 Task: Activity tracker modern simple.
Action: Mouse pressed left at (159, 193)
Screenshot: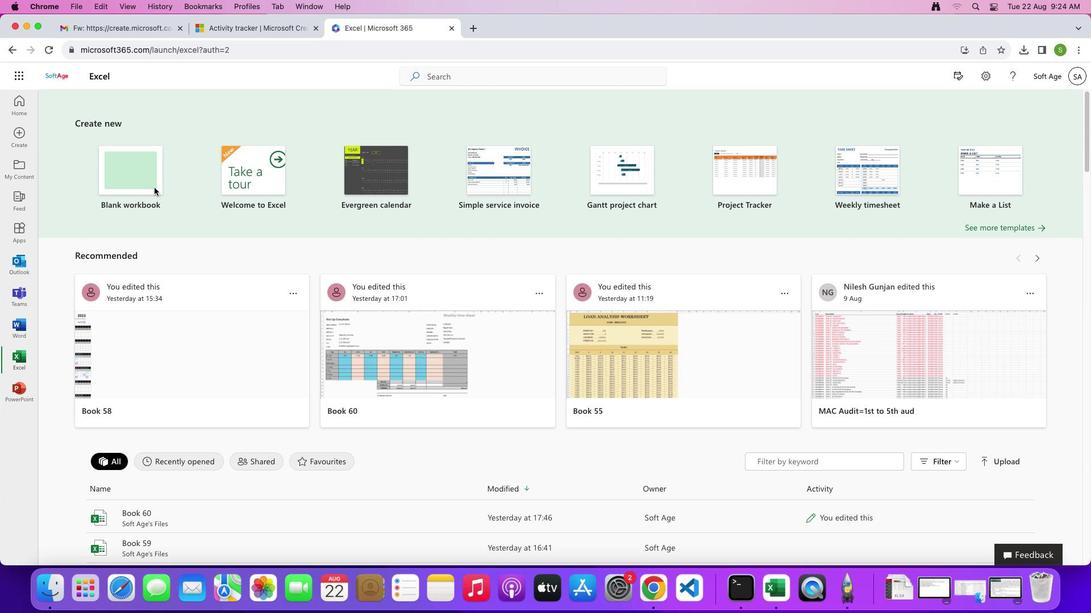 
Action: Mouse moved to (161, 184)
Screenshot: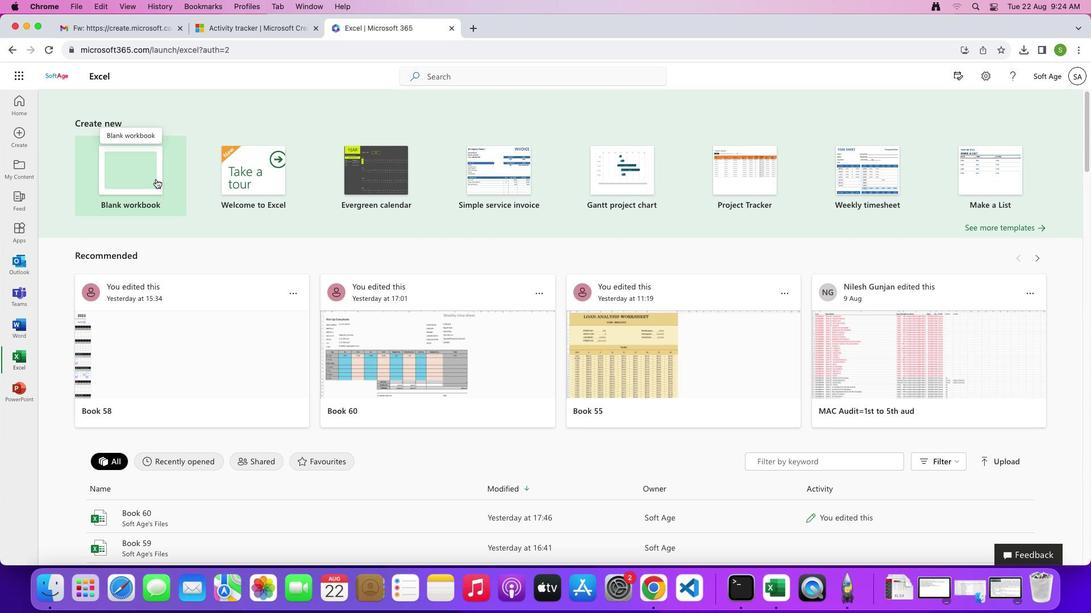 
Action: Mouse pressed left at (161, 184)
Screenshot: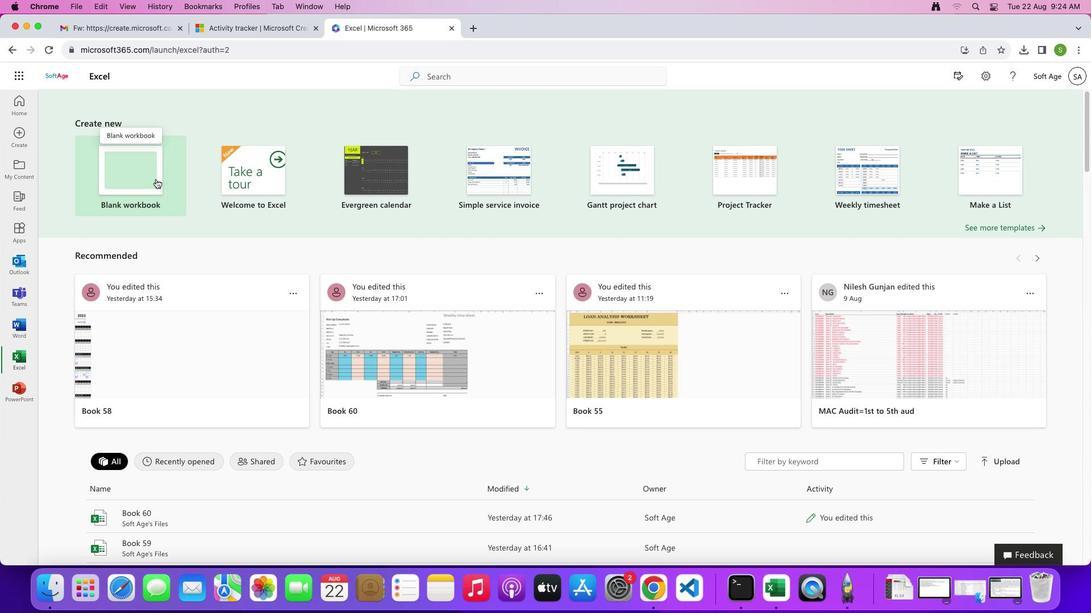
Action: Mouse moved to (21, 190)
Screenshot: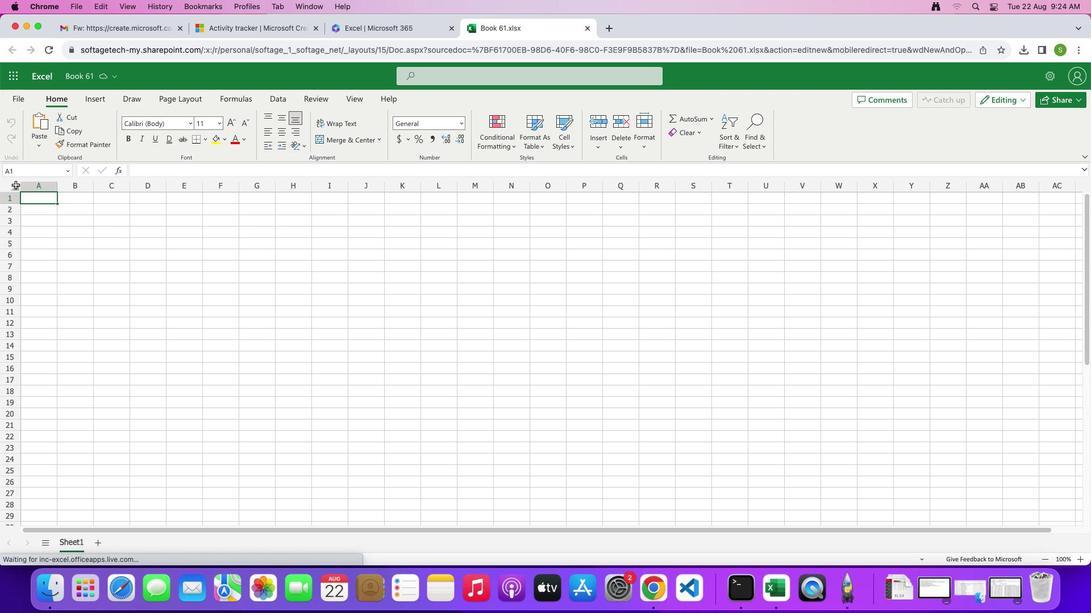 
Action: Mouse pressed left at (21, 190)
Screenshot: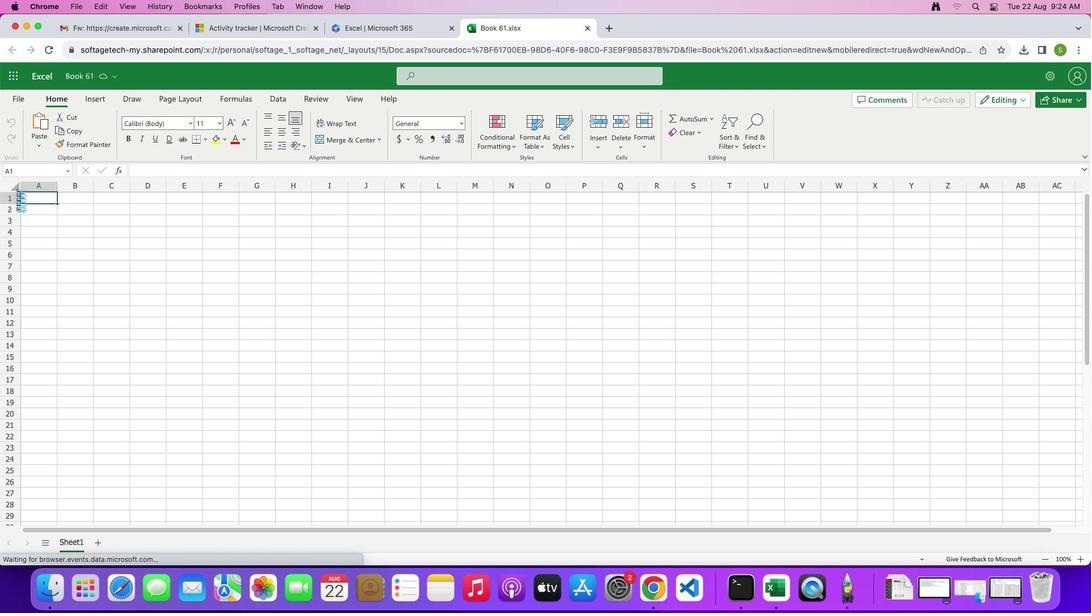 
Action: Mouse moved to (231, 145)
Screenshot: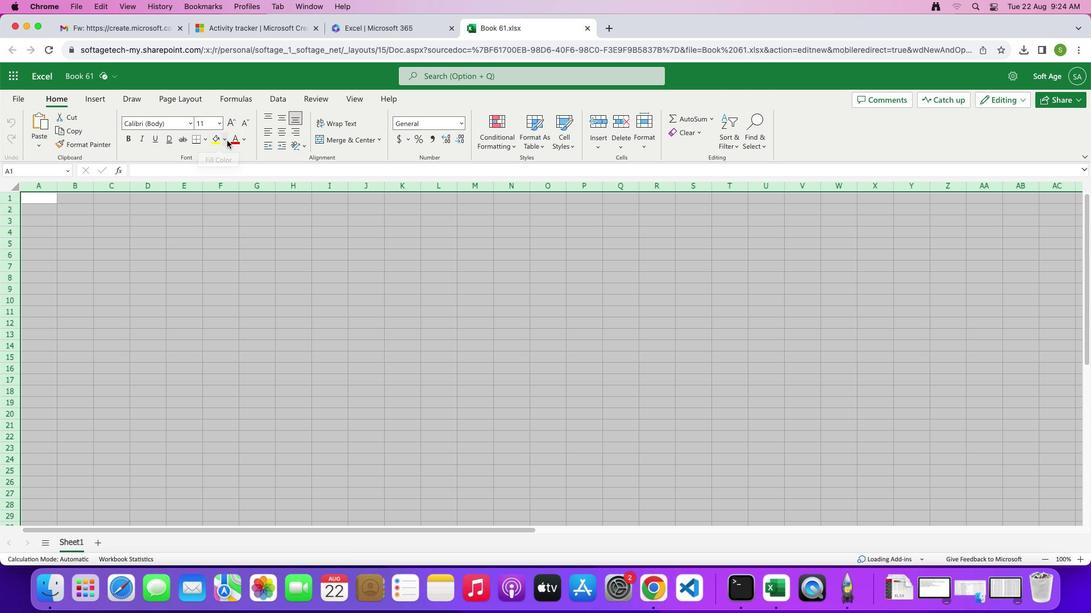 
Action: Mouse pressed left at (231, 145)
Screenshot: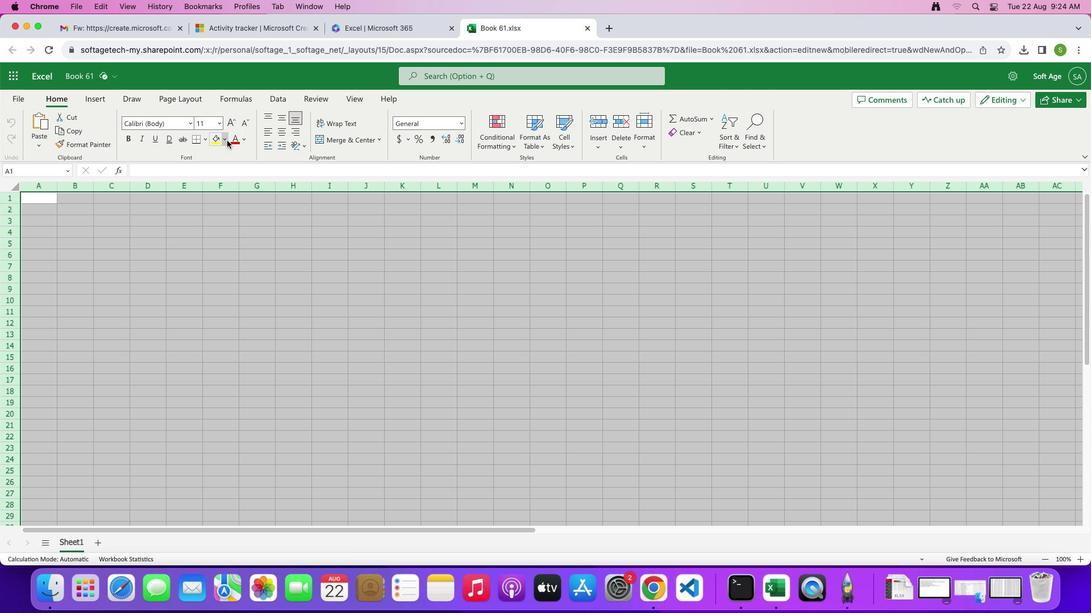 
Action: Mouse moved to (226, 181)
Screenshot: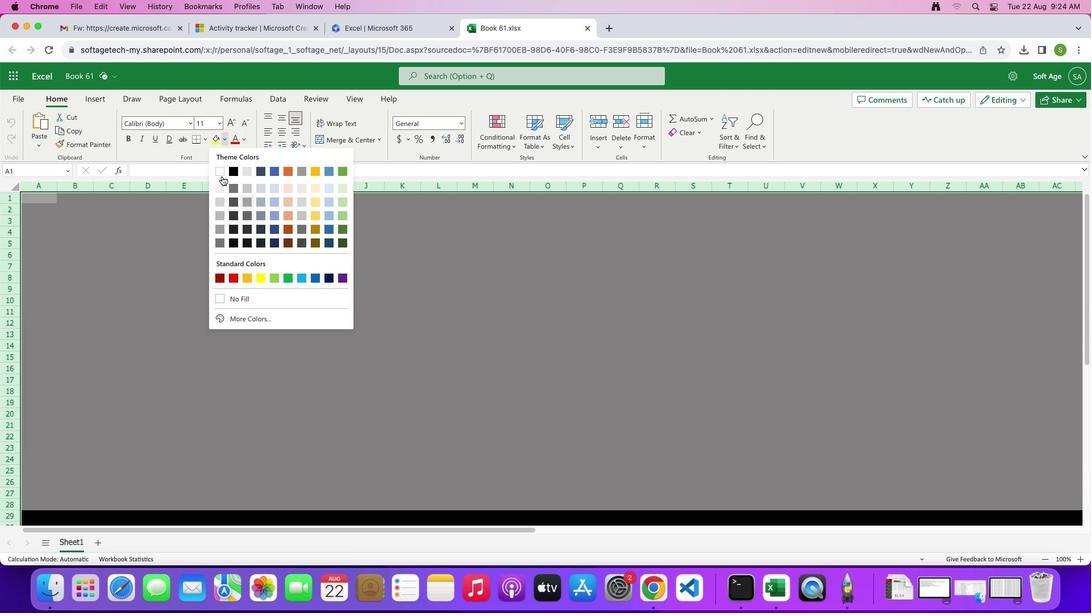 
Action: Mouse pressed left at (226, 181)
Screenshot: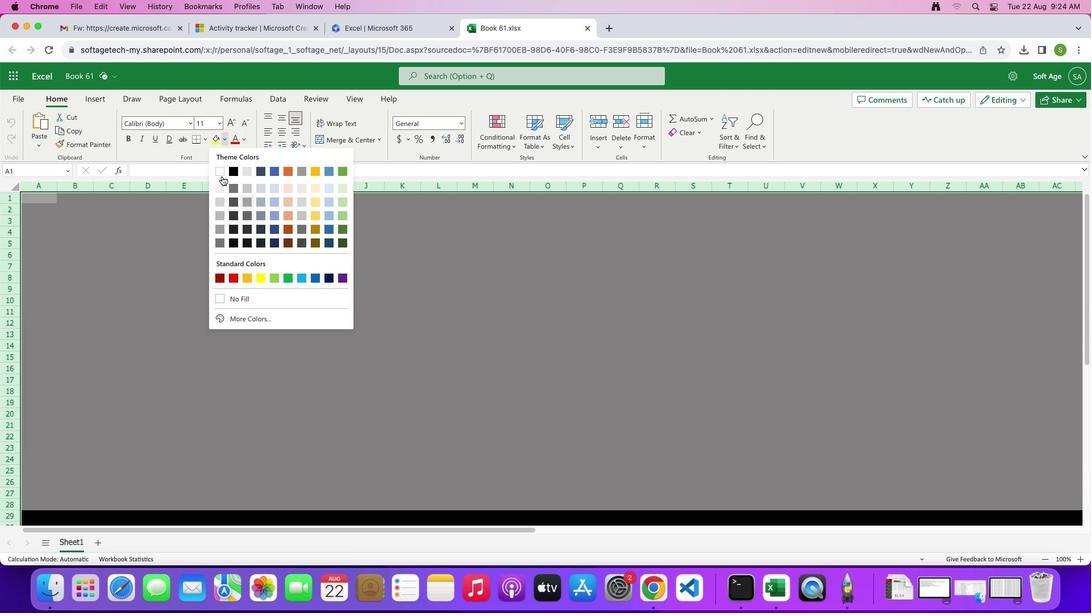 
Action: Mouse moved to (151, 273)
Screenshot: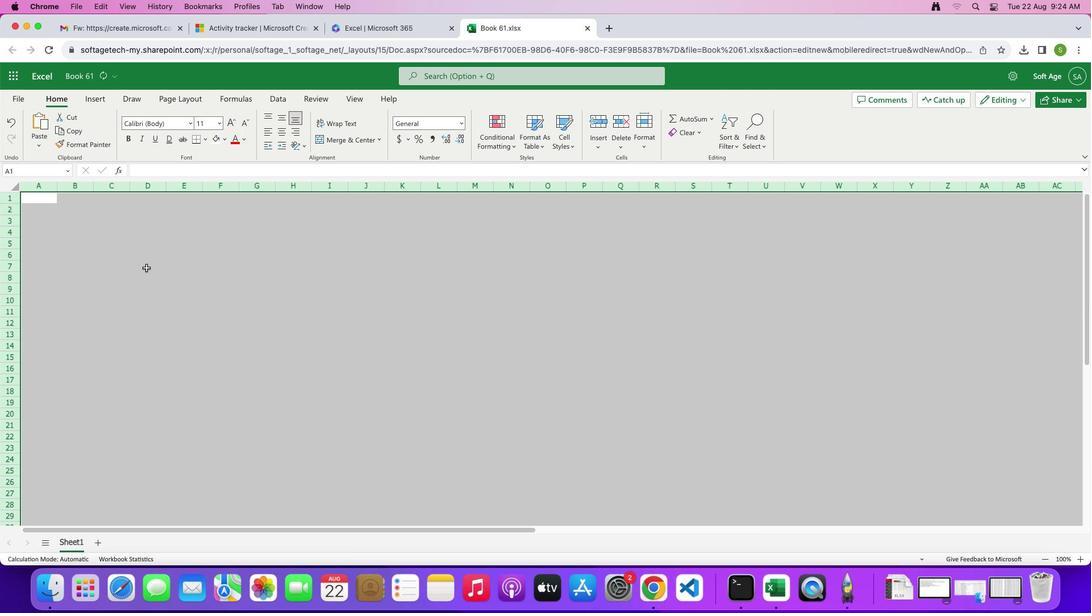 
Action: Mouse pressed left at (151, 273)
Screenshot: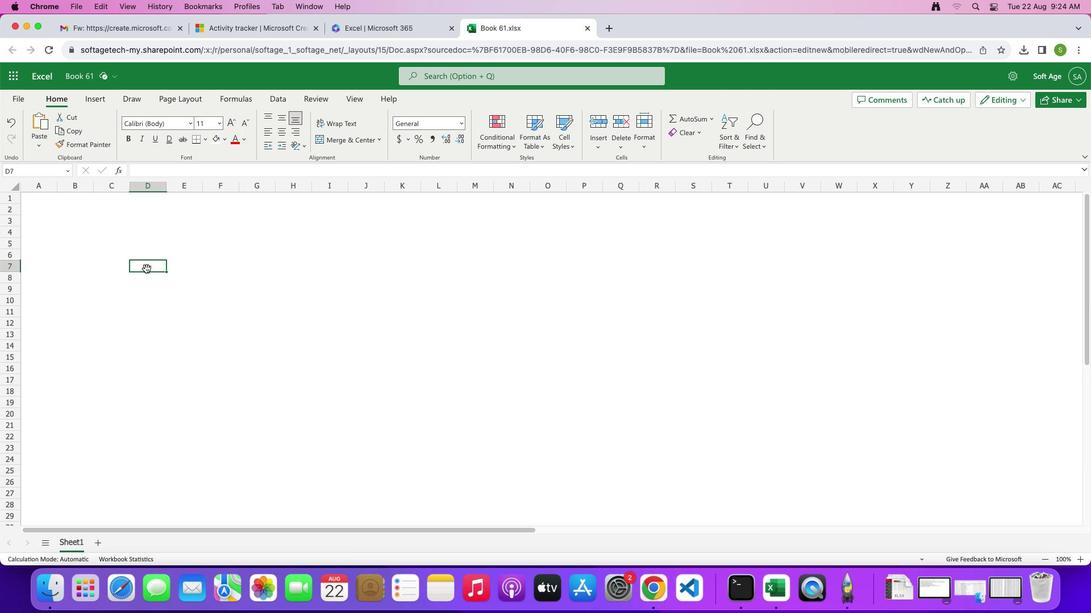 
Action: Mouse moved to (426, 191)
Screenshot: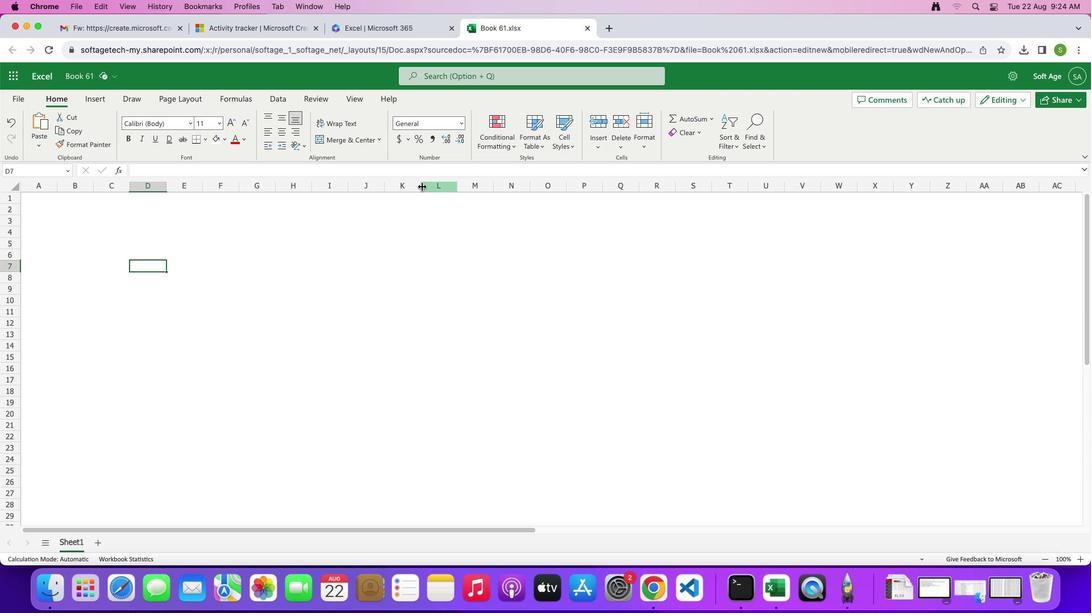 
Action: Mouse pressed left at (426, 191)
Screenshot: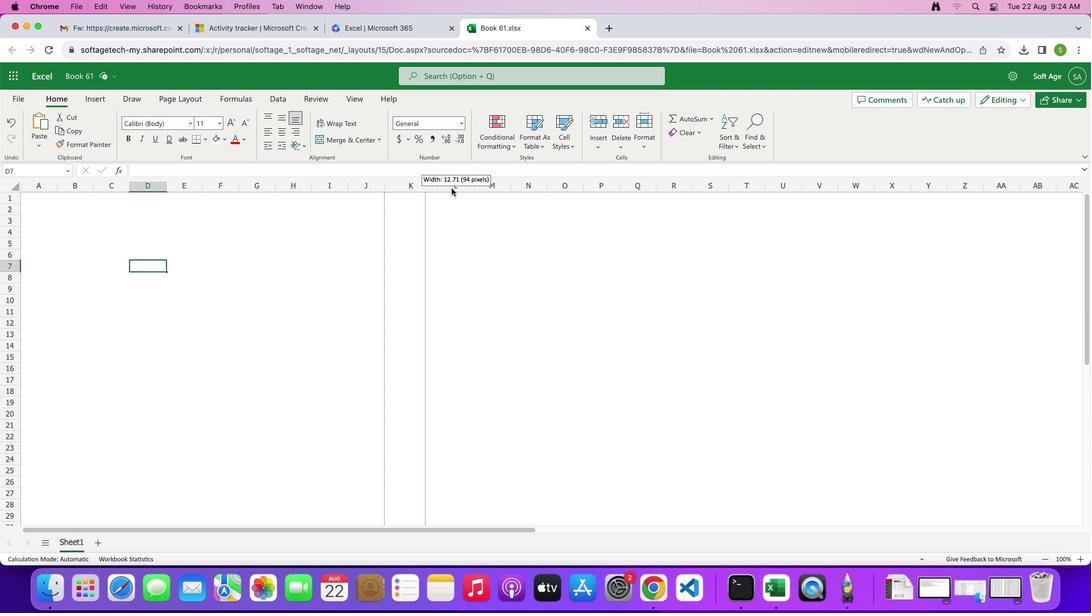 
Action: Mouse moved to (263, 269)
Screenshot: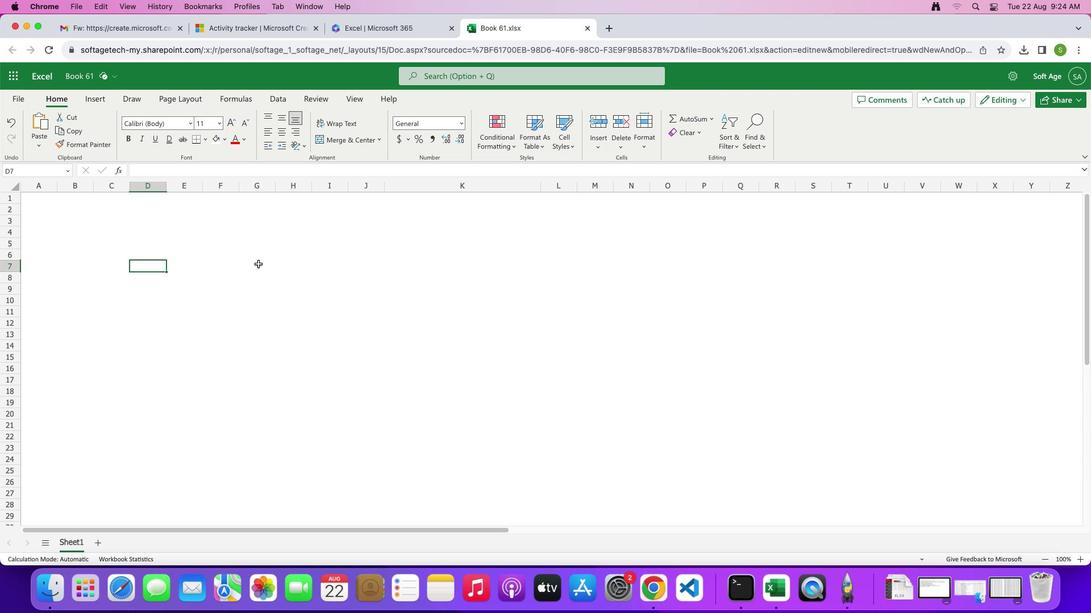 
Action: Mouse pressed left at (263, 269)
Screenshot: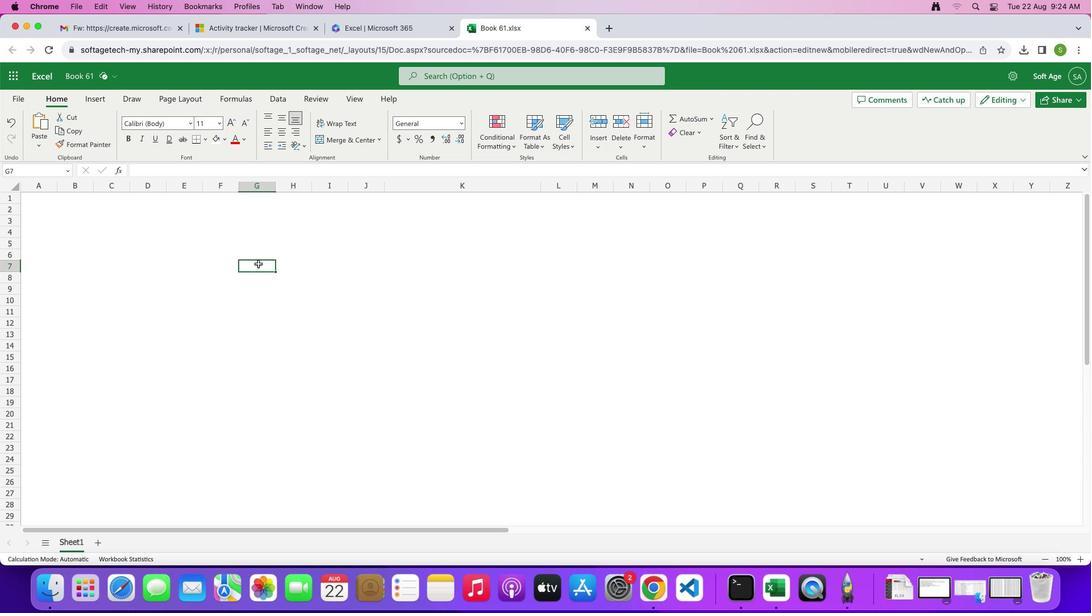 
Action: Mouse moved to (15, 219)
Screenshot: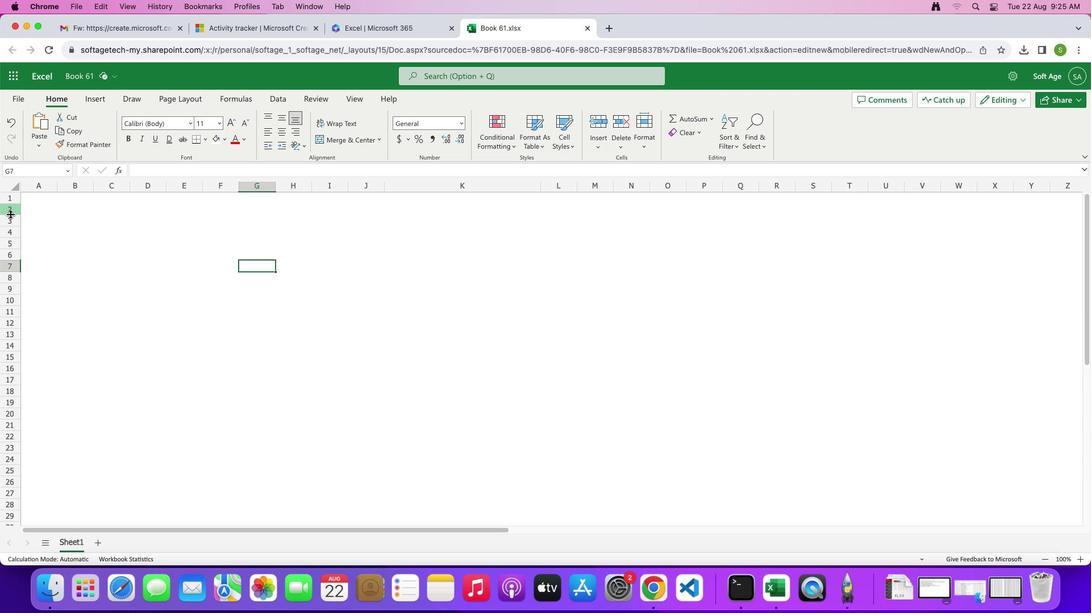
Action: Mouse pressed left at (15, 219)
Screenshot: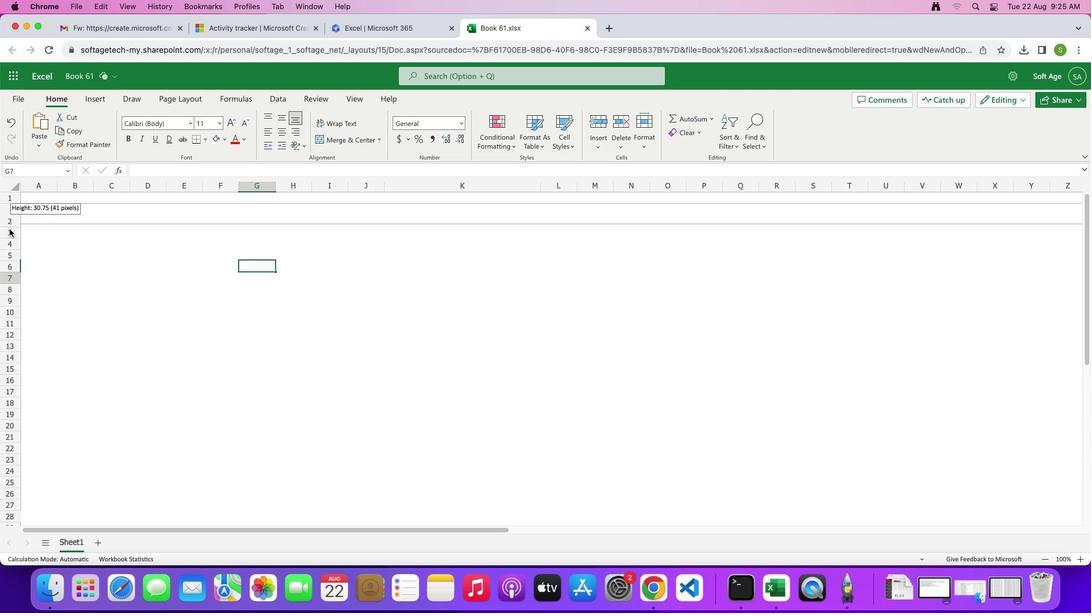 
Action: Mouse moved to (109, 263)
Screenshot: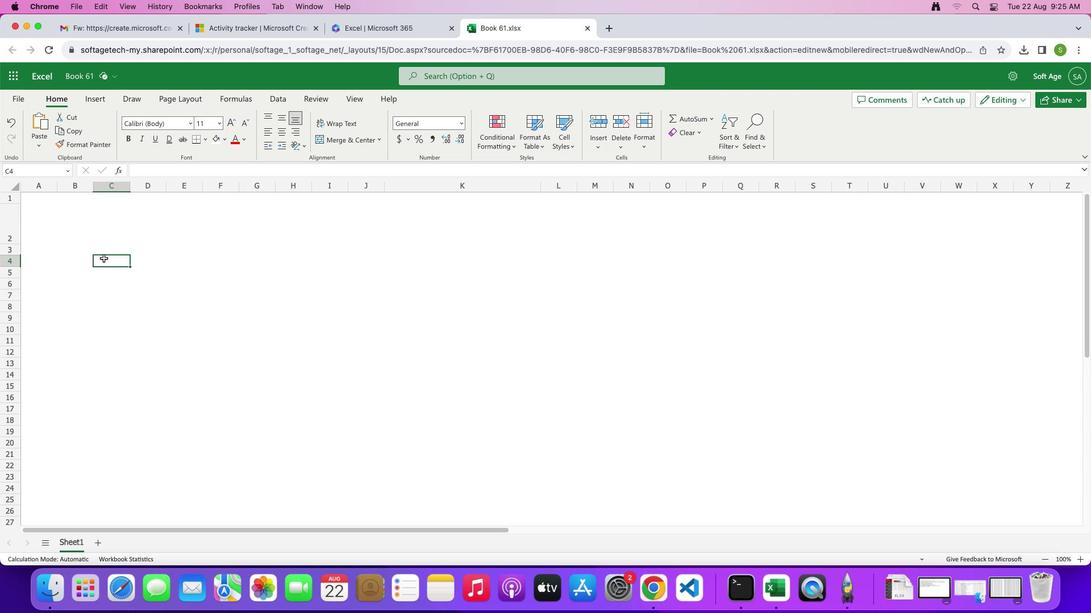 
Action: Mouse pressed left at (109, 263)
Screenshot: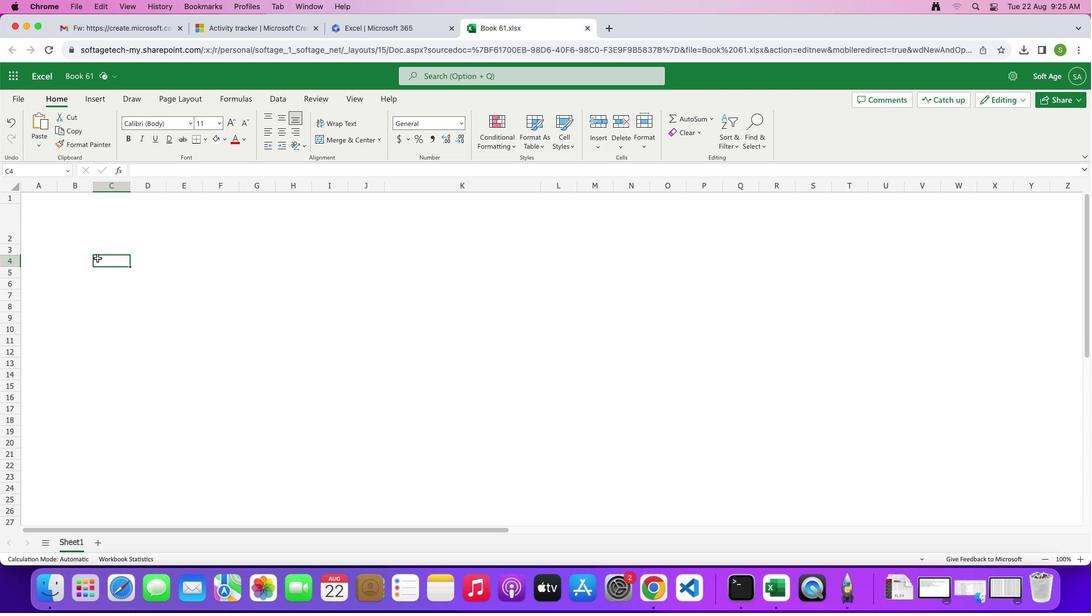 
Action: Mouse moved to (18, 256)
Screenshot: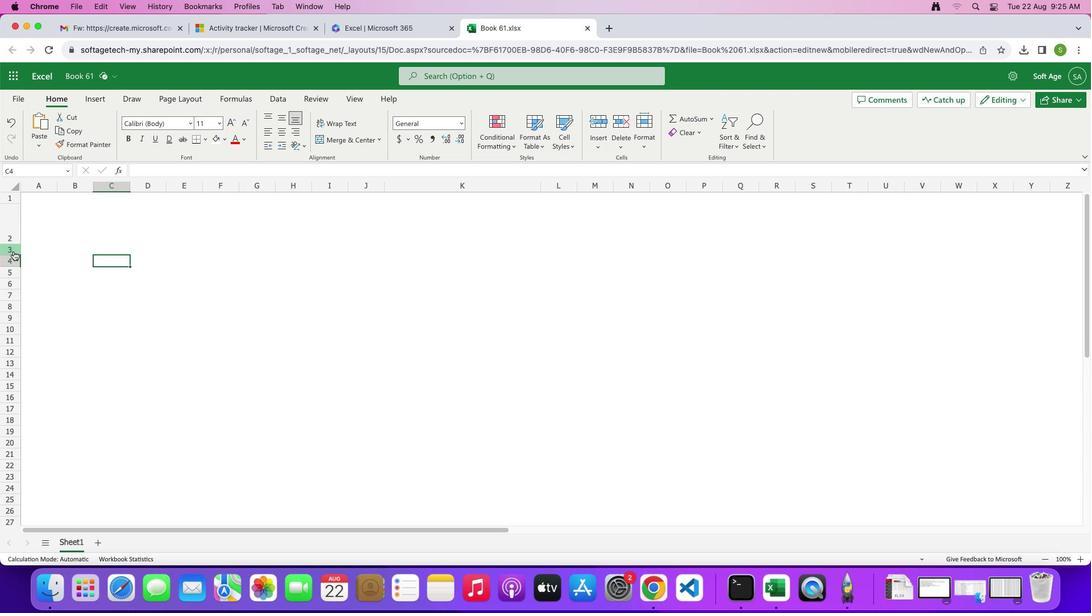
Action: Mouse pressed left at (18, 256)
Screenshot: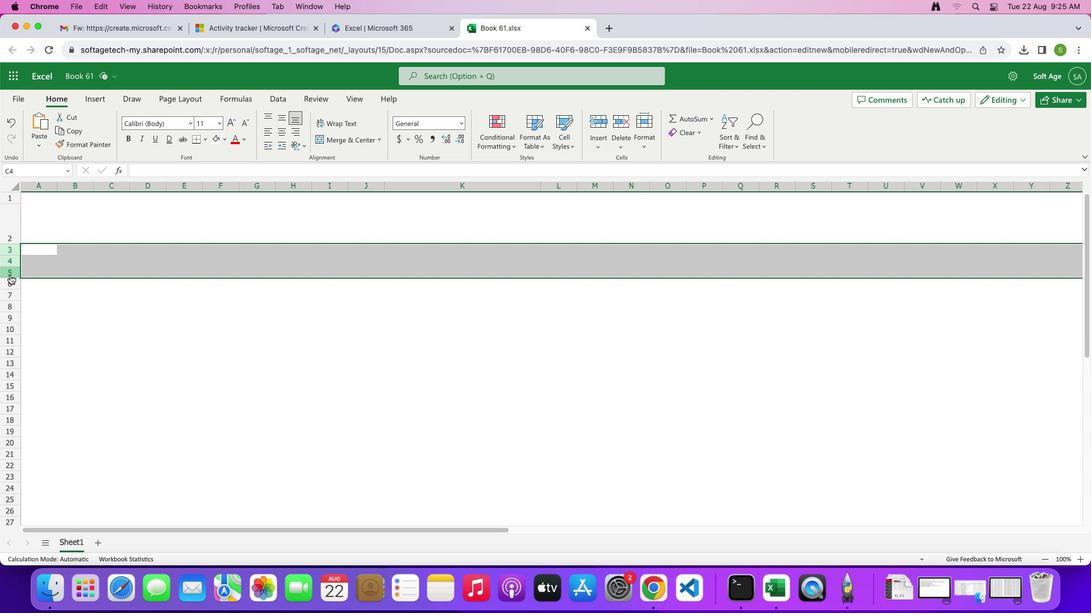 
Action: Mouse moved to (17, 259)
Screenshot: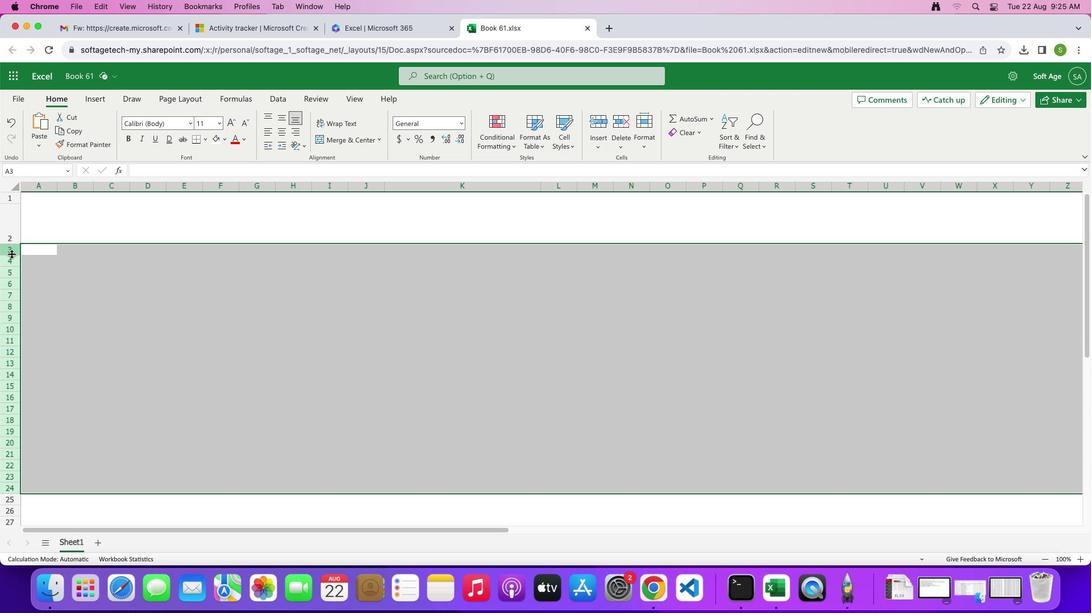 
Action: Mouse pressed left at (17, 259)
Screenshot: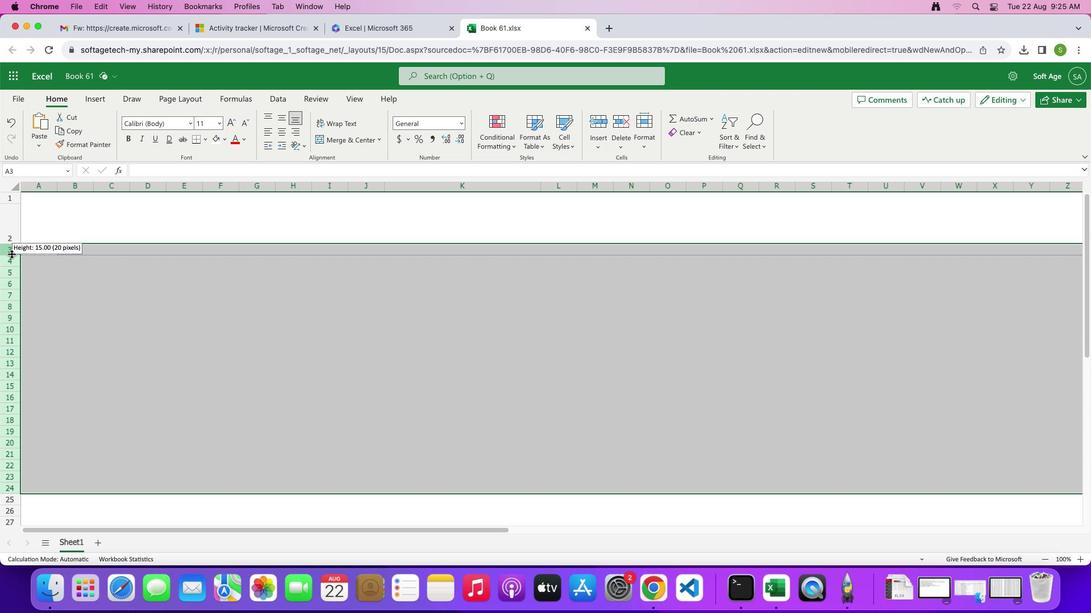 
Action: Mouse moved to (97, 315)
Screenshot: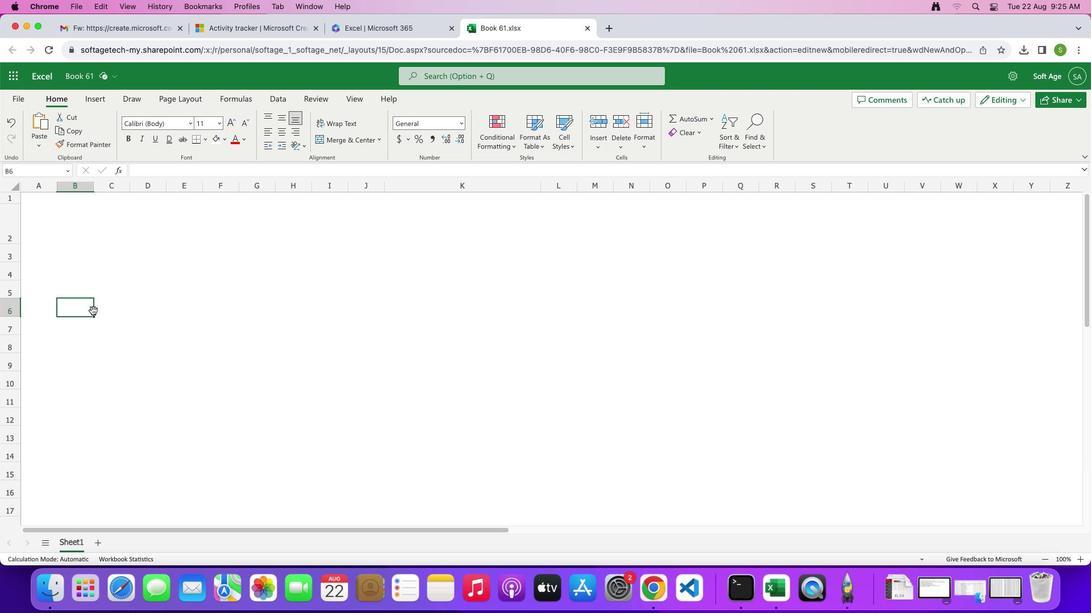
Action: Mouse pressed left at (97, 315)
Screenshot: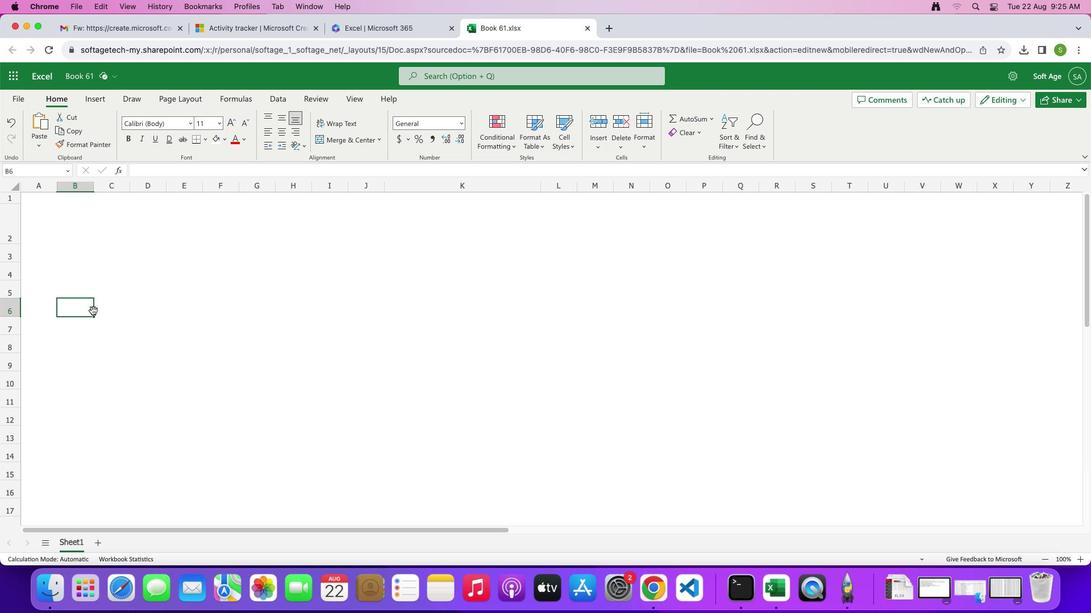 
Action: Mouse moved to (39, 205)
Screenshot: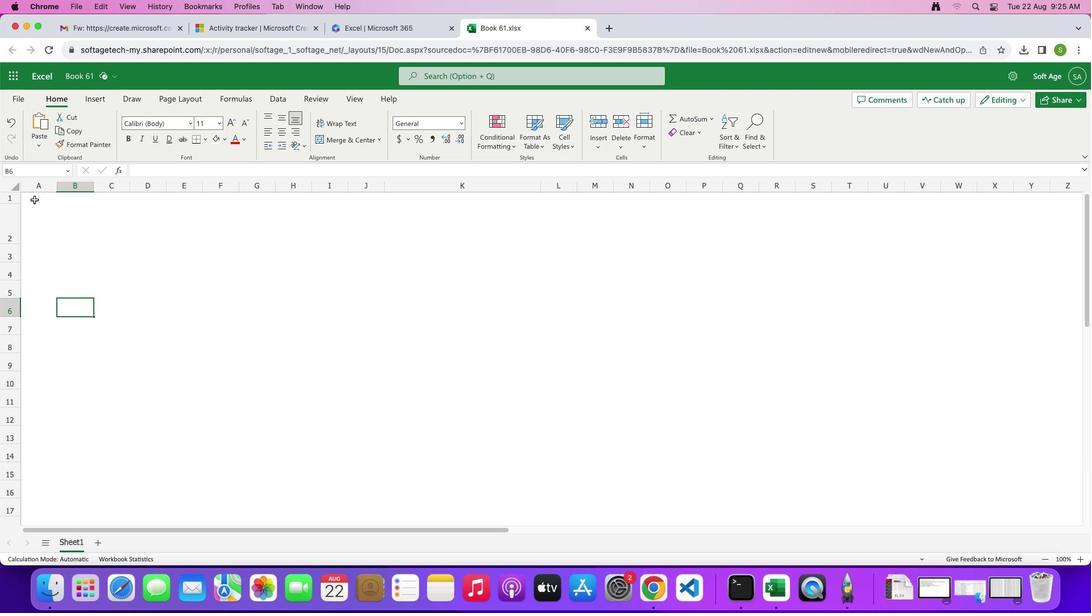 
Action: Mouse pressed left at (39, 205)
Screenshot: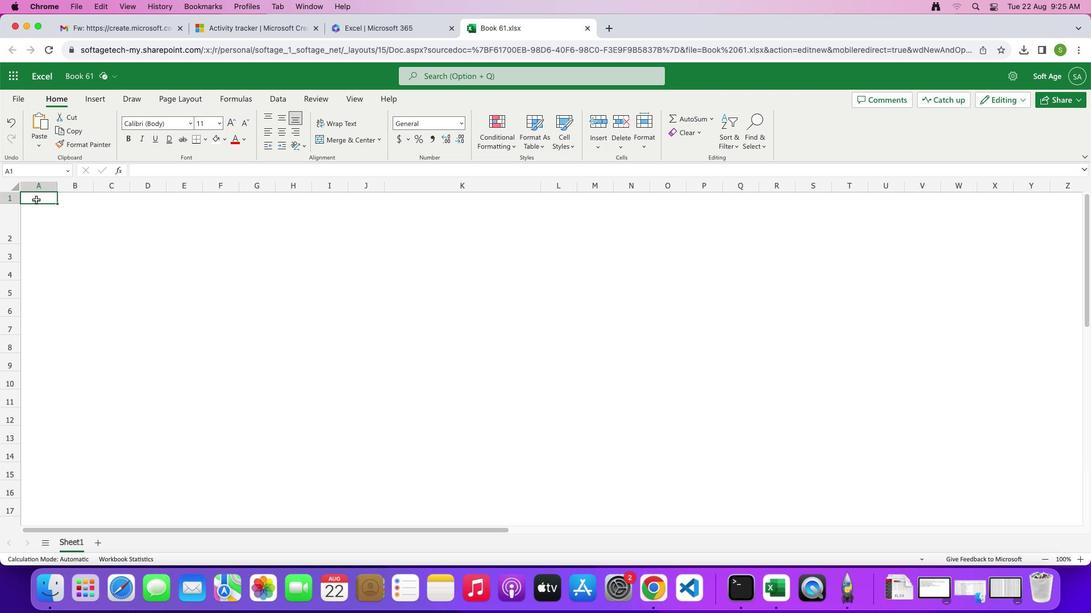 
Action: Mouse moved to (228, 142)
Screenshot: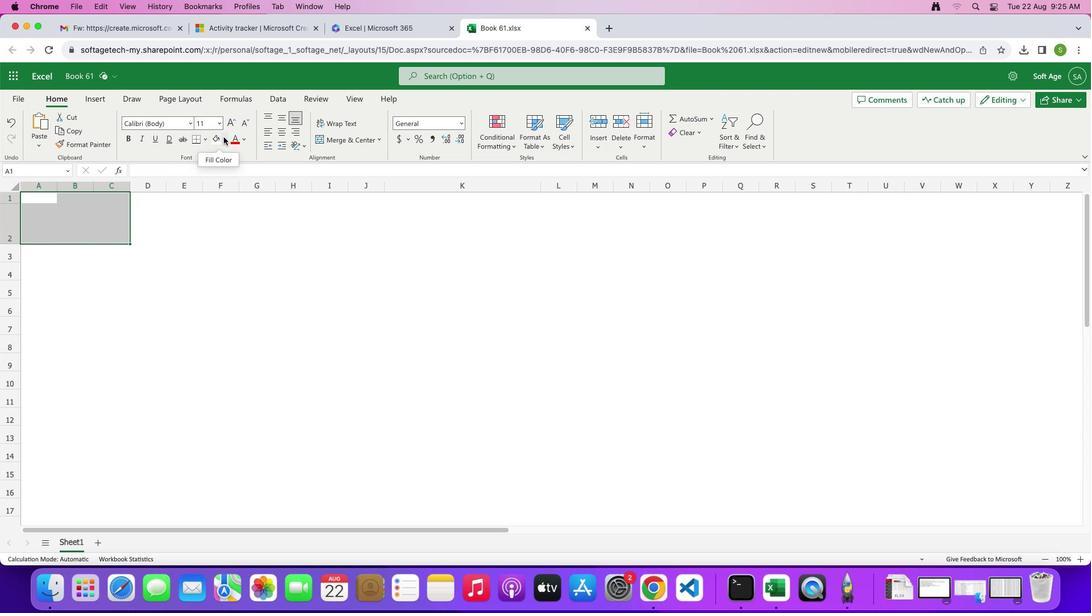 
Action: Mouse pressed left at (228, 142)
Screenshot: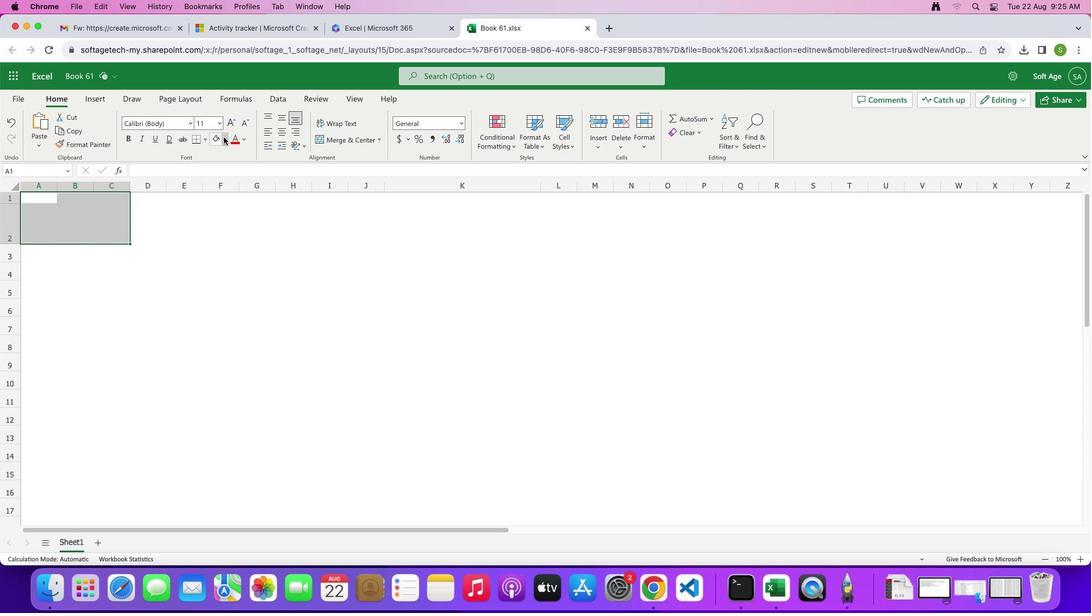 
Action: Mouse moved to (240, 284)
Screenshot: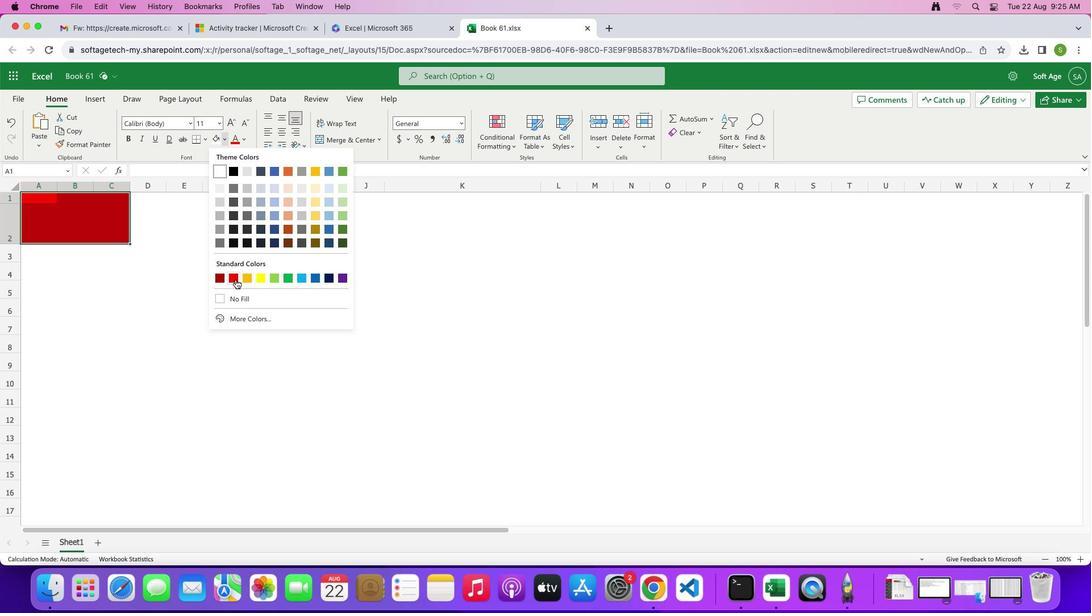 
Action: Mouse pressed left at (240, 284)
Screenshot: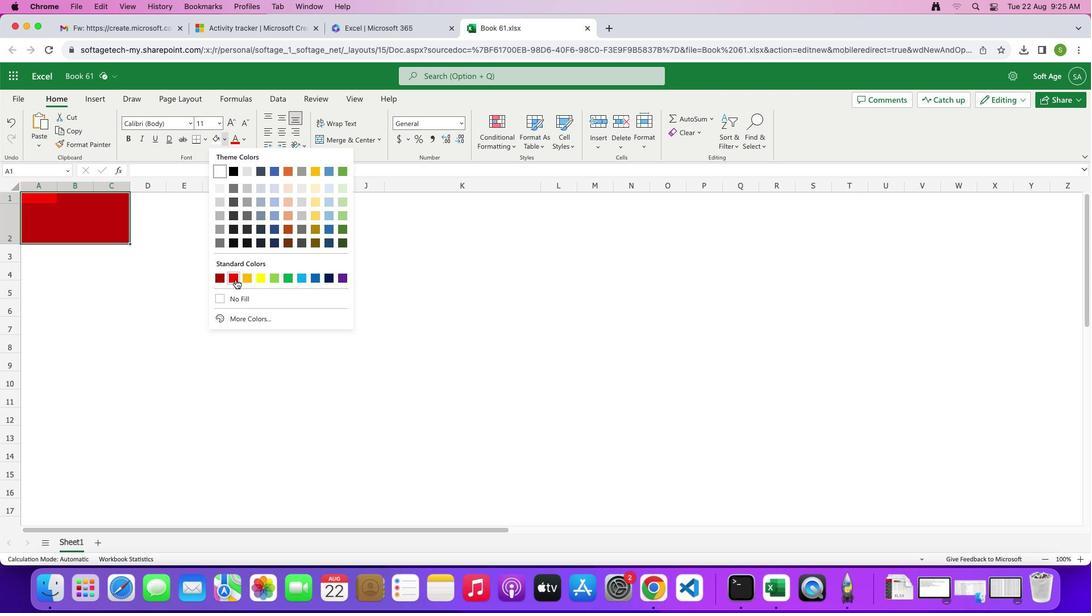 
Action: Mouse moved to (67, 269)
Screenshot: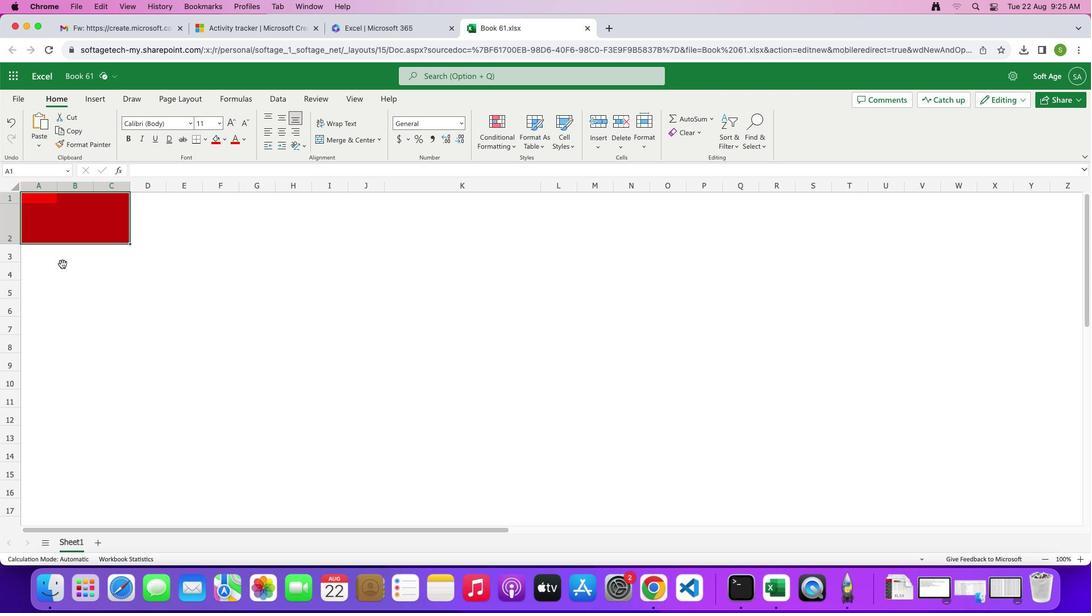 
Action: Mouse pressed left at (67, 269)
Screenshot: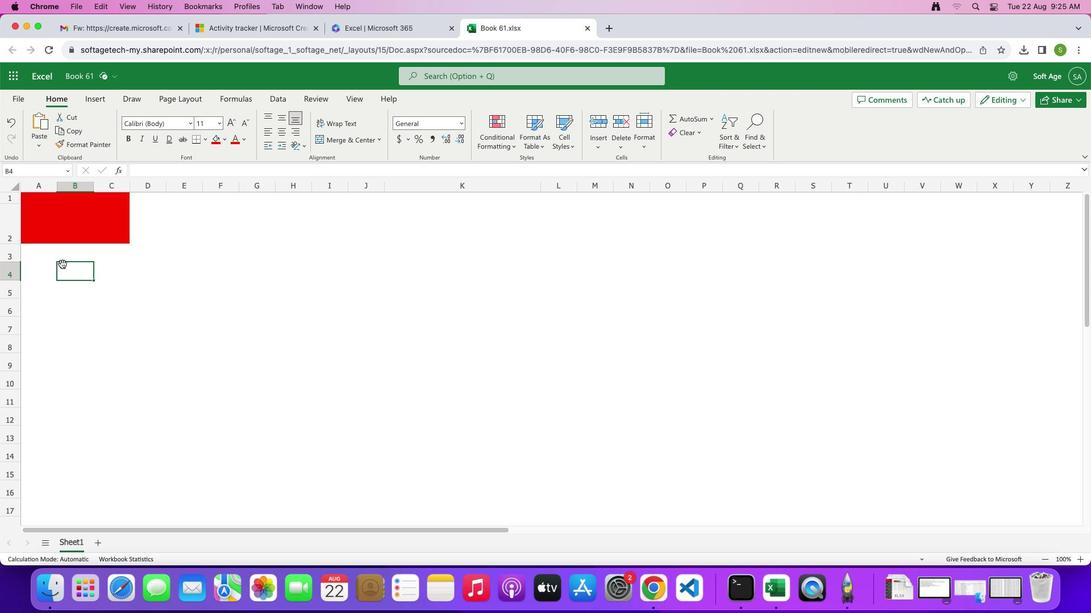 
Action: Mouse moved to (15, 250)
Screenshot: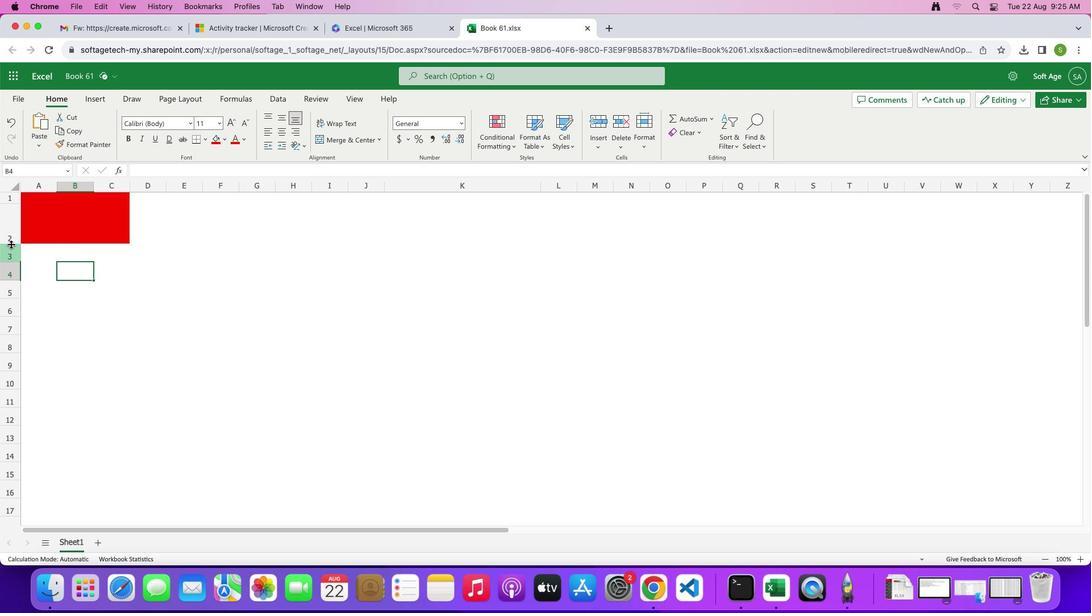 
Action: Mouse pressed left at (15, 250)
Screenshot: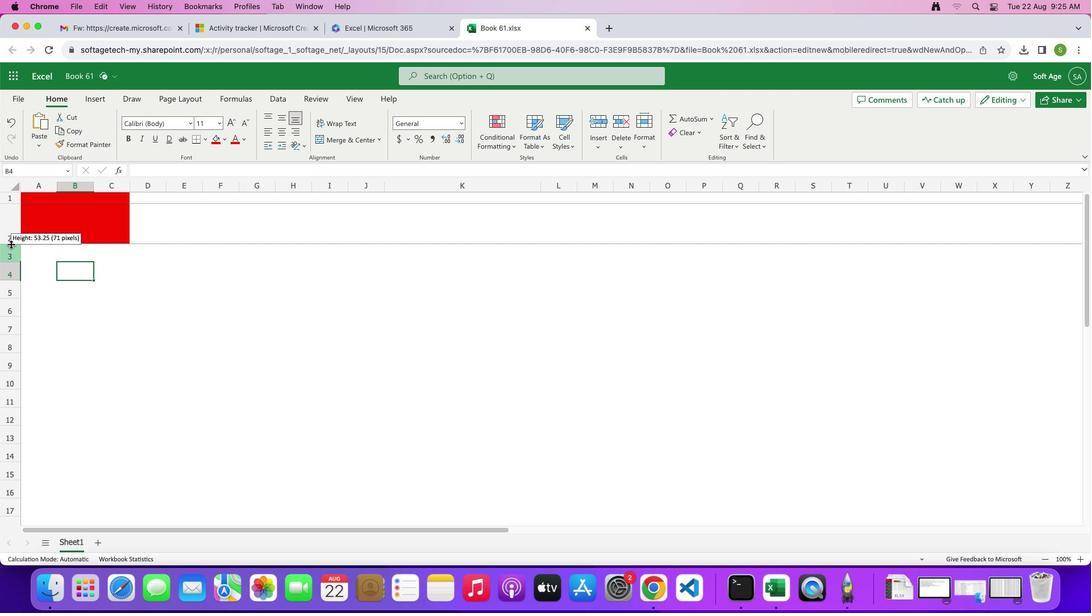 
Action: Mouse moved to (98, 192)
Screenshot: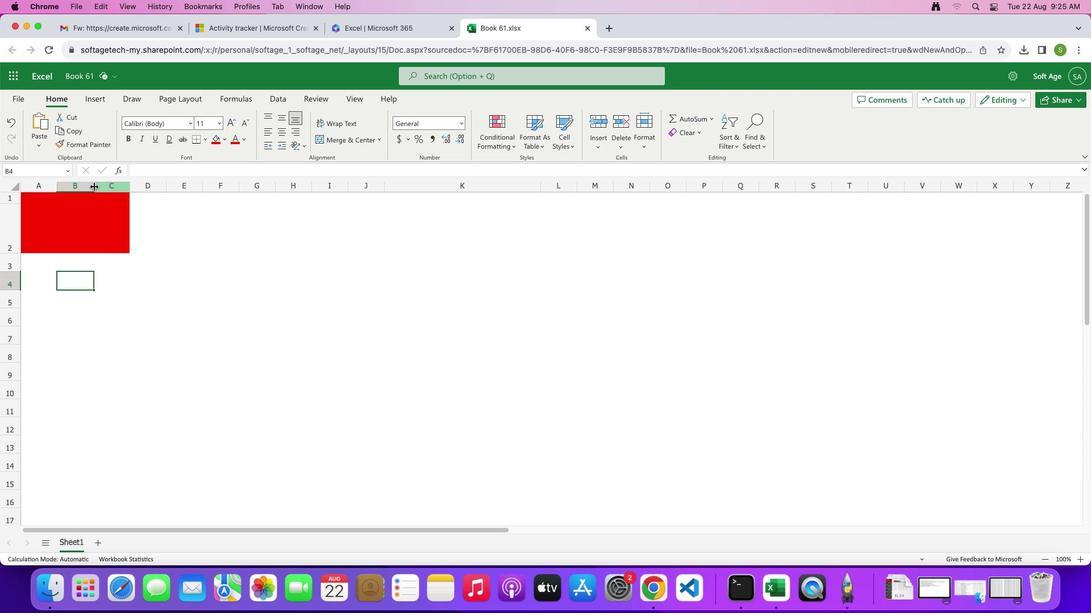 
Action: Mouse pressed left at (98, 192)
Screenshot: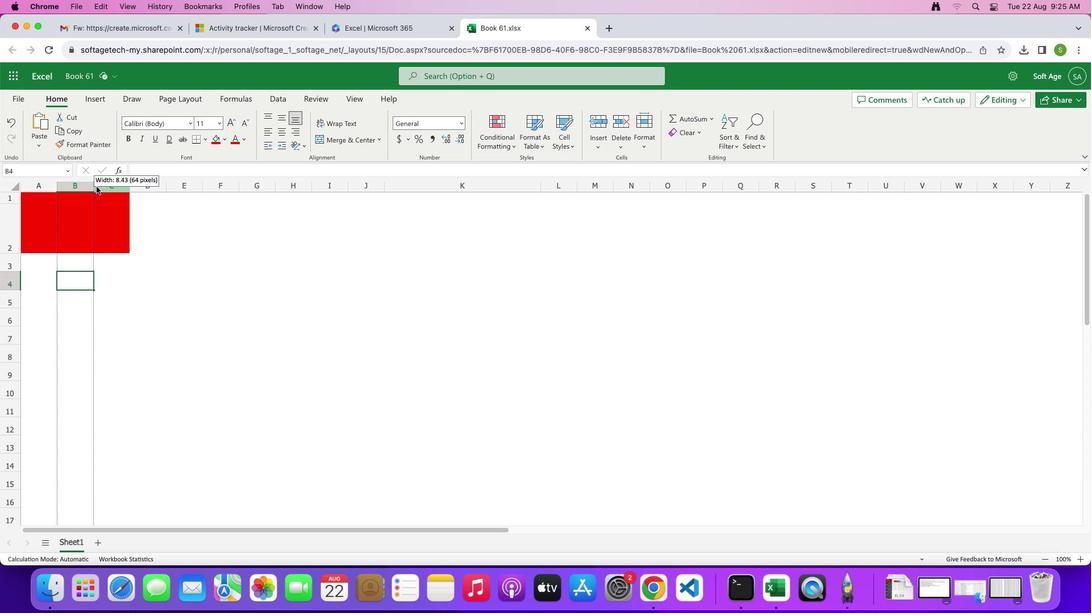 
Action: Mouse moved to (127, 242)
Screenshot: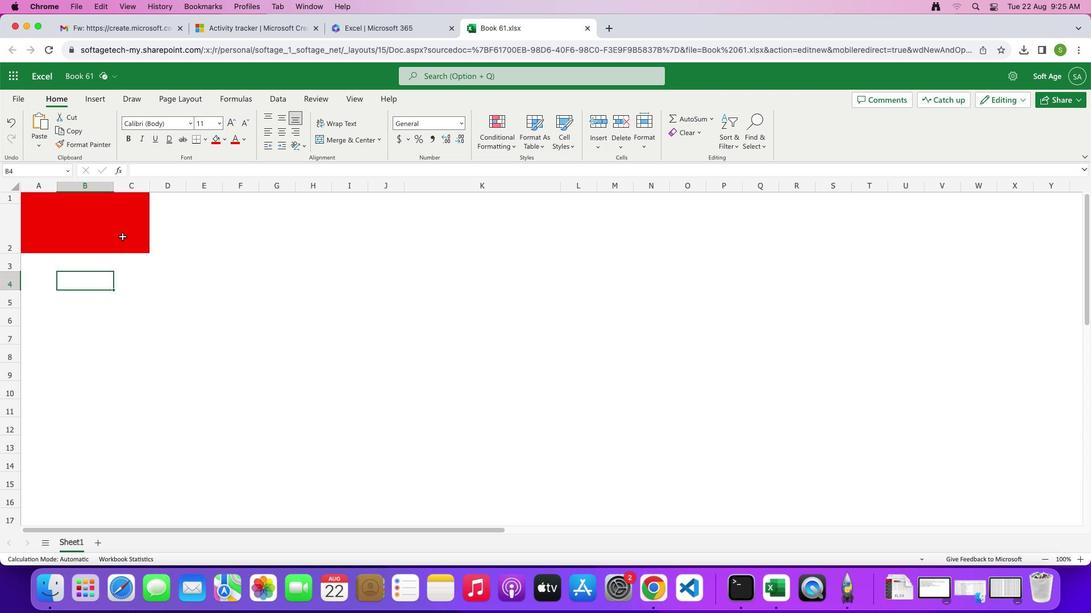 
Action: Mouse pressed left at (127, 242)
Screenshot: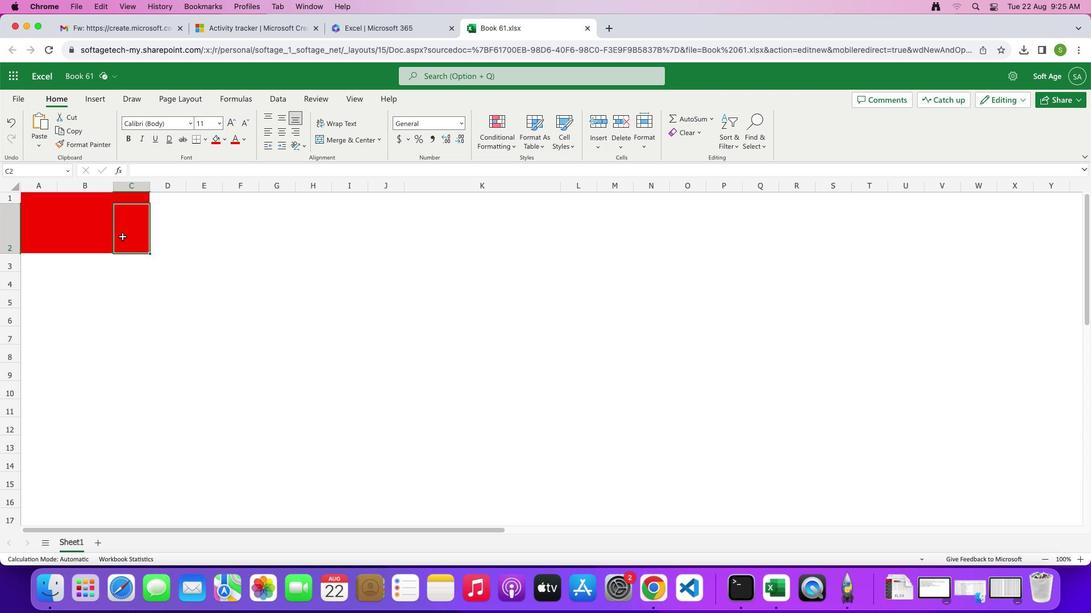
Action: Mouse moved to (19, 209)
Screenshot: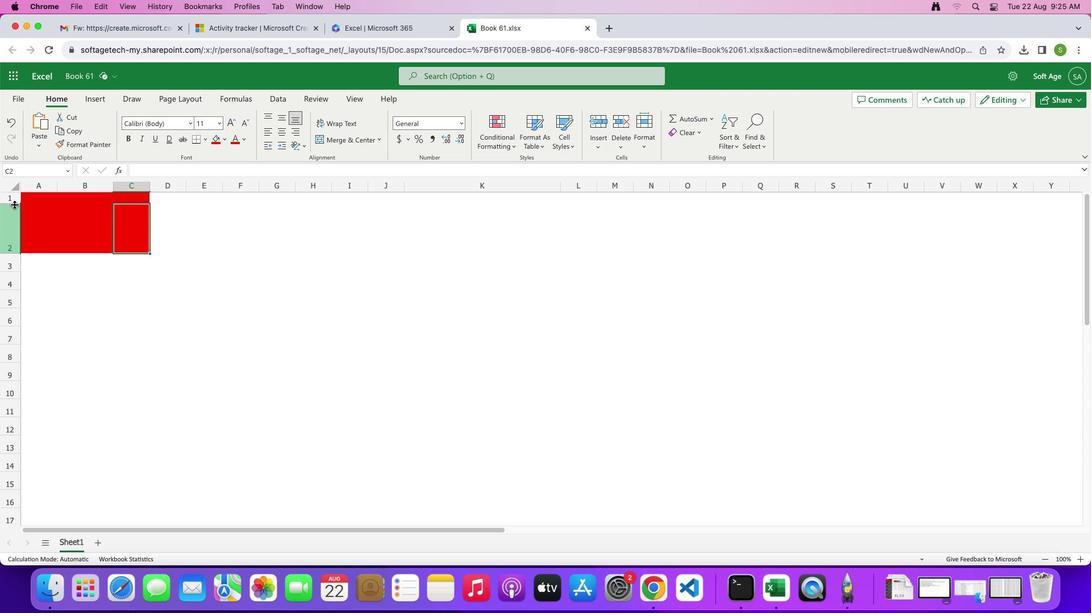 
Action: Mouse pressed left at (19, 209)
Screenshot: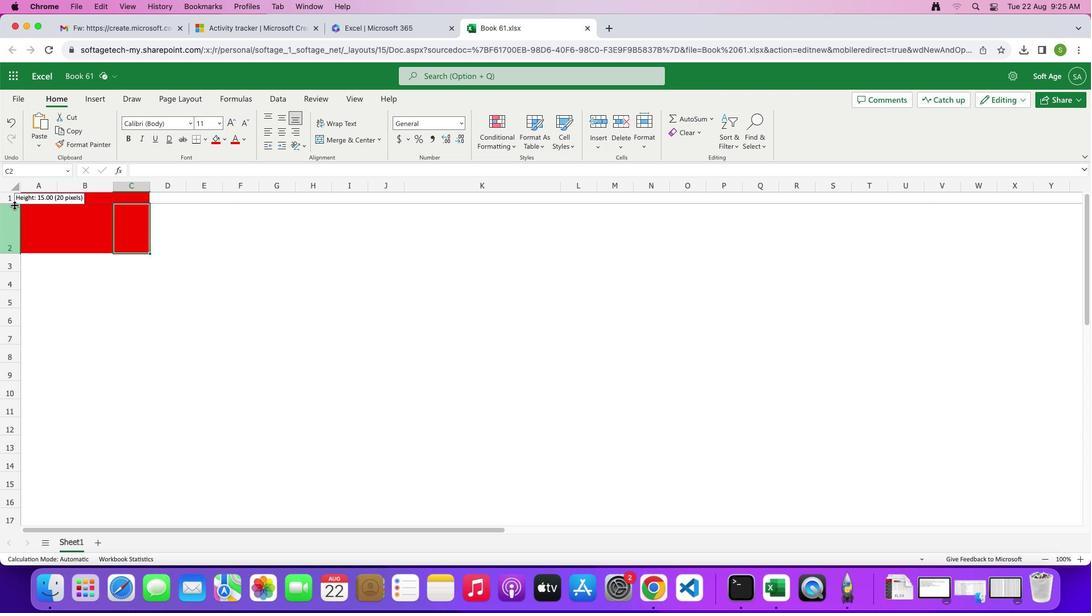 
Action: Mouse moved to (38, 208)
Screenshot: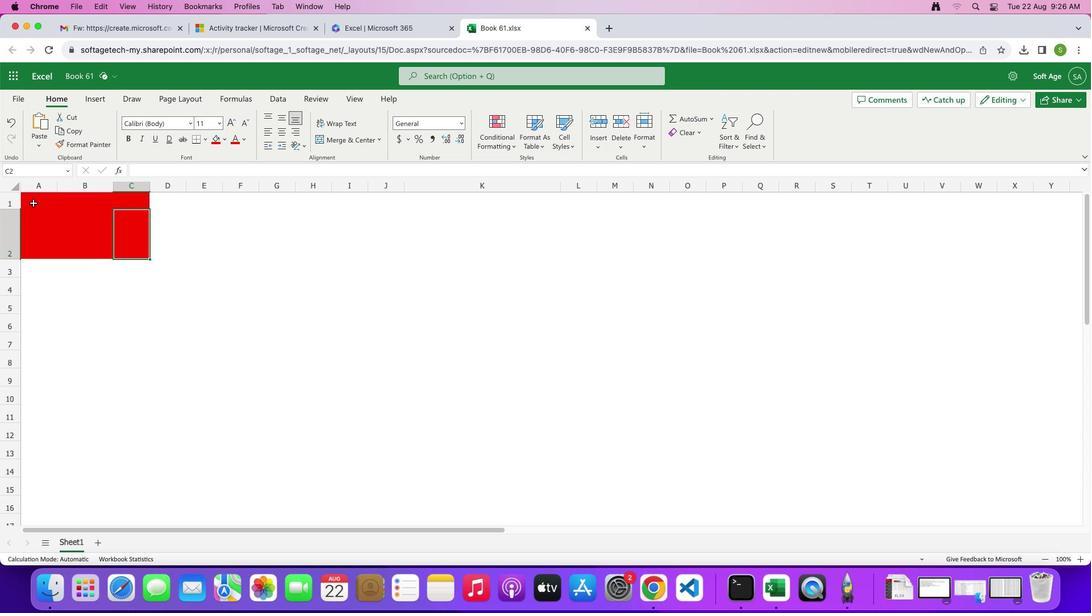 
Action: Mouse pressed left at (38, 208)
Screenshot: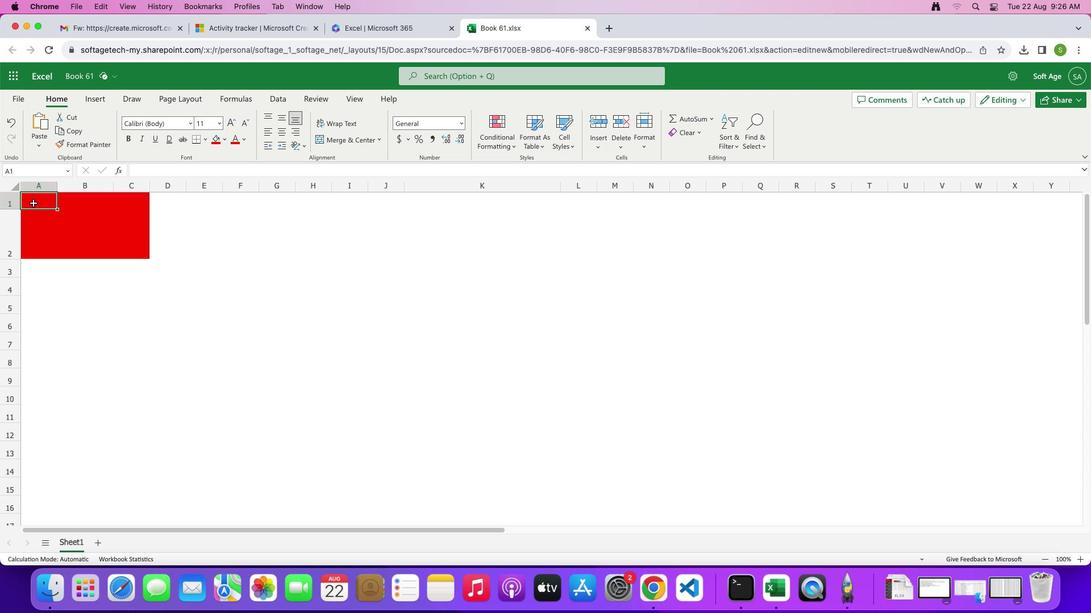 
Action: Mouse moved to (249, 143)
Screenshot: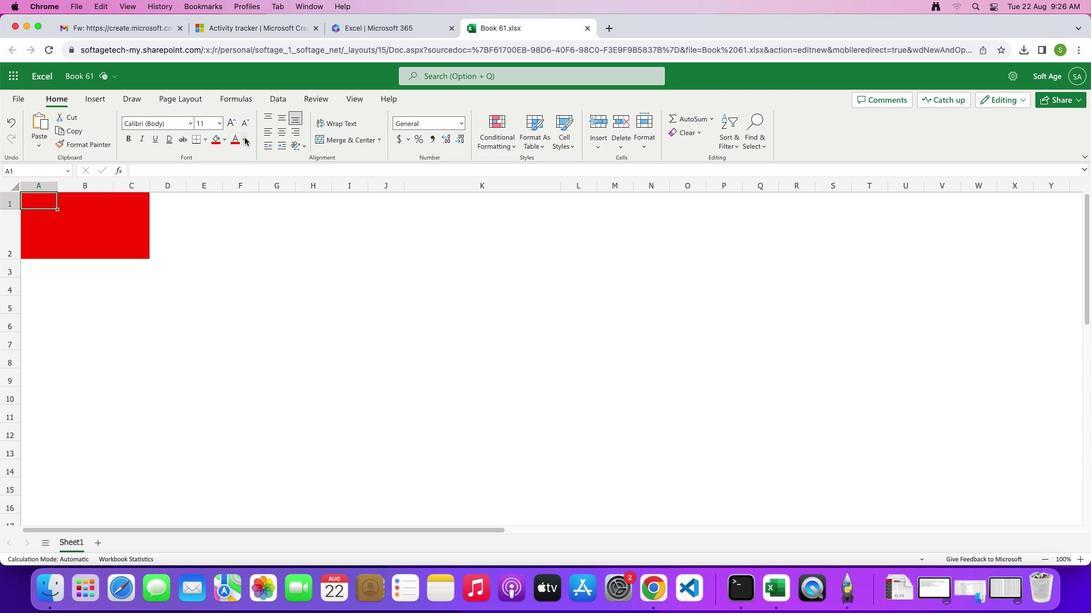 
Action: Mouse pressed left at (249, 143)
Screenshot: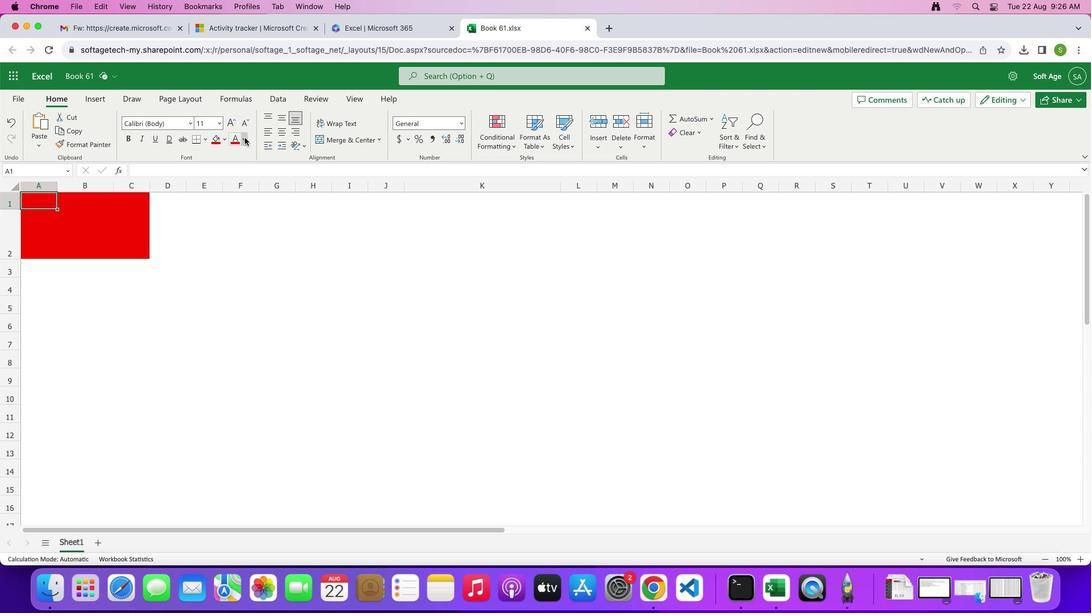 
Action: Mouse moved to (243, 194)
Screenshot: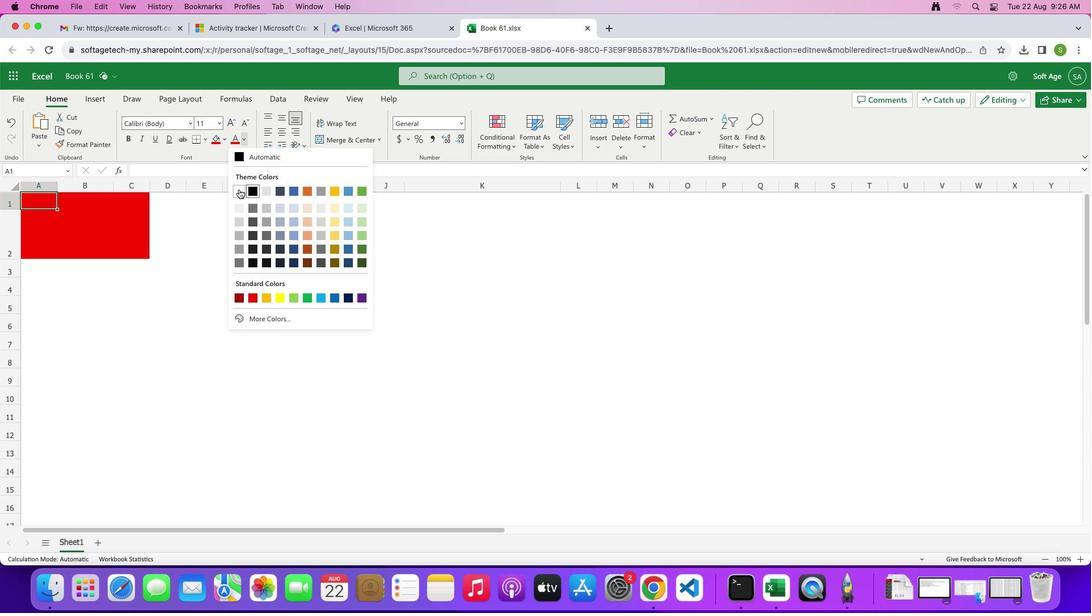 
Action: Mouse pressed left at (243, 194)
Screenshot: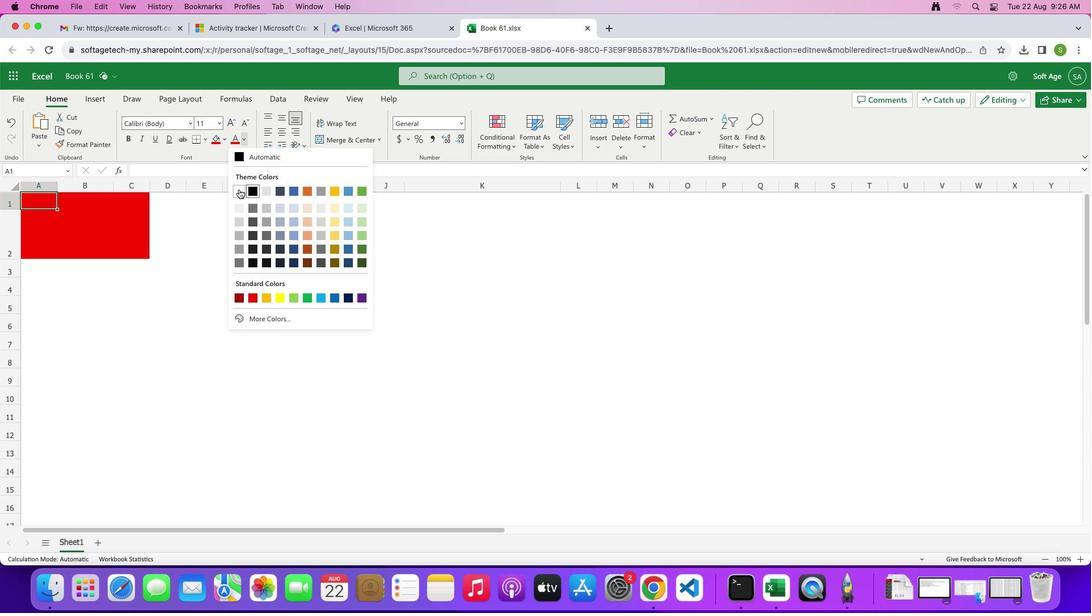 
Action: Mouse moved to (55, 201)
Screenshot: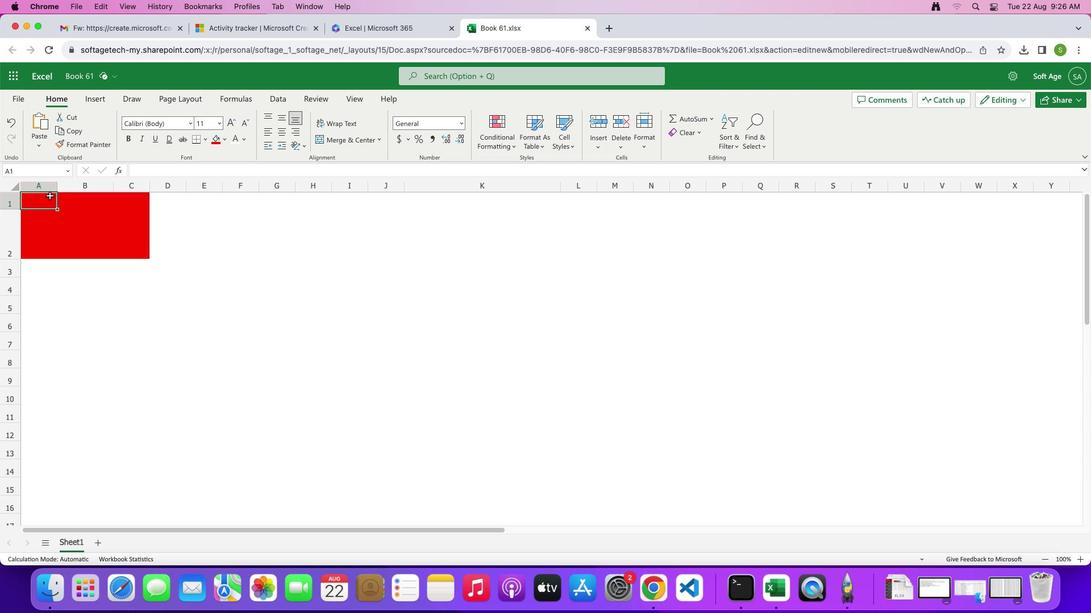 
Action: Mouse pressed left at (55, 201)
Screenshot: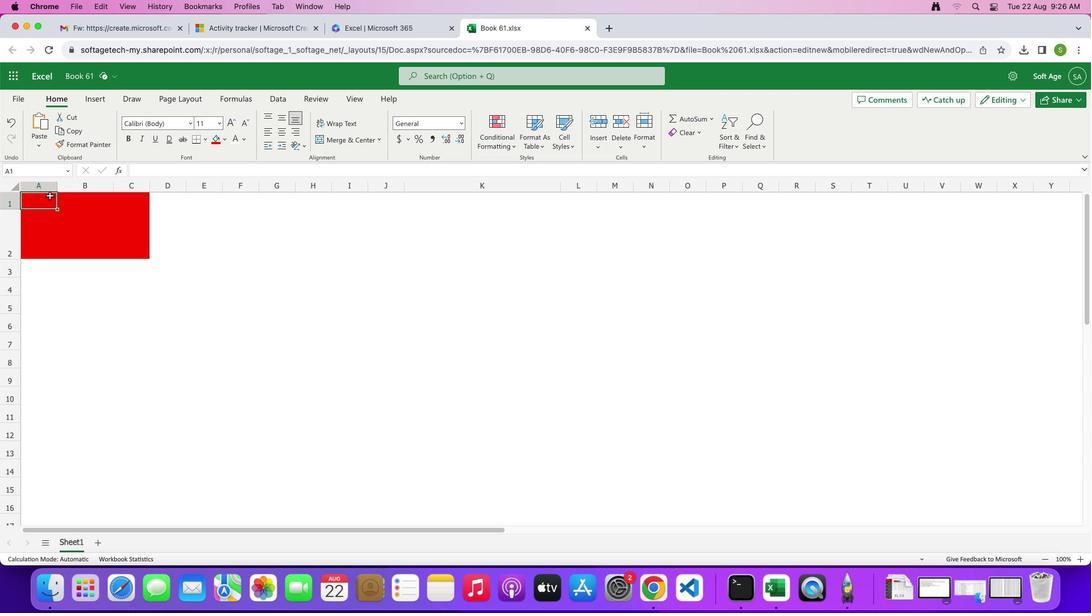 
Action: Mouse pressed left at (55, 201)
Screenshot: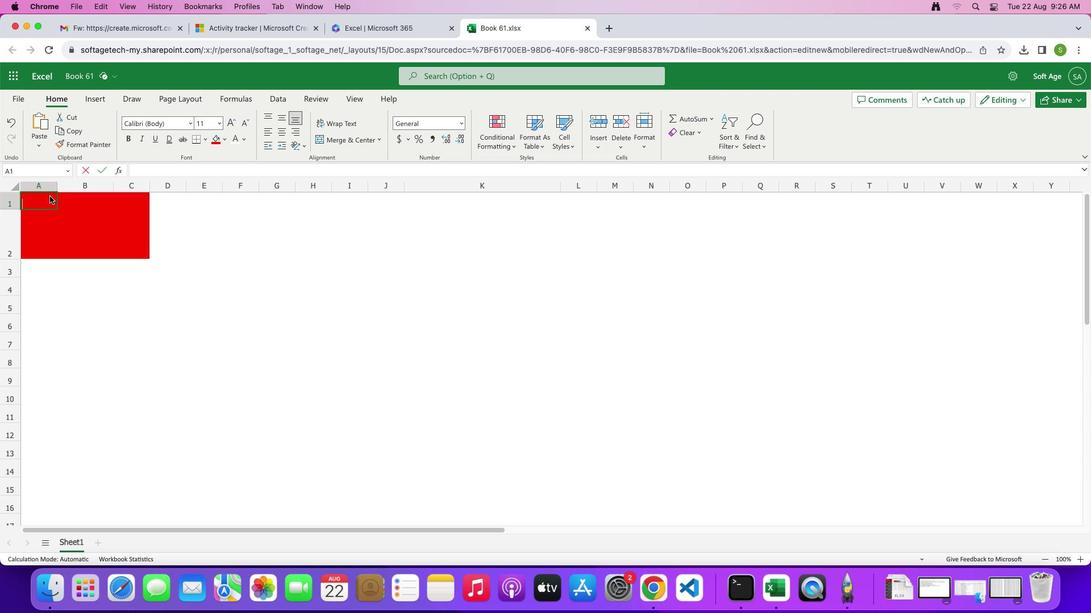 
Action: Mouse moved to (262, 254)
Screenshot: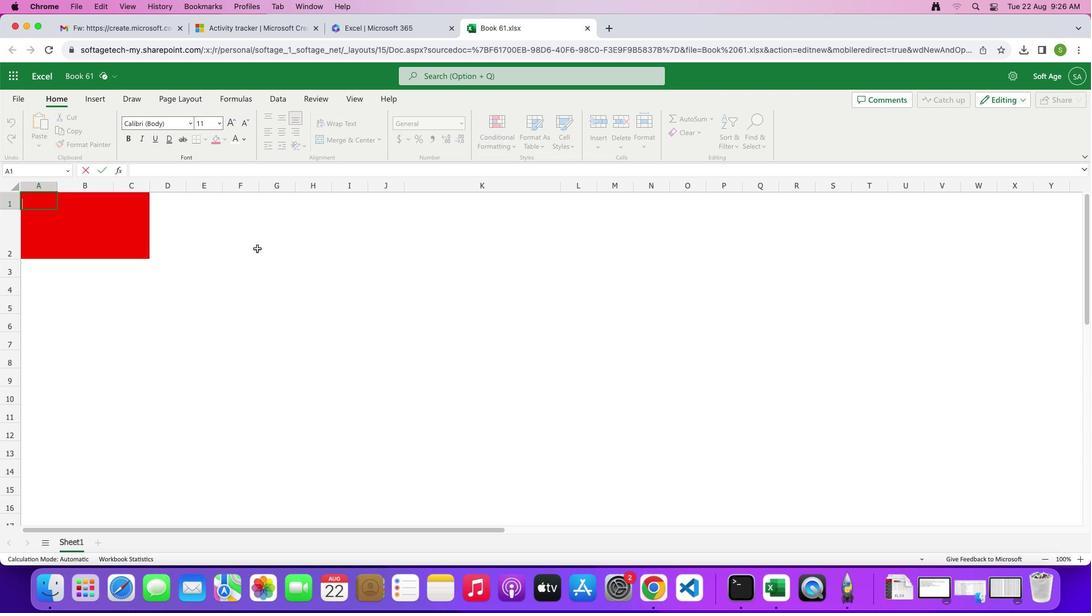 
Action: Key pressed 'A'Key.caps_lock'c''t''i''v''i''t''y'Key.space't''r''a''c''k''e''r'
Screenshot: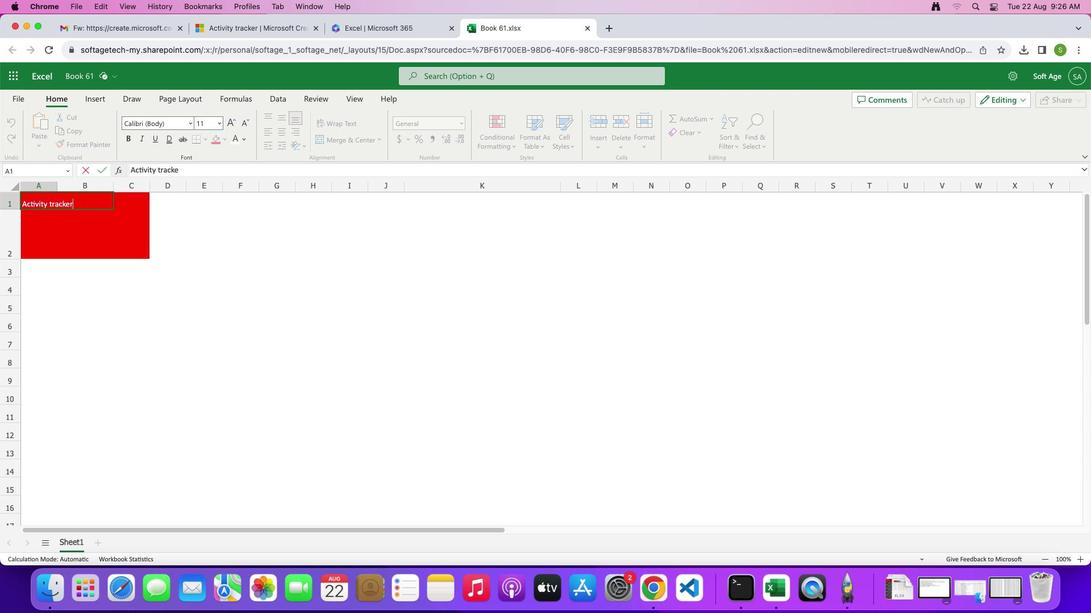 
Action: Mouse moved to (80, 226)
Screenshot: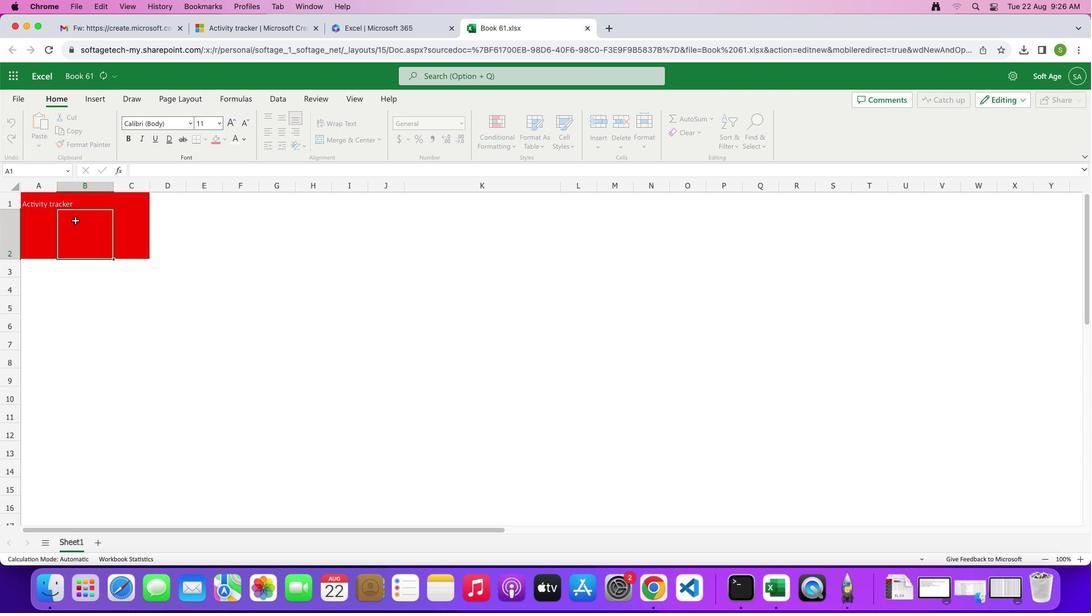 
Action: Mouse pressed left at (80, 226)
Screenshot: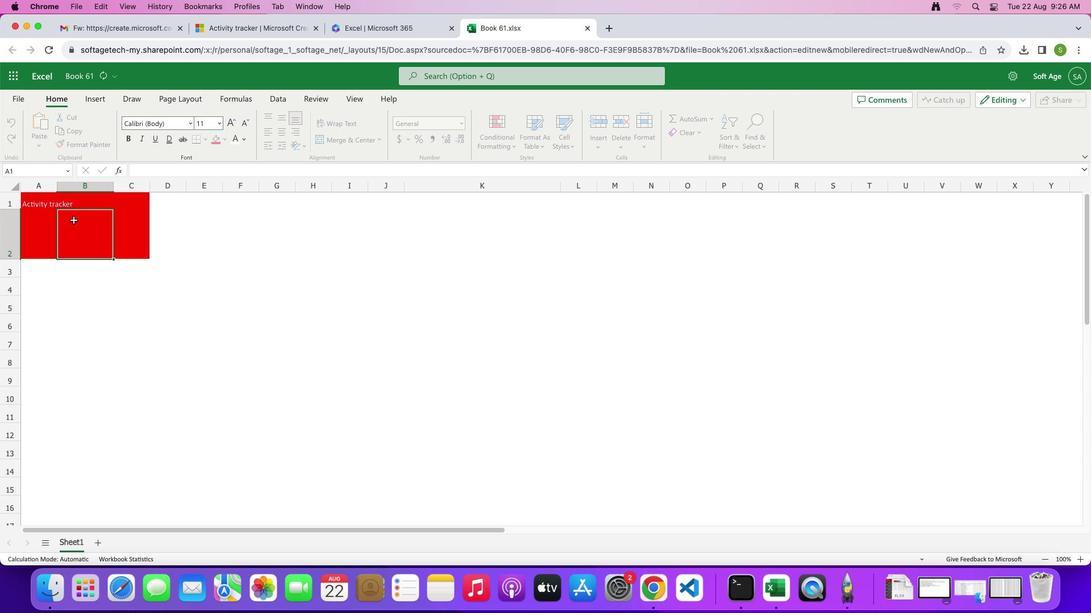 
Action: Mouse moved to (50, 207)
Screenshot: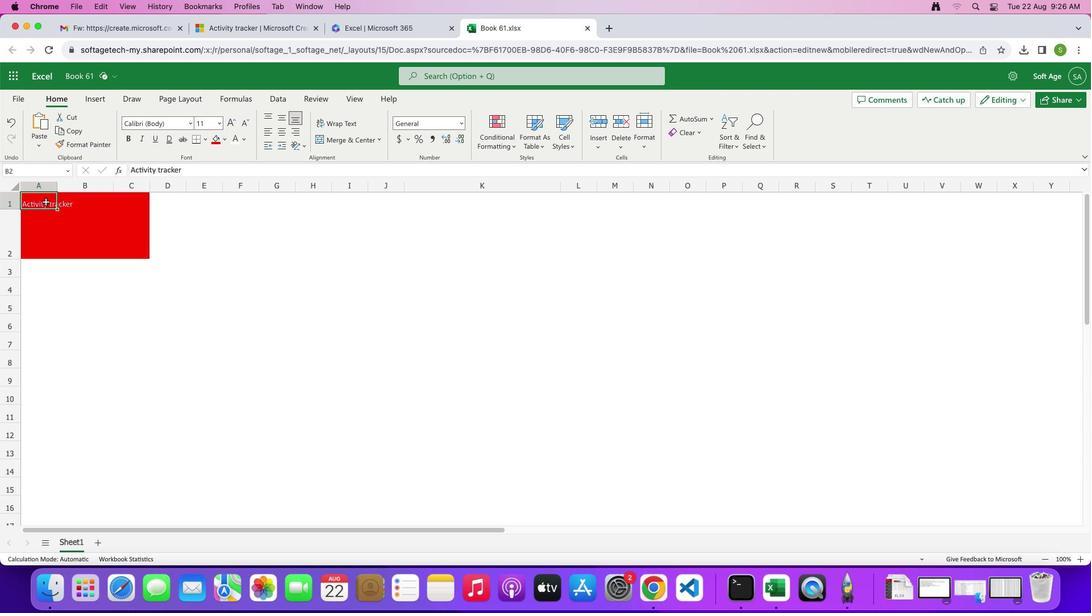 
Action: Mouse pressed left at (50, 207)
Screenshot: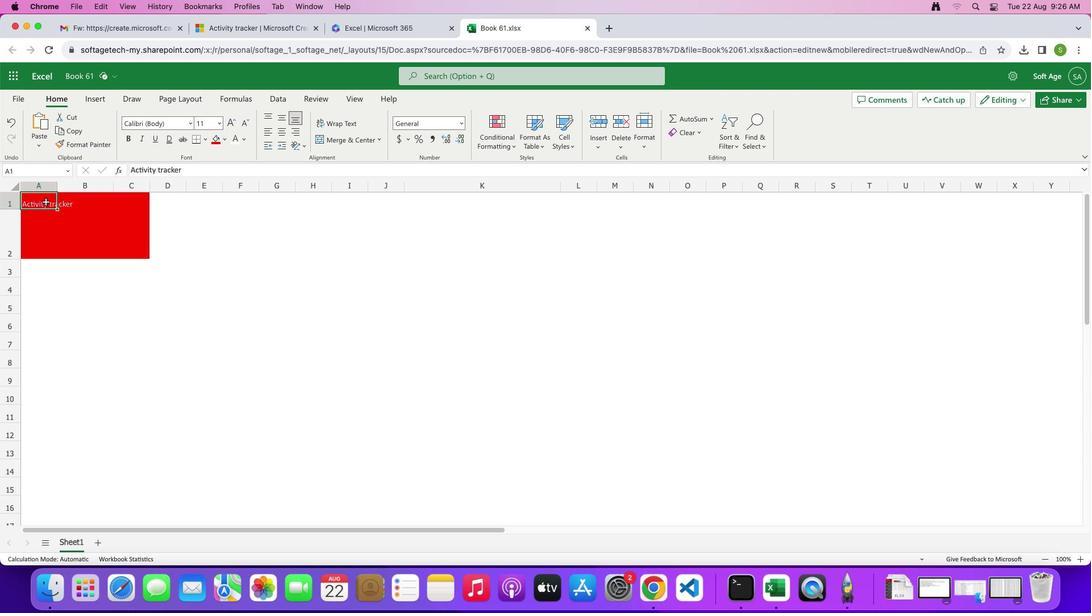 
Action: Mouse moved to (284, 121)
Screenshot: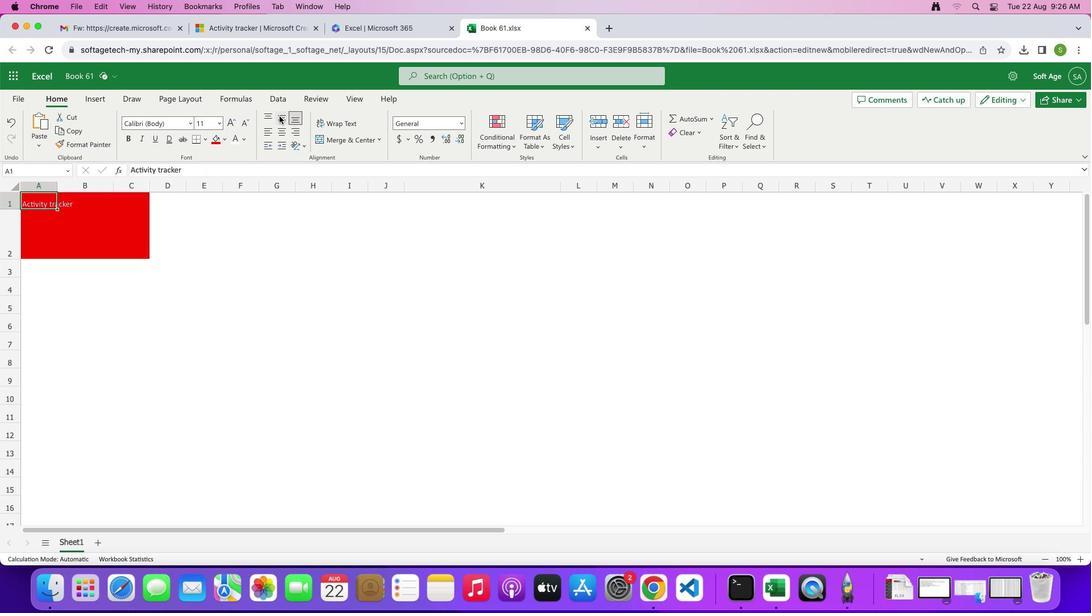 
Action: Mouse pressed left at (284, 121)
Screenshot: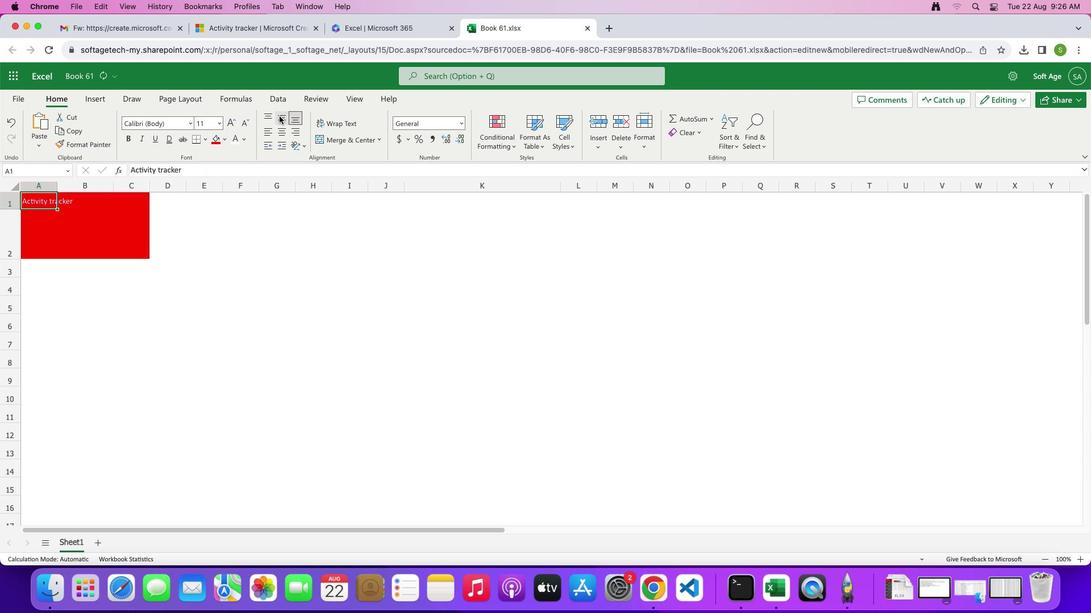 
Action: Mouse moved to (134, 143)
Screenshot: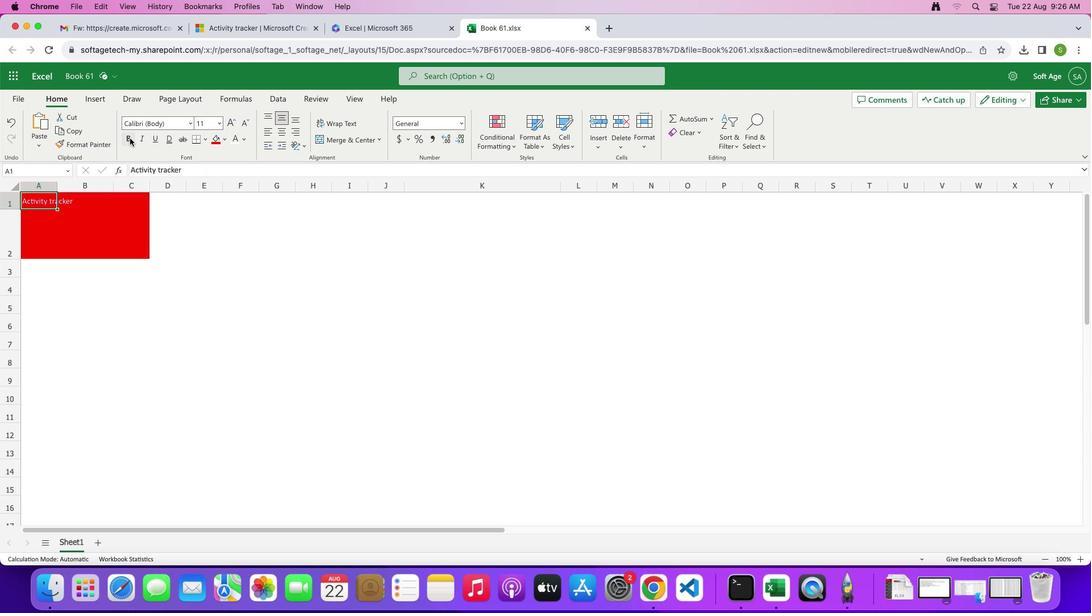 
Action: Mouse pressed left at (134, 143)
Screenshot: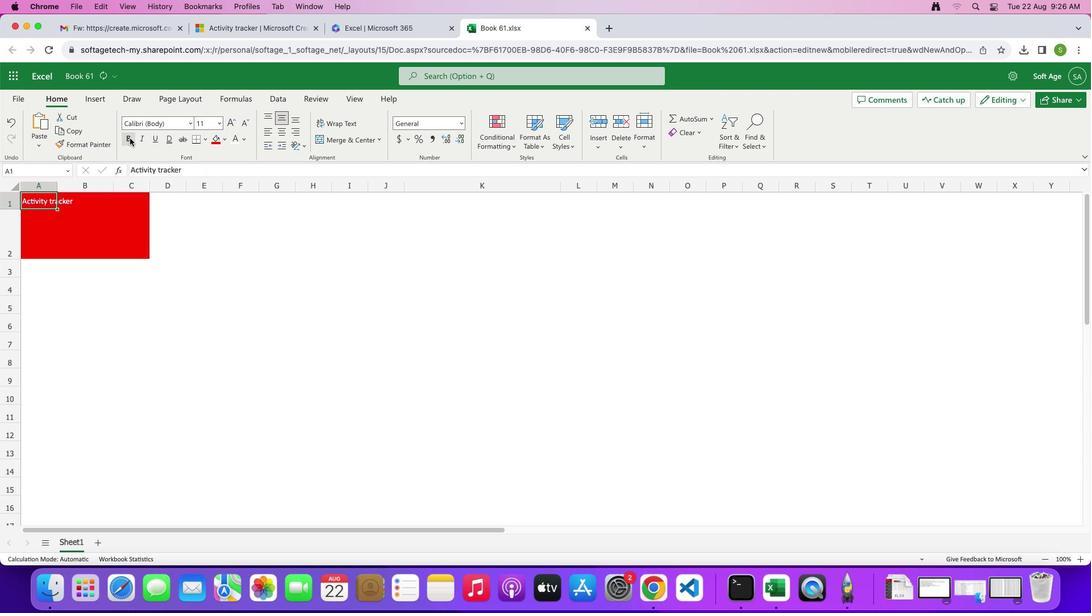 
Action: Mouse moved to (236, 127)
Screenshot: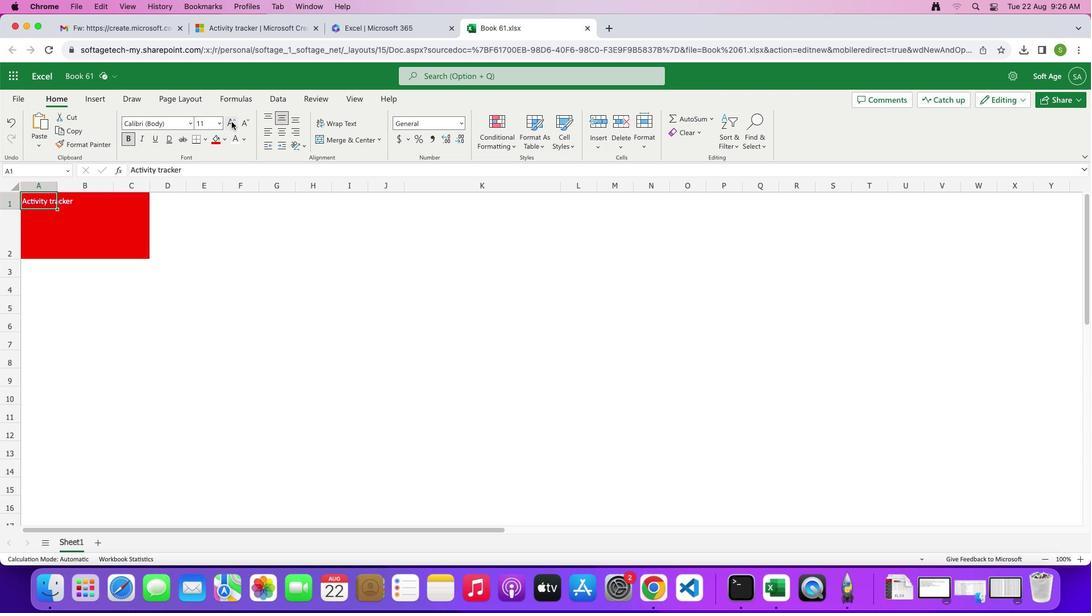 
Action: Mouse pressed left at (236, 127)
Screenshot: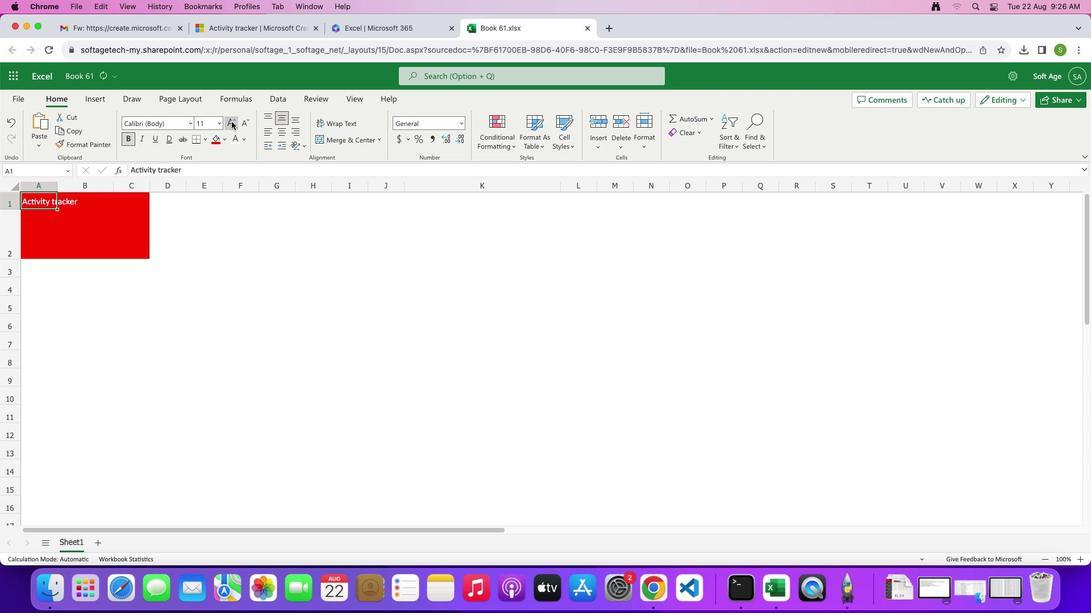 
Action: Mouse pressed left at (236, 127)
Screenshot: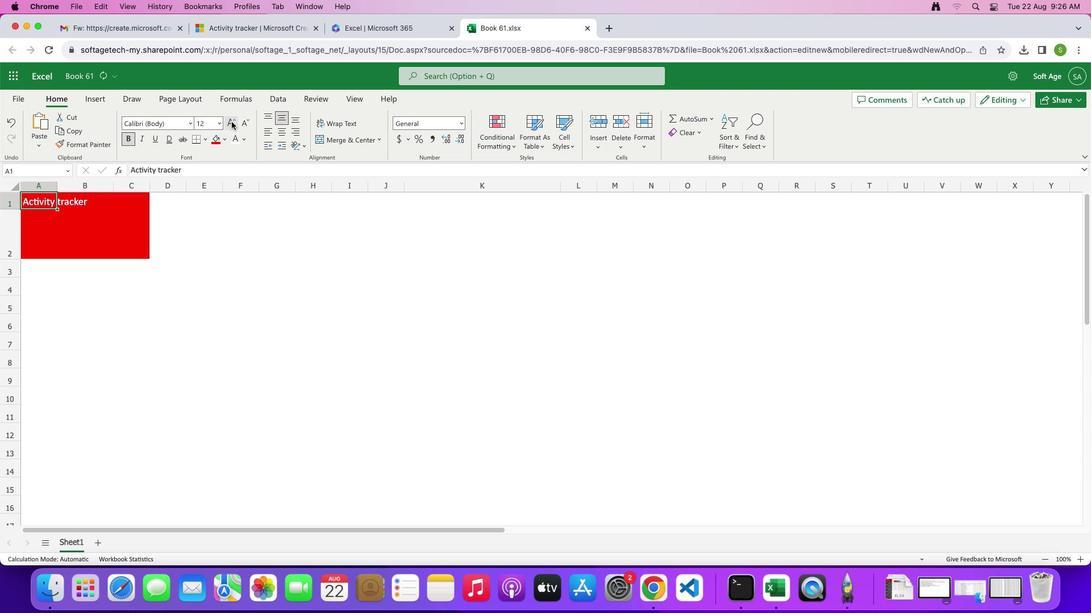 
Action: Mouse pressed left at (236, 127)
Screenshot: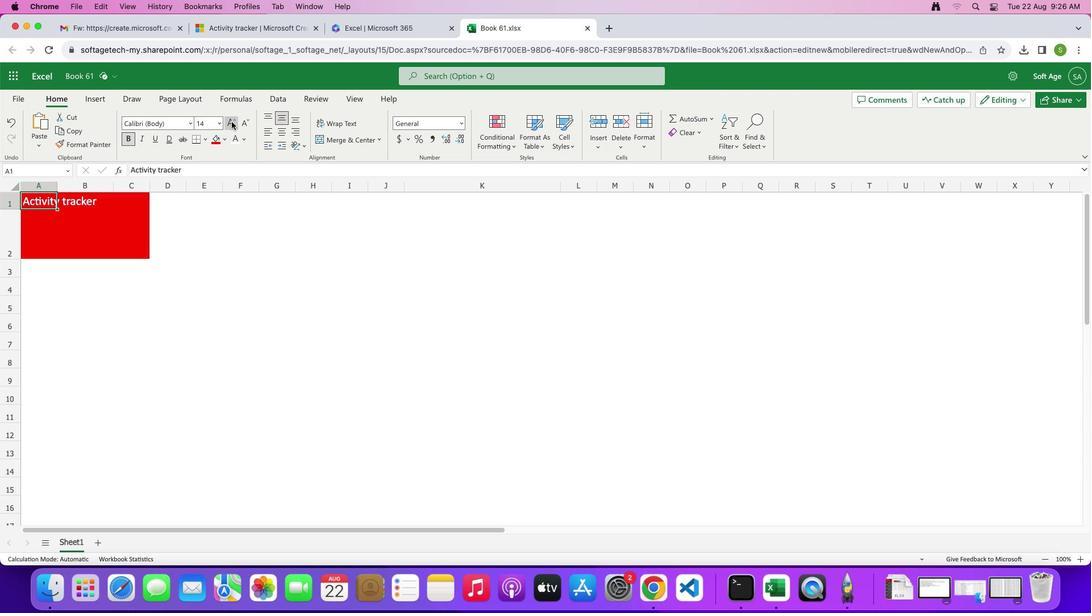 
Action: Mouse pressed left at (236, 127)
Screenshot: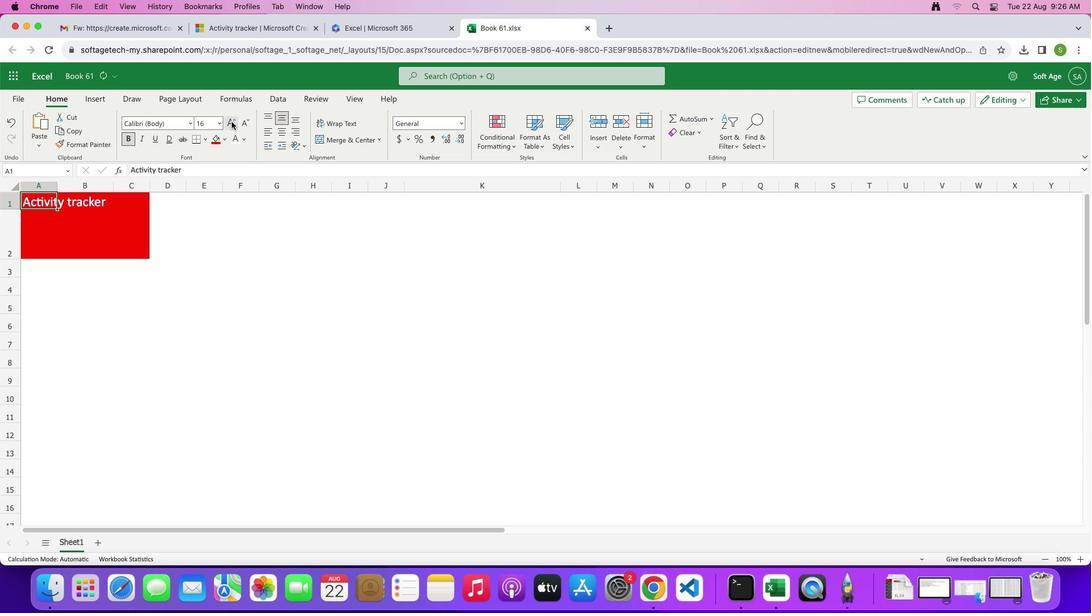 
Action: Mouse moved to (196, 128)
Screenshot: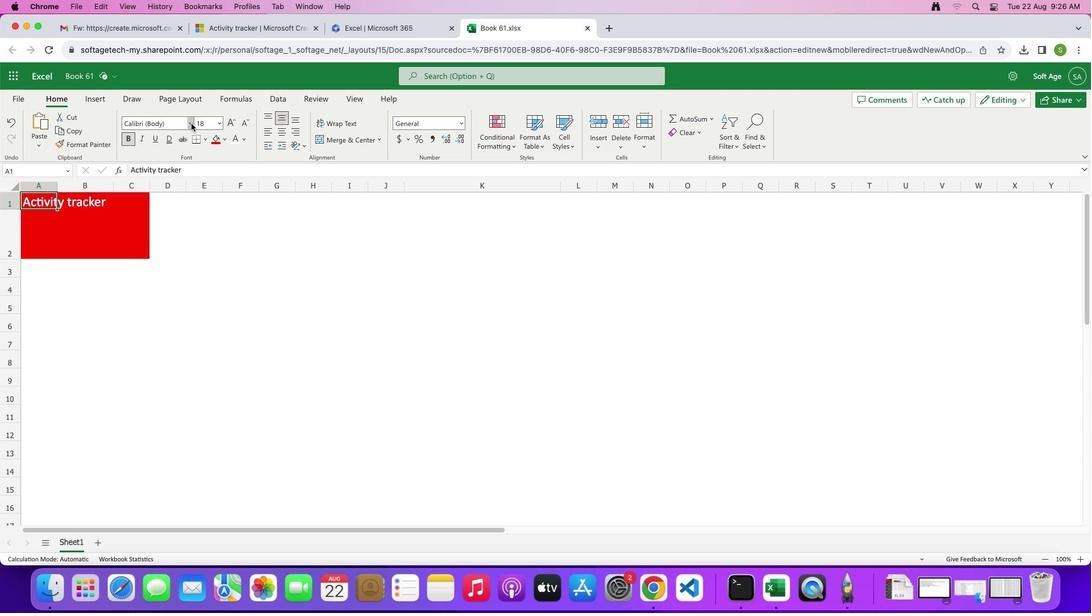 
Action: Mouse pressed left at (196, 128)
Screenshot: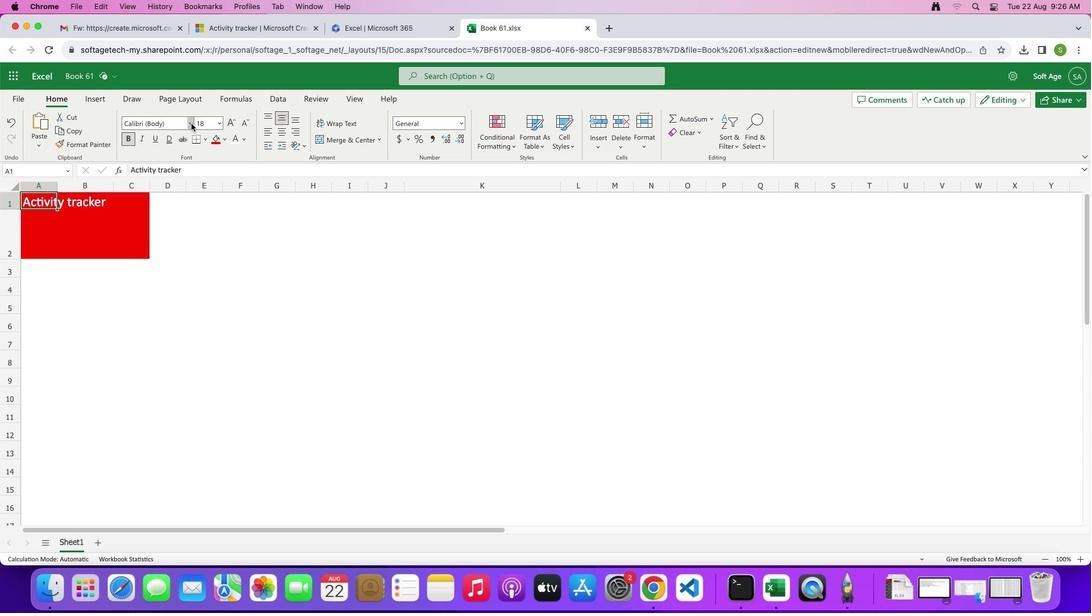 
Action: Mouse moved to (179, 231)
Screenshot: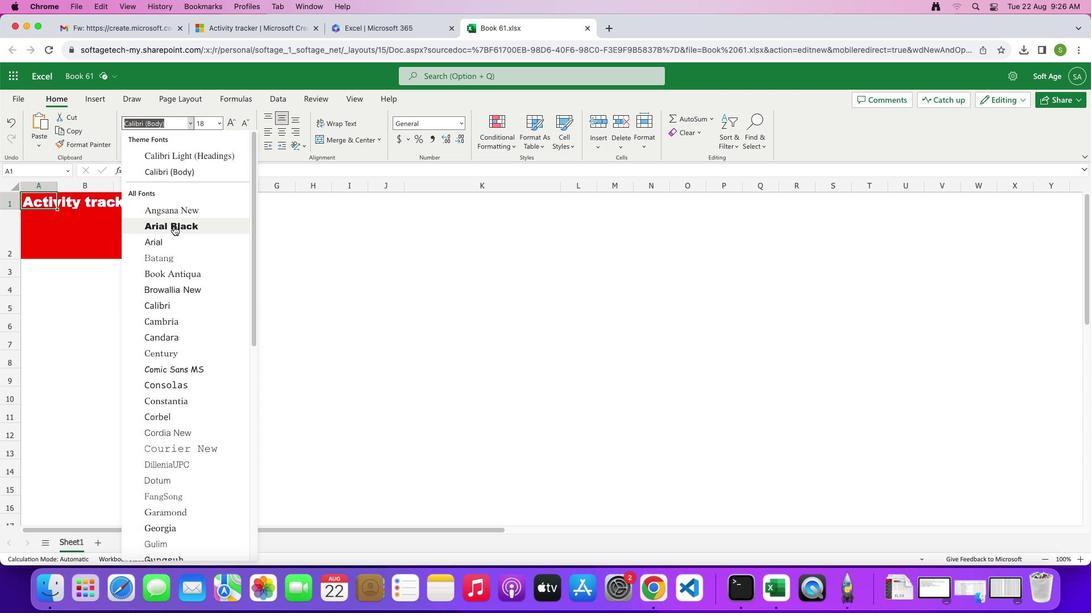 
Action: Mouse pressed left at (179, 231)
Screenshot: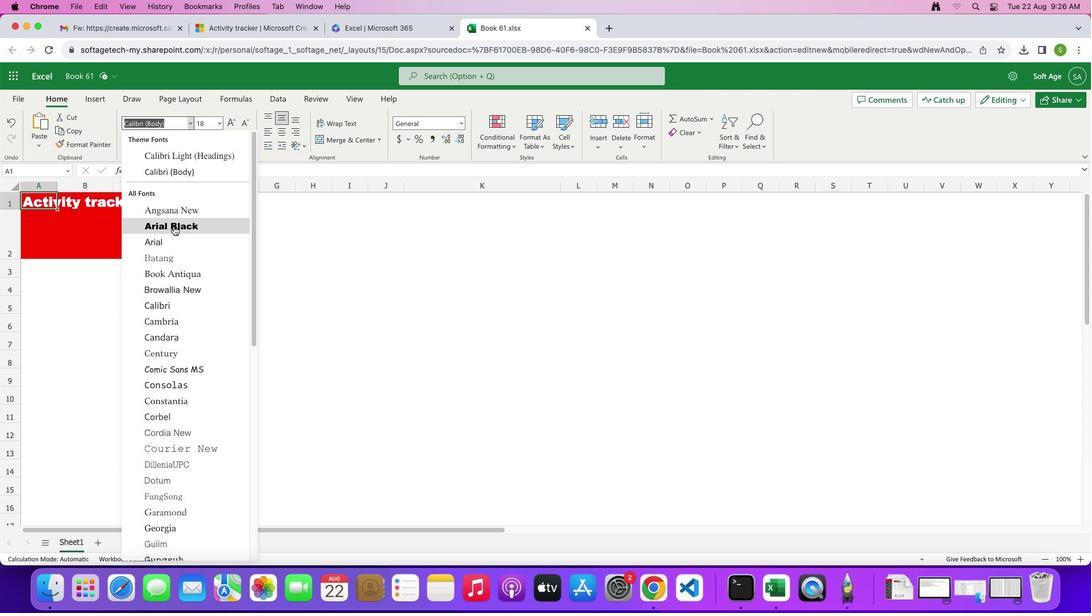 
Action: Mouse moved to (250, 126)
Screenshot: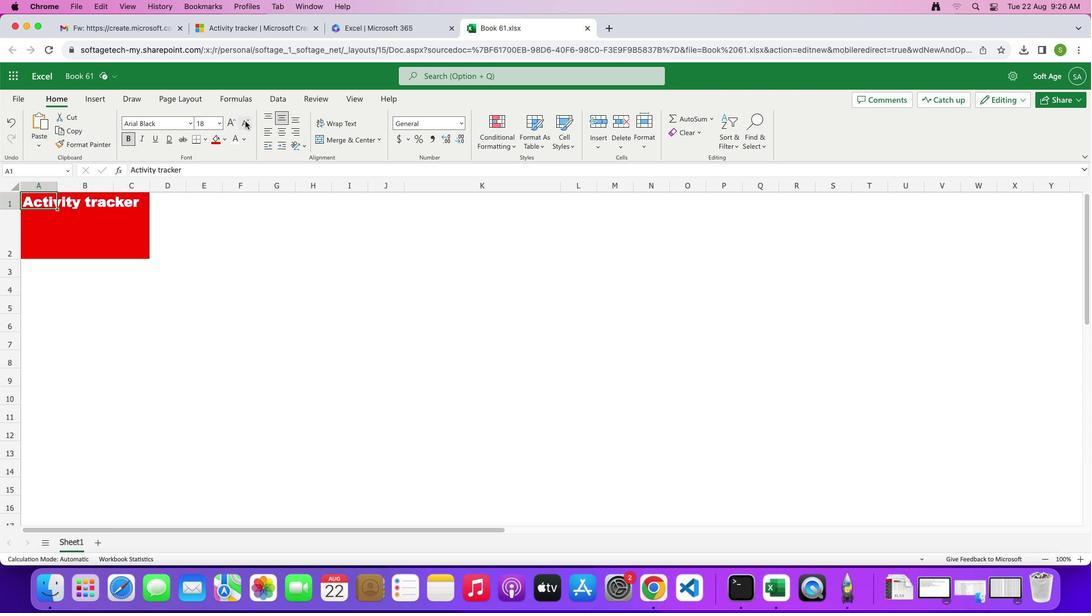 
Action: Mouse pressed left at (250, 126)
Screenshot: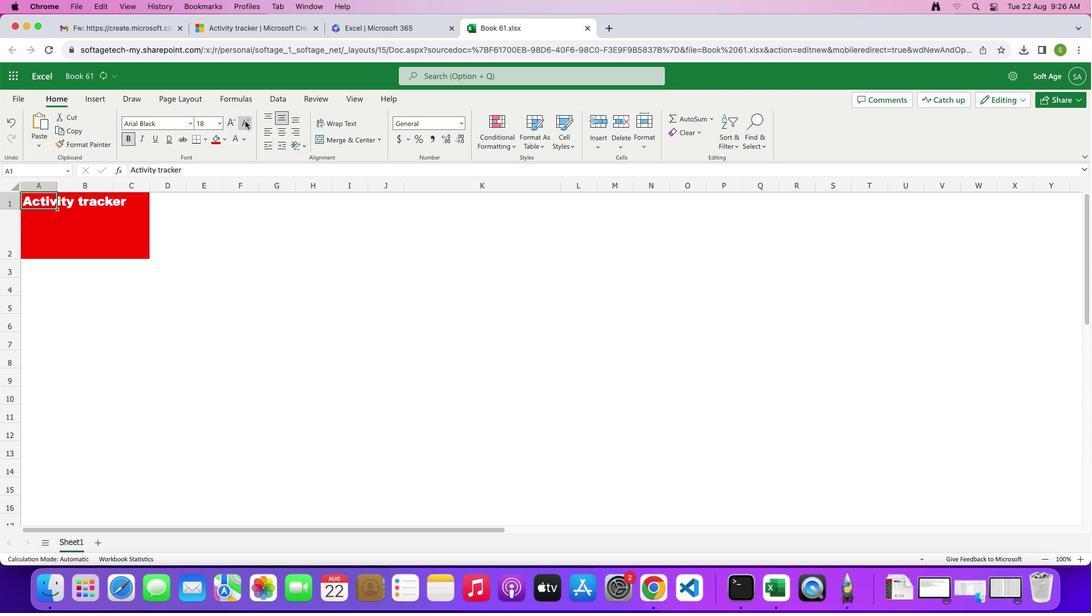 
Action: Mouse pressed left at (250, 126)
Screenshot: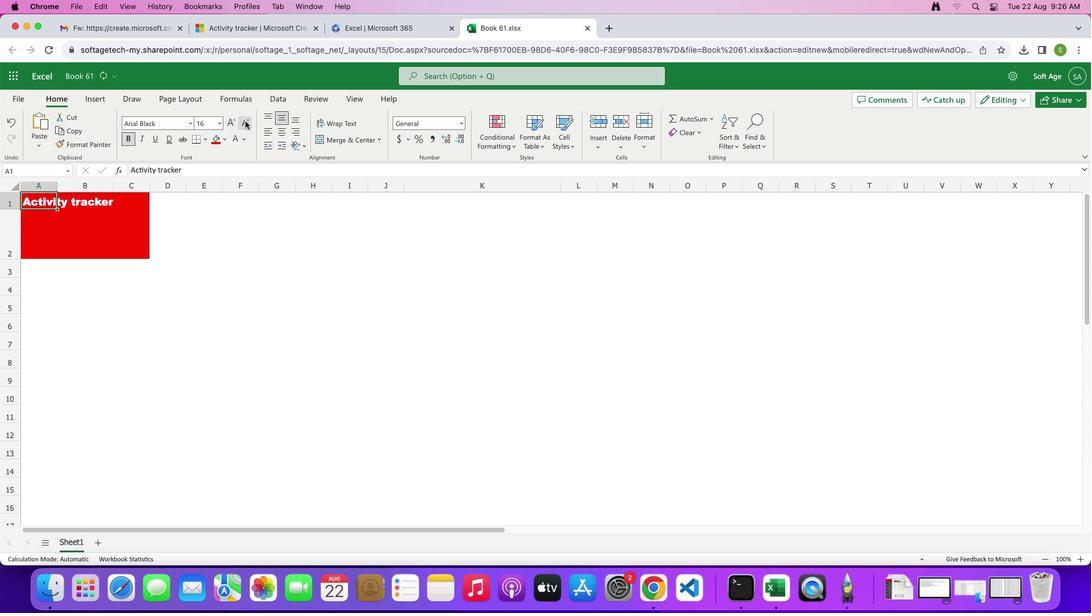 
Action: Mouse moved to (236, 128)
Screenshot: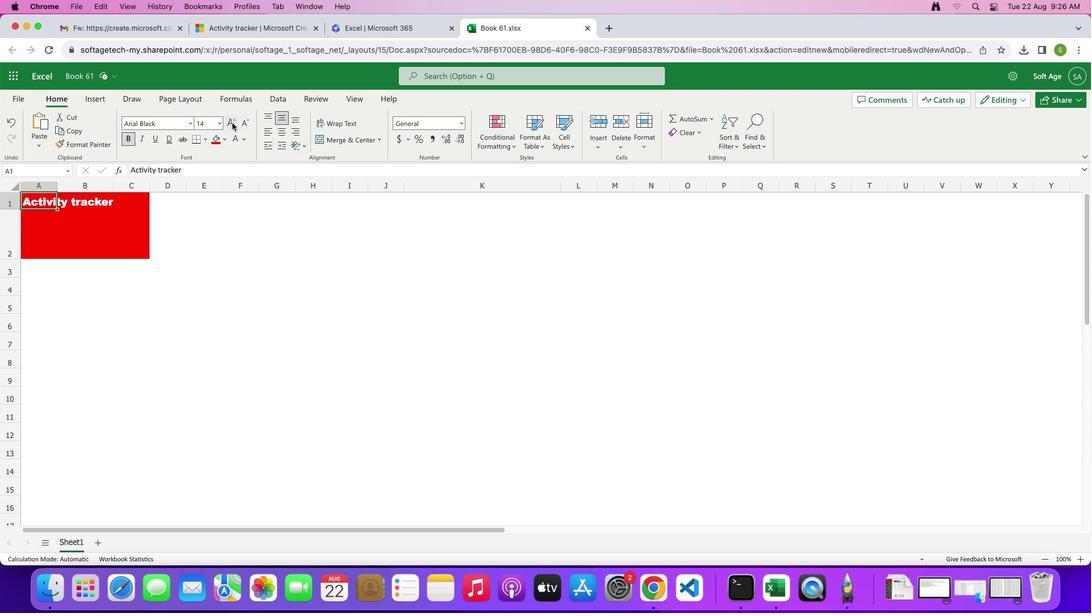 
Action: Mouse pressed left at (236, 128)
Screenshot: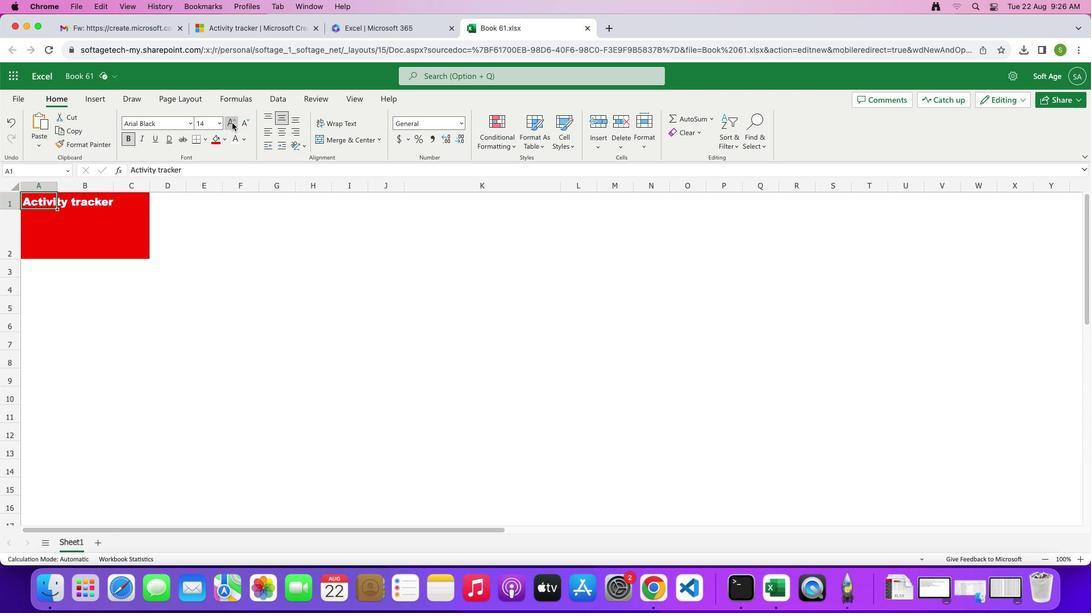 
Action: Mouse moved to (143, 236)
Screenshot: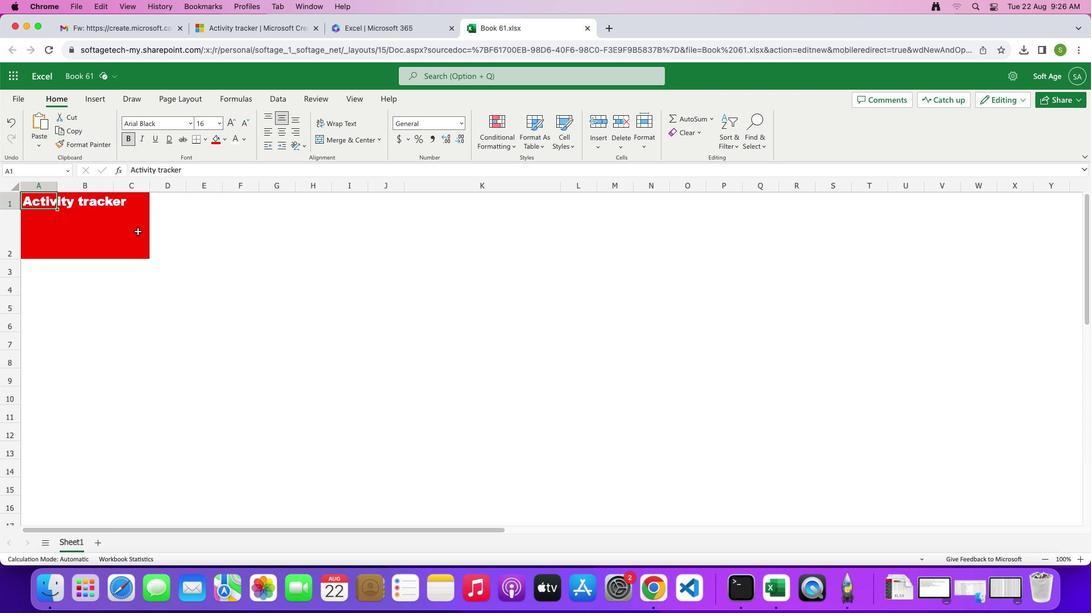 
Action: Mouse pressed left at (143, 236)
Screenshot: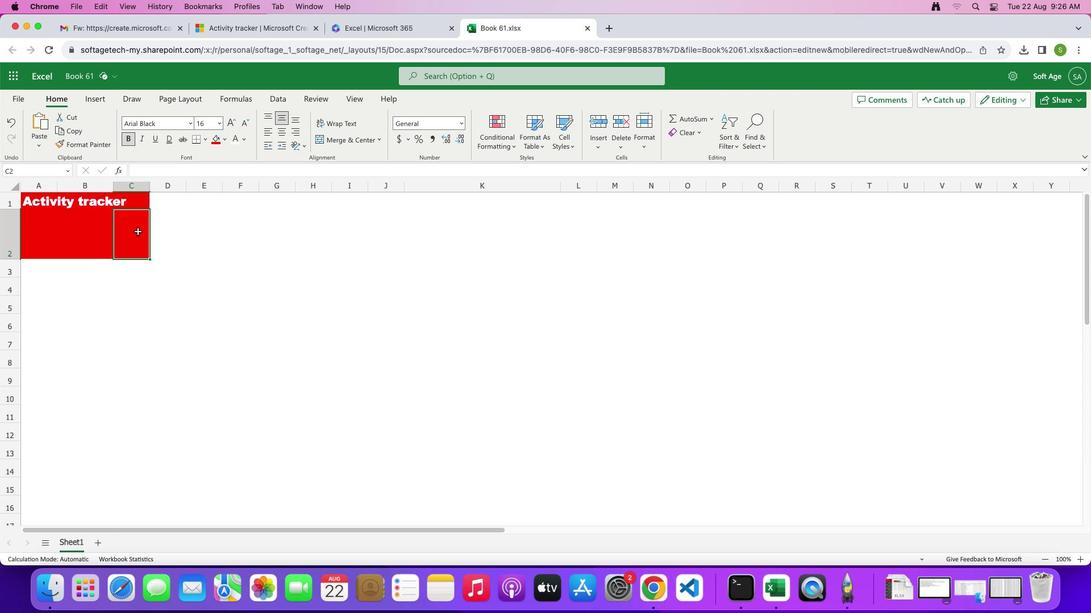 
Action: Mouse moved to (30, 219)
Screenshot: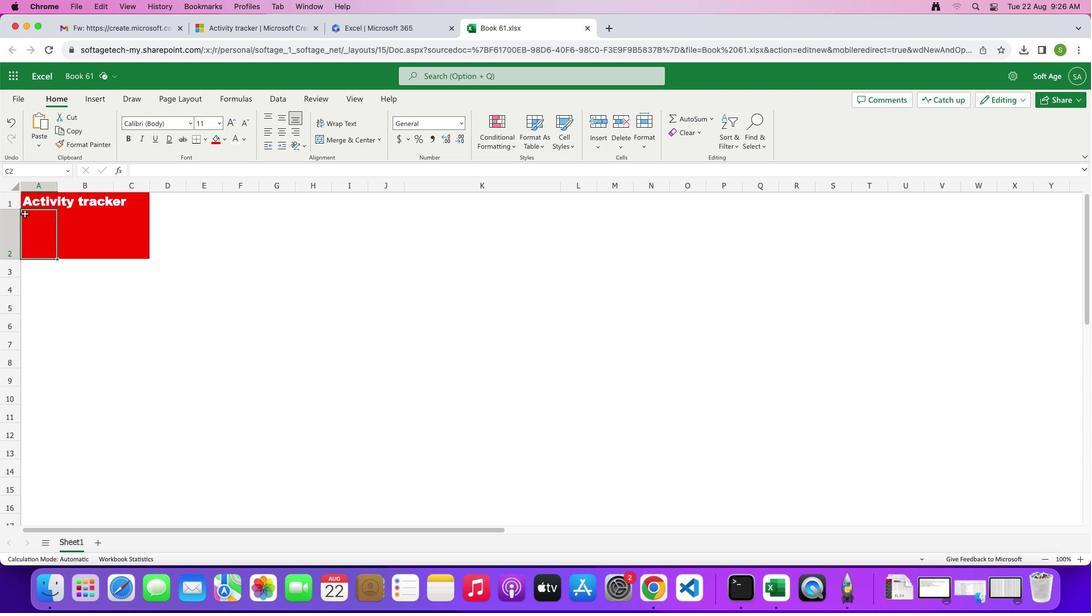 
Action: Mouse pressed left at (30, 219)
Screenshot: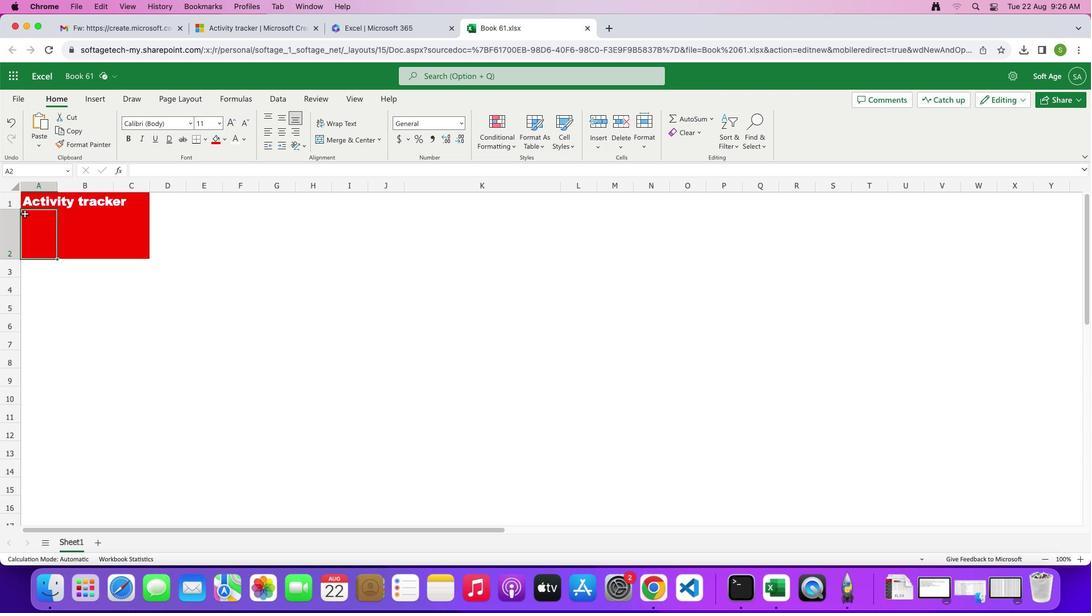 
Action: Mouse moved to (276, 122)
Screenshot: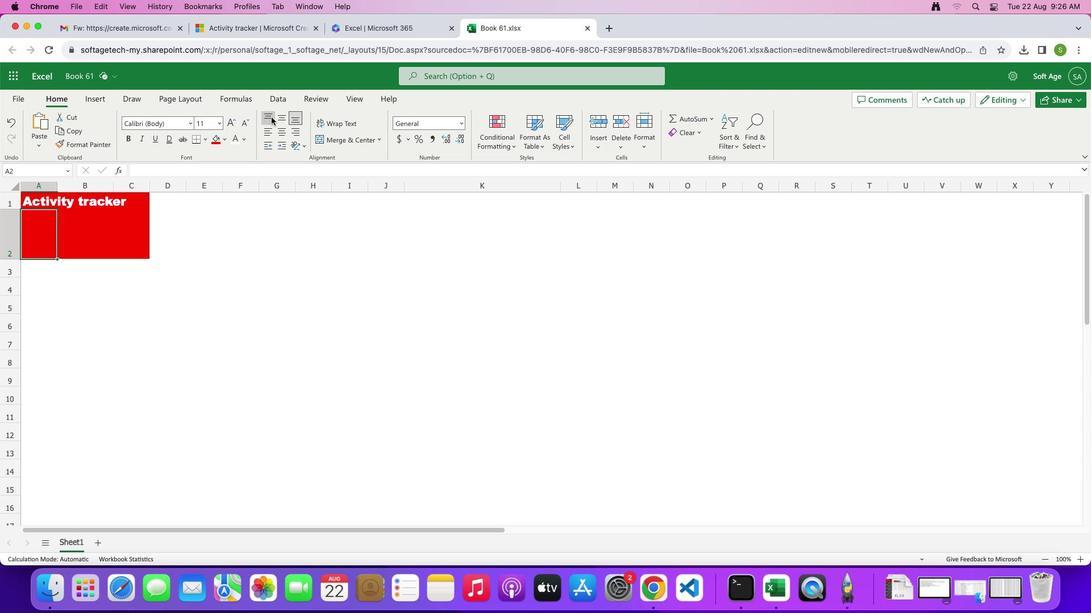 
Action: Mouse pressed left at (276, 122)
Screenshot: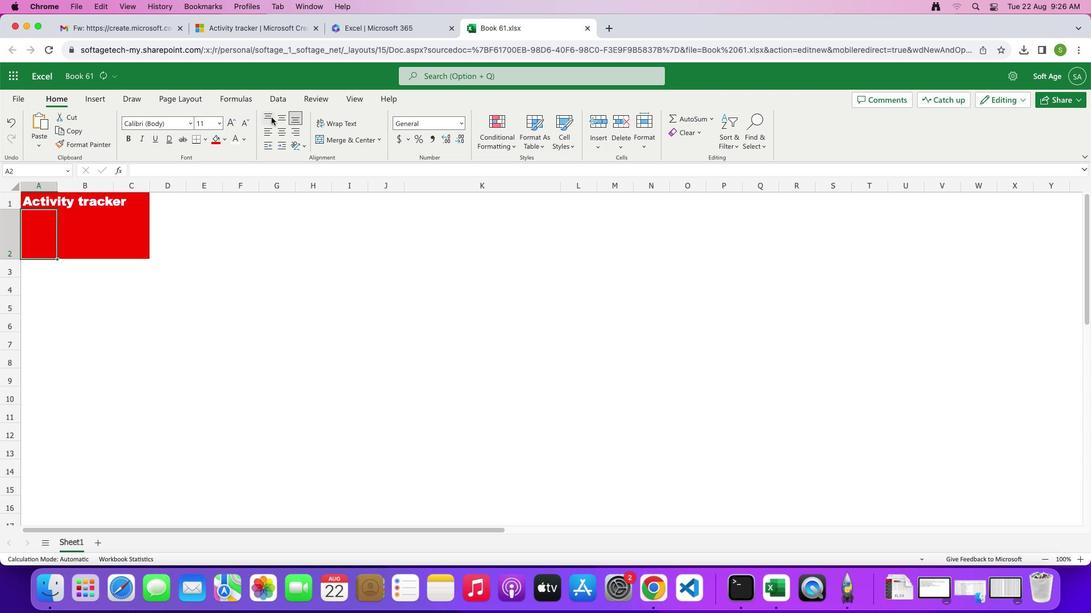 
Action: Mouse moved to (243, 146)
Screenshot: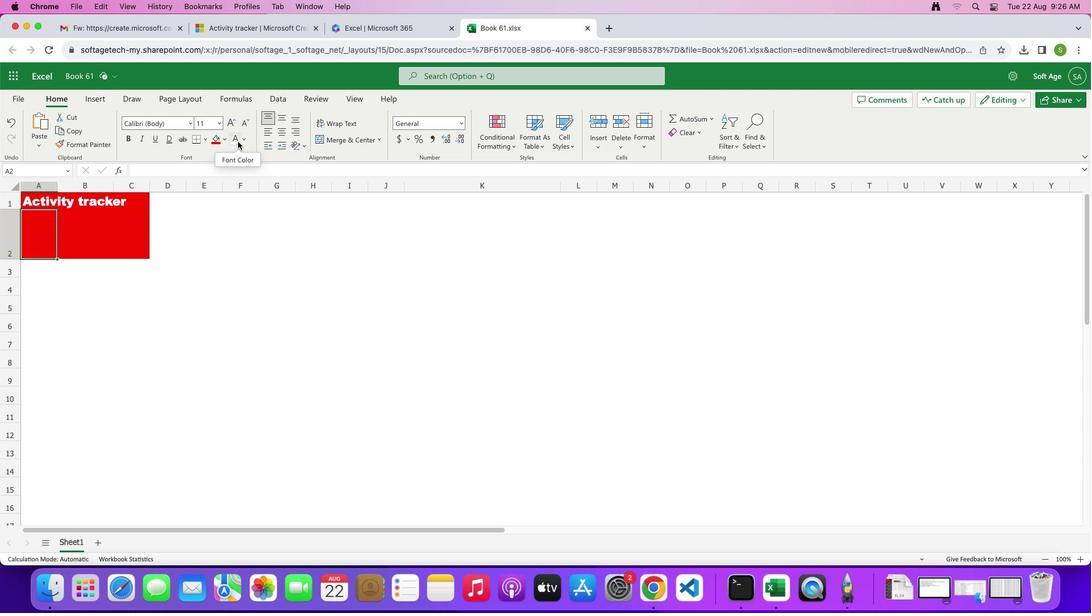 
Action: Mouse pressed left at (243, 146)
Screenshot: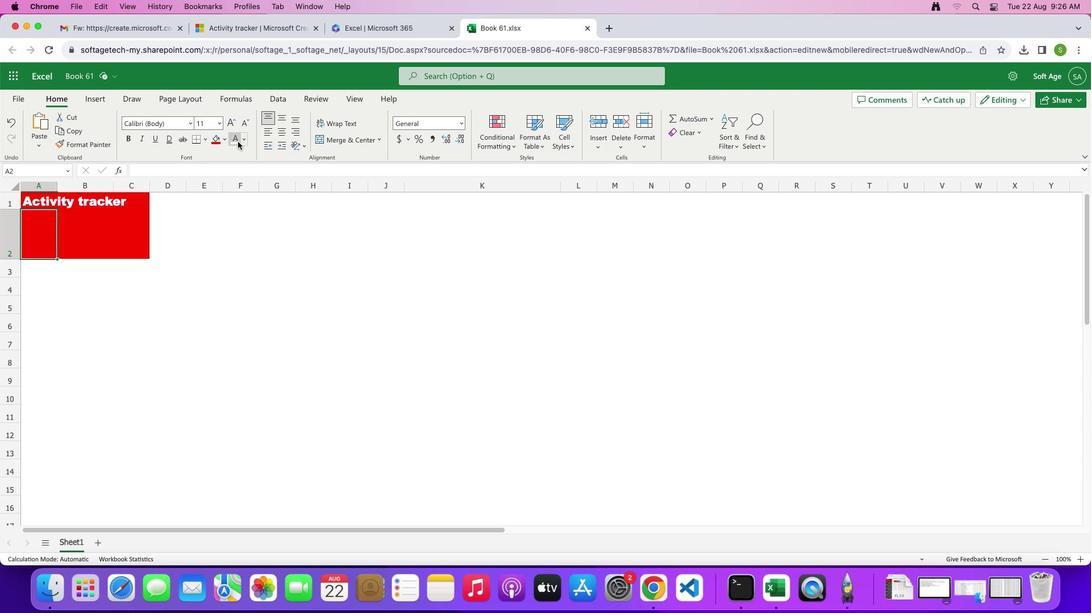 
Action: Mouse moved to (427, 226)
Screenshot: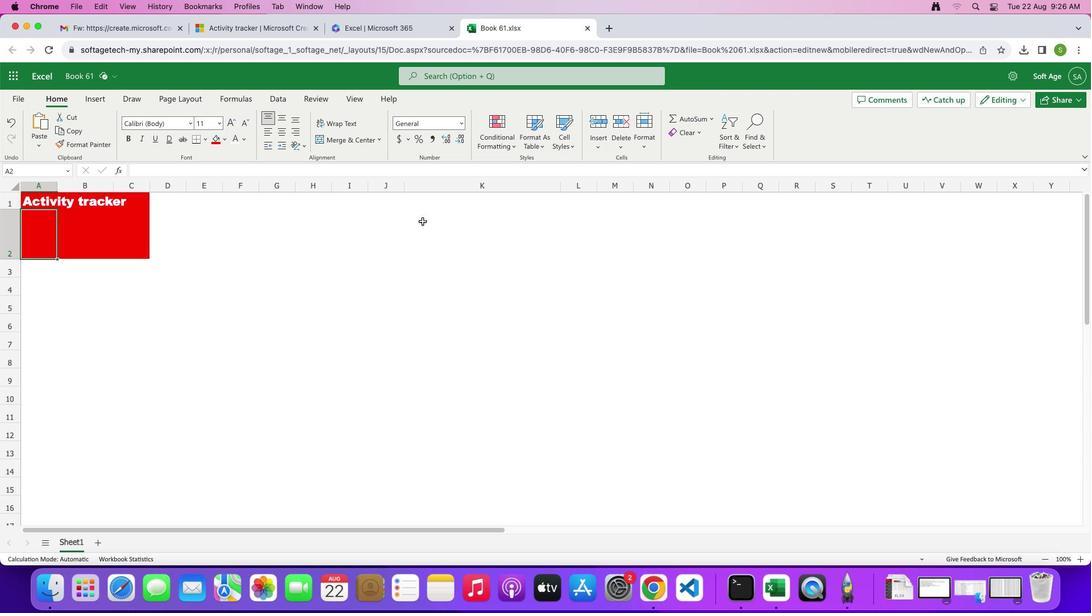 
Action: Key pressed Key.shift'T''r''a''c''k'Key.space'y''o''u''r'Key.space't''o''p'Key.space'5'Key.space'a''c''t''i''v''i''t''i''e''s'Key.shift'!'Key.spaceKey.shift'S''w''a''p'Key.space't''h''e'Key.space'a''c''t''i''v''i''t''y'Key.space'i''n''f''o'Key.space'b''e''l''o''w'Key.space'w''i''t''h'
Screenshot: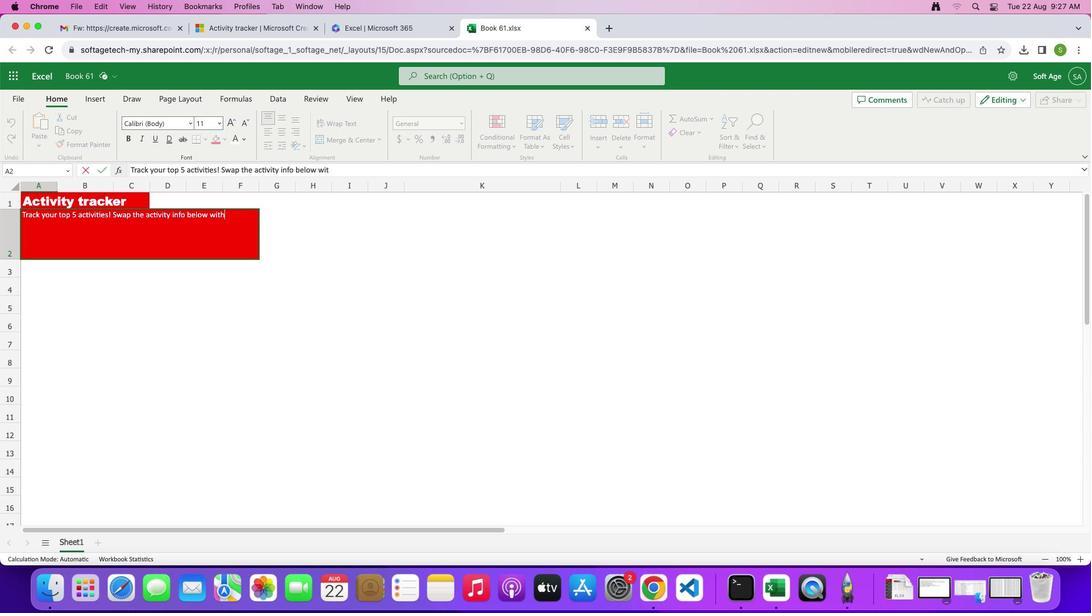 
Action: Mouse moved to (209, 220)
Screenshot: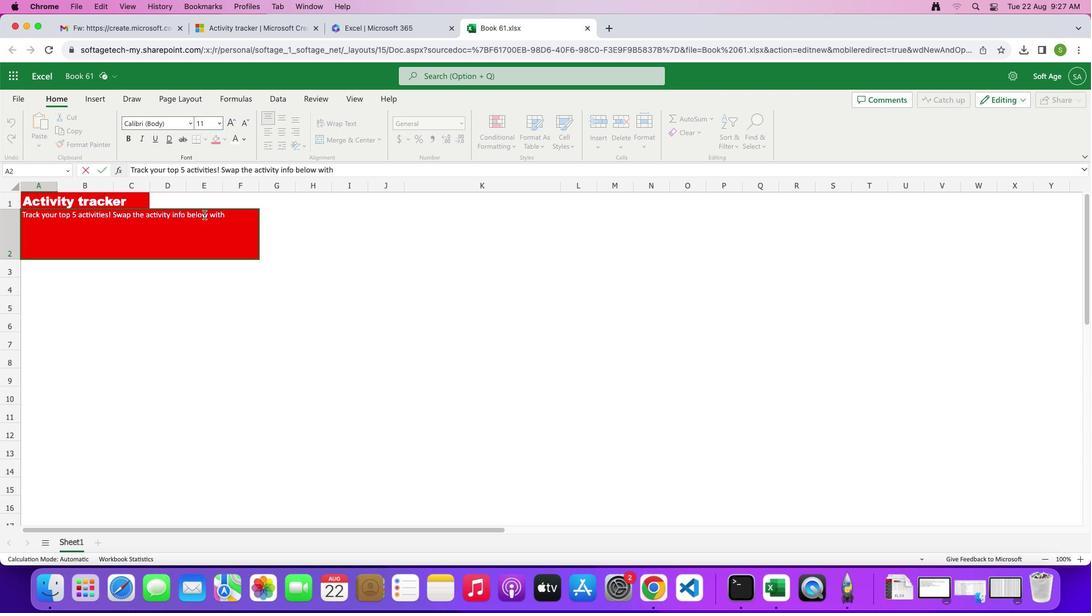 
Action: Key pressed Key.enter
Screenshot: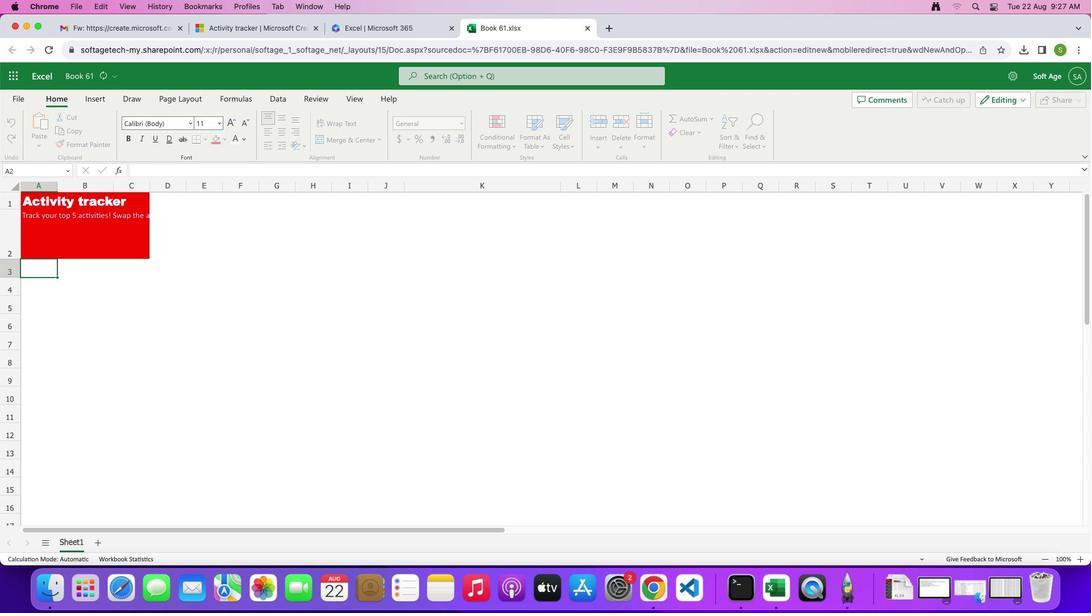 
Action: Mouse moved to (120, 233)
Screenshot: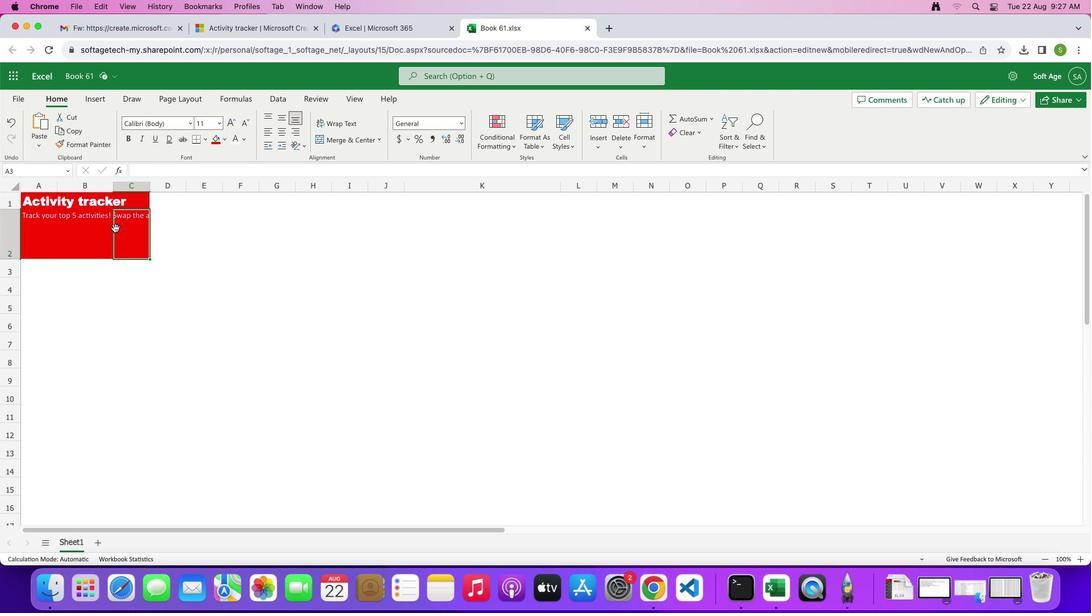 
Action: Mouse pressed left at (120, 233)
Screenshot: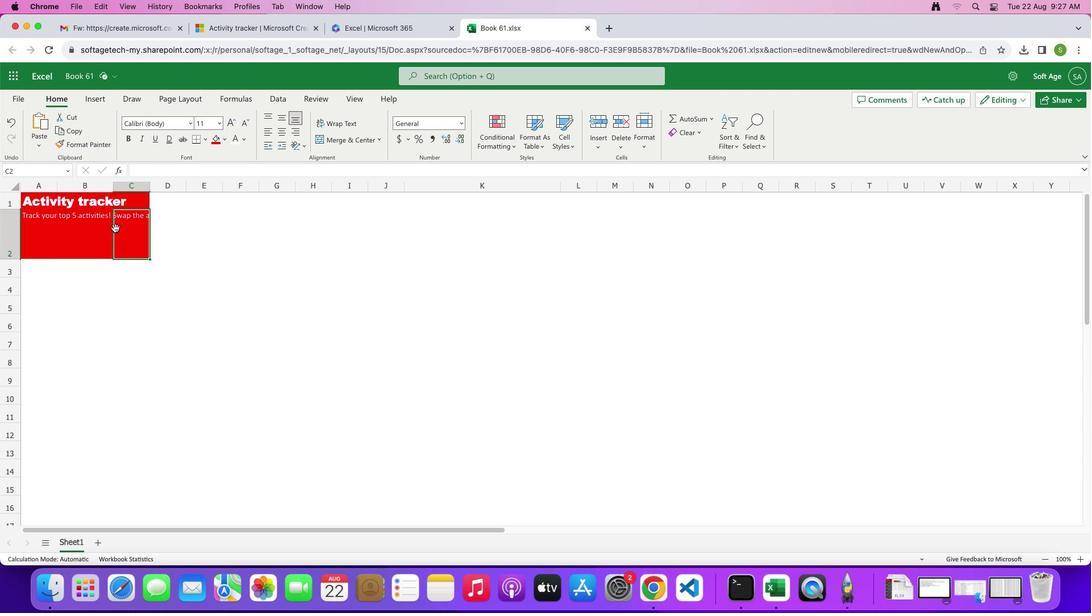 
Action: Mouse moved to (48, 226)
Screenshot: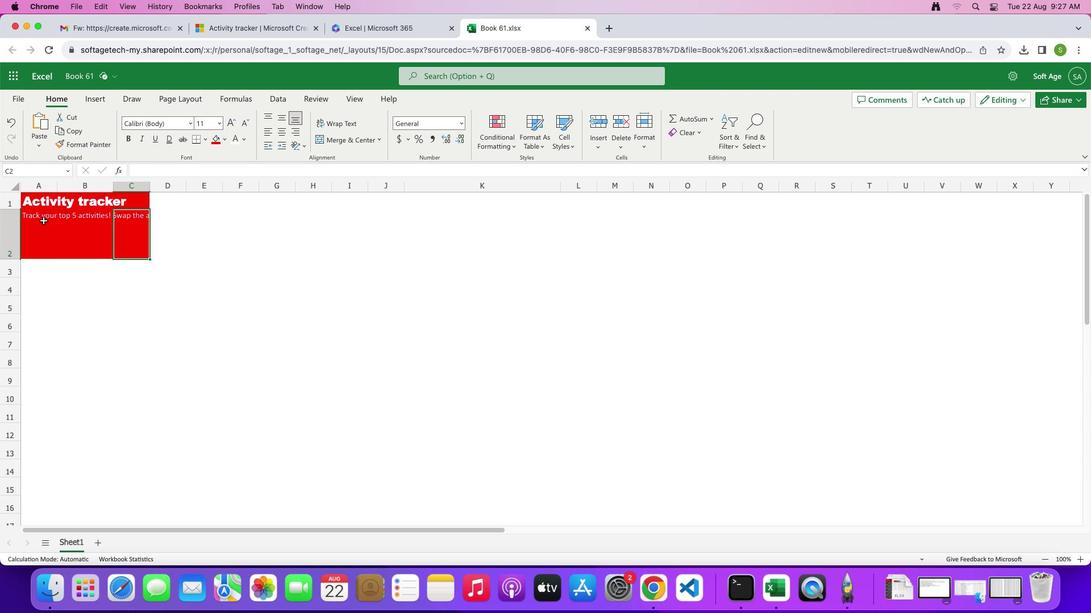 
Action: Mouse pressed left at (48, 226)
Screenshot: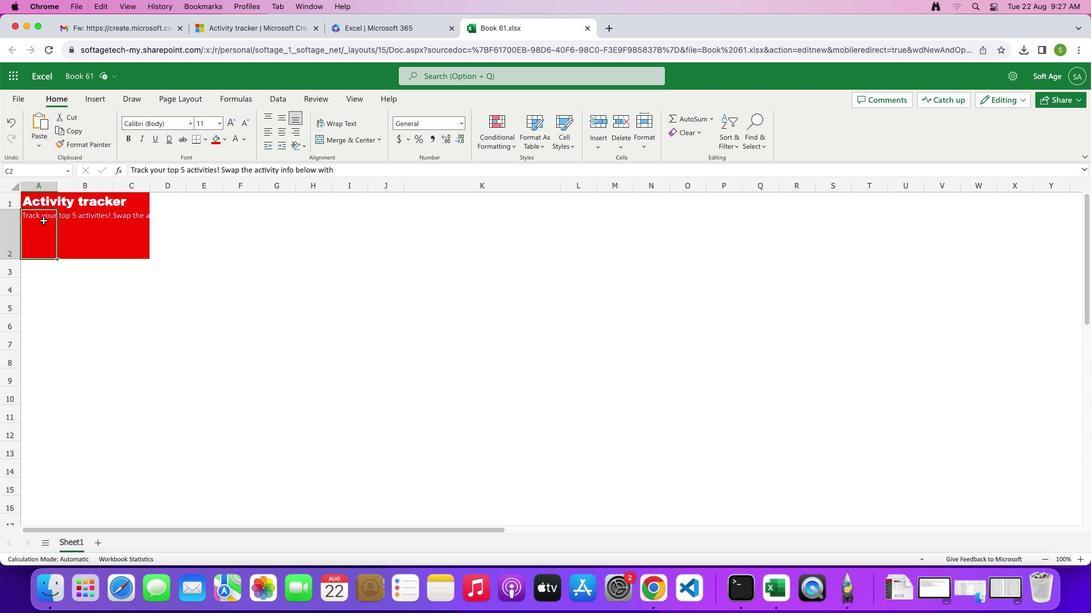 
Action: Mouse pressed left at (48, 226)
Screenshot: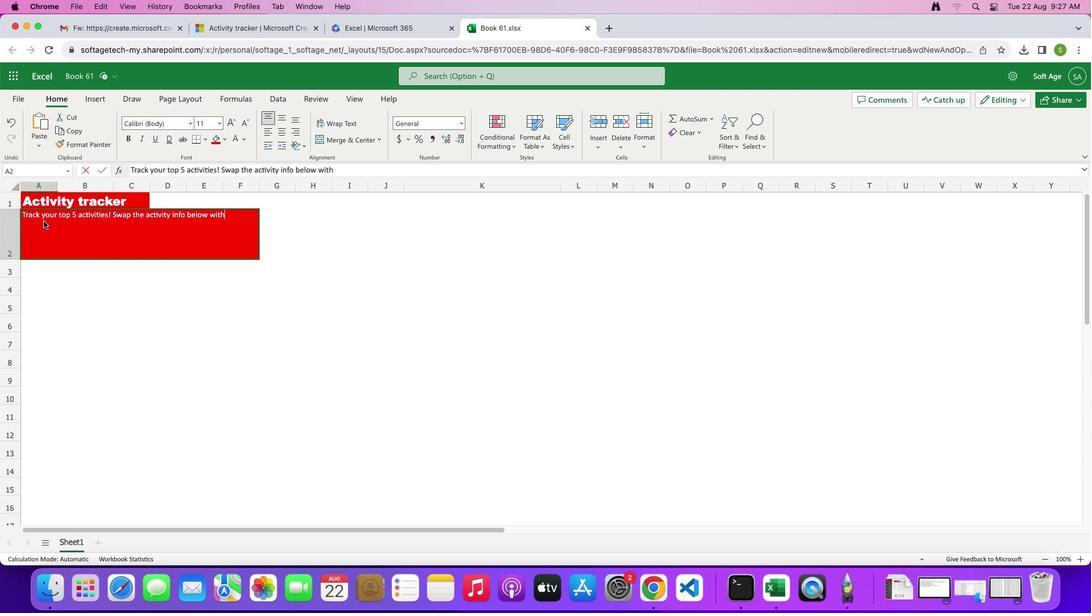 
Action: Mouse moved to (235, 220)
Screenshot: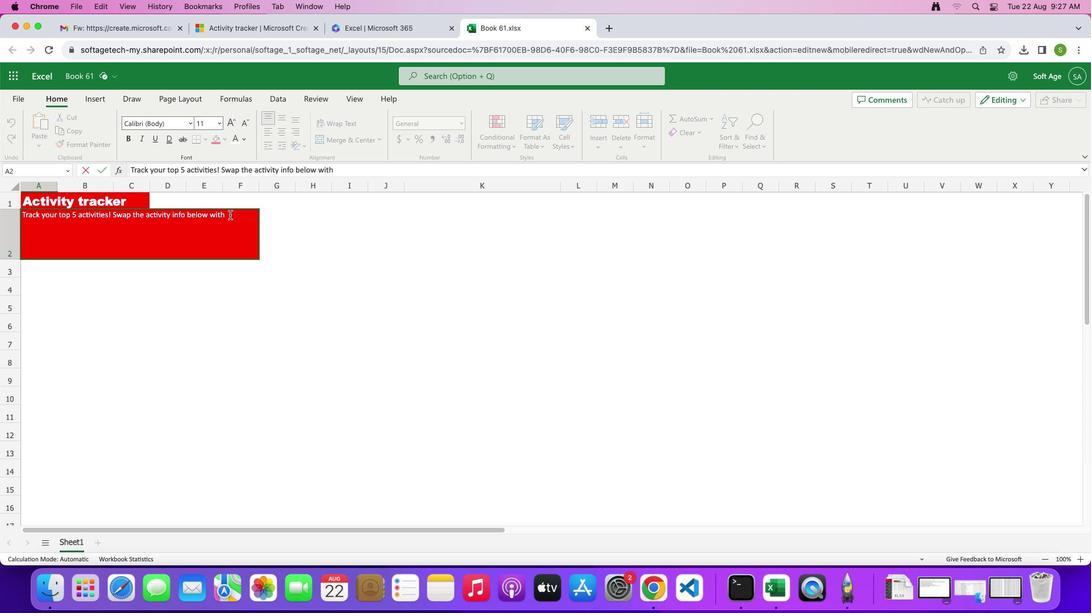 
Action: Mouse pressed left at (235, 220)
Screenshot: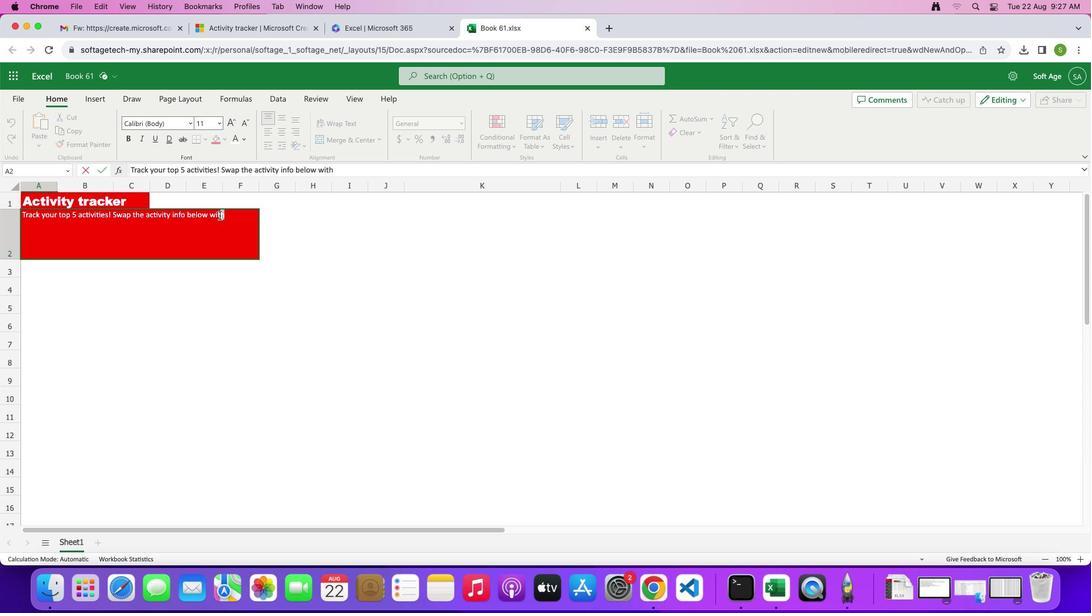
Action: Mouse moved to (149, 202)
Screenshot: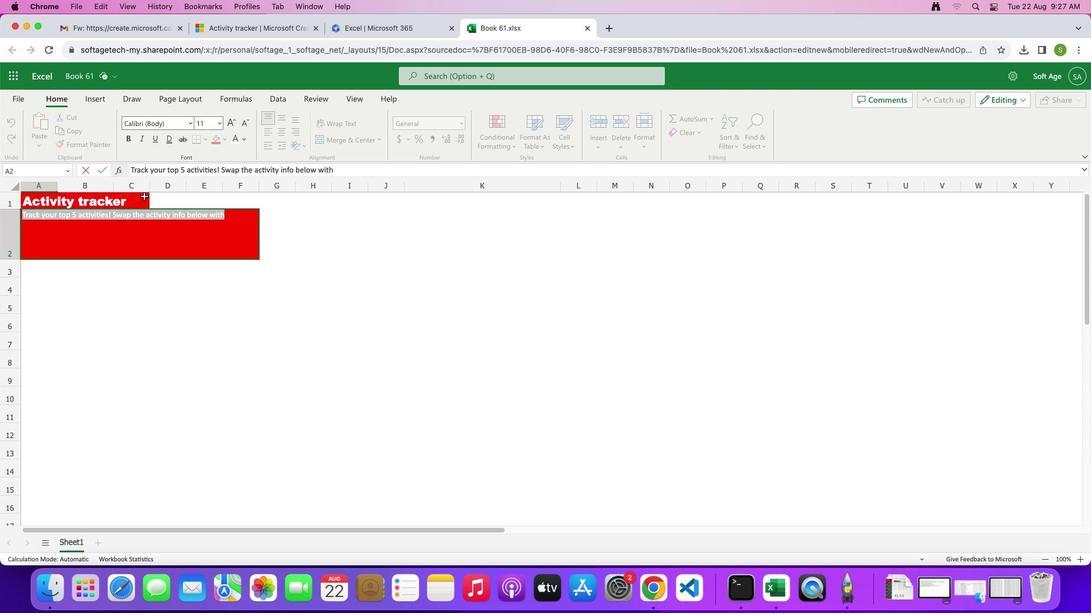 
Action: Key pressed Key.delete
Screenshot: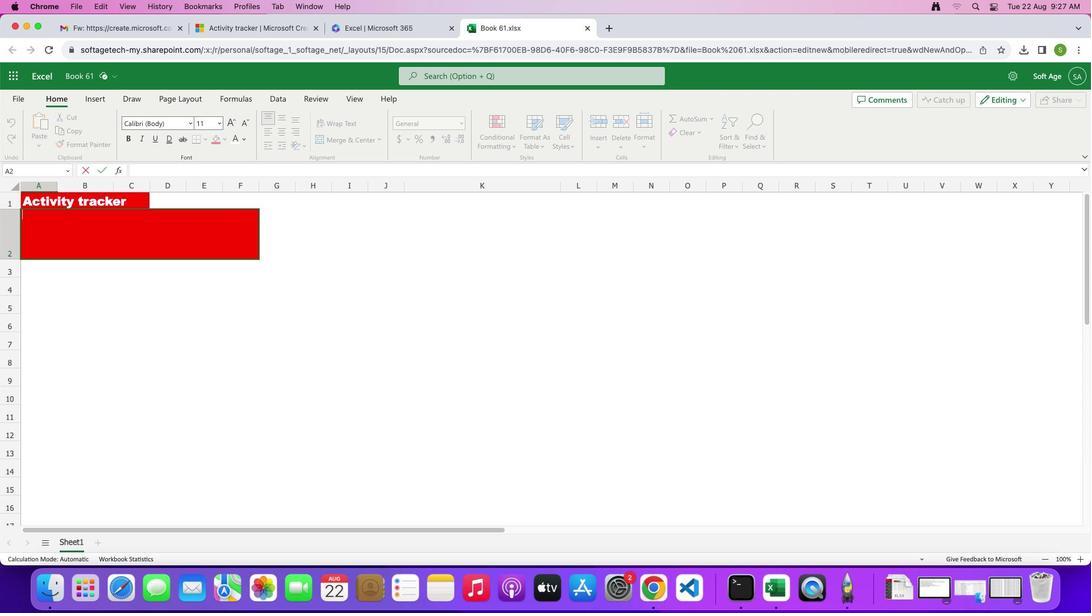 
Action: Mouse moved to (107, 269)
Screenshot: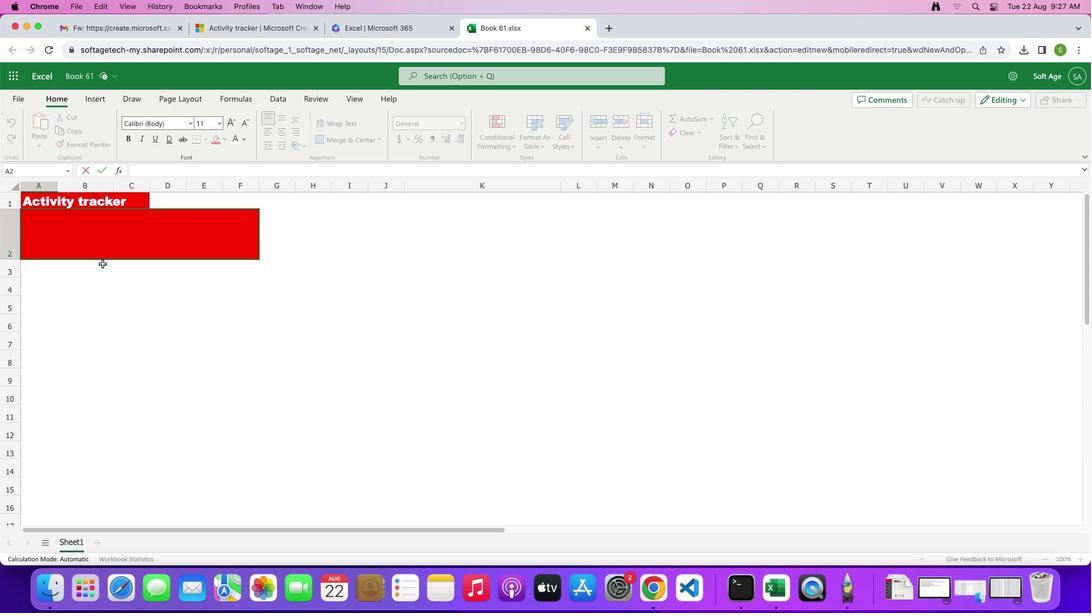 
Action: Mouse pressed left at (107, 269)
Screenshot: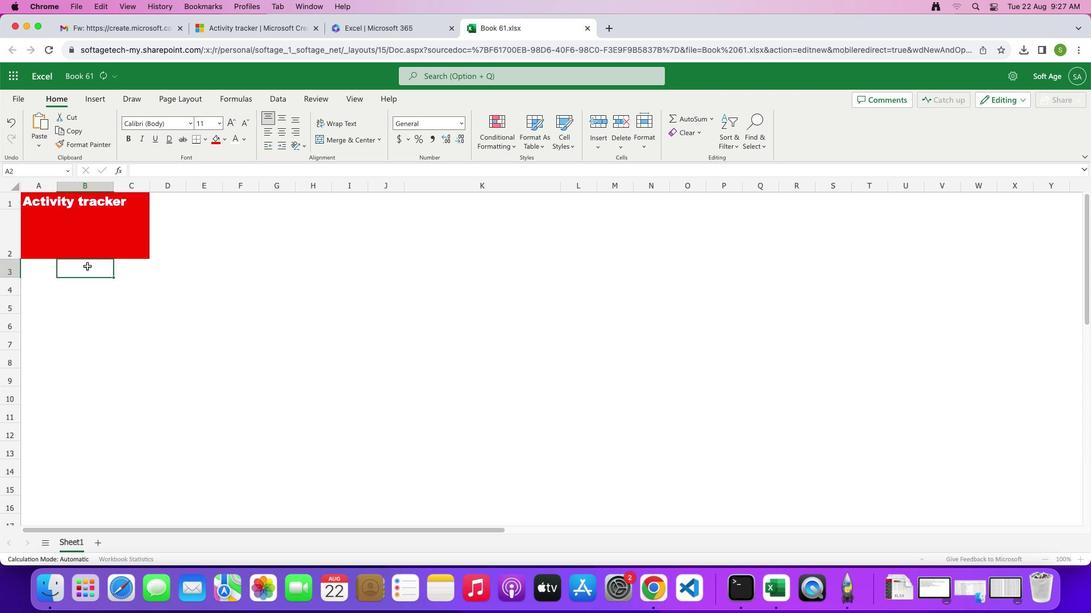 
Action: Mouse moved to (102, 109)
Screenshot: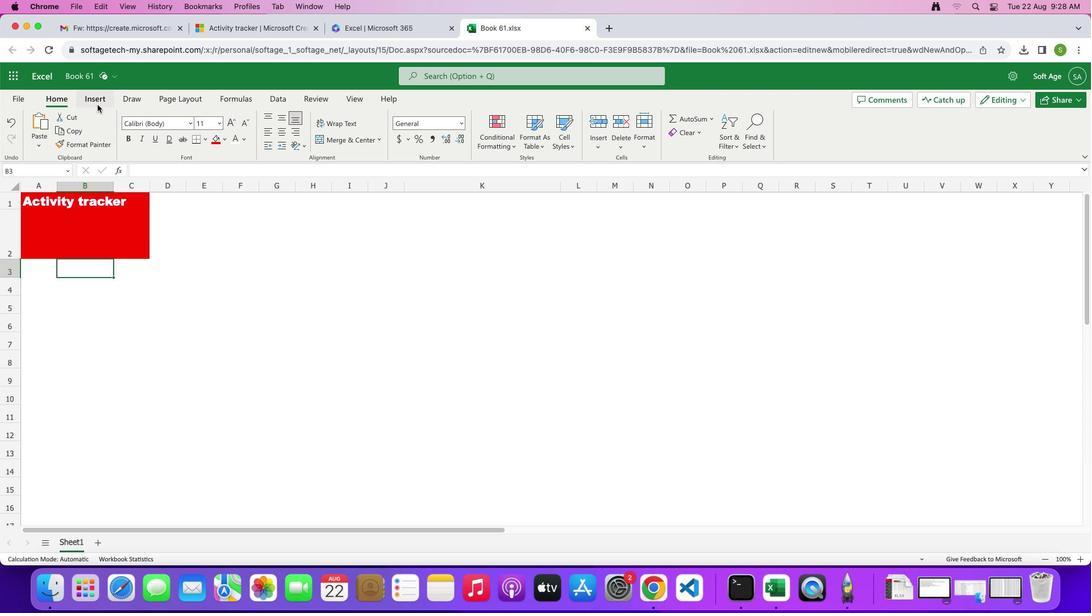 
Action: Mouse pressed left at (102, 109)
Screenshot: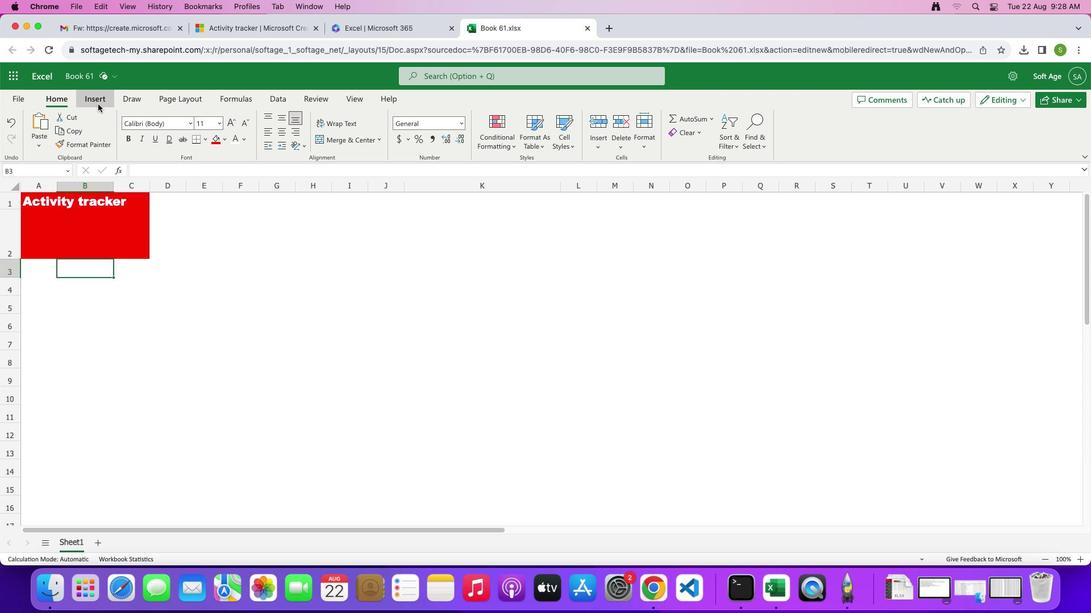 
Action: Mouse moved to (132, 126)
Screenshot: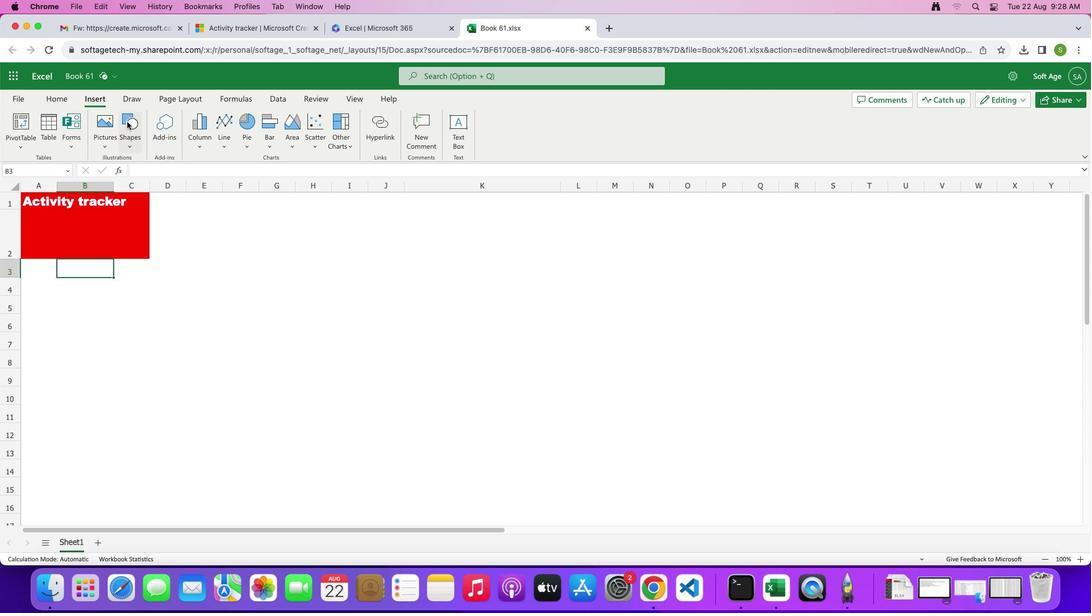 
Action: Mouse pressed left at (132, 126)
Screenshot: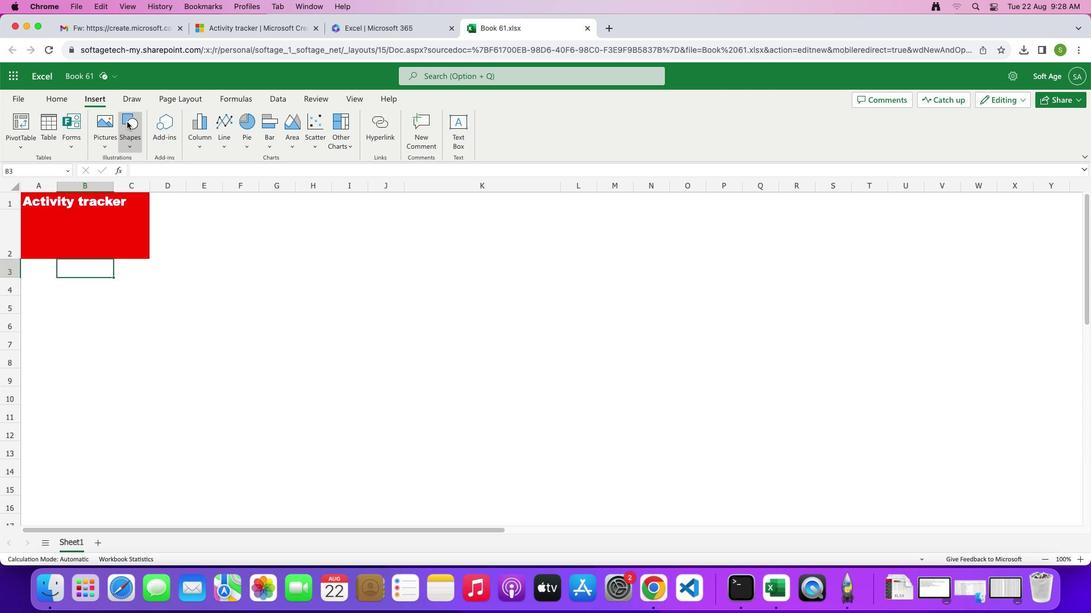 
Action: Mouse moved to (135, 185)
Screenshot: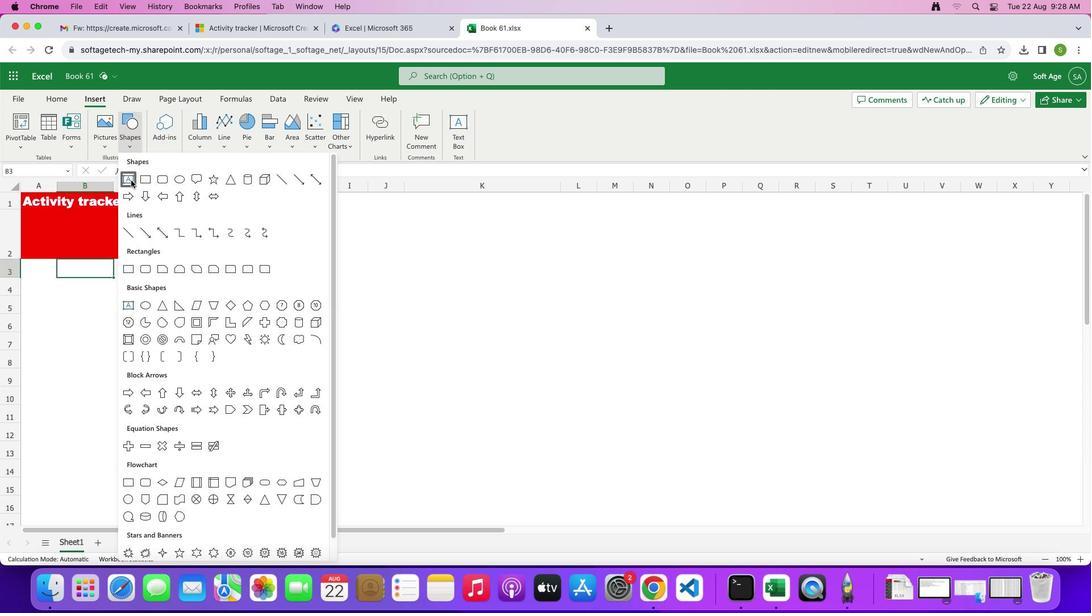 
Action: Mouse pressed left at (135, 185)
Screenshot: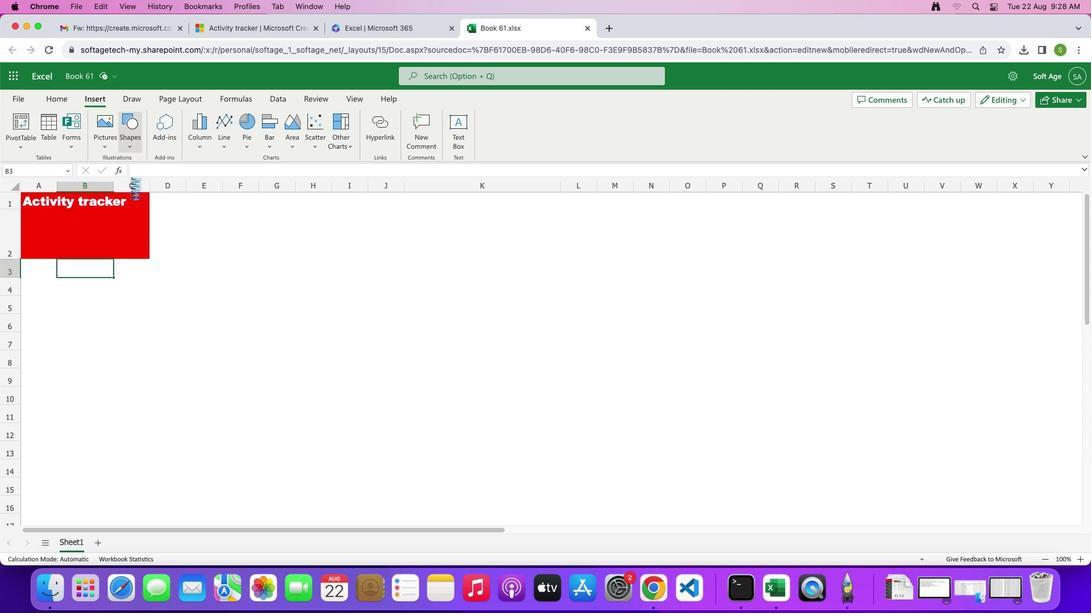 
Action: Mouse moved to (86, 272)
Screenshot: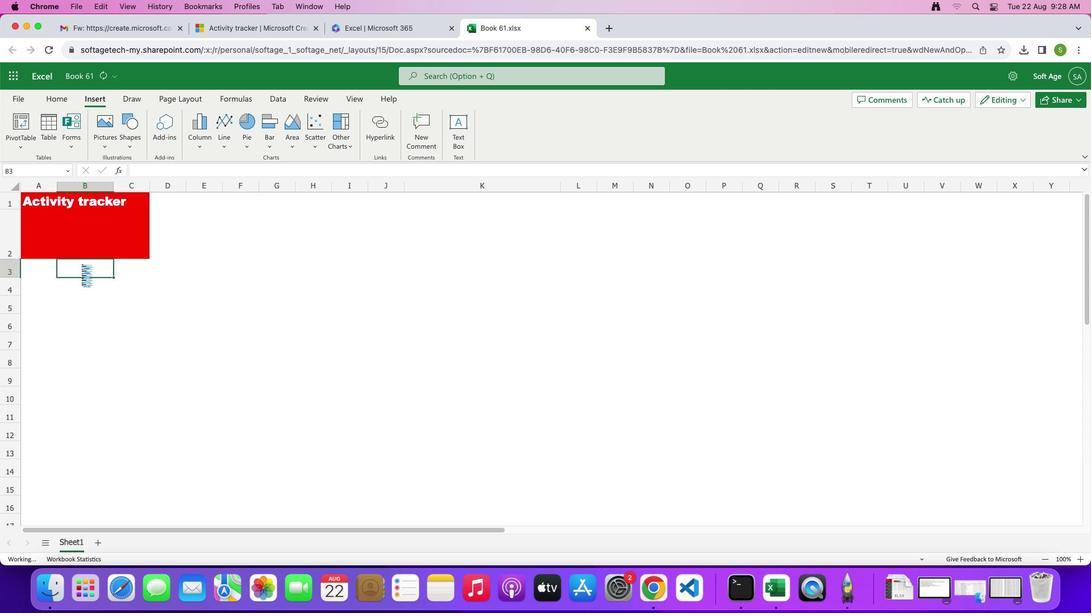 
Action: Mouse pressed left at (86, 272)
Screenshot: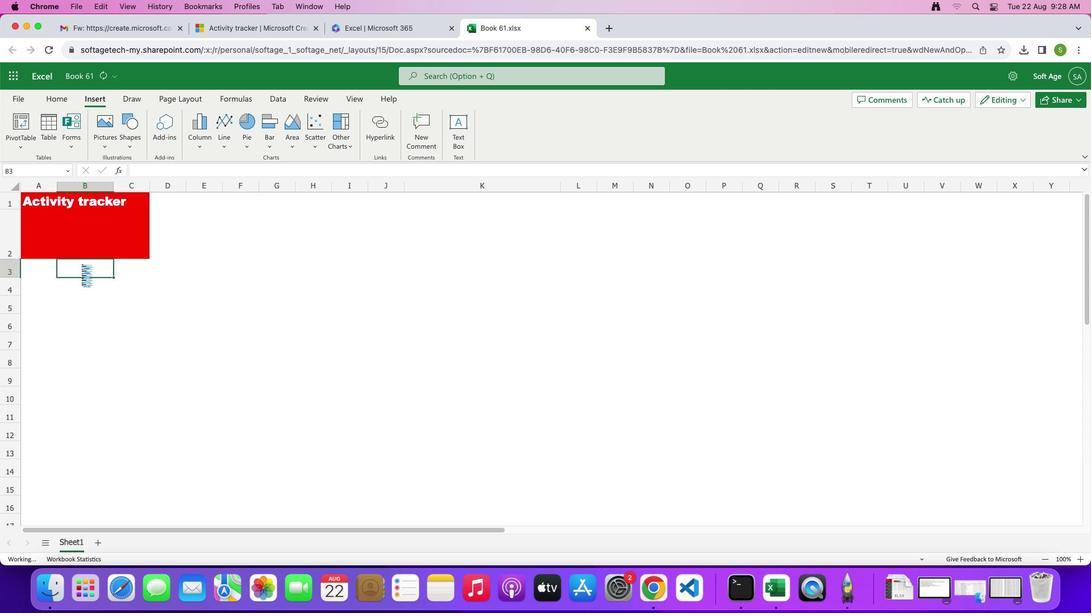 
Action: Mouse moved to (597, 395)
Screenshot: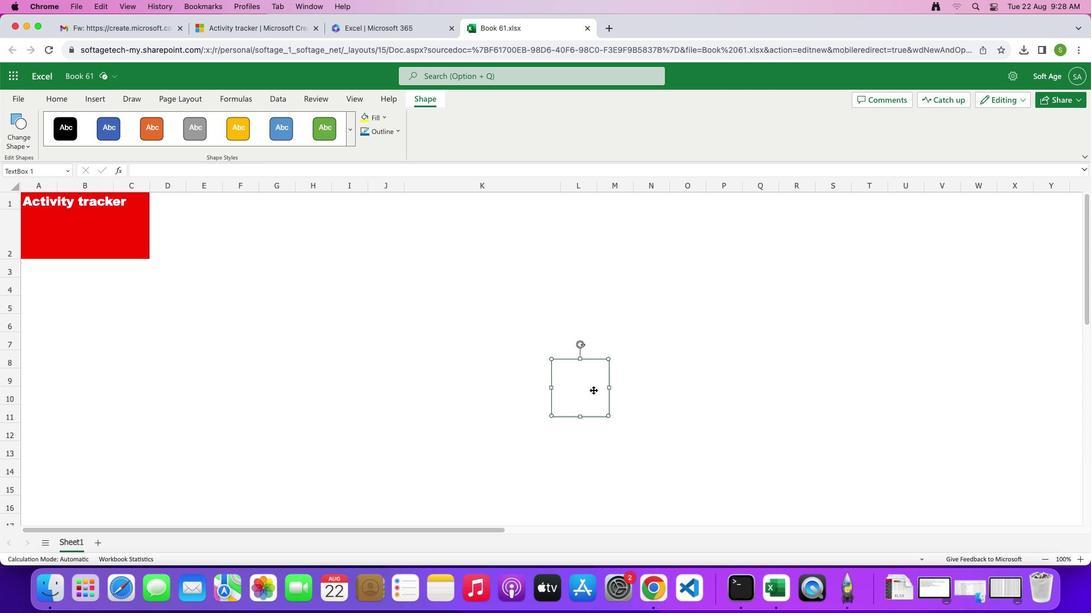 
Action: Mouse pressed left at (597, 395)
Screenshot: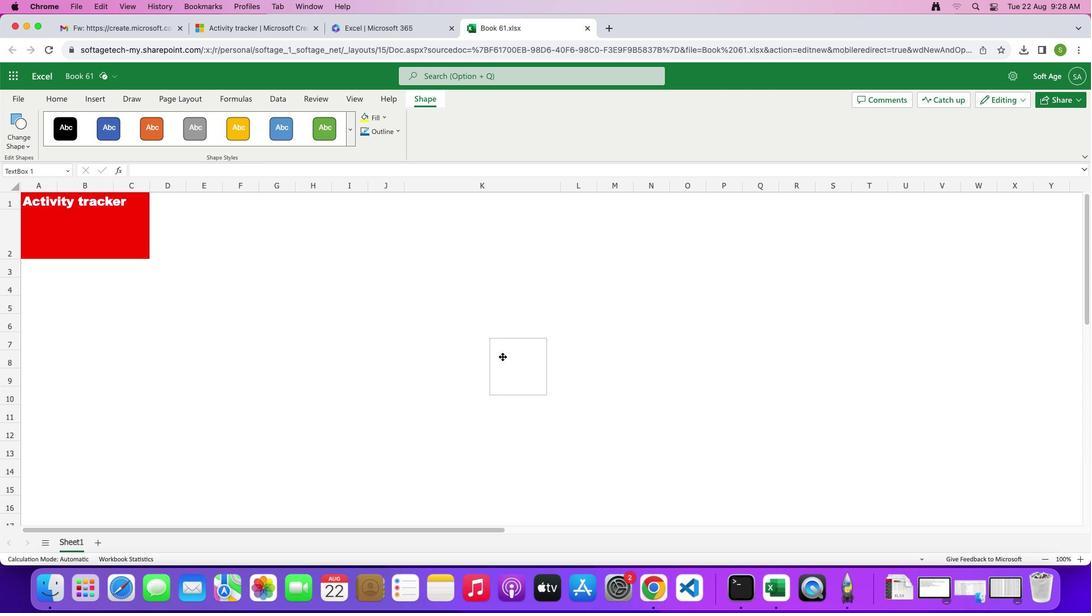 
Action: Mouse moved to (116, 242)
Screenshot: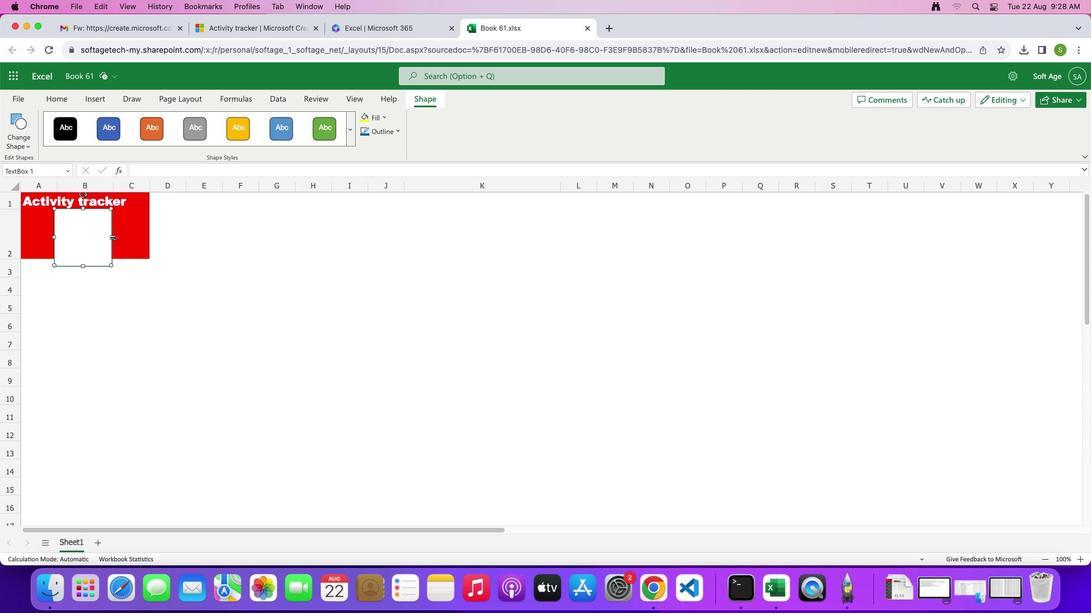 
Action: Mouse pressed left at (116, 242)
Screenshot: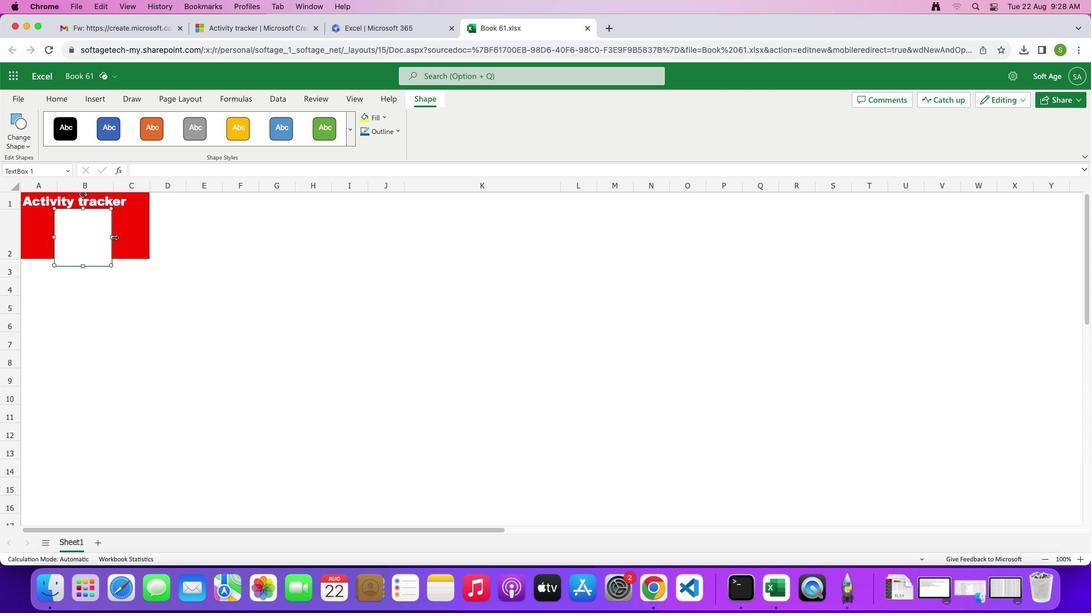 
Action: Mouse moved to (60, 243)
Screenshot: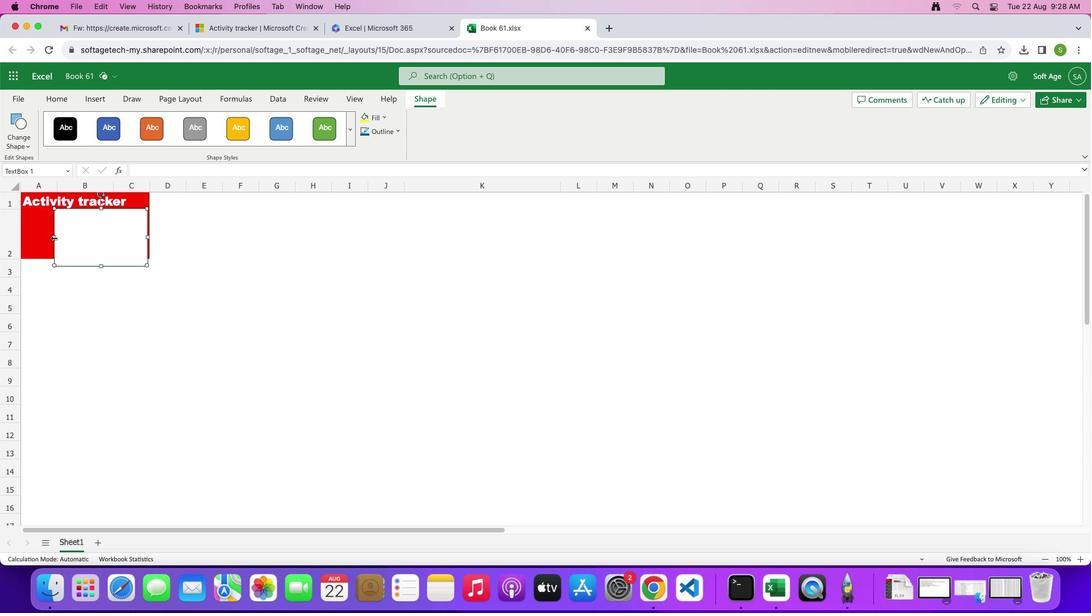 
Action: Mouse pressed left at (60, 243)
Screenshot: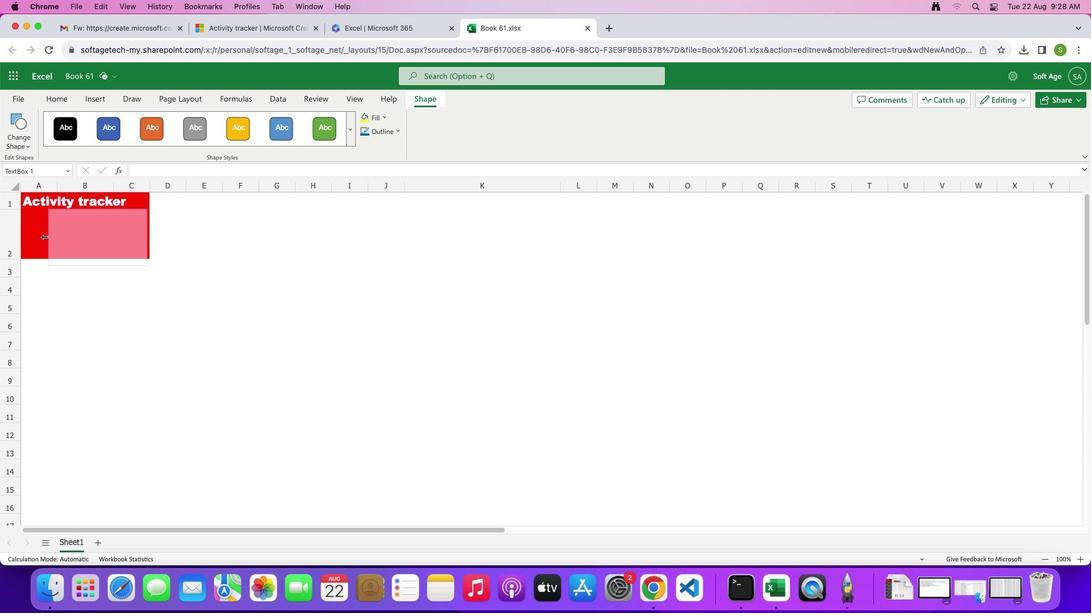 
Action: Mouse moved to (90, 269)
Screenshot: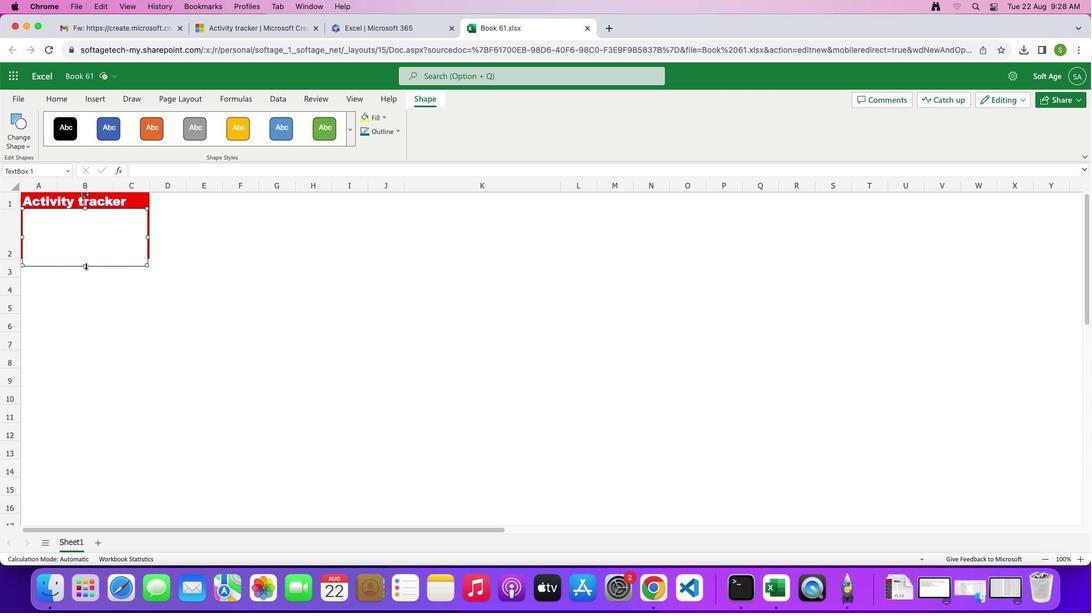 
Action: Mouse pressed left at (90, 269)
Screenshot: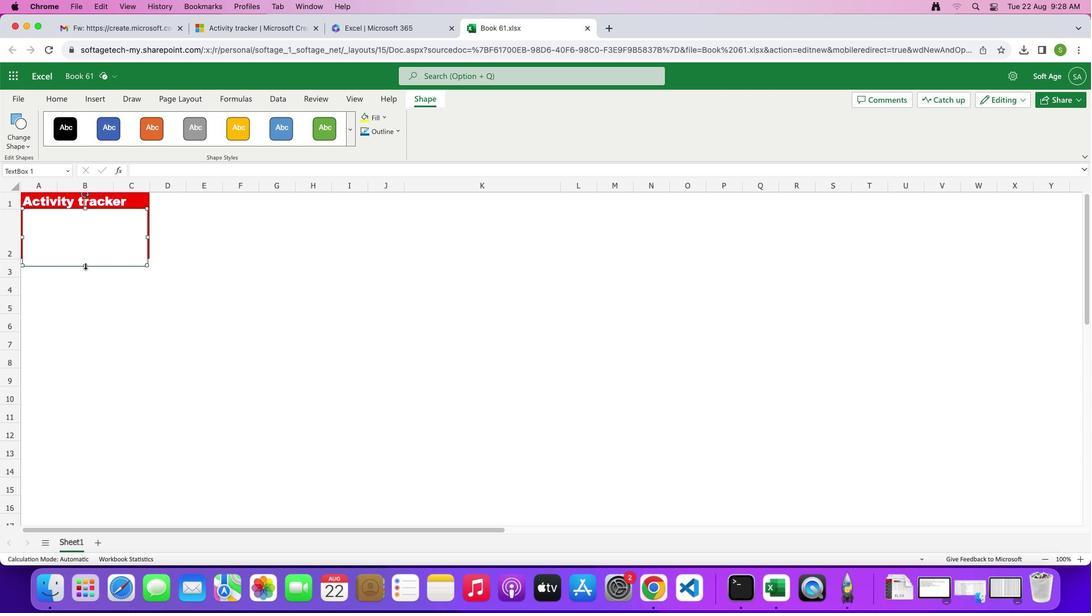 
Action: Mouse moved to (54, 229)
Screenshot: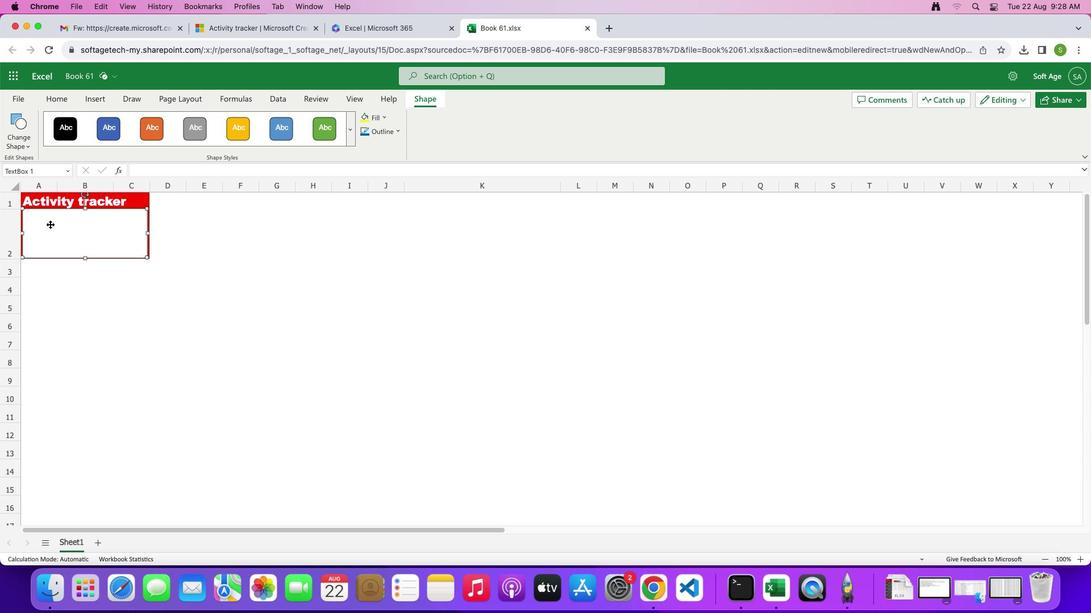
Action: Mouse pressed left at (54, 229)
Screenshot: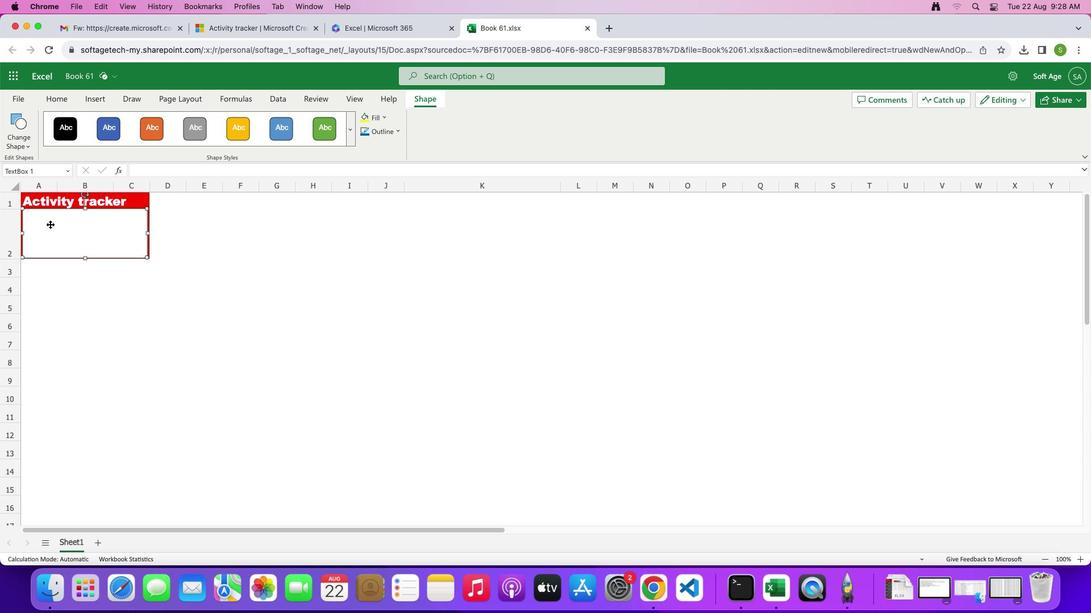 
Action: Mouse pressed left at (54, 229)
Screenshot: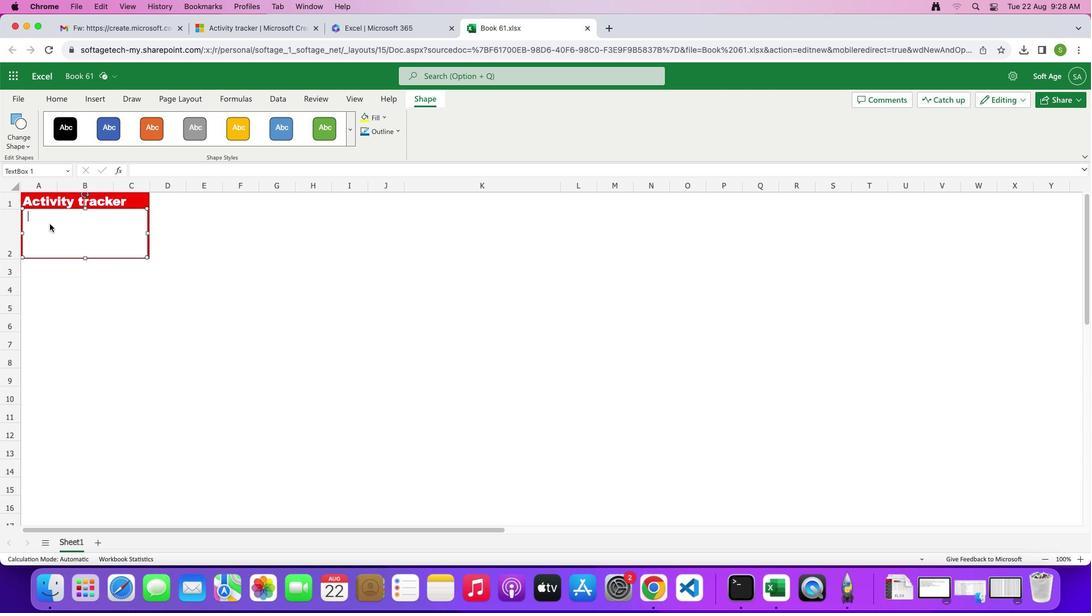 
Action: Mouse moved to (351, 241)
Screenshot: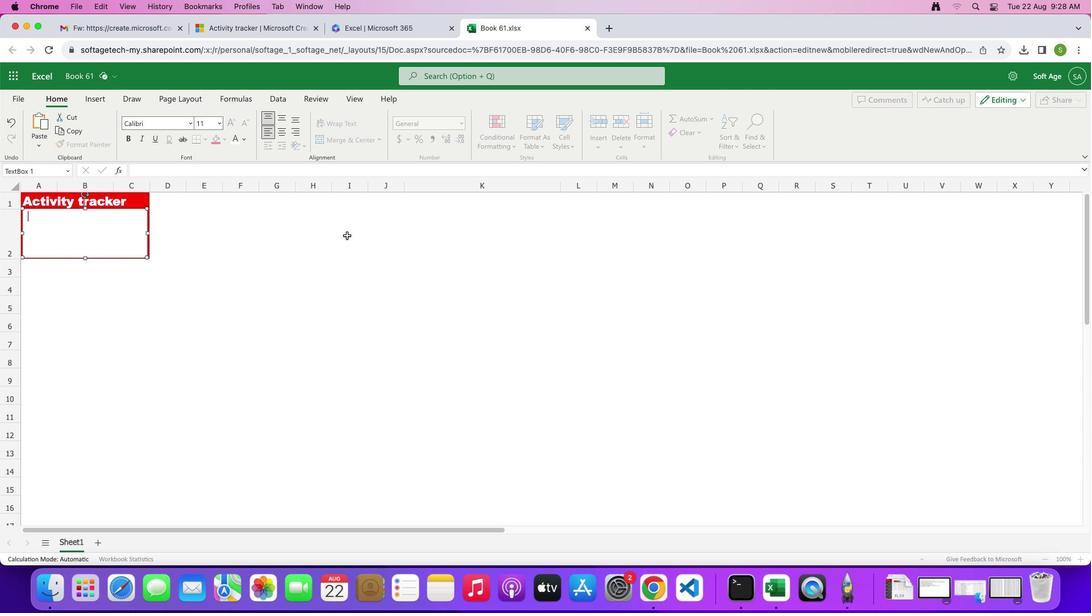
Action: Key pressed Key.shift'T''r''a''c''k'Key.space'y''o''u''r'Key.space't''o''p'Key.space'5'Key.space'a''c''t''i''v''i''t''i''e''s'Key.spaceKey.shift'S''w''a''p'Key.space't''h''e'Key.space'a''c''t''i''v''i''t''y'Key.space'i''n''f''o'Key.space'b''e''l''o''w'Key.space'w''i''t''h'Key.space't''h''e'Key.space'c'Key.backspace'a''c''t''i''v''i''t''i''e''s'Key.space'y''o''u'Key.space'd''o'Key.space't''h''e'Key.space'm''o''s''t''.'Key.spaceKey.shift'T''h''e''n'','Key.space'a''d''d'Key.space'e''n''t''r''i''e''s'Key.space'f''o''r'Key.space't''h''e''m'Key.space't''o'Key.space't''h''e'Key.space'a''c''t''i''v''i''t''y'Key.space'l''o''g'Key.space't''o'Key.space't''r''a''c''k'Key.space'y''o''u''r'Key.space'p''r''o''g''r''e''s''s''.'
Screenshot: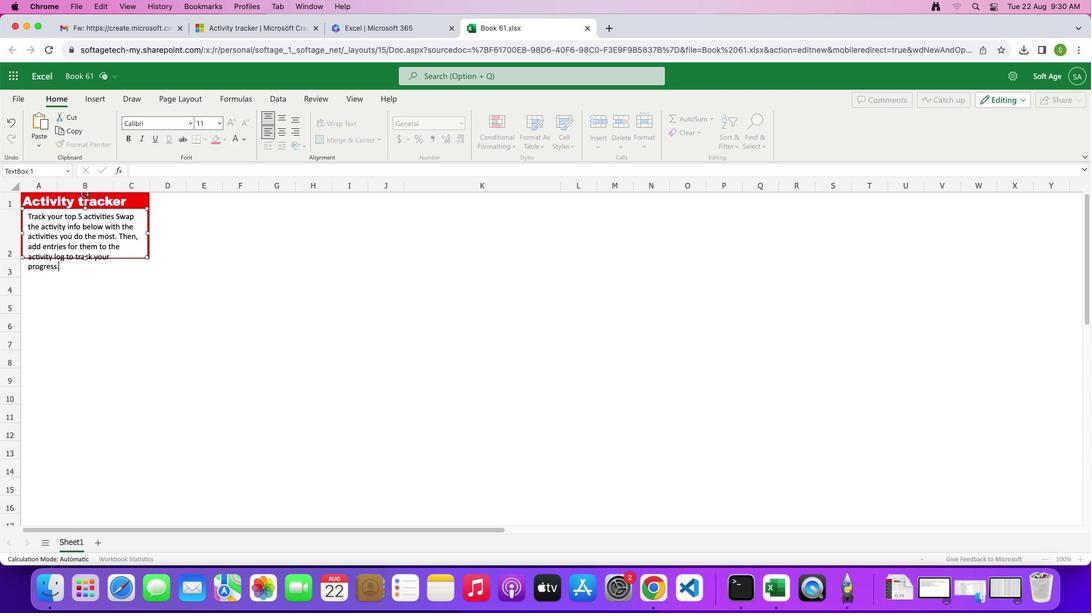
Action: Mouse moved to (33, 218)
Screenshot: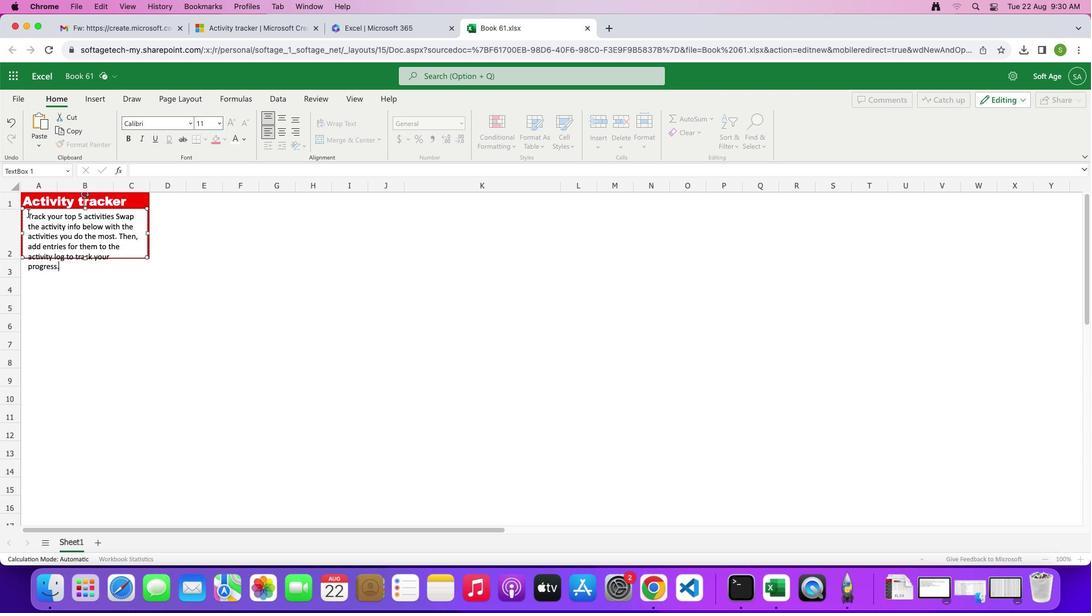 
Action: Mouse pressed left at (33, 218)
Screenshot: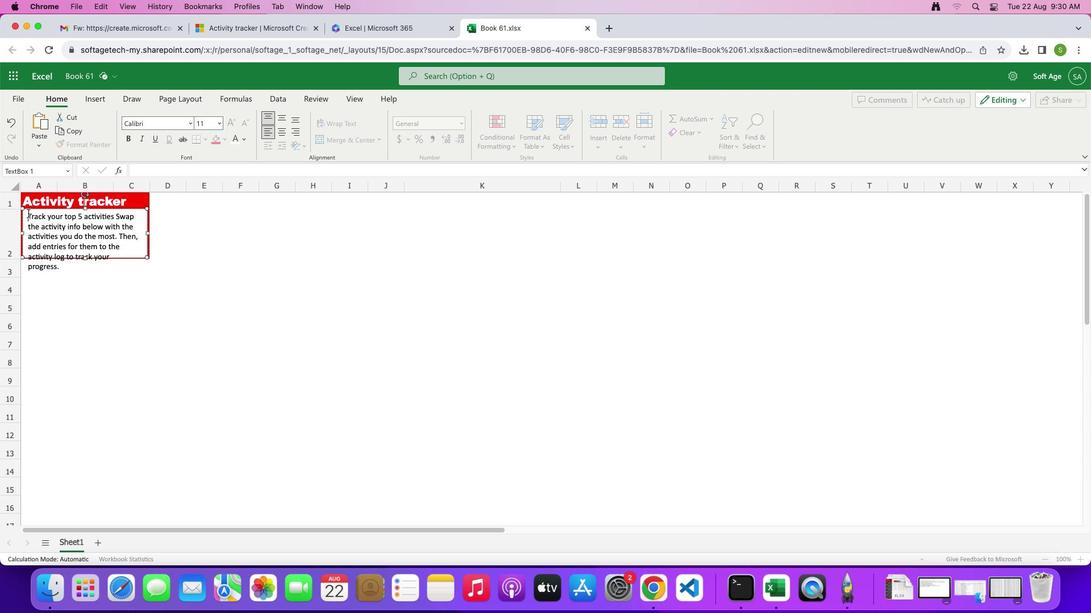 
Action: Mouse moved to (223, 132)
Screenshot: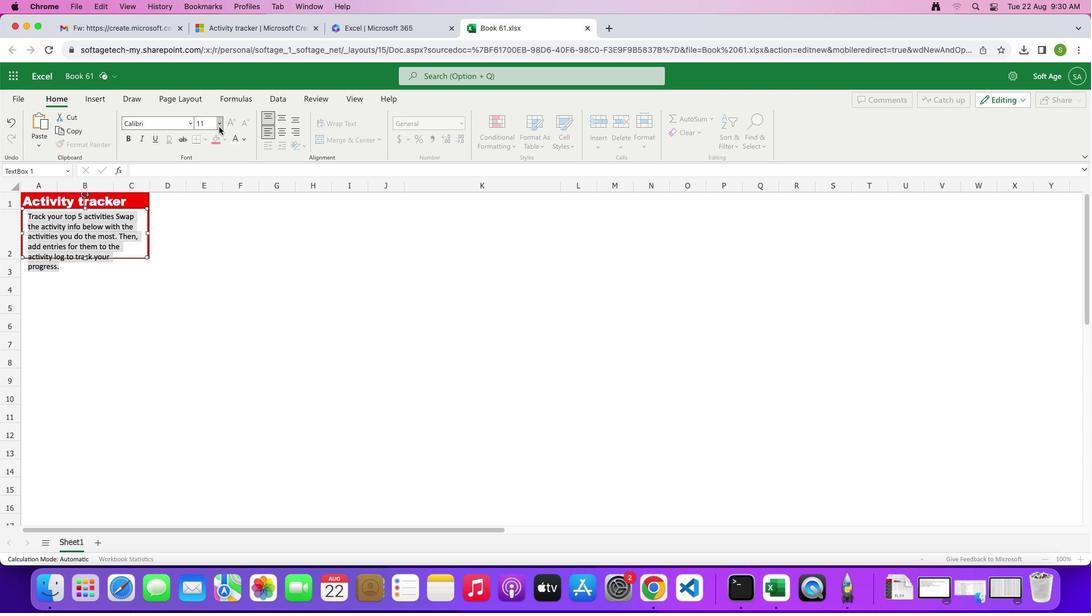
Action: Mouse pressed left at (223, 132)
Screenshot: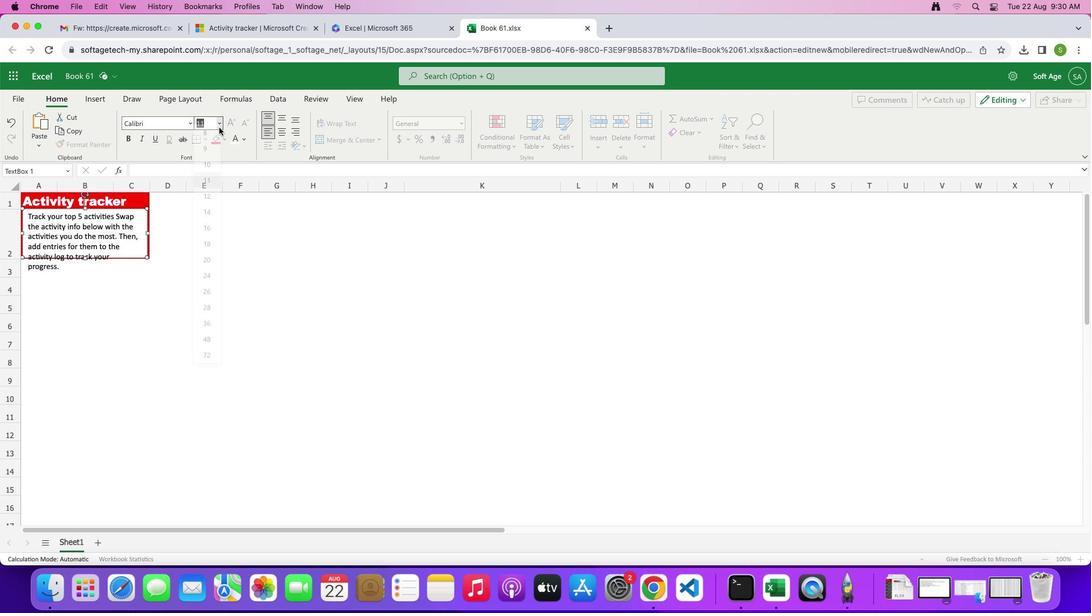 
Action: Mouse moved to (217, 173)
Screenshot: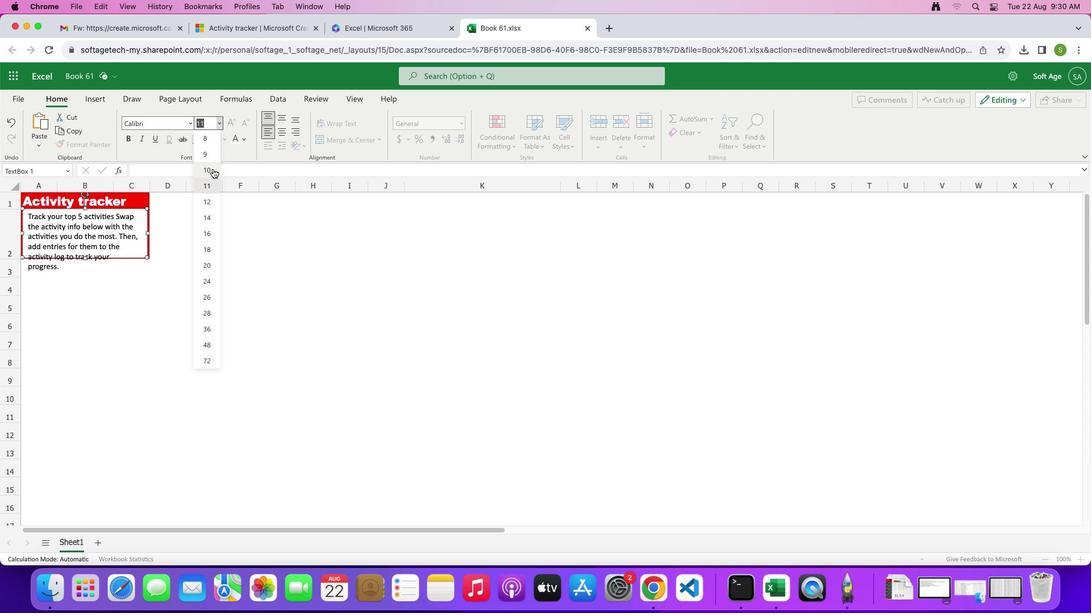 
Action: Mouse pressed left at (217, 173)
Screenshot: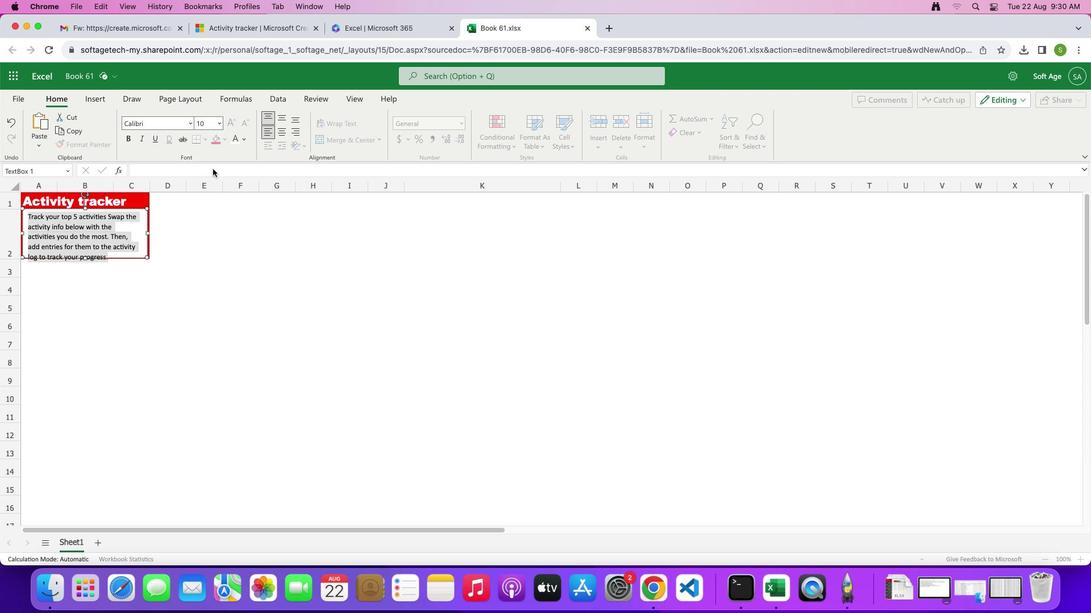 
Action: Mouse moved to (224, 129)
Screenshot: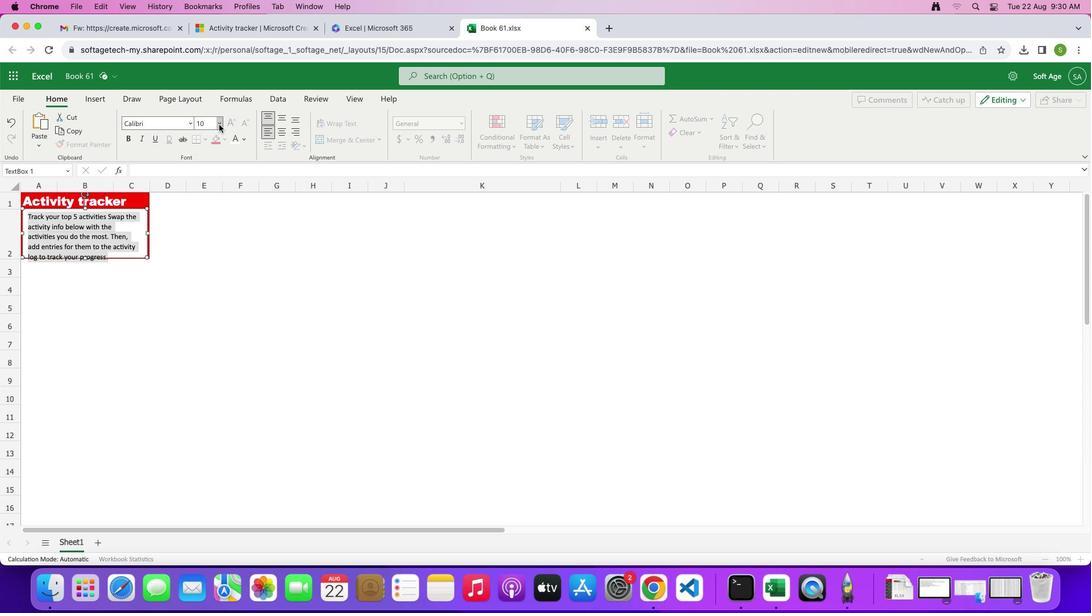 
Action: Mouse pressed left at (224, 129)
Screenshot: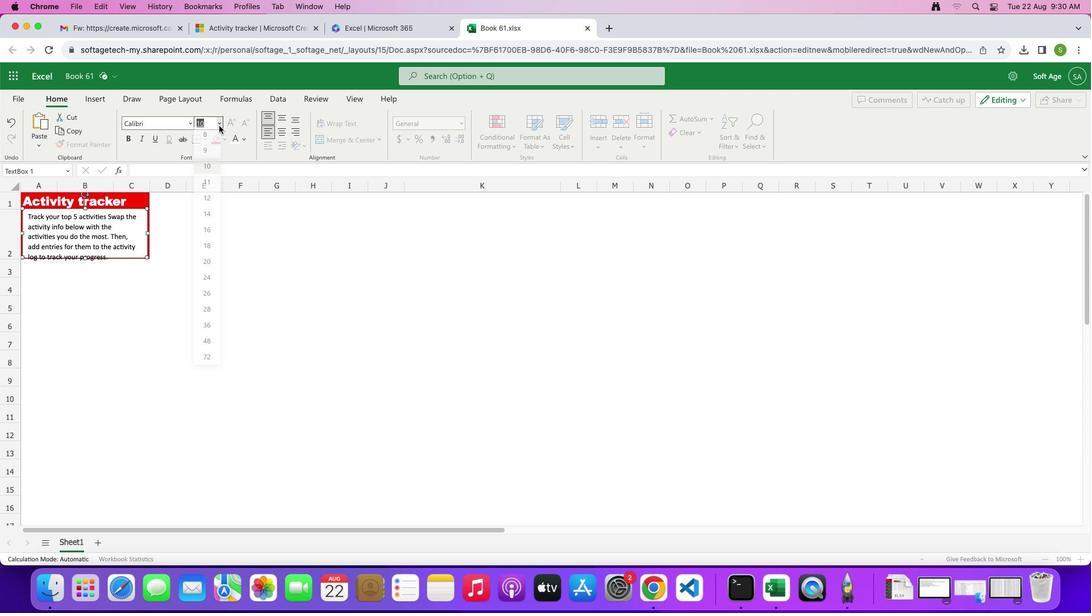 
Action: Mouse moved to (214, 160)
Screenshot: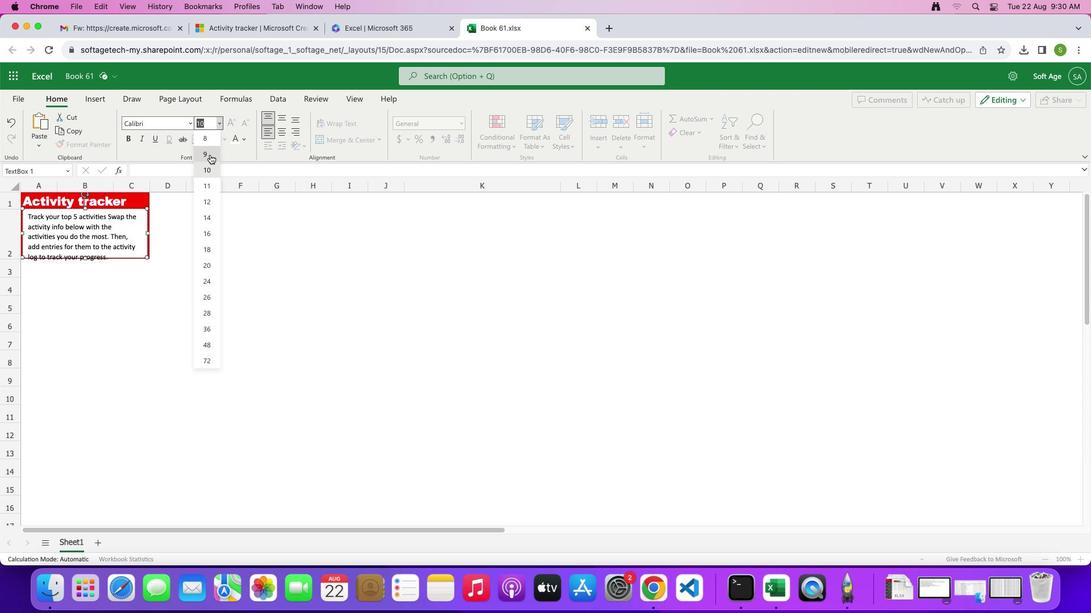 
Action: Mouse pressed left at (214, 160)
Screenshot: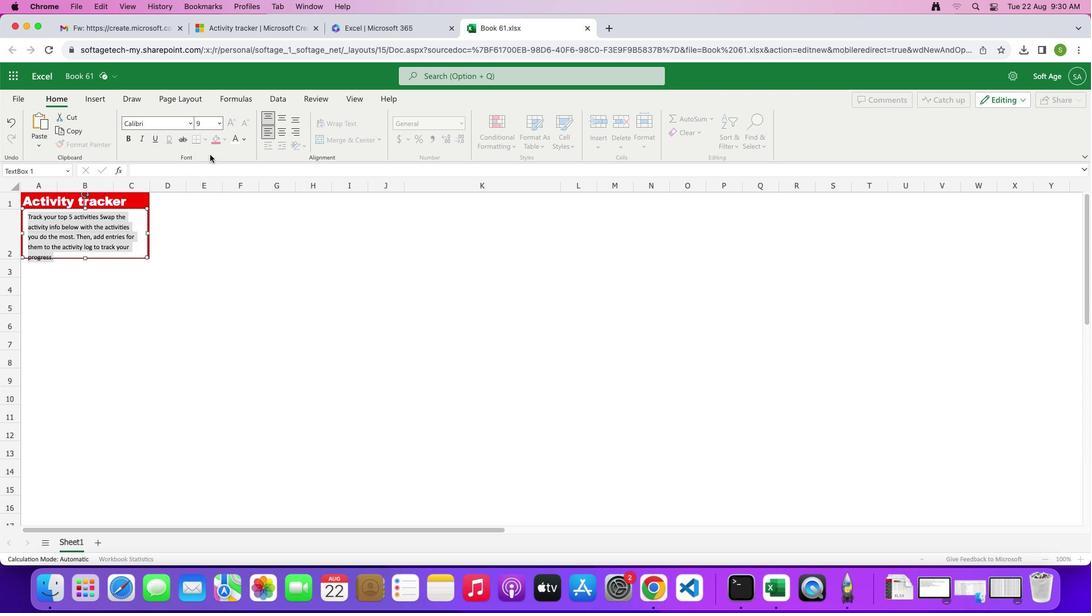 
Action: Mouse moved to (182, 229)
Screenshot: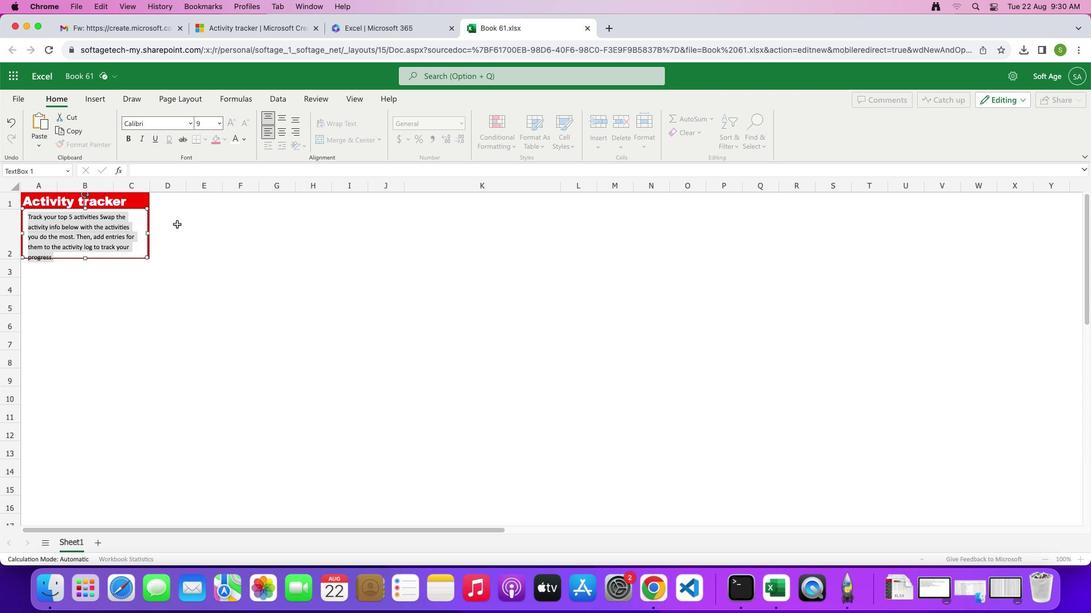 
Action: Mouse pressed left at (182, 229)
Screenshot: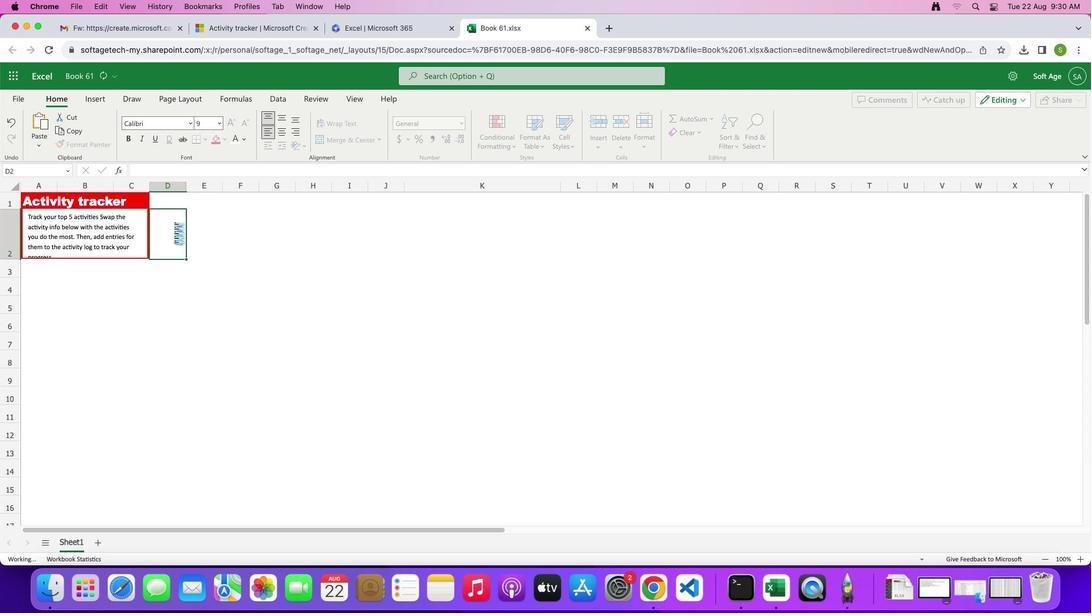 
Action: Mouse moved to (135, 239)
Screenshot: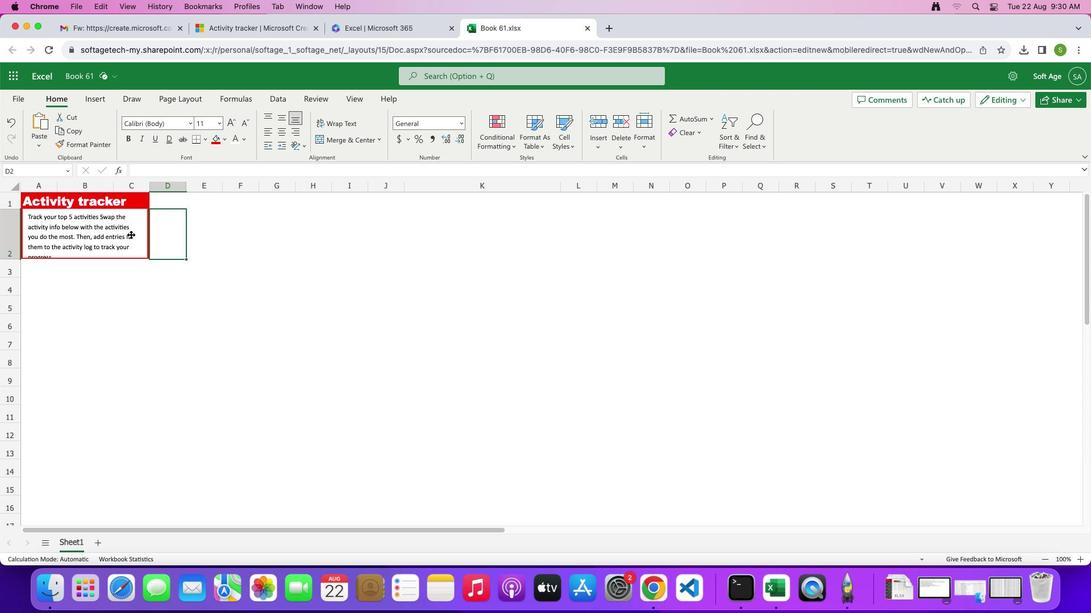 
Action: Mouse pressed left at (135, 239)
Screenshot: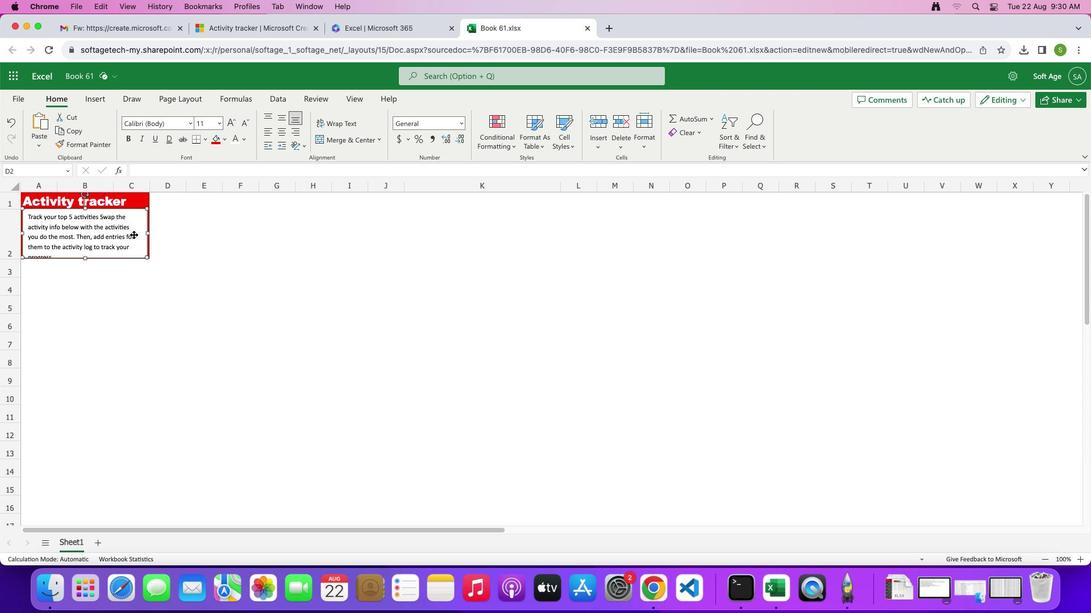 
Action: Mouse moved to (153, 238)
Screenshot: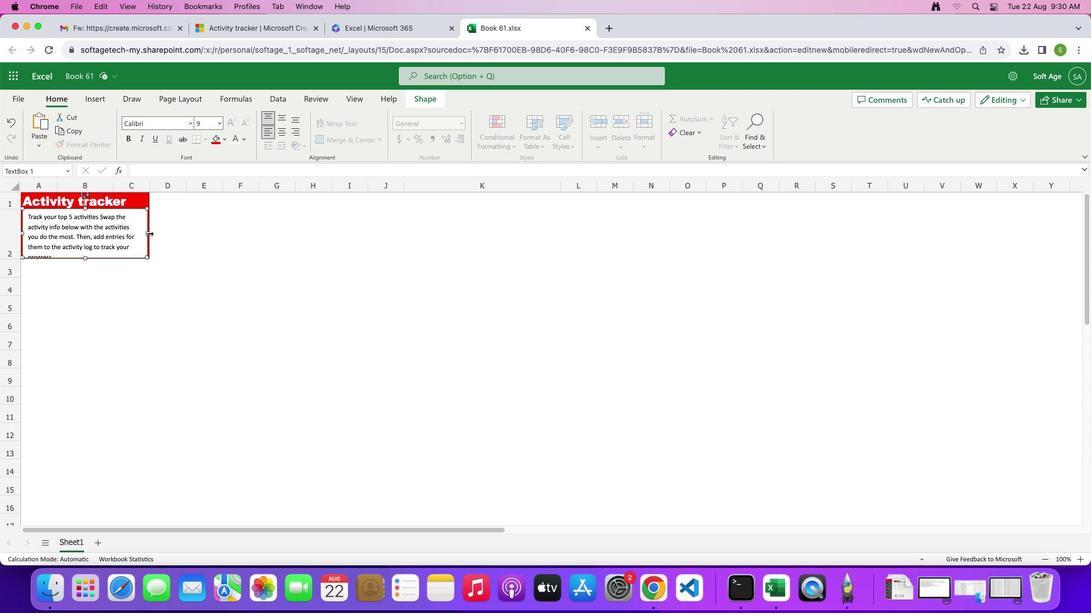 
Action: Mouse pressed left at (153, 238)
Screenshot: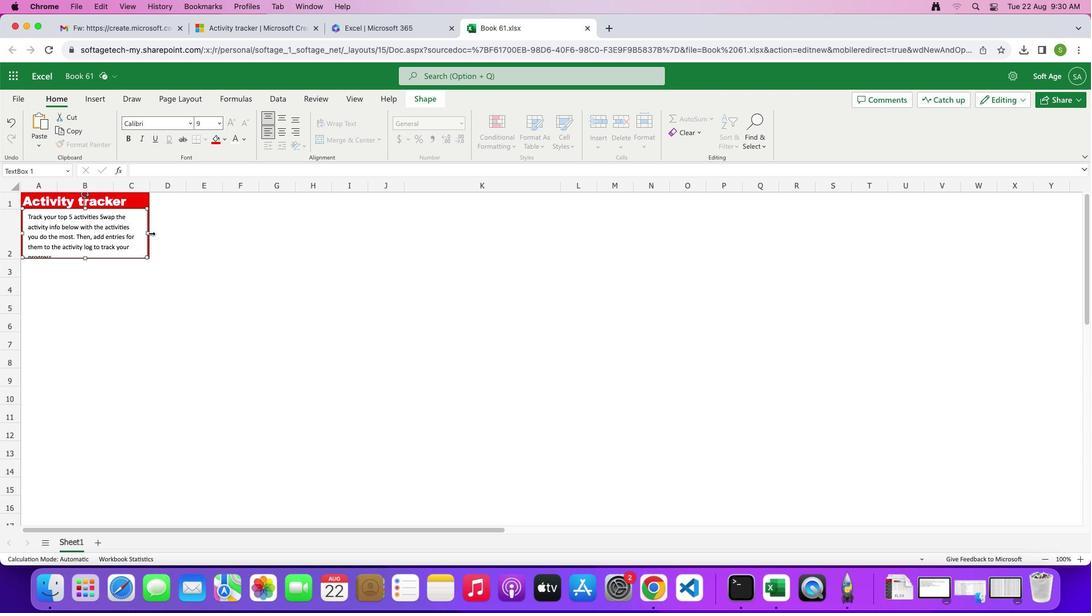 
Action: Mouse moved to (184, 236)
Screenshot: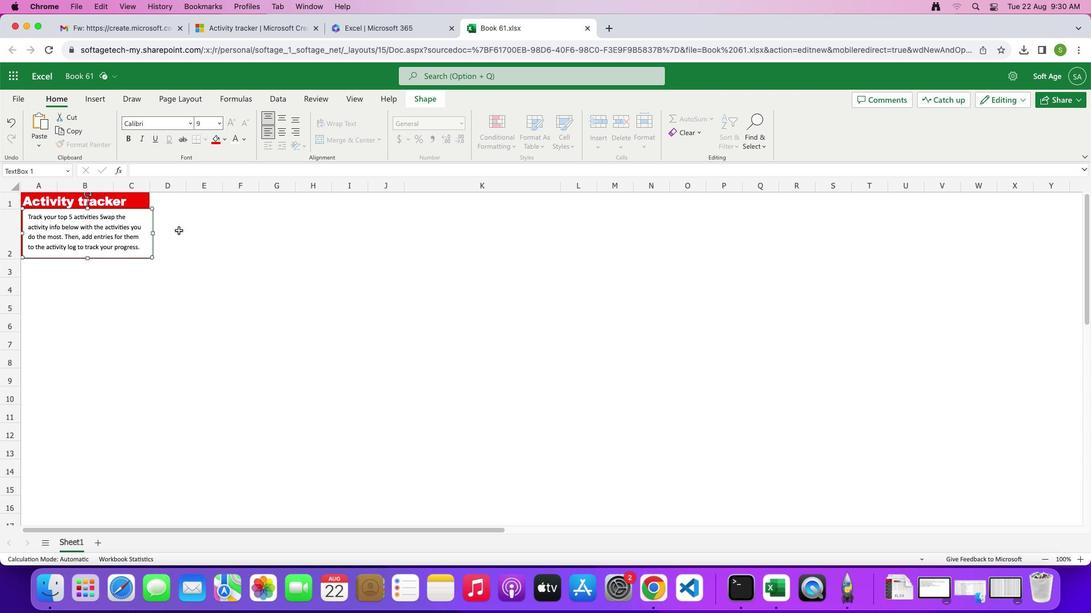 
Action: Mouse pressed left at (184, 236)
Screenshot: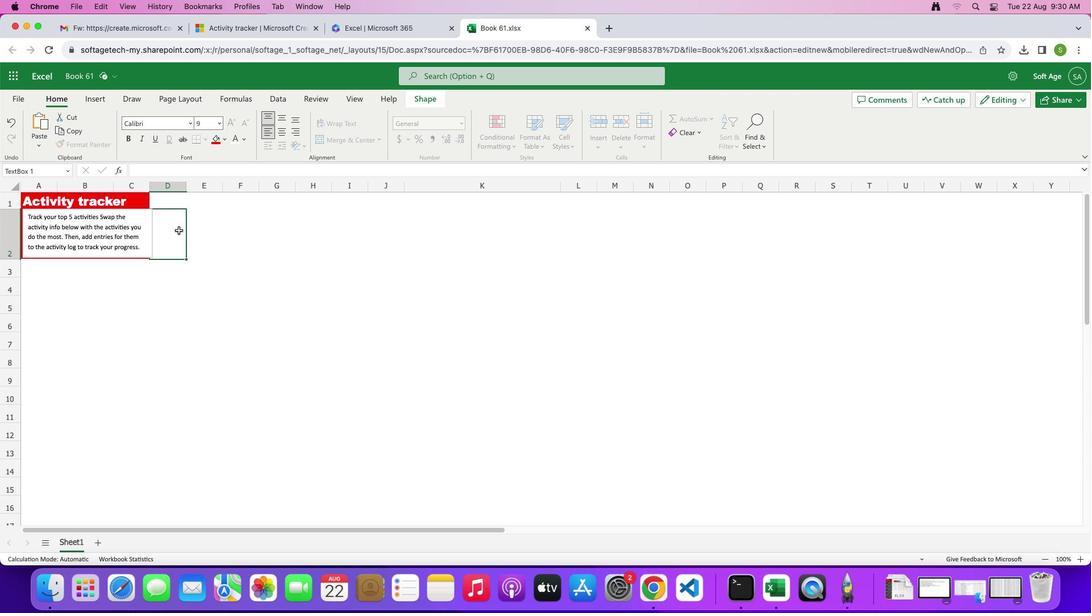 
Action: Mouse moved to (63, 239)
Screenshot: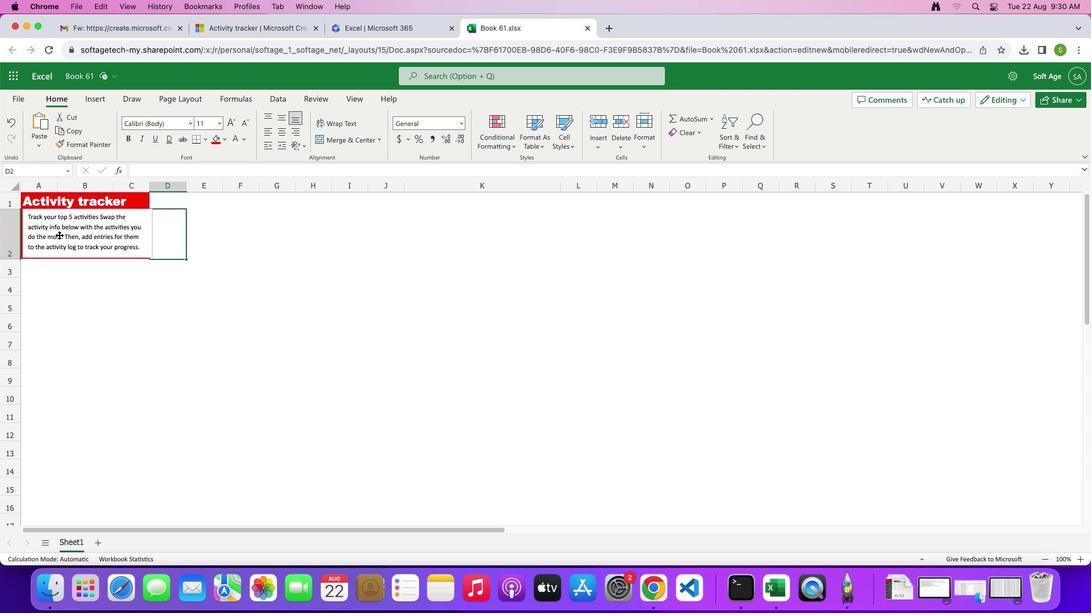 
Action: Mouse pressed left at (63, 239)
Screenshot: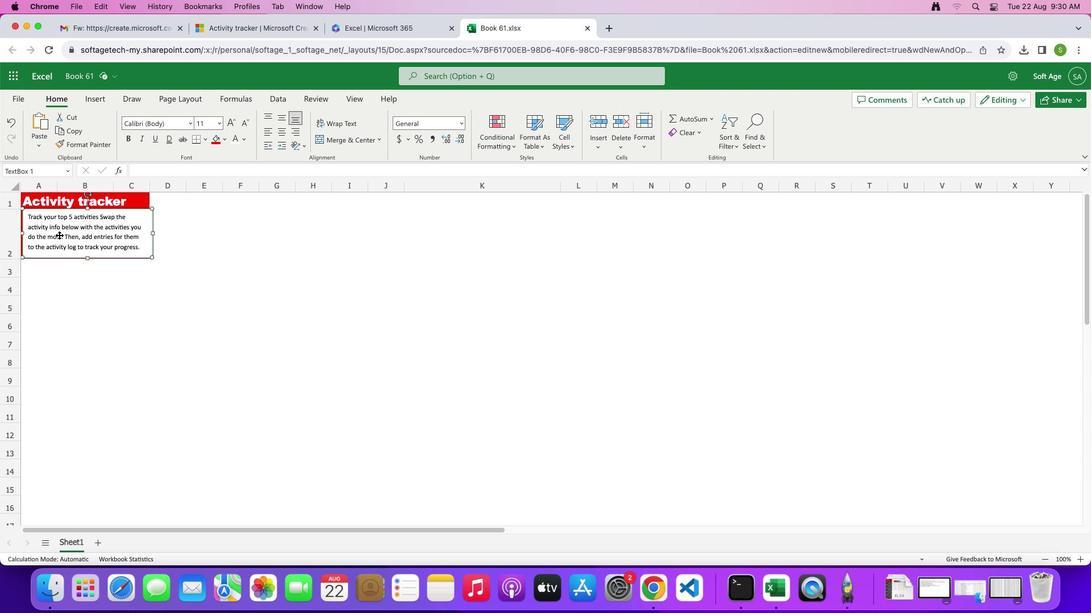 
Action: Mouse moved to (28, 239)
Screenshot: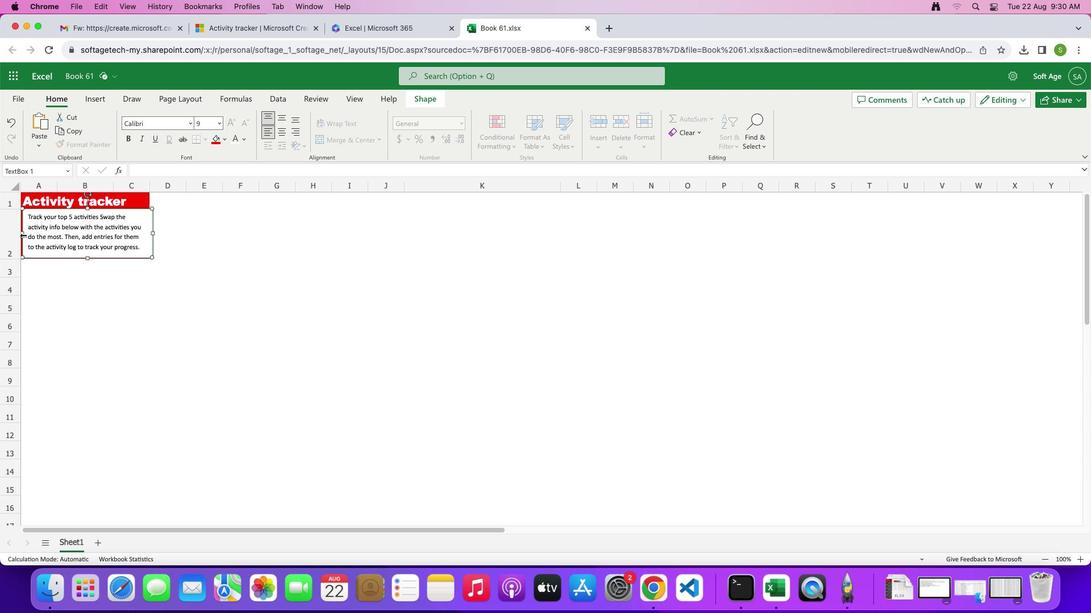
Action: Mouse pressed left at (28, 239)
Screenshot: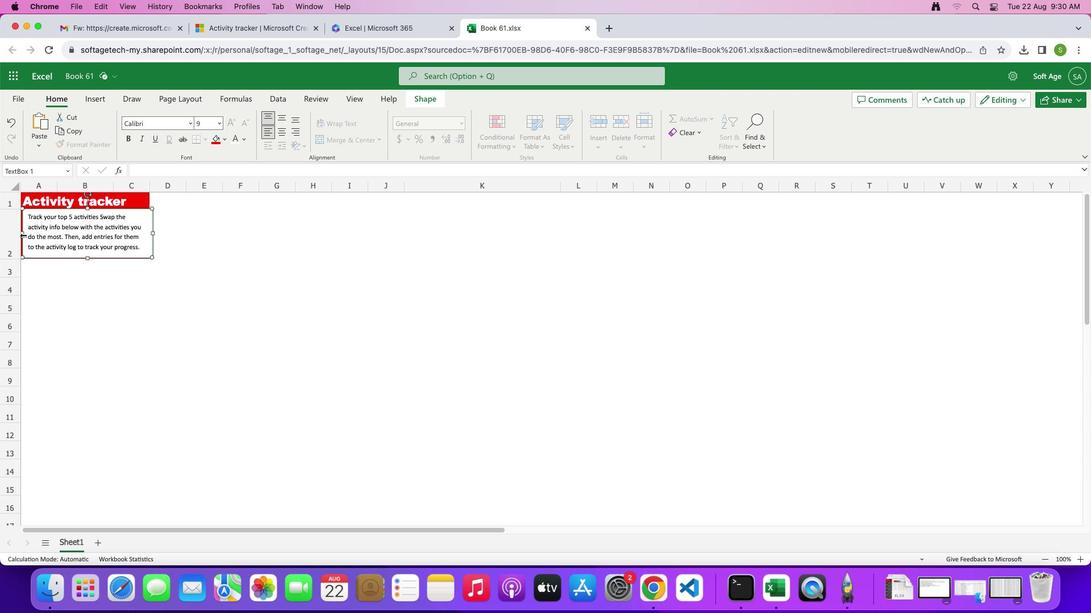 
Action: Mouse moved to (157, 237)
Screenshot: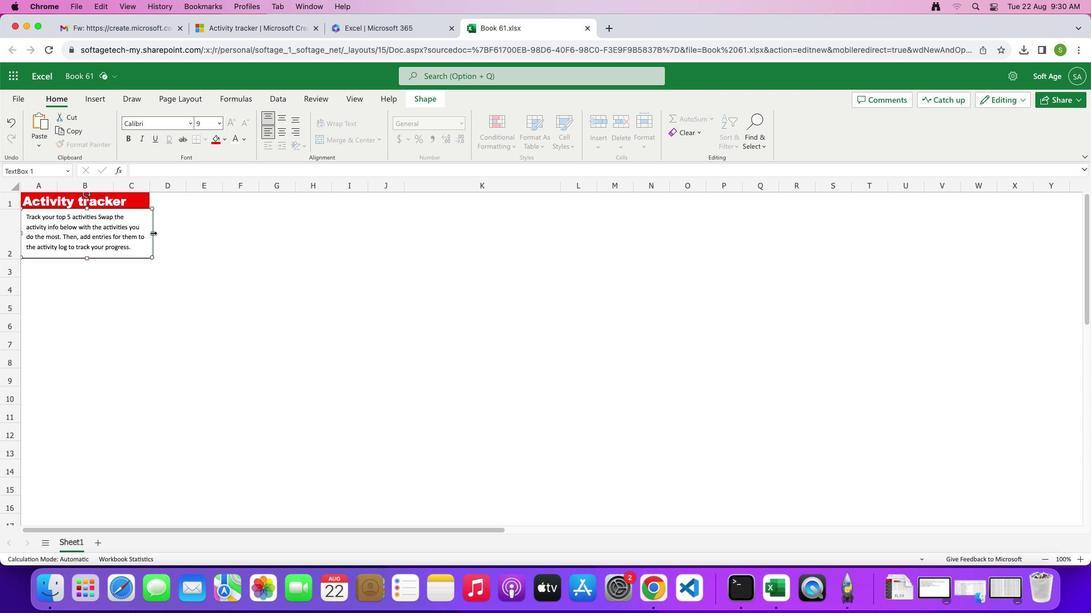 
Action: Mouse pressed left at (157, 237)
Screenshot: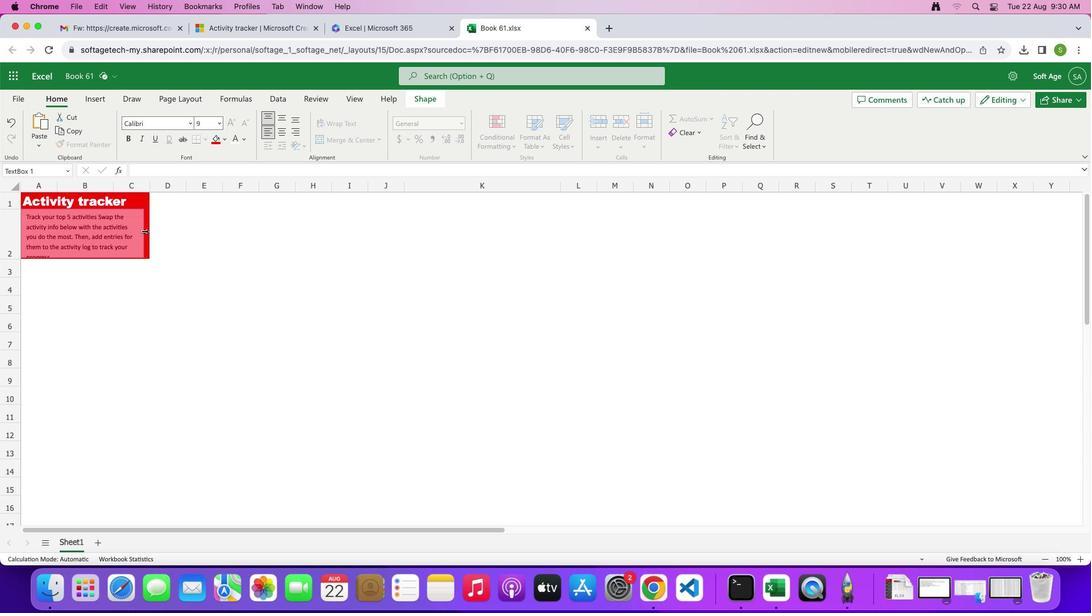 
Action: Mouse moved to (418, 99)
Screenshot: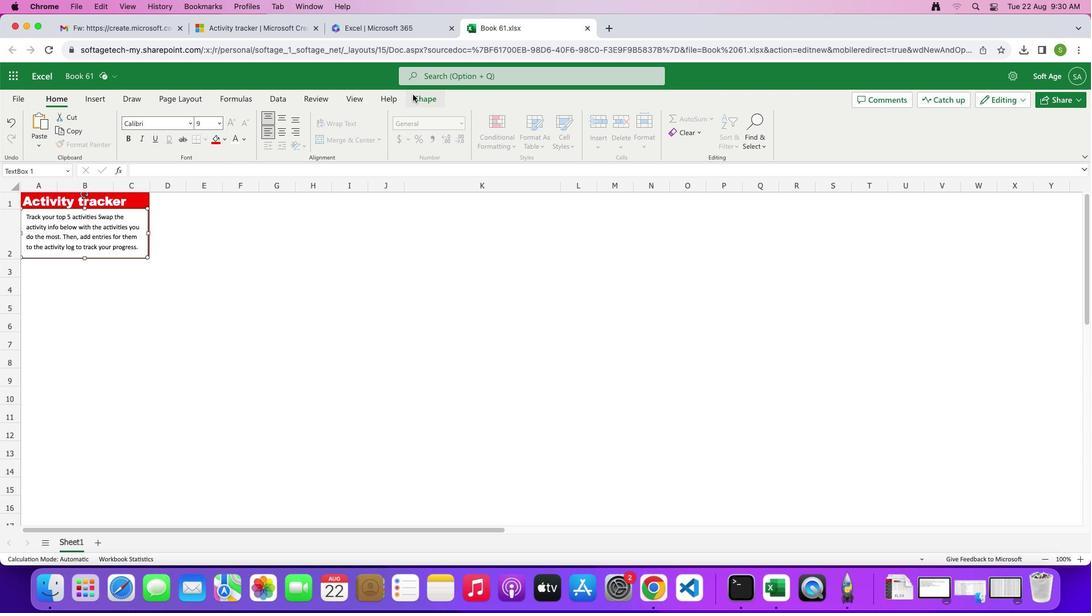 
Action: Mouse pressed left at (418, 99)
Screenshot: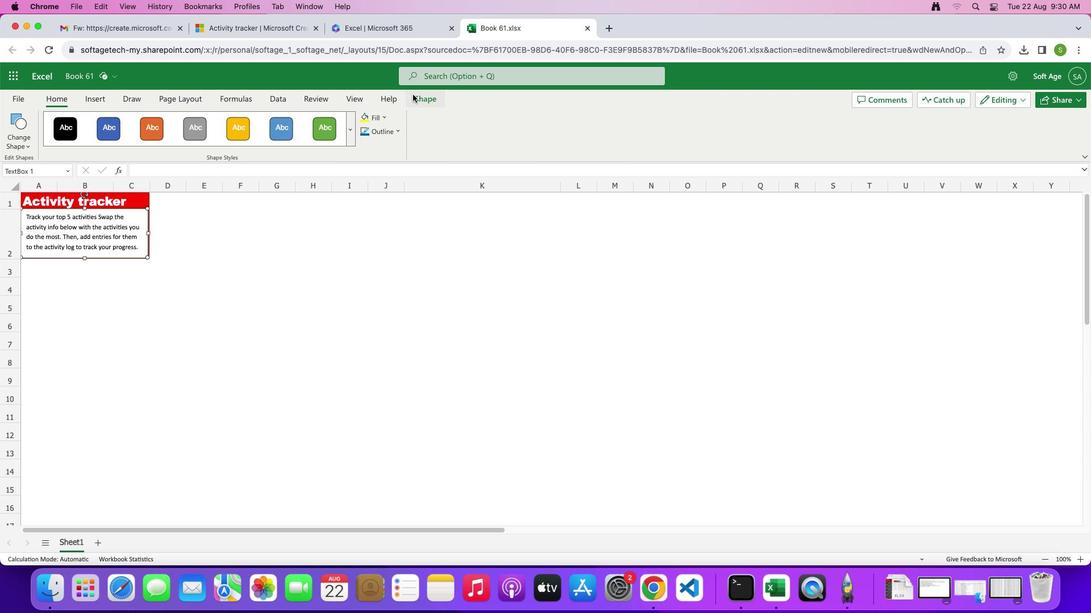 
Action: Mouse moved to (403, 134)
Screenshot: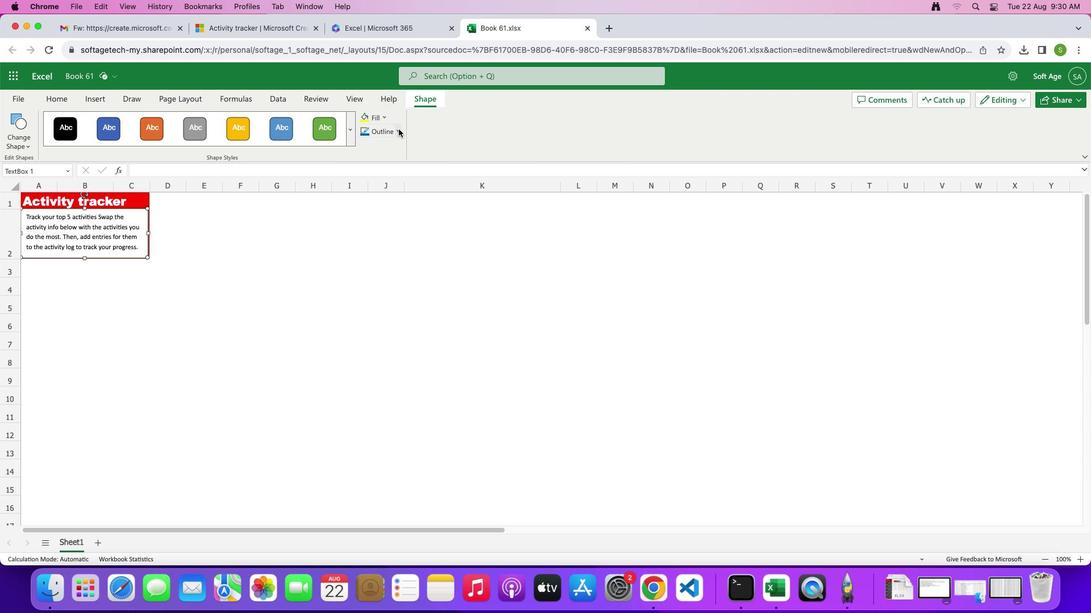 
Action: Mouse pressed left at (403, 134)
Screenshot: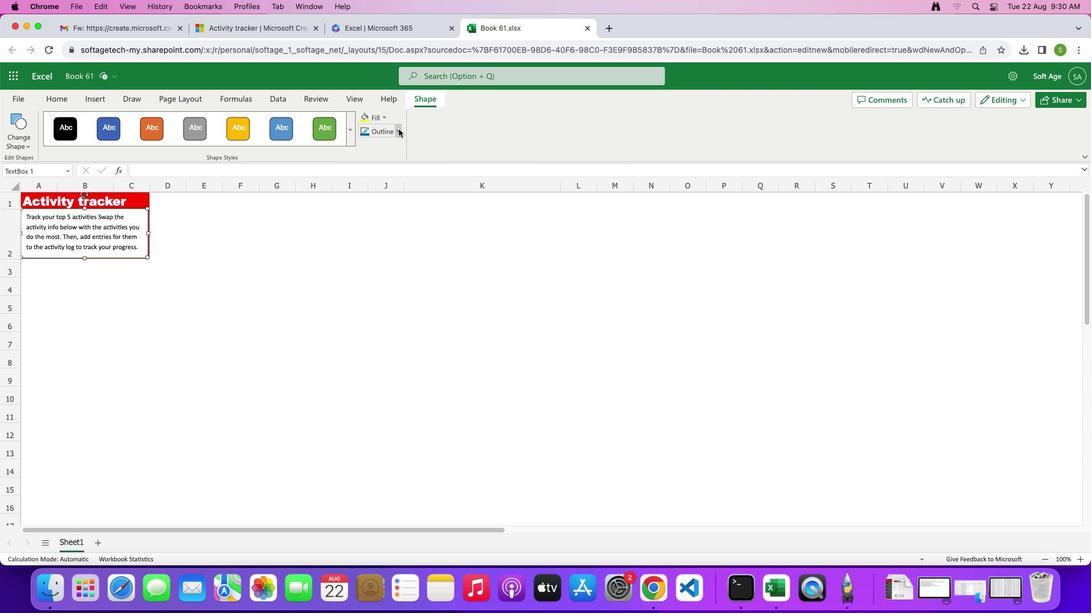 
Action: Mouse moved to (408, 292)
Screenshot: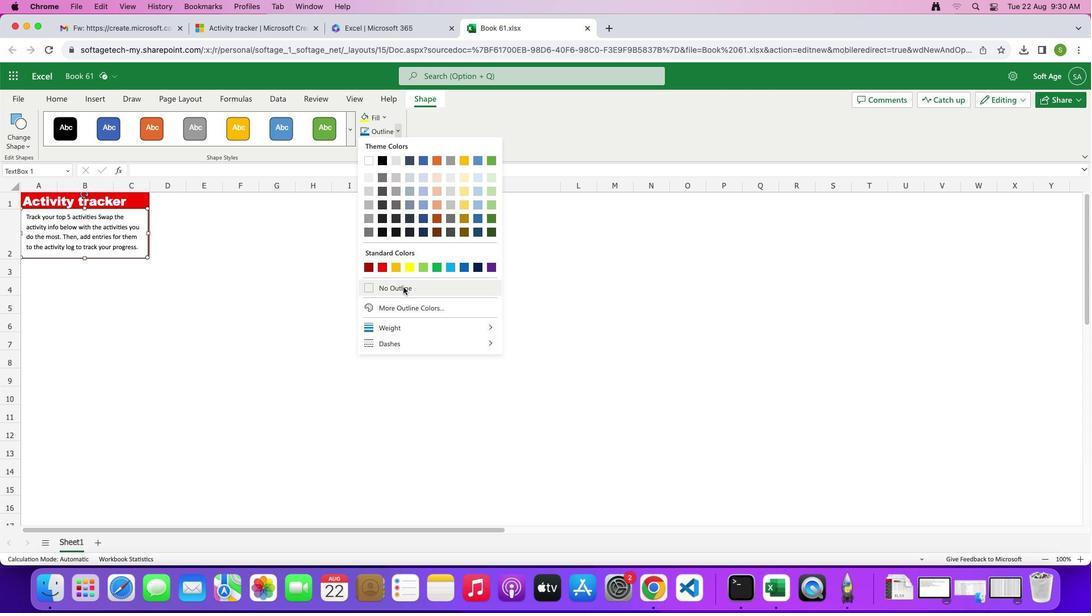 
Action: Mouse pressed left at (408, 292)
Screenshot: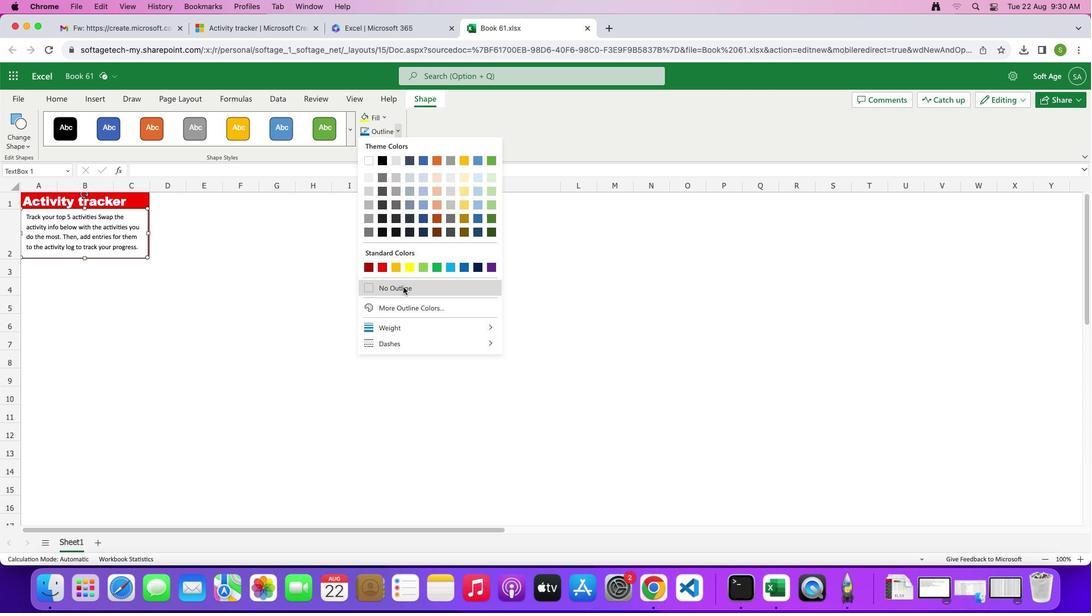 
Action: Mouse moved to (389, 119)
Screenshot: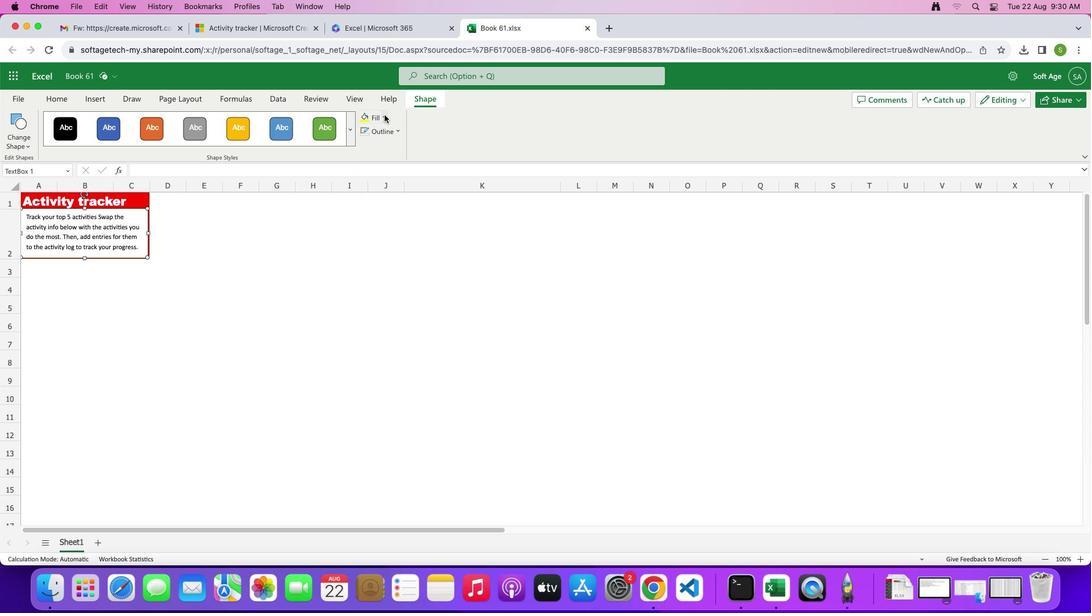 
Action: Mouse pressed left at (389, 119)
Screenshot: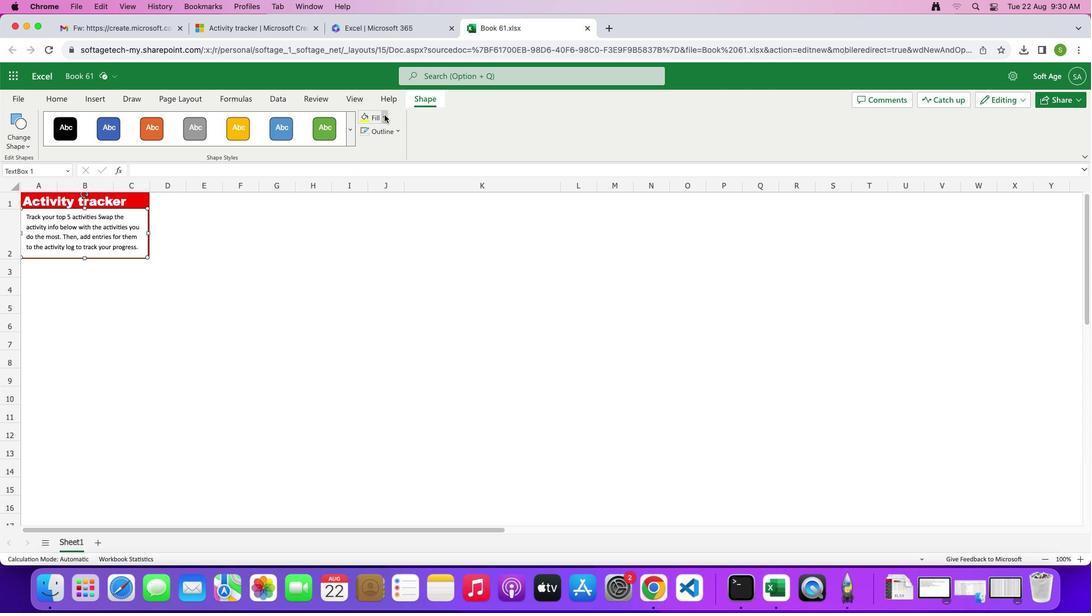 
Action: Mouse moved to (393, 282)
Screenshot: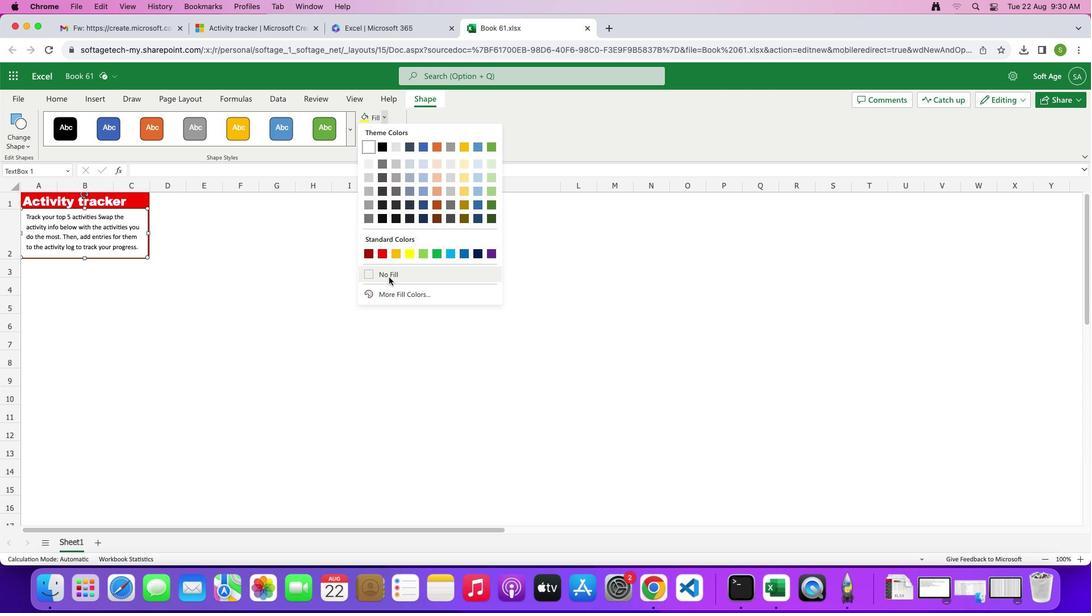 
Action: Mouse pressed left at (393, 282)
Screenshot: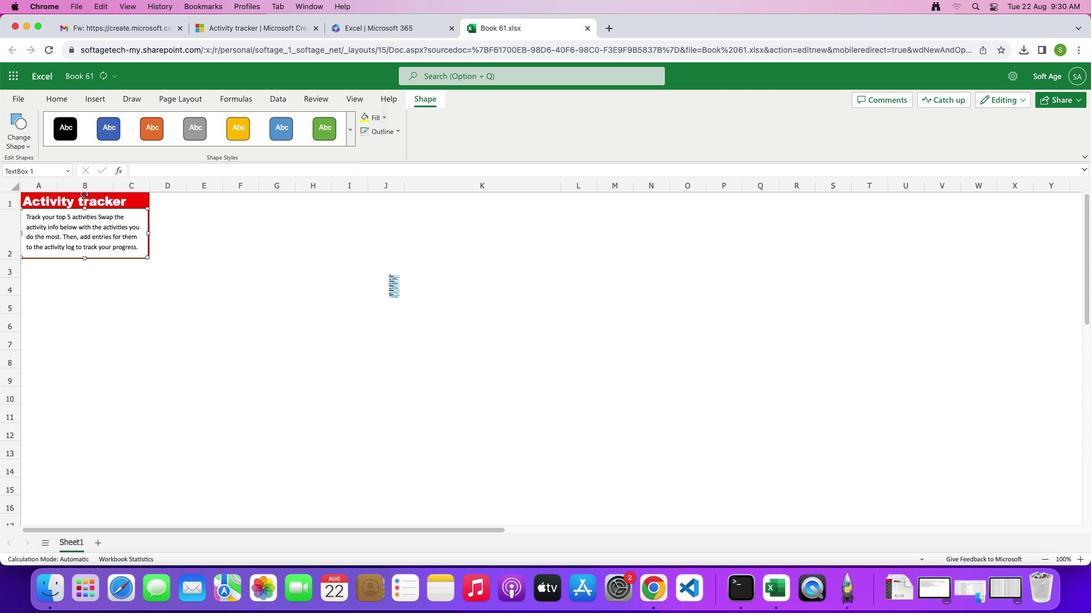 
Action: Mouse moved to (246, 256)
Screenshot: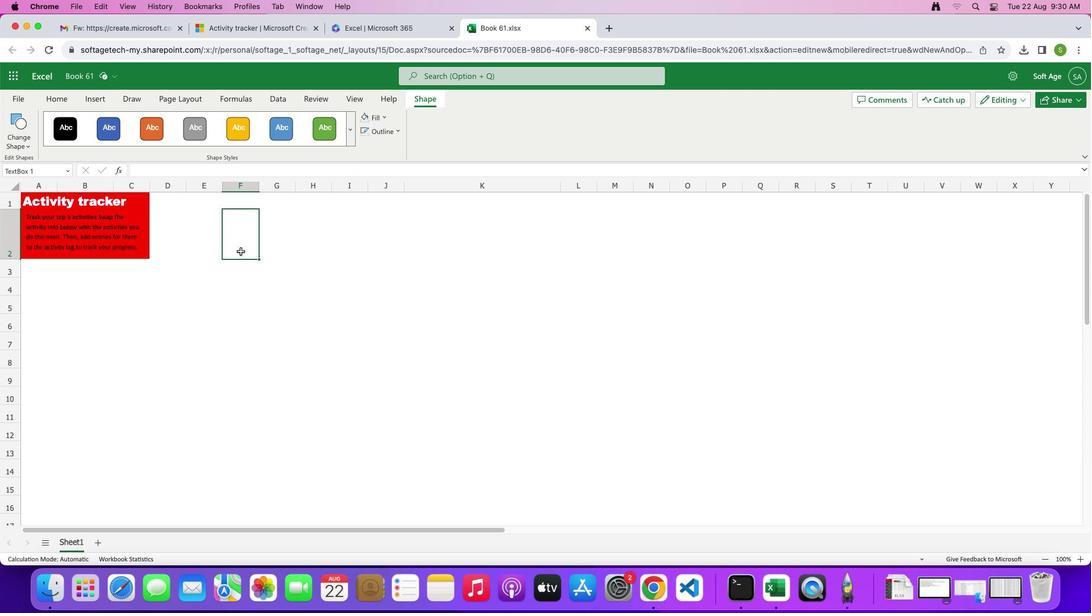 
Action: Mouse pressed left at (246, 256)
Screenshot: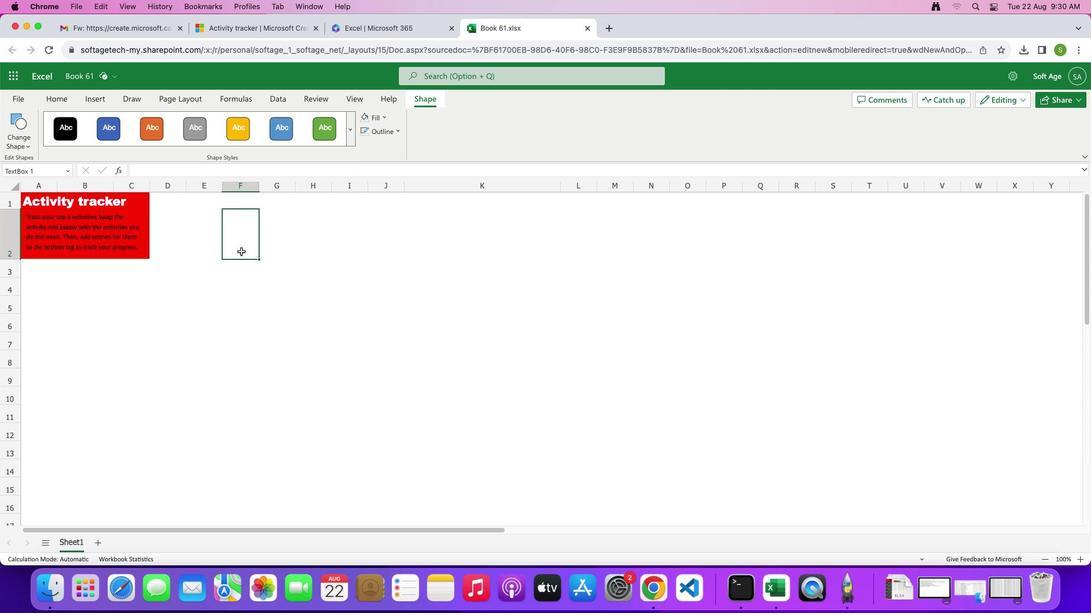 
Action: Mouse moved to (53, 229)
Screenshot: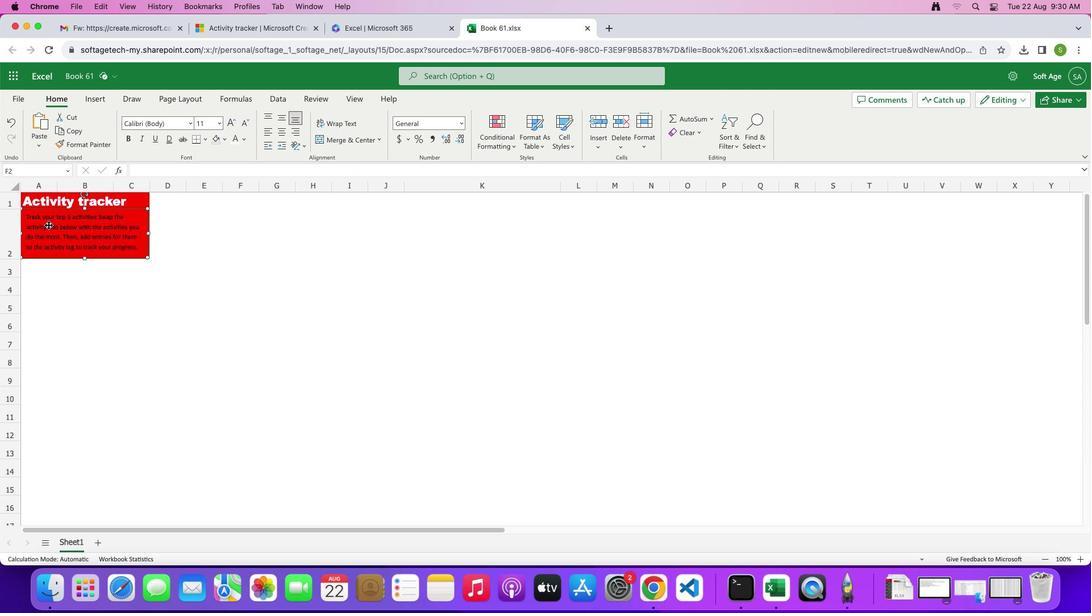 
Action: Mouse pressed left at (53, 229)
Screenshot: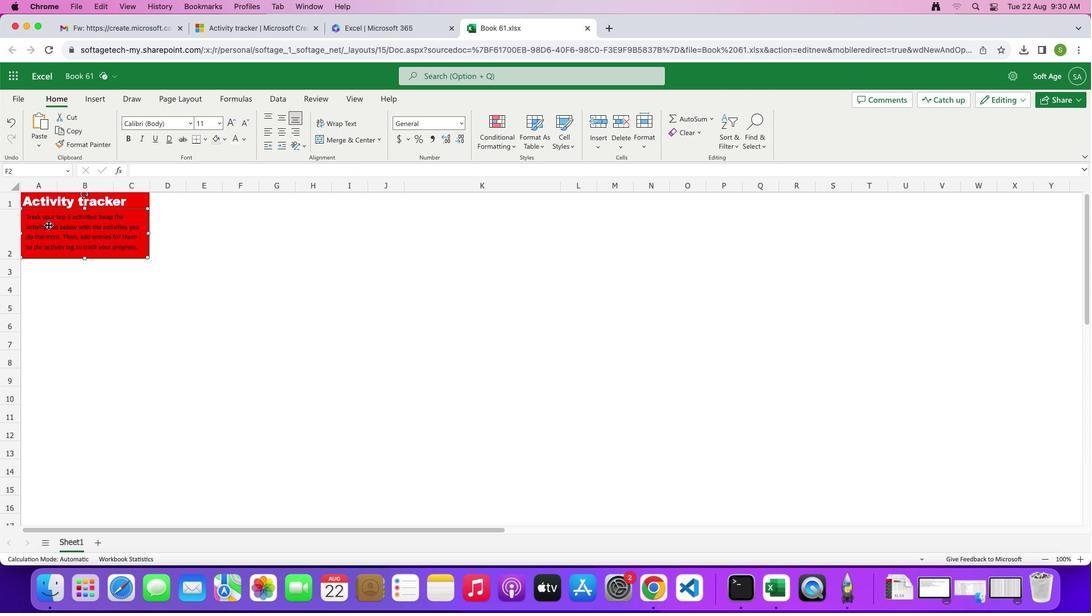 
Action: Mouse moved to (237, 147)
Screenshot: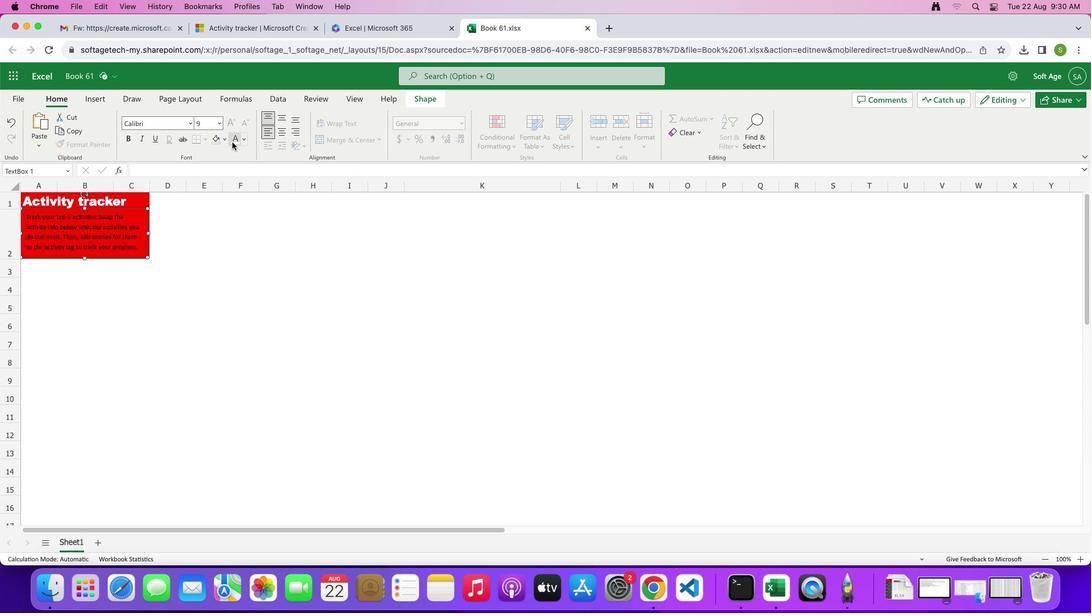 
Action: Mouse pressed left at (237, 147)
Screenshot: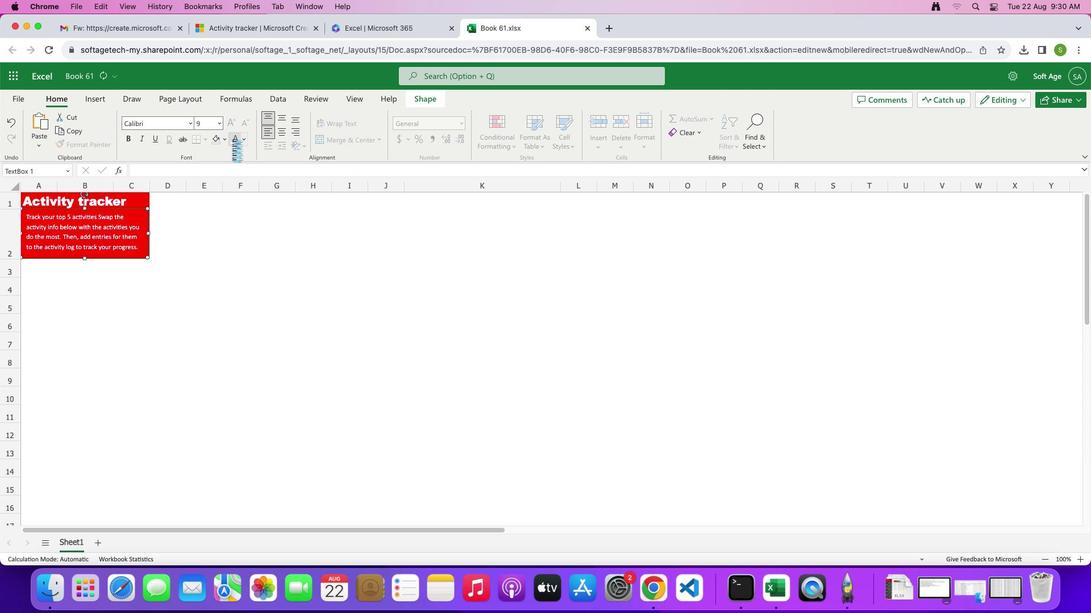 
Action: Mouse moved to (207, 251)
Screenshot: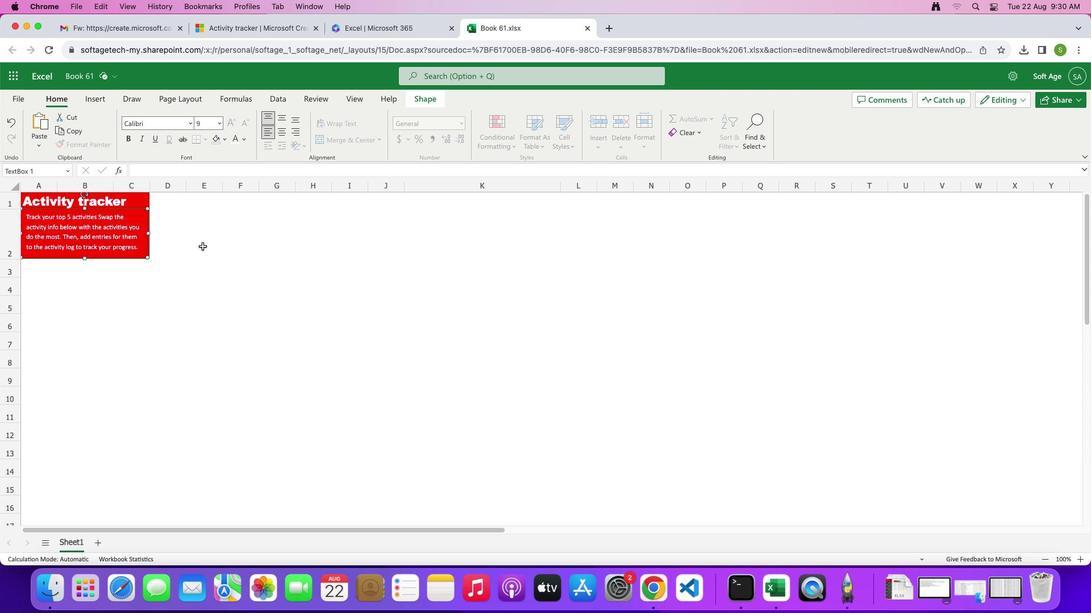 
Action: Mouse pressed left at (207, 251)
Screenshot: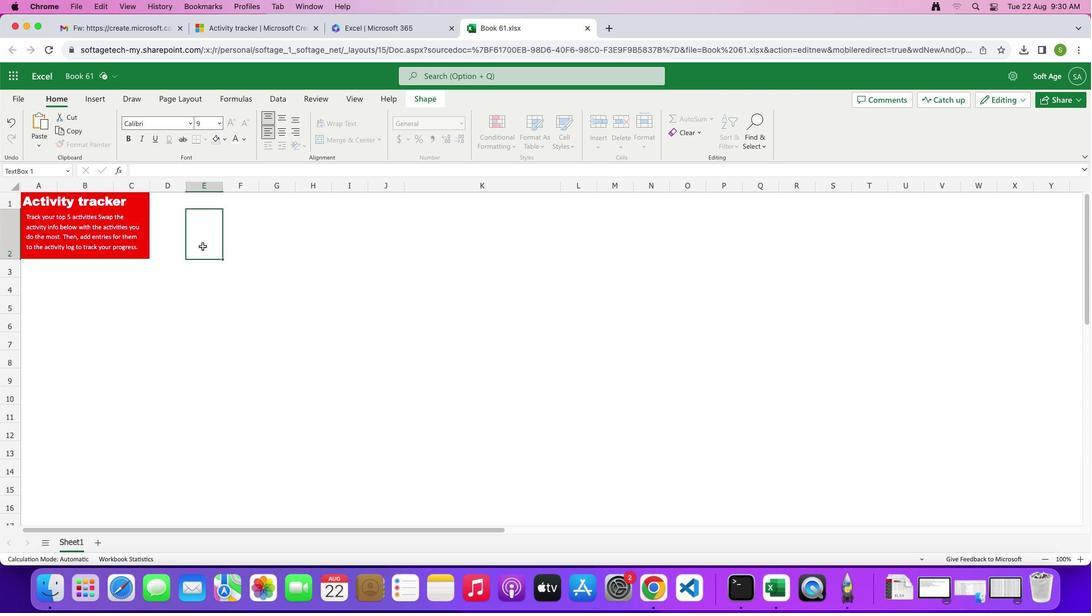 
Action: Mouse moved to (37, 277)
Screenshot: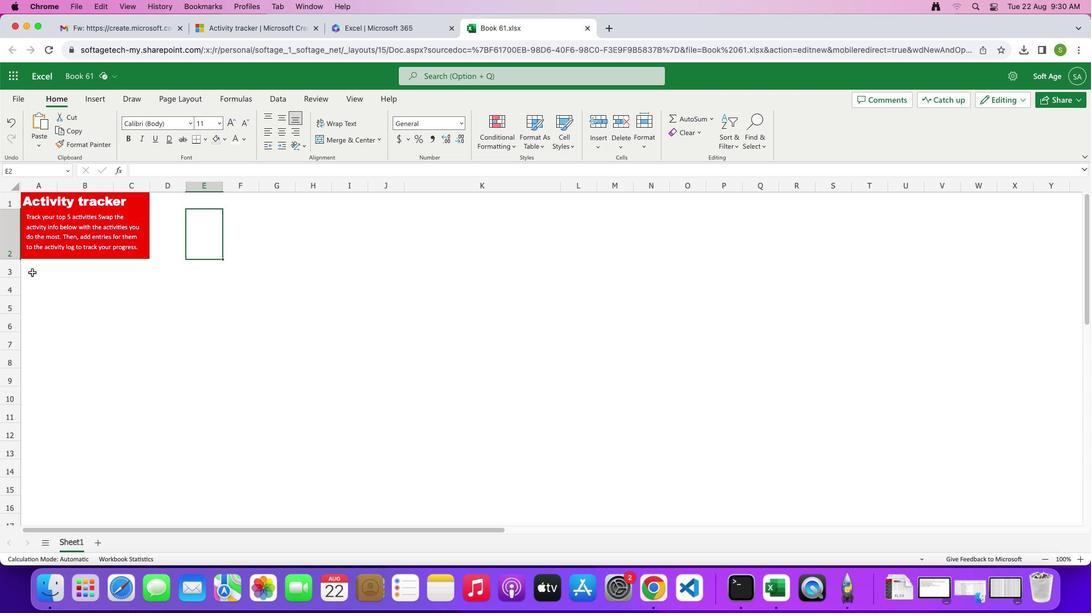 
Action: Mouse pressed left at (37, 277)
Screenshot: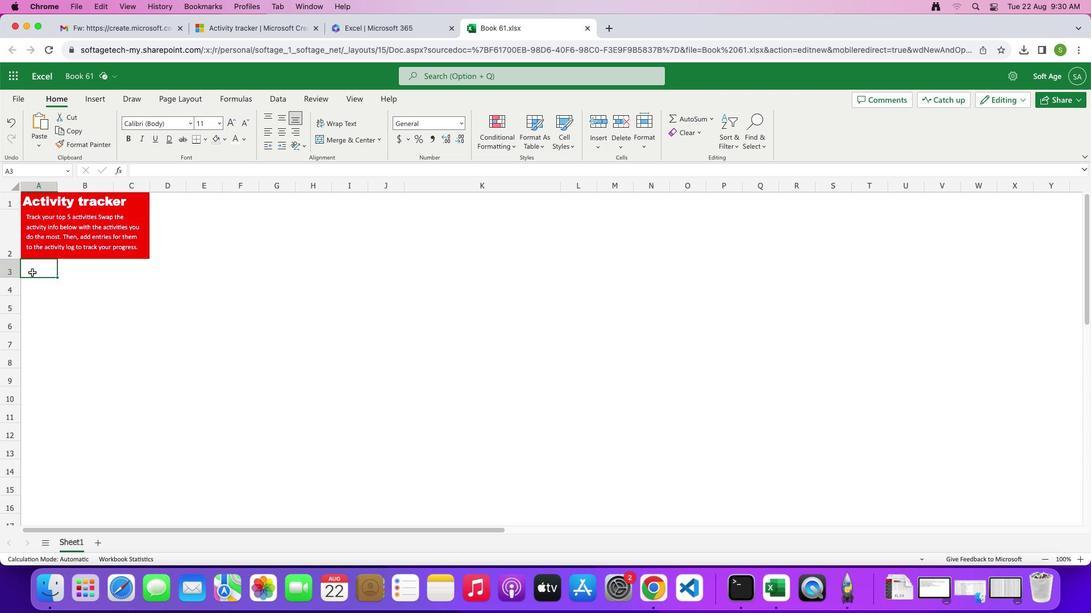 
Action: Mouse moved to (231, 144)
Screenshot: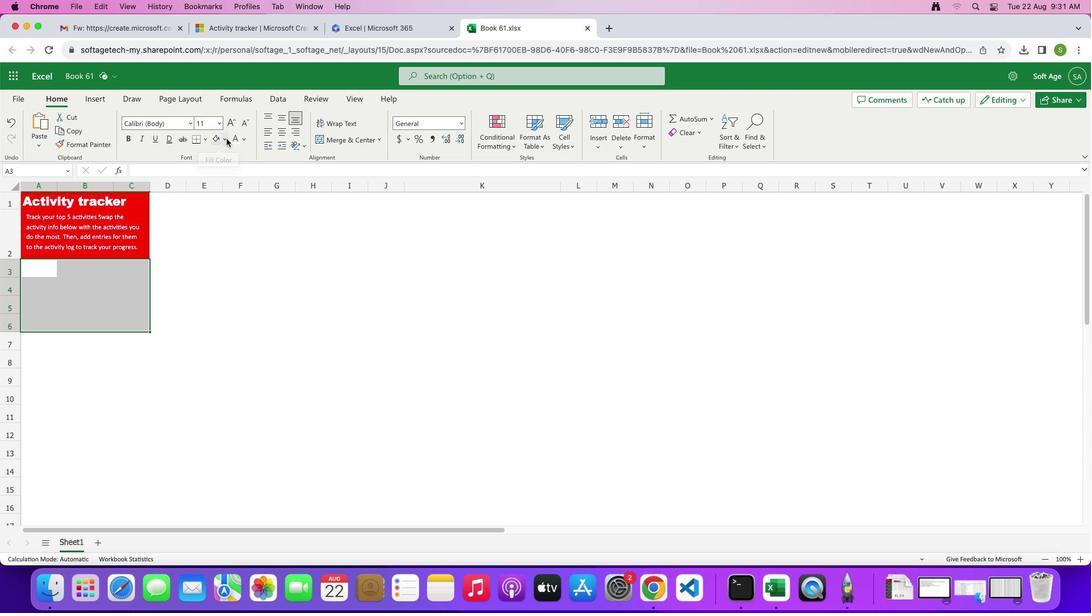 
Action: Mouse pressed left at (231, 144)
Screenshot: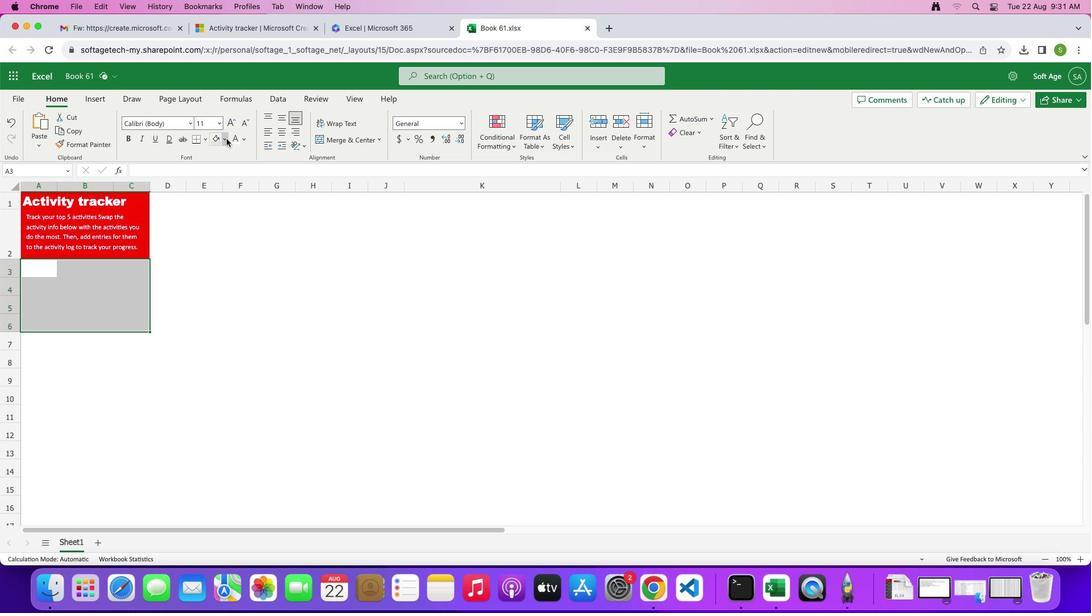 
Action: Mouse moved to (240, 194)
Screenshot: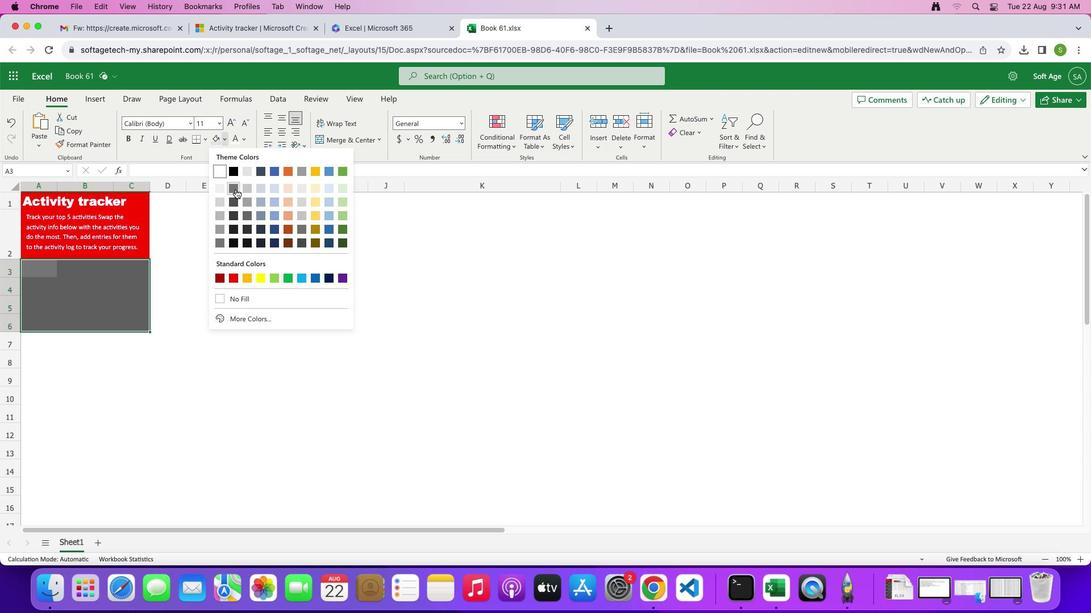 
Action: Mouse pressed left at (240, 194)
Screenshot: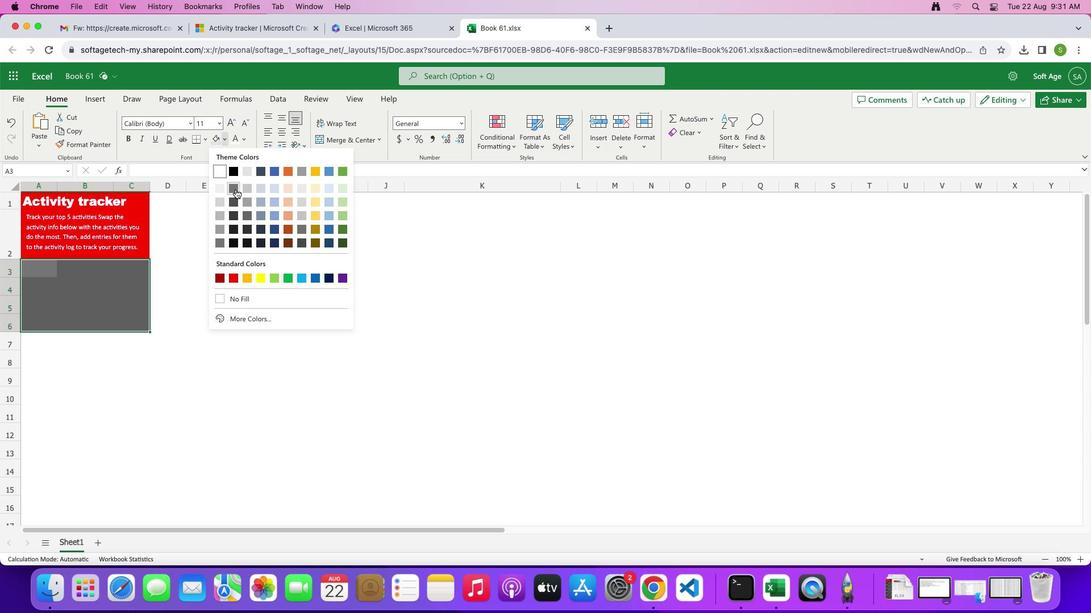 
Action: Mouse moved to (139, 310)
Screenshot: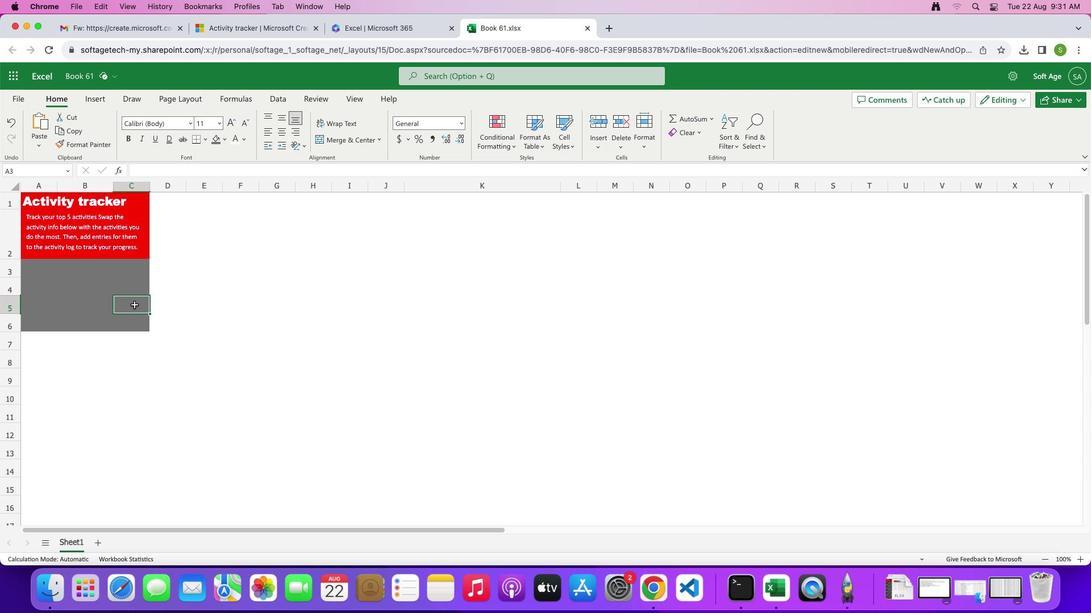 
Action: Mouse pressed left at (139, 310)
Screenshot: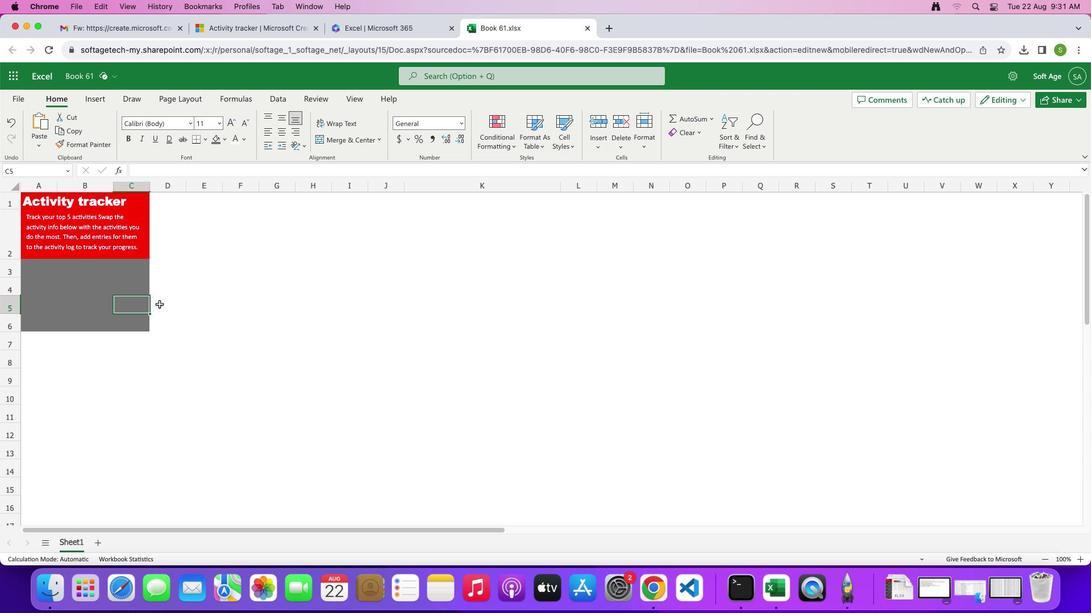 
Action: Mouse moved to (214, 304)
Screenshot: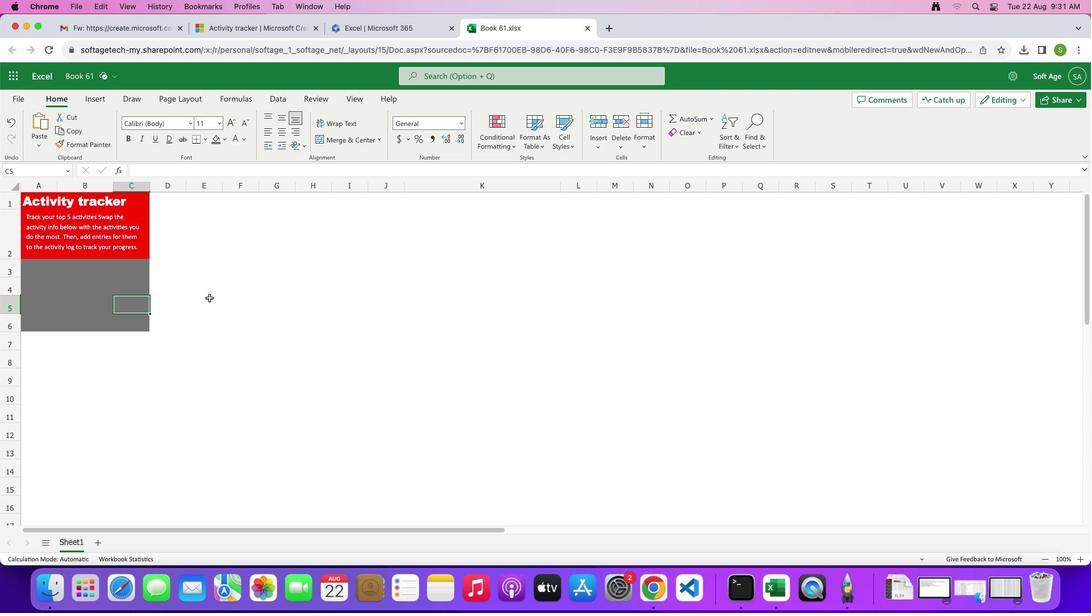 
Action: Mouse pressed left at (214, 304)
Screenshot: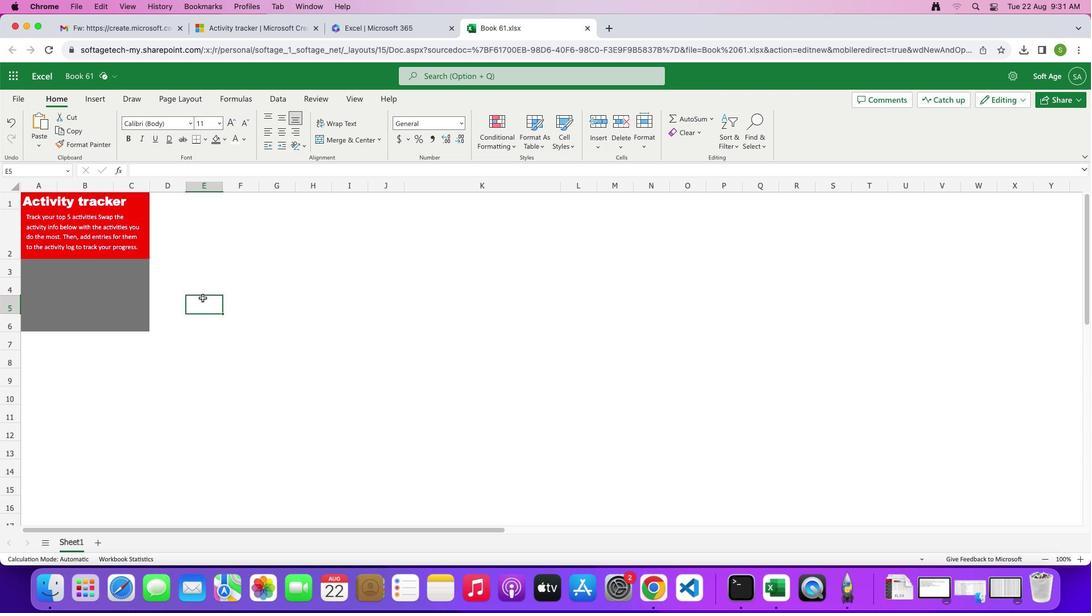 
Action: Mouse moved to (47, 294)
Screenshot: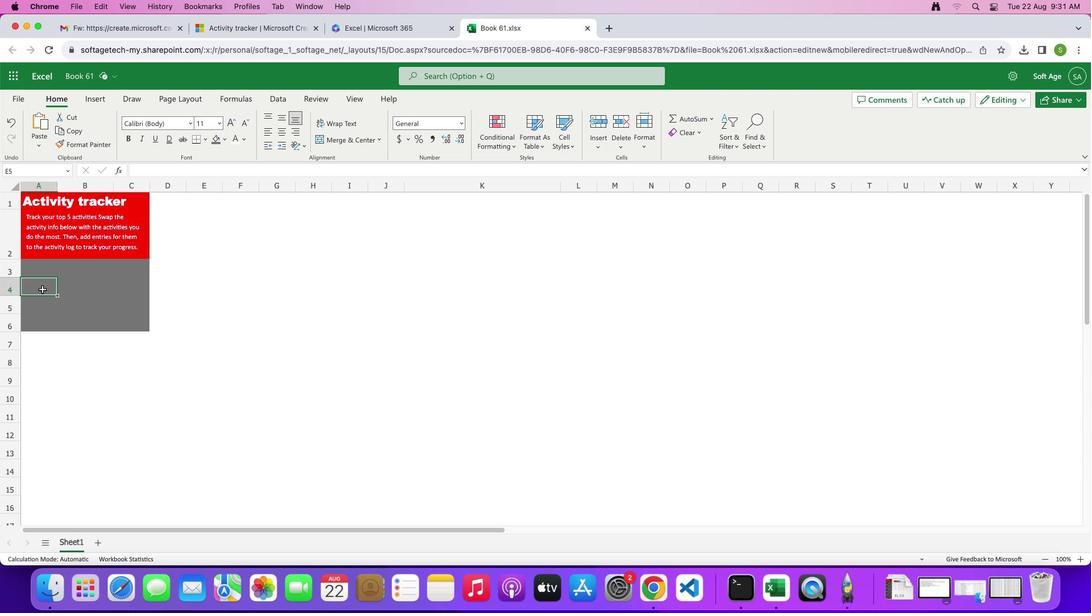 
Action: Mouse pressed left at (47, 294)
Screenshot: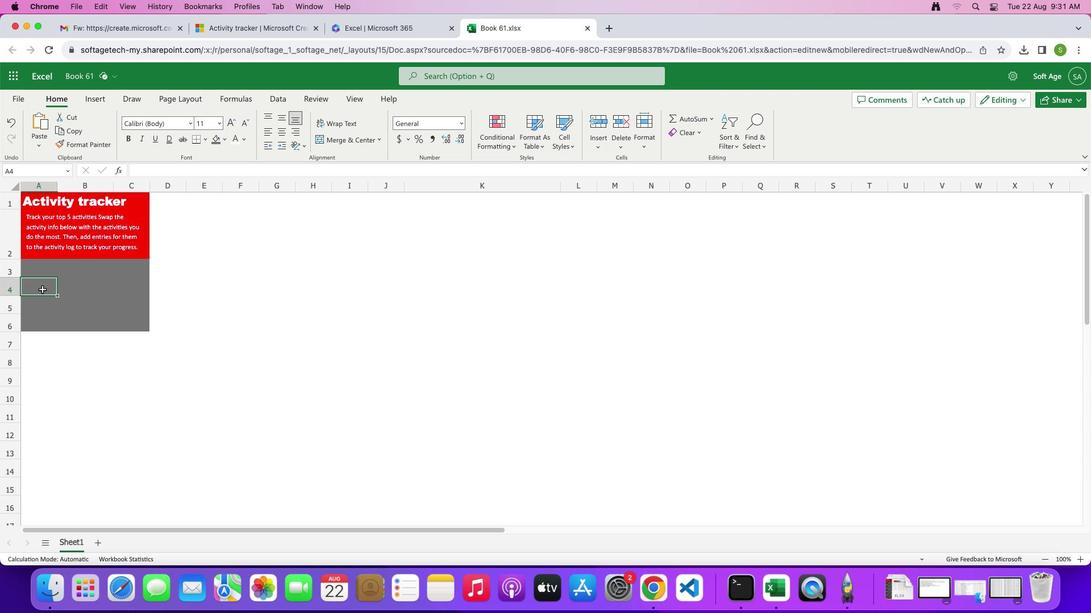 
Action: Mouse moved to (242, 147)
Screenshot: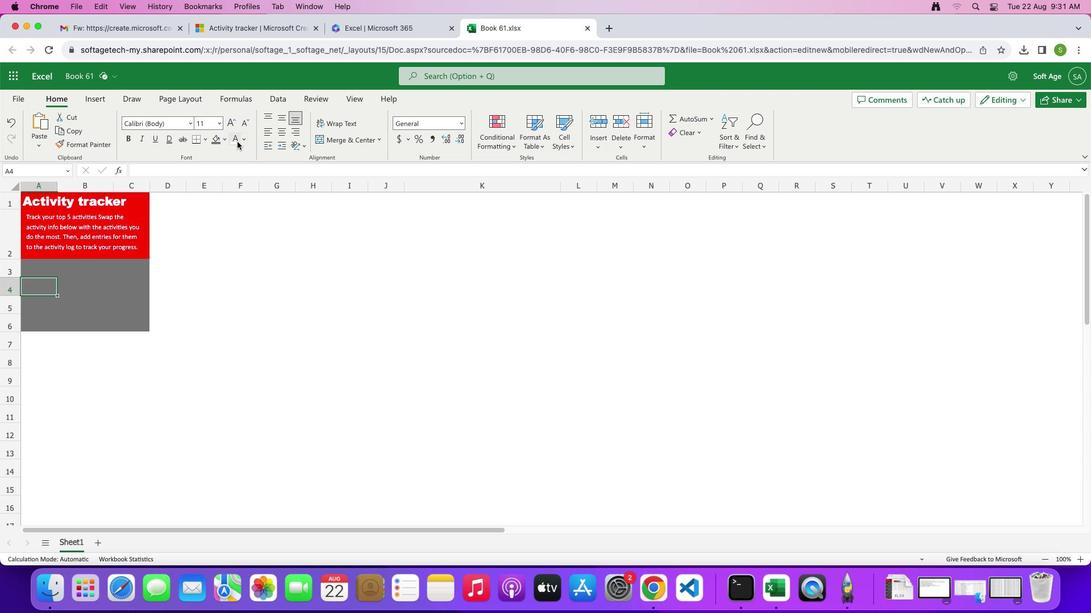 
Action: Mouse pressed left at (242, 147)
Screenshot: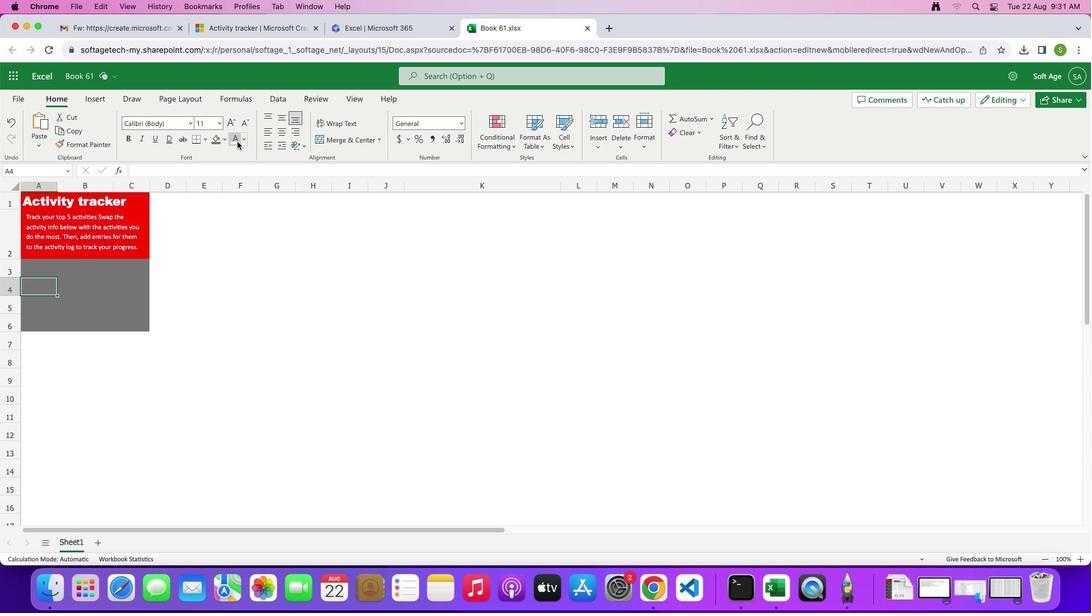 
Action: Mouse moved to (315, 325)
Screenshot: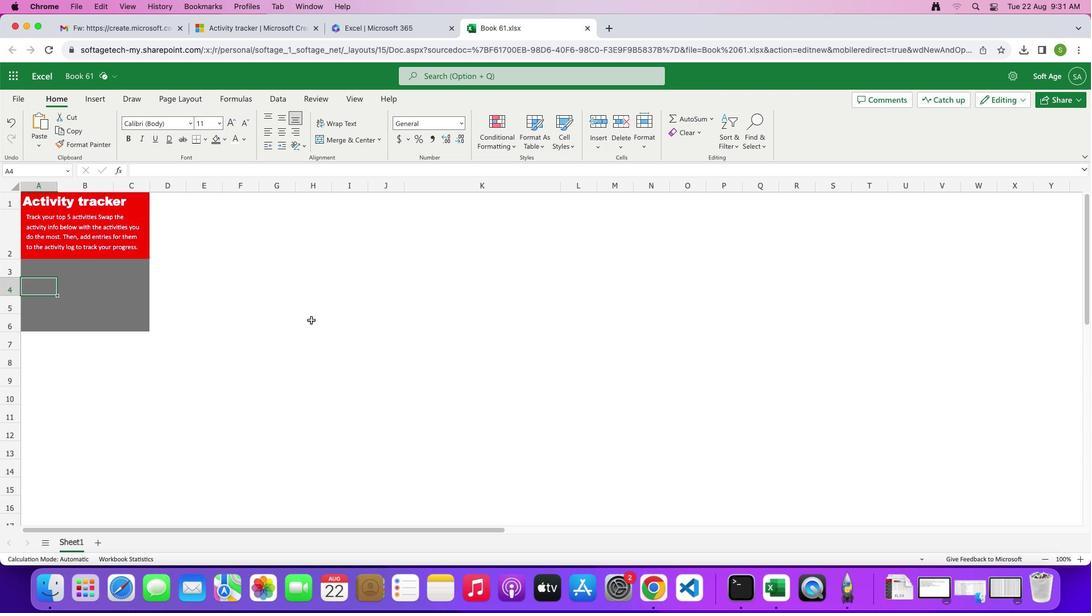 
Action: Key pressed Key.shift'B''i''k''i''n''g'
Screenshot: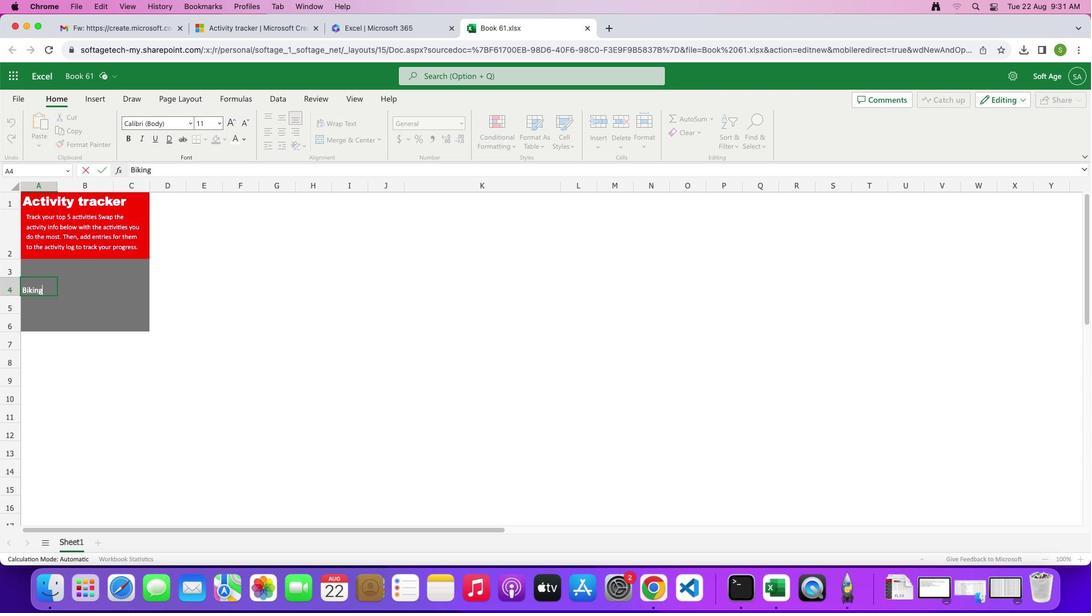 
Action: Mouse moved to (94, 285)
Screenshot: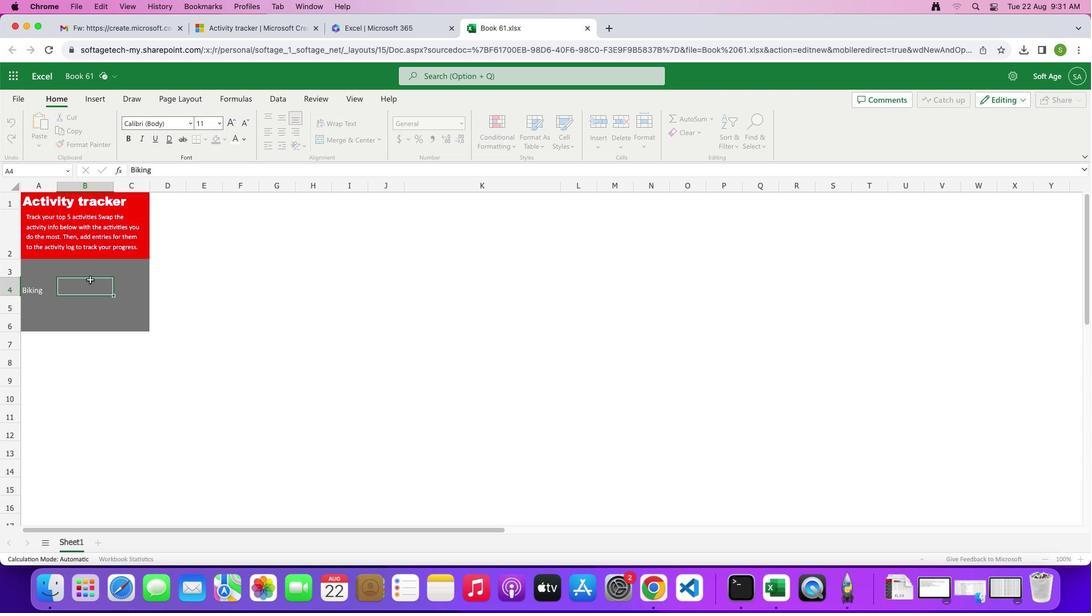 
Action: Mouse pressed left at (94, 285)
Screenshot: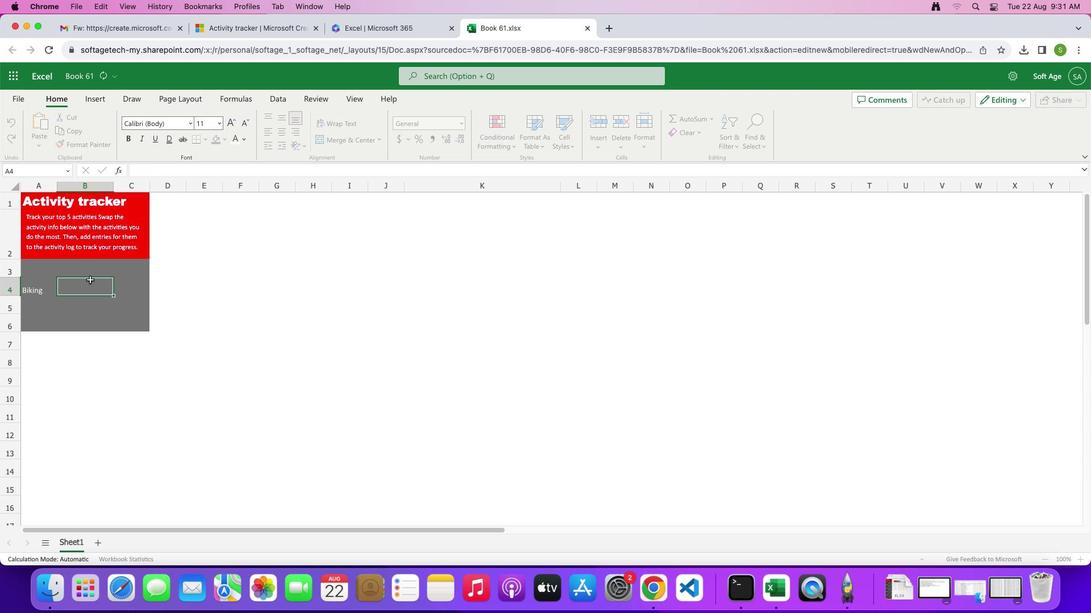 
Action: Mouse moved to (96, 276)
Screenshot: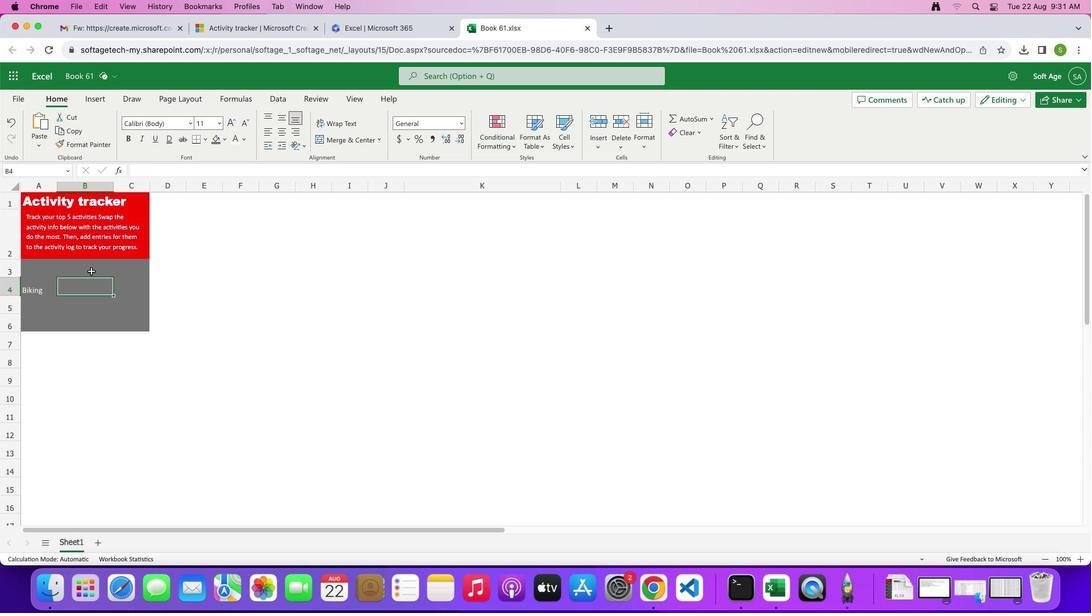
Action: Mouse pressed left at (96, 276)
Screenshot: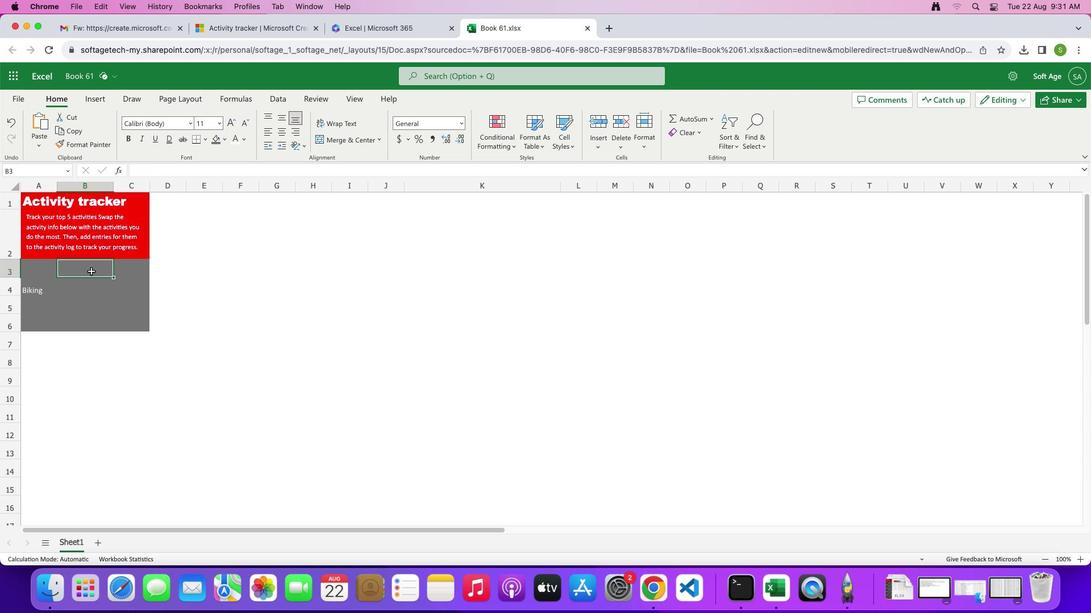 
Action: Mouse moved to (98, 289)
Screenshot: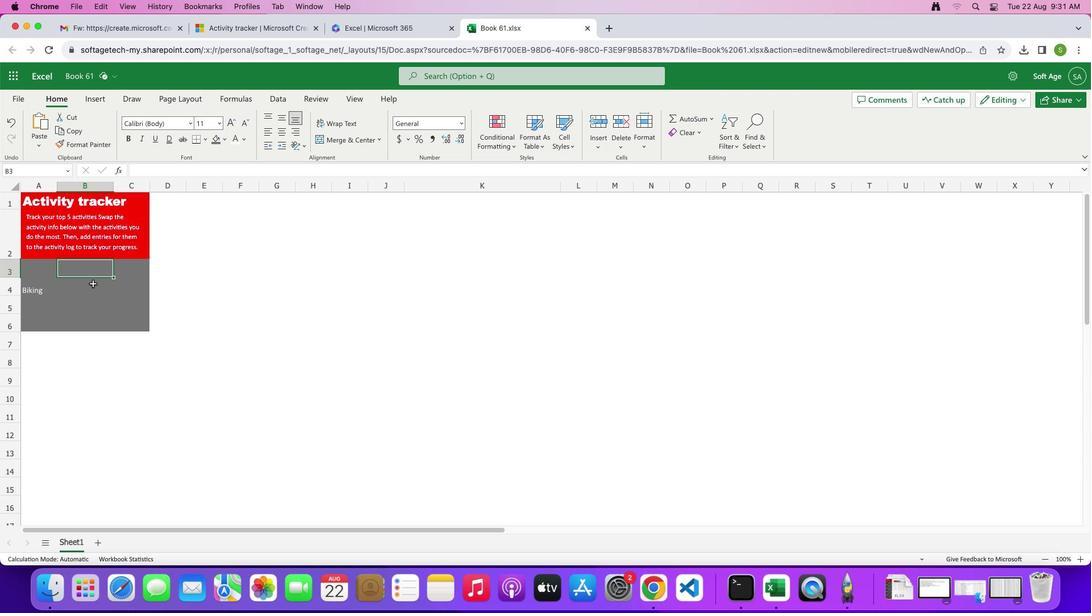 
Action: Mouse pressed left at (98, 289)
Screenshot: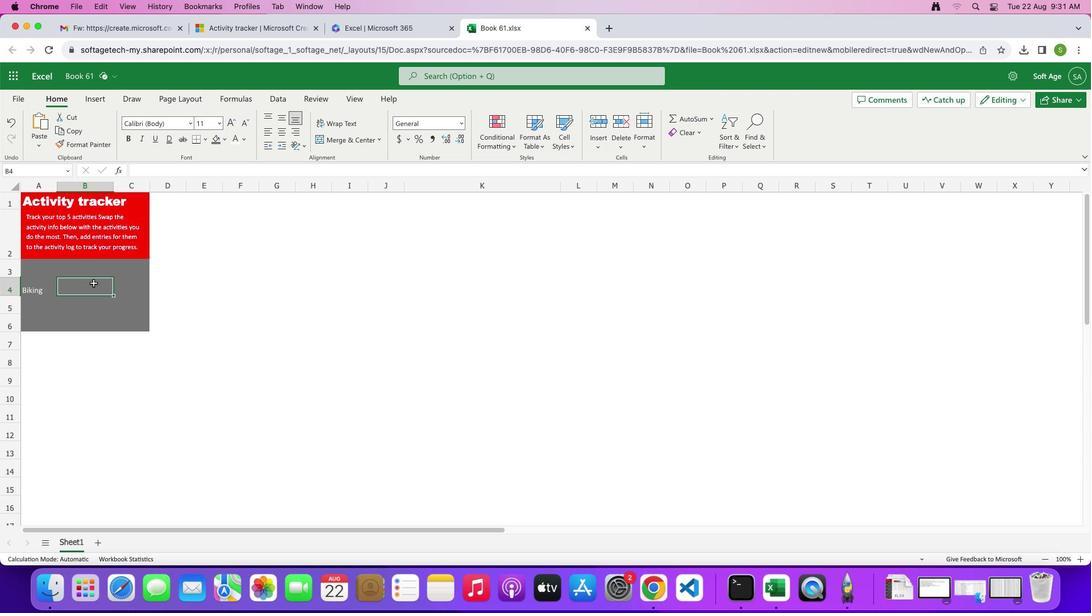
Action: Mouse moved to (89, 312)
Screenshot: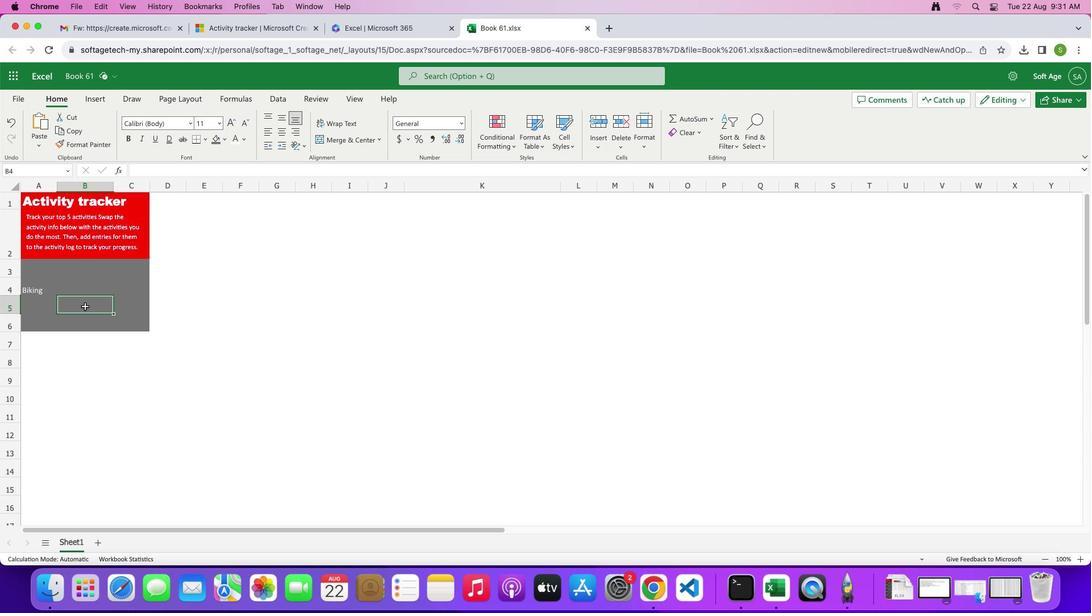 
Action: Mouse pressed left at (89, 312)
Screenshot: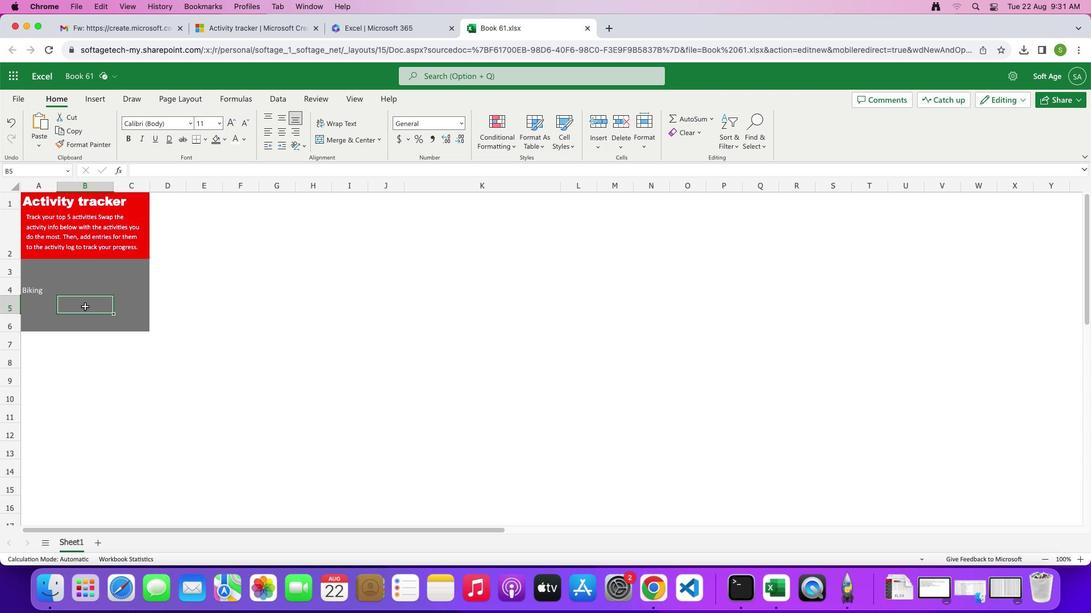 
Action: Mouse moved to (92, 289)
Screenshot: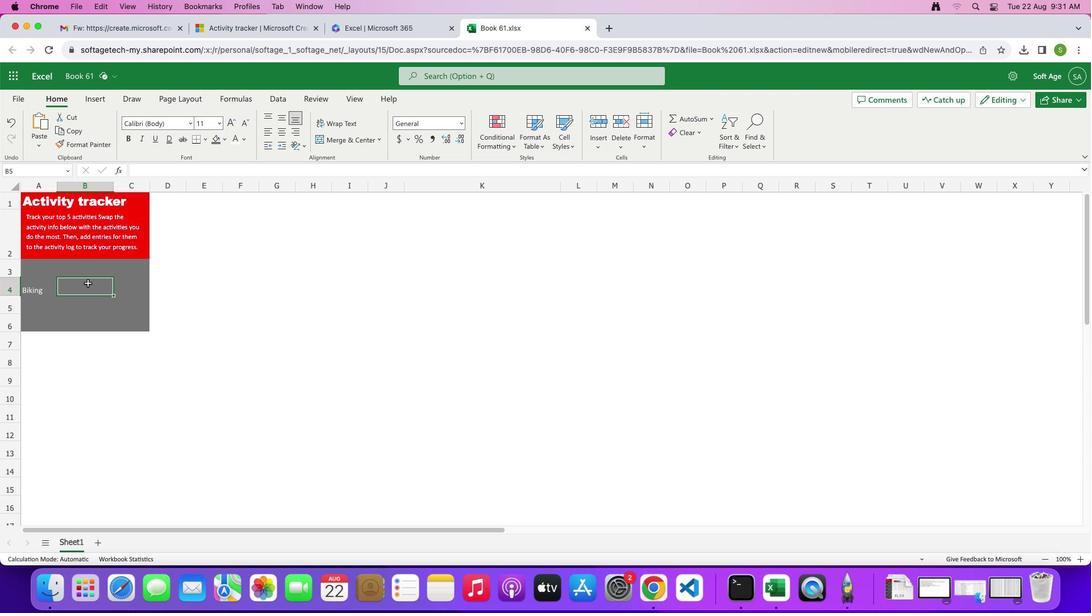
Action: Mouse pressed left at (92, 289)
Screenshot: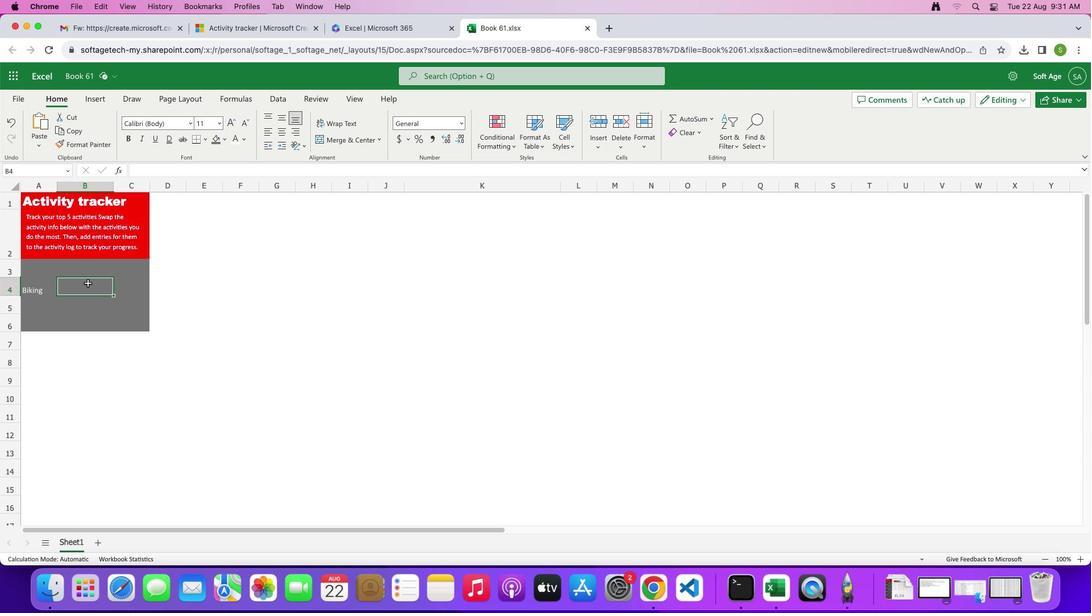 
Action: Mouse moved to (100, 292)
Screenshot: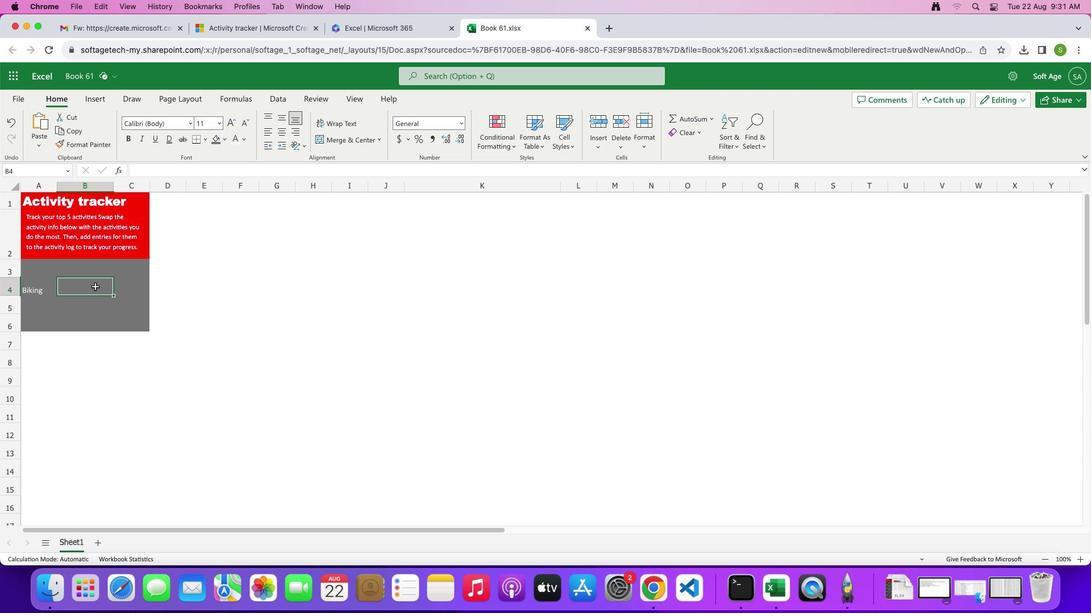
Action: Key pressed '1''9''.''5'
Screenshot: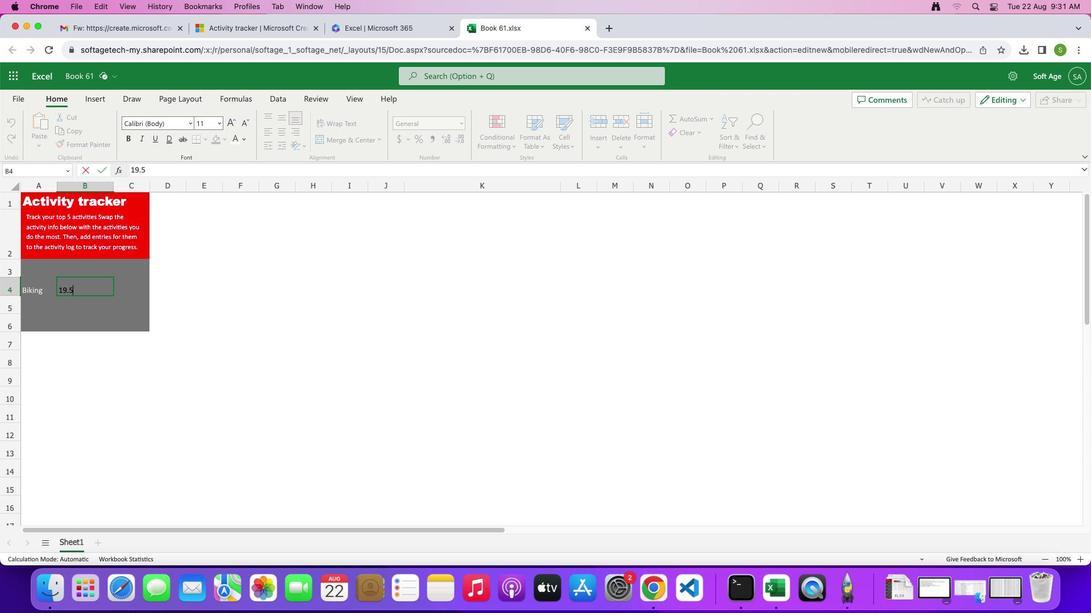 
Action: Mouse moved to (82, 305)
Screenshot: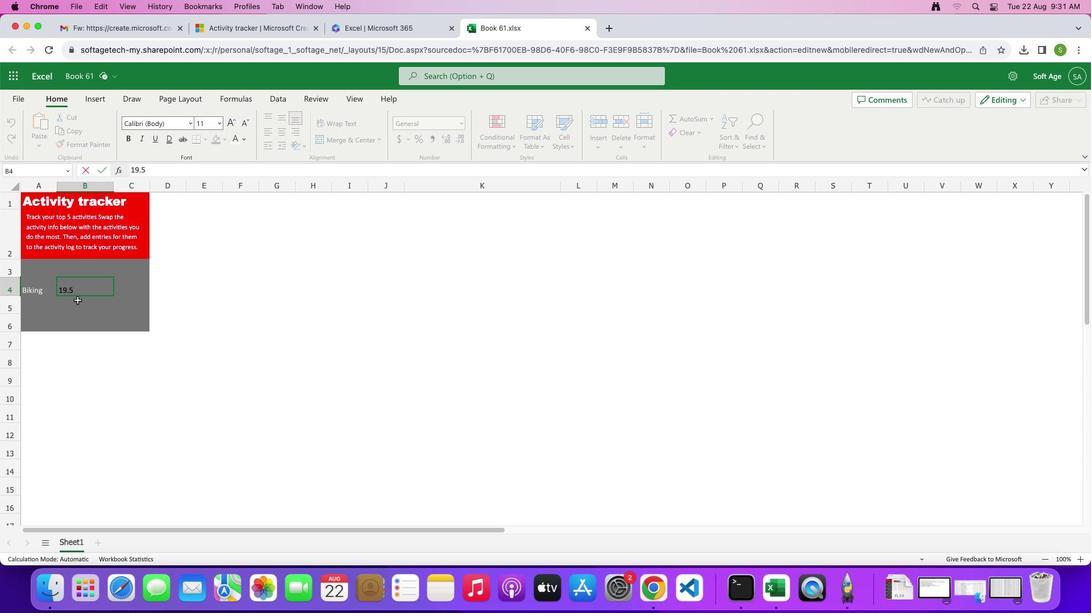 
Action: Mouse pressed left at (82, 305)
Screenshot: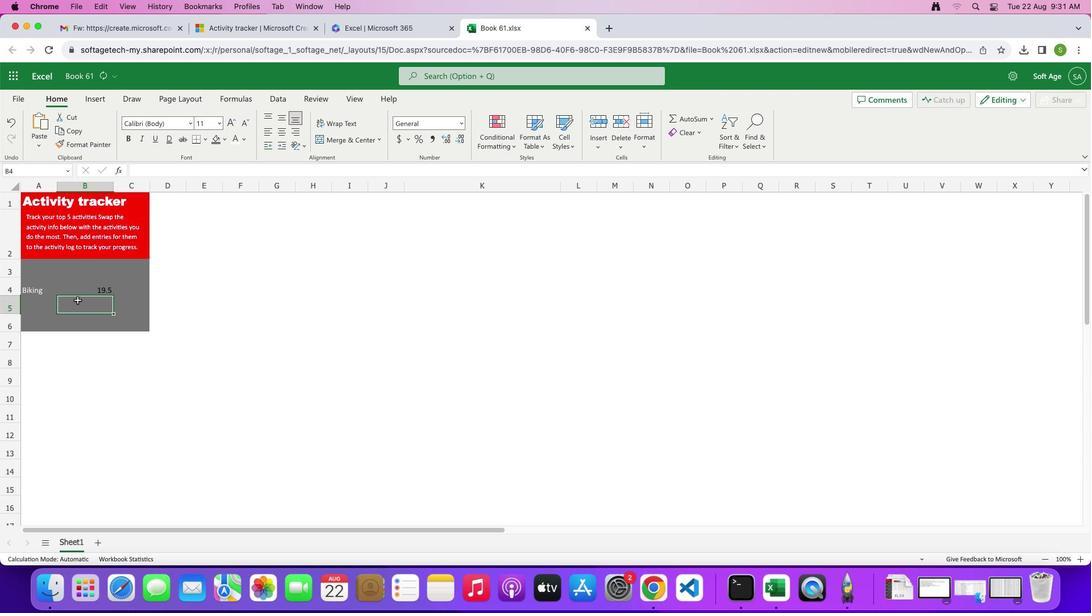 
Action: Key pressed '8''4''7'
Screenshot: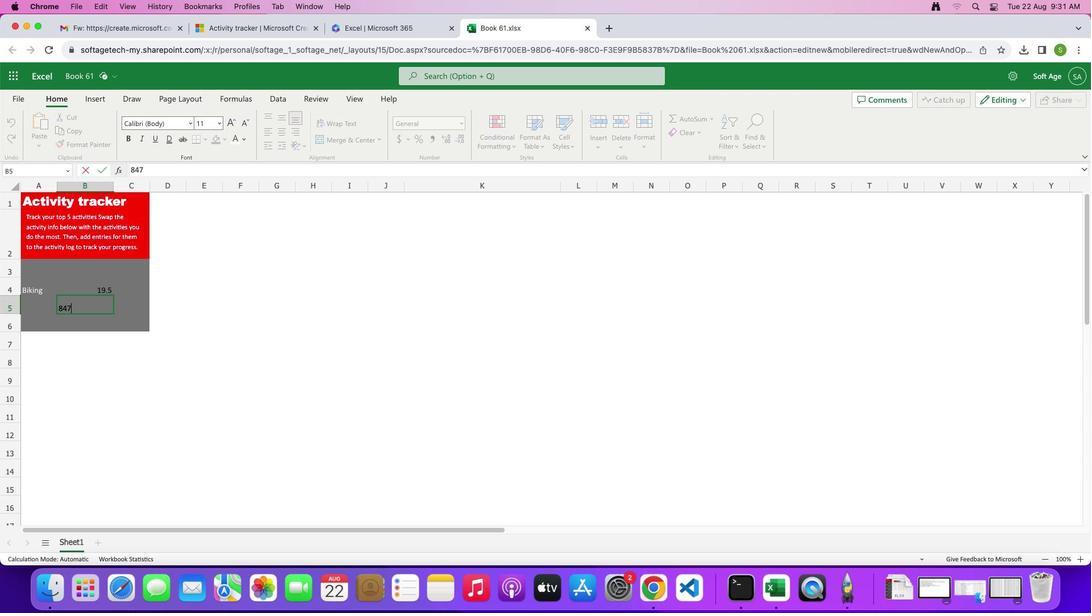 
Action: Mouse moved to (126, 311)
Screenshot: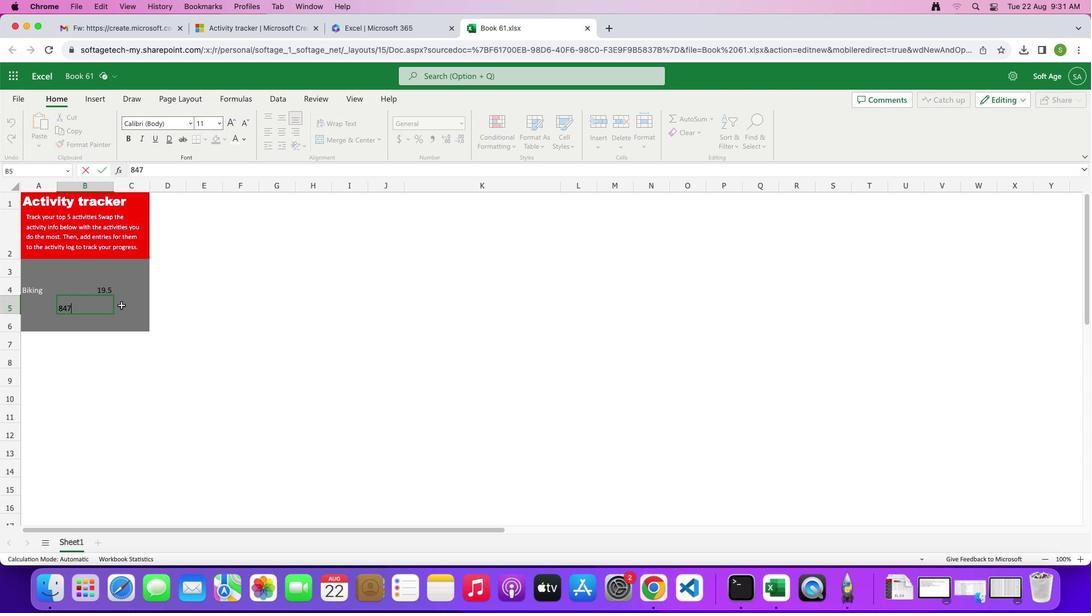 
Action: Mouse pressed left at (126, 311)
Screenshot: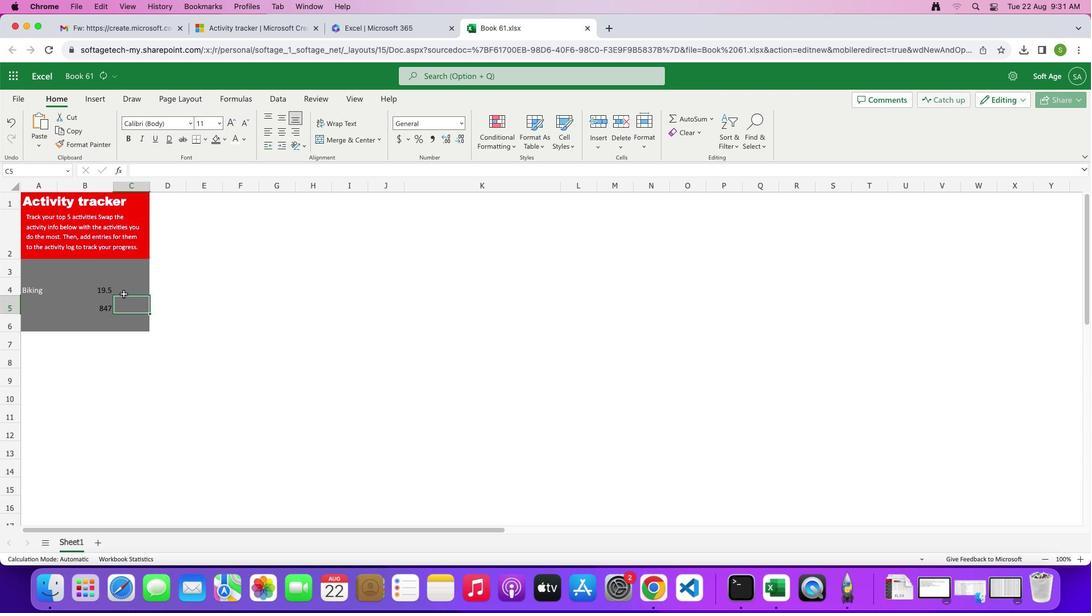 
Action: Mouse moved to (129, 295)
Screenshot: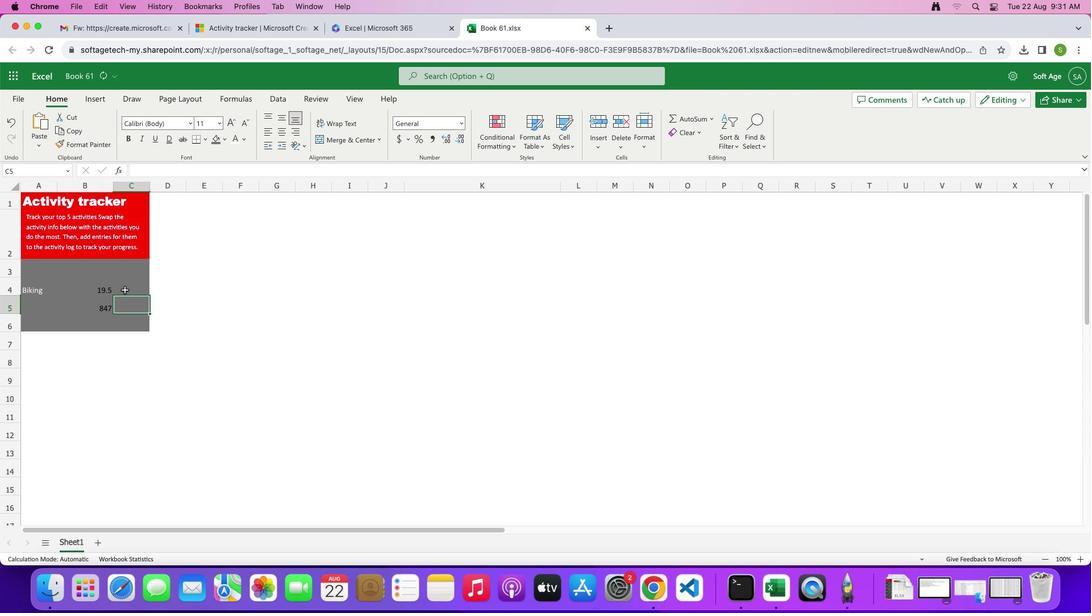 
Action: Mouse pressed left at (129, 295)
Screenshot: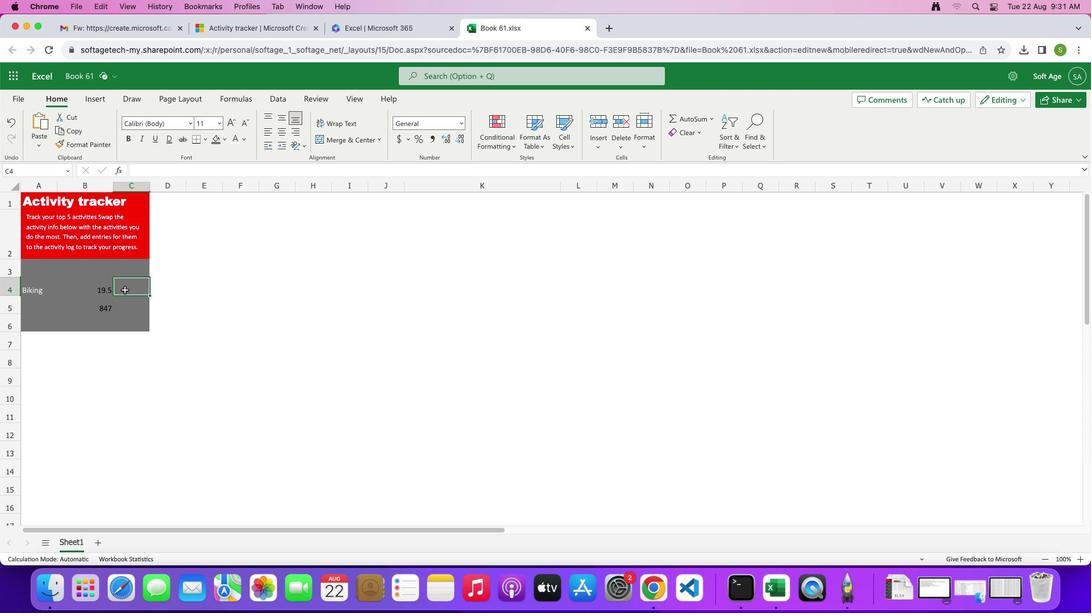 
Action: Mouse moved to (143, 280)
Screenshot: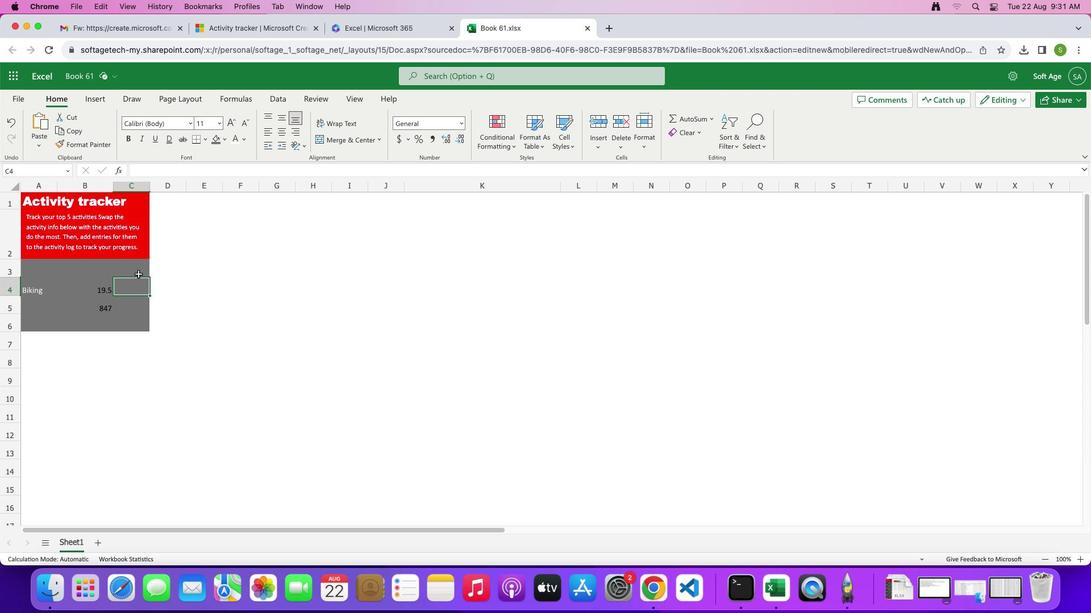 
Action: Key pressed Key.shift'M''i''l''e''s'
Screenshot: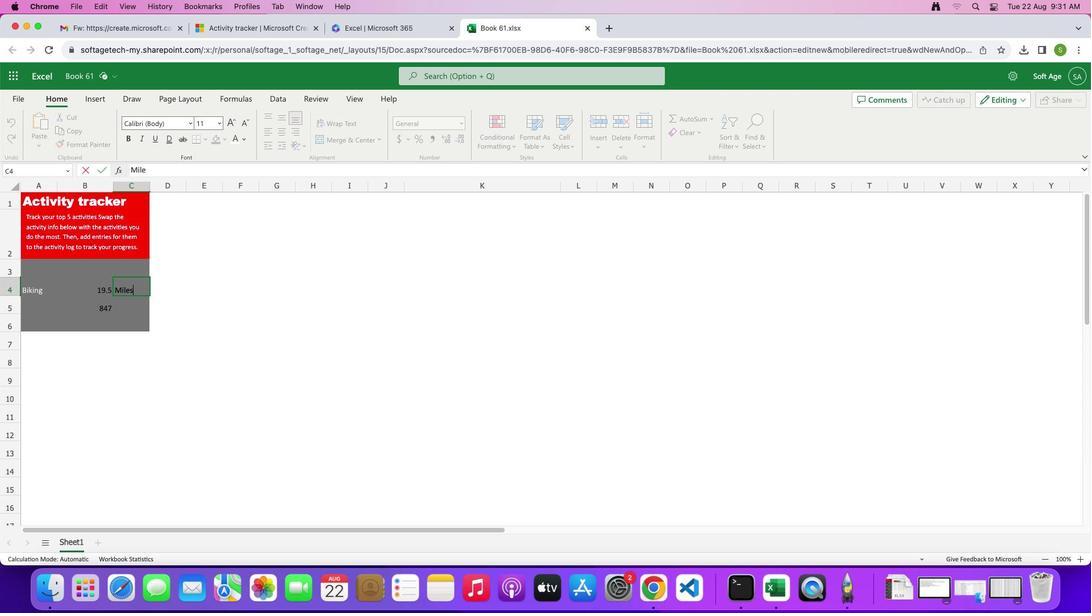 
Action: Mouse moved to (139, 311)
Screenshot: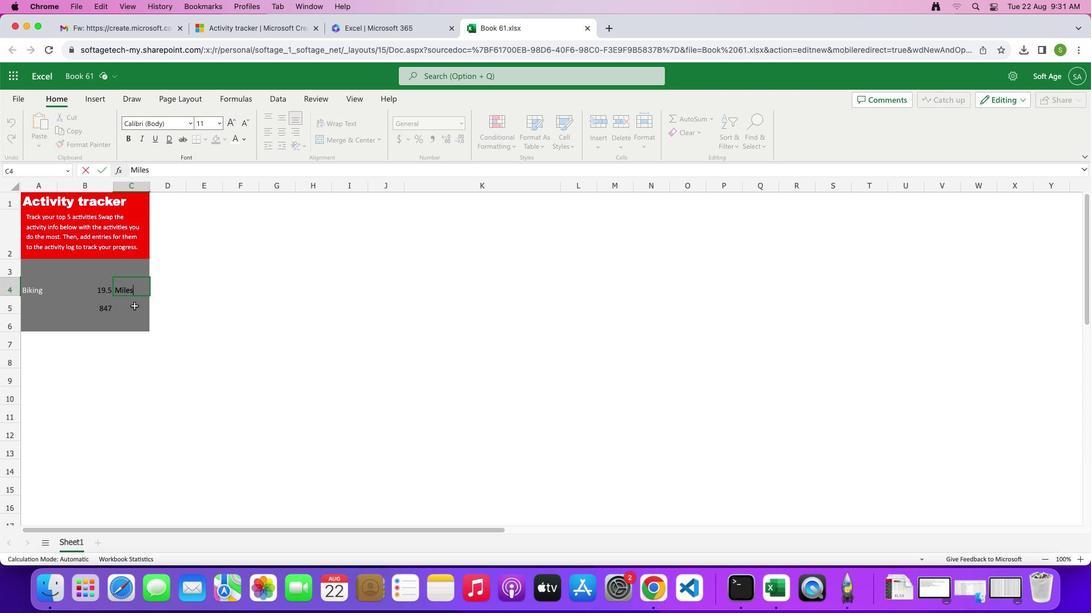 
Action: Mouse pressed left at (139, 311)
Screenshot: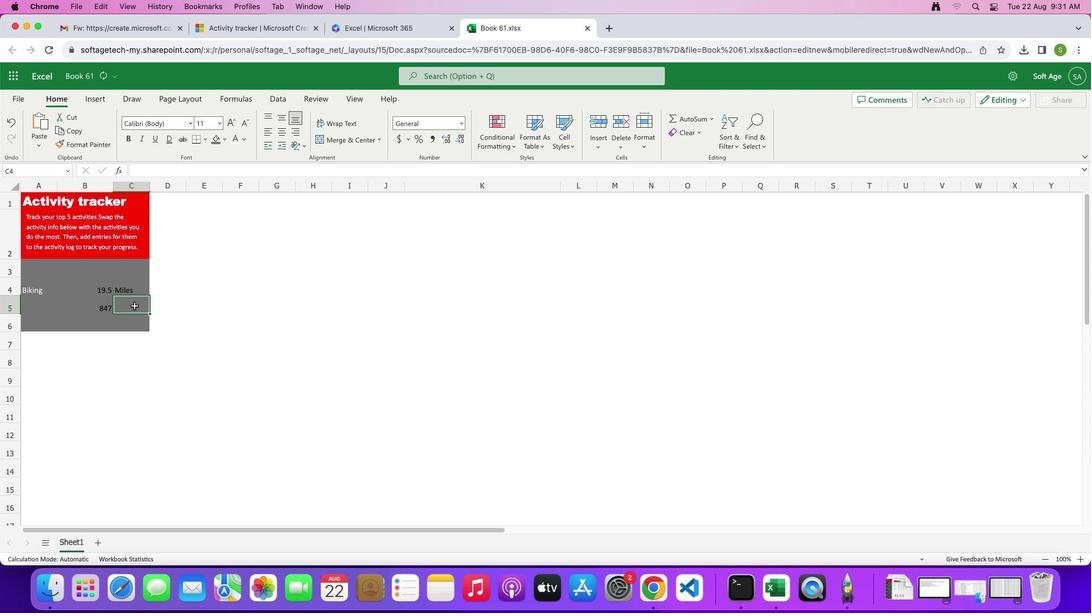 
Action: Mouse moved to (132, 316)
Screenshot: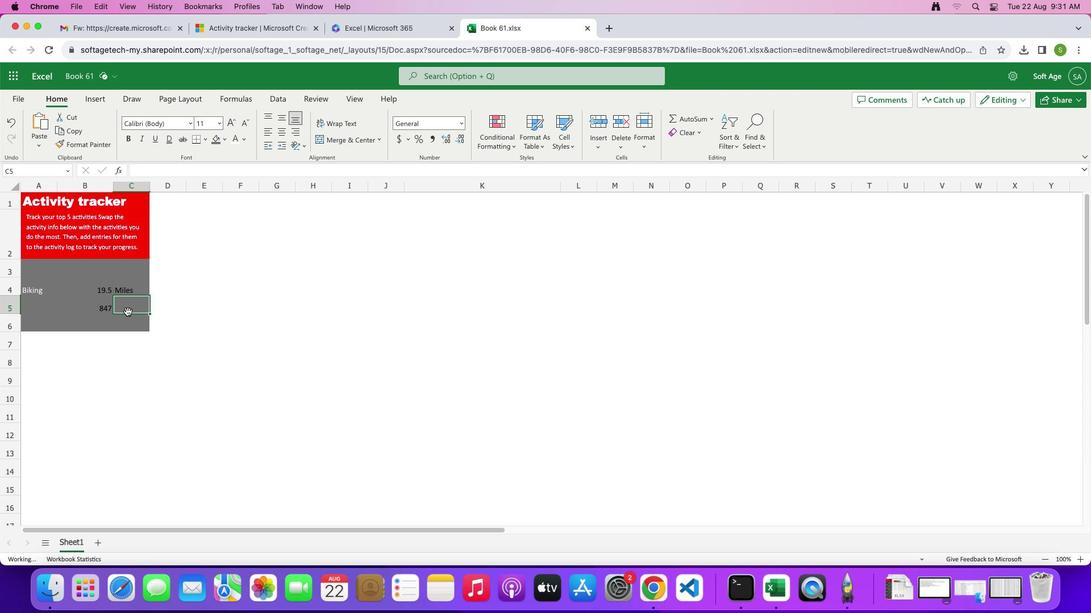 
Action: Key pressed Key.shift'C''a''l''o''r''i''e''s'
Screenshot: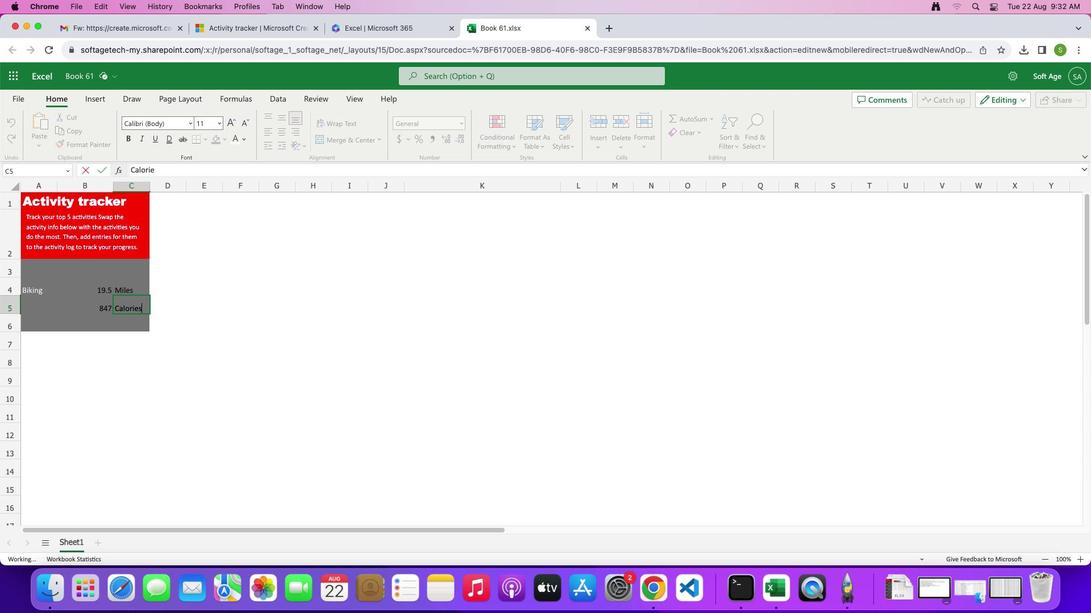 
Action: Mouse moved to (118, 335)
Screenshot: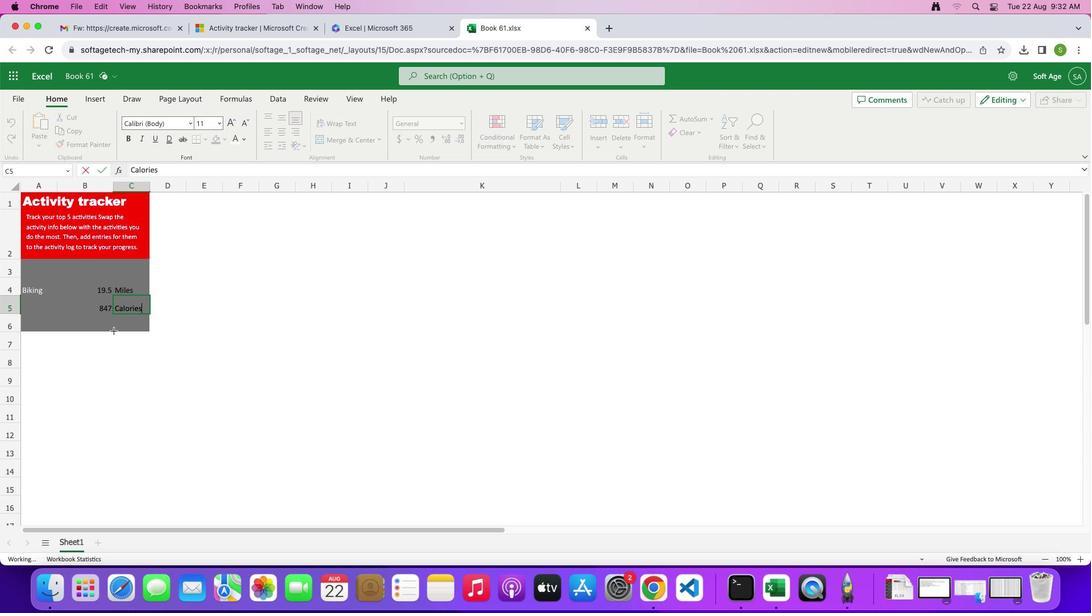 
Action: Mouse pressed left at (118, 335)
Screenshot: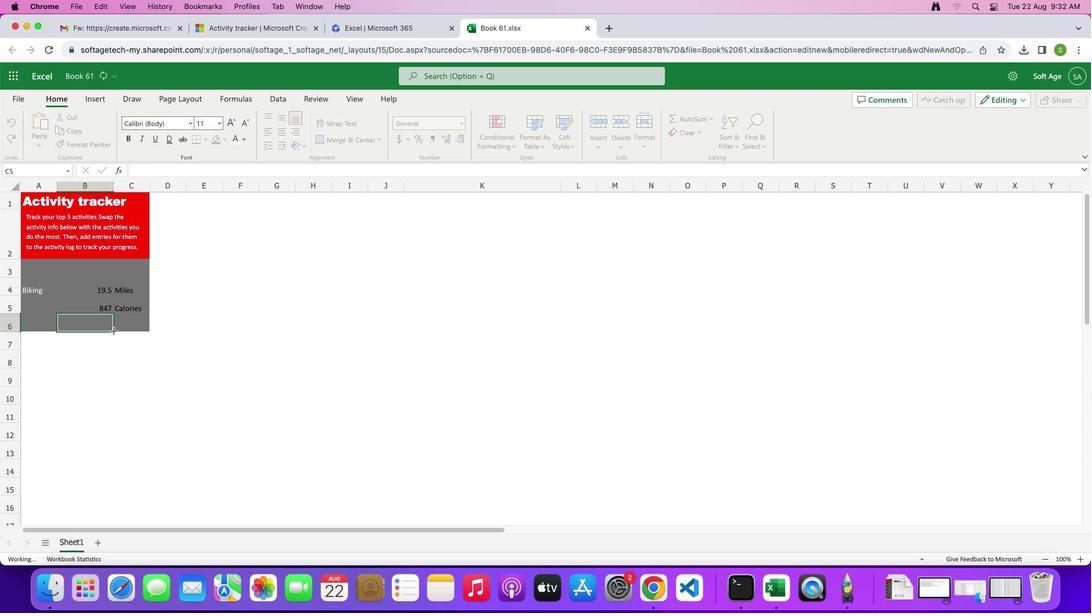 
Action: Mouse moved to (109, 294)
Screenshot: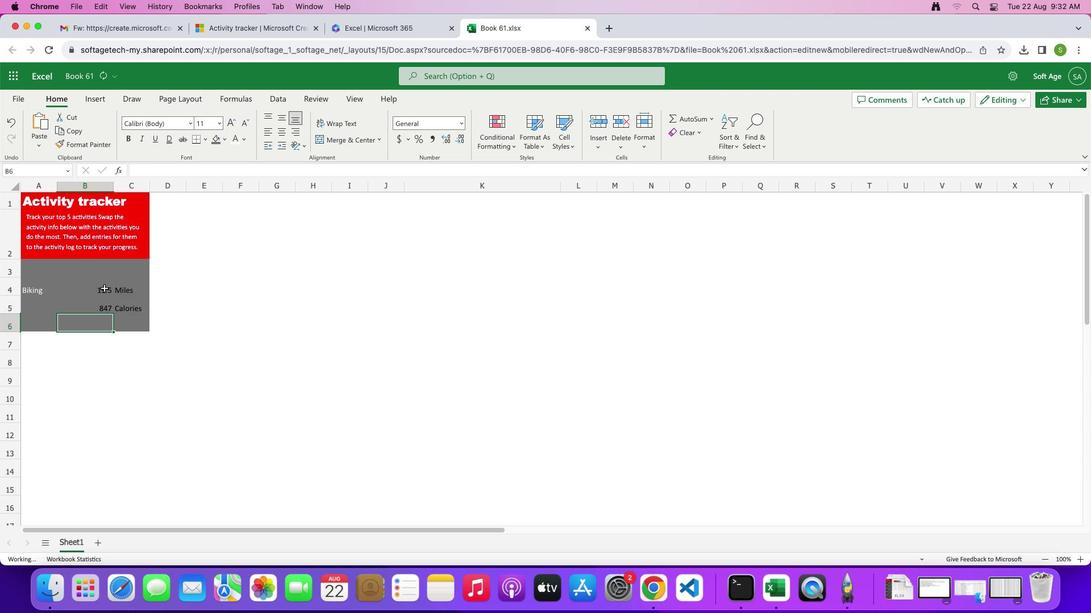 
Action: Mouse pressed left at (109, 294)
Screenshot: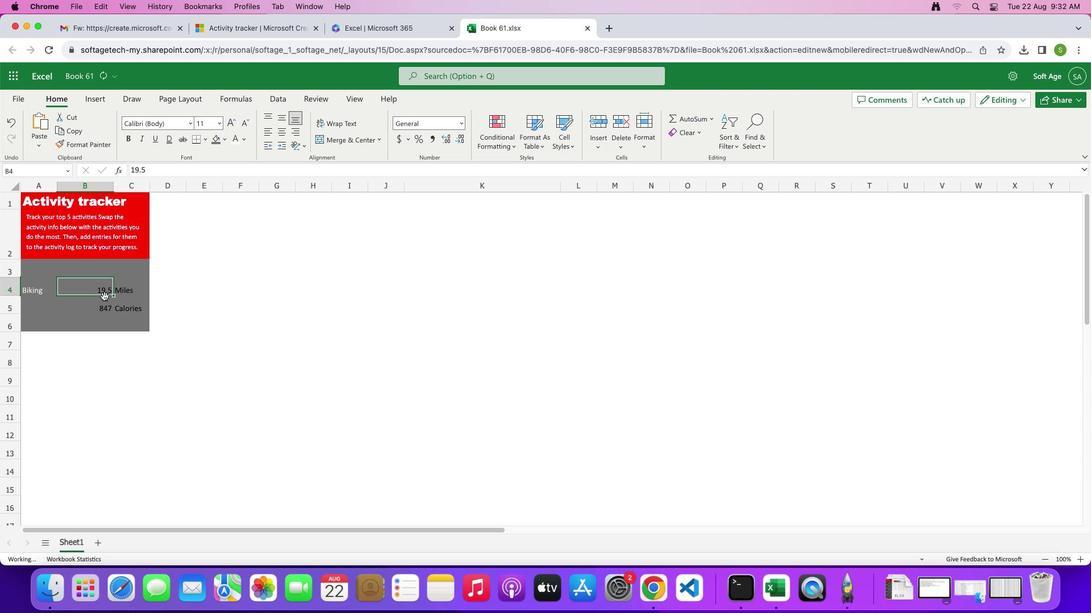 
Action: Mouse moved to (289, 134)
Screenshot: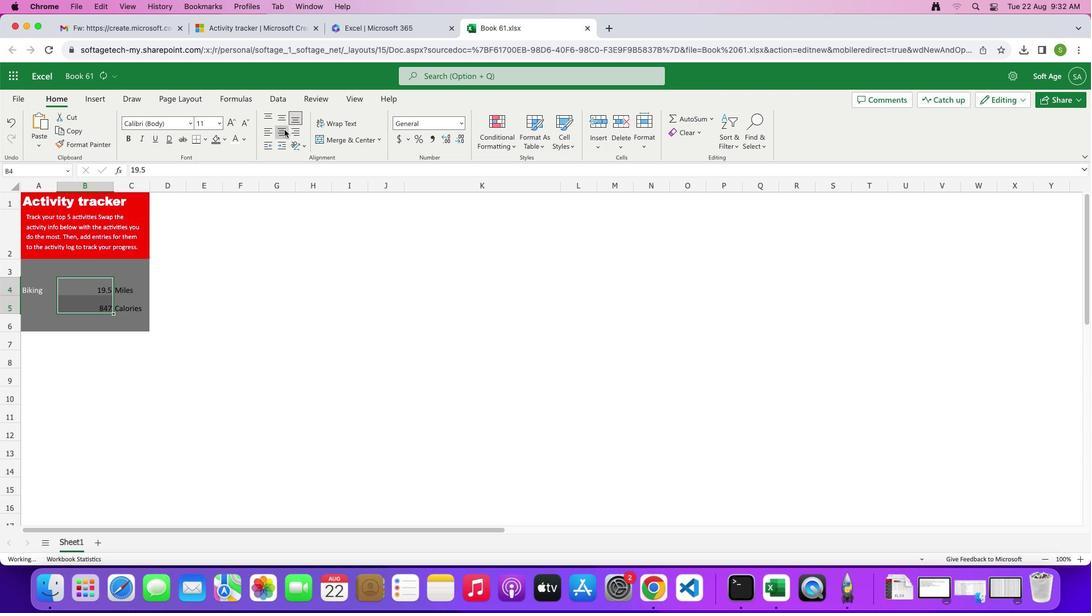 
Action: Mouse pressed left at (289, 134)
Screenshot: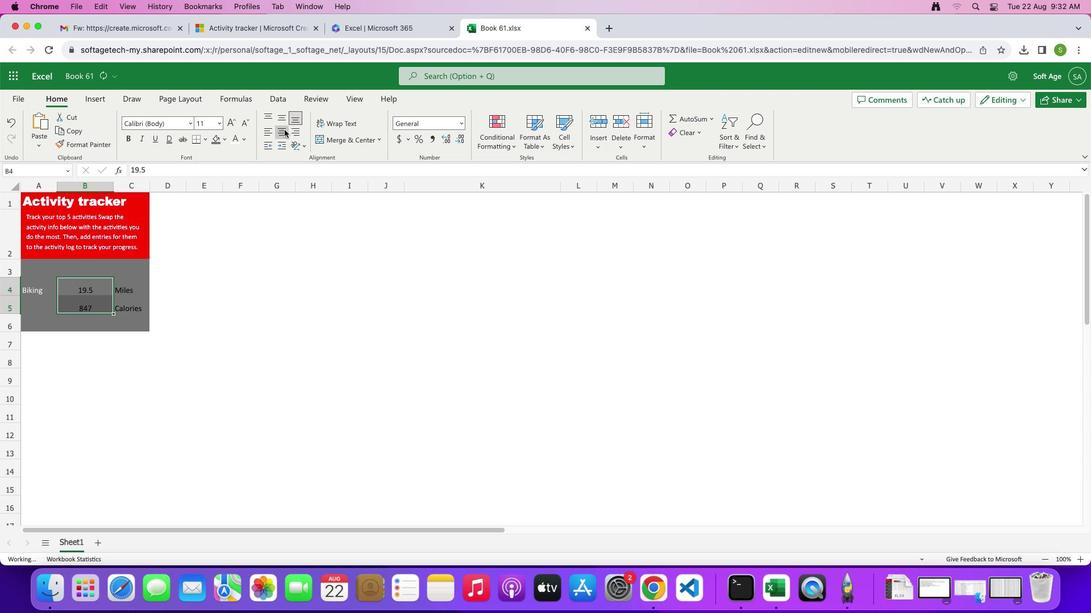 
Action: Mouse moved to (238, 146)
Screenshot: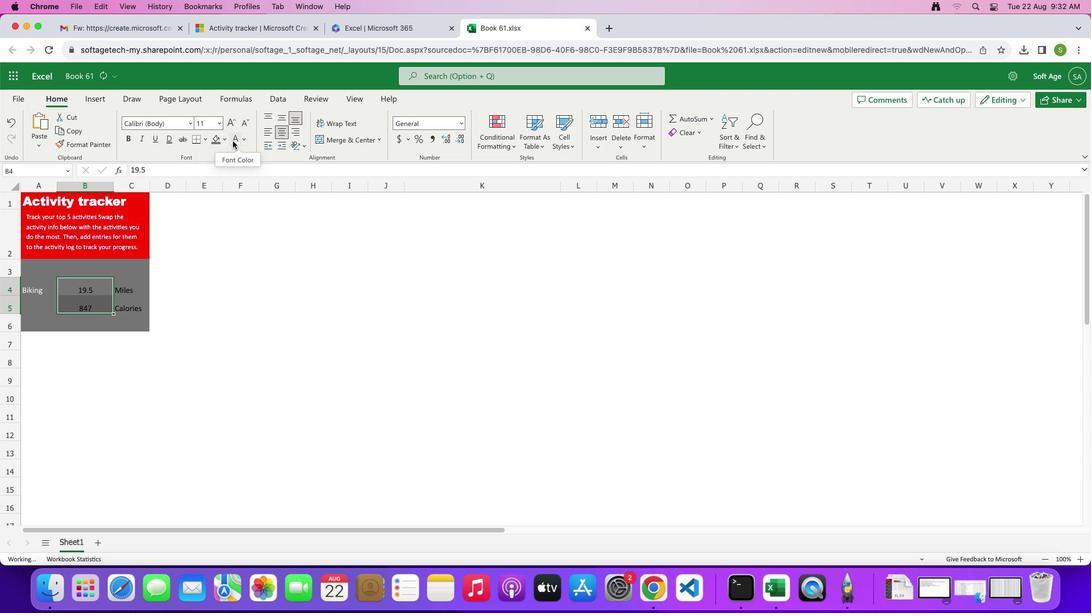 
Action: Mouse pressed left at (238, 146)
Screenshot: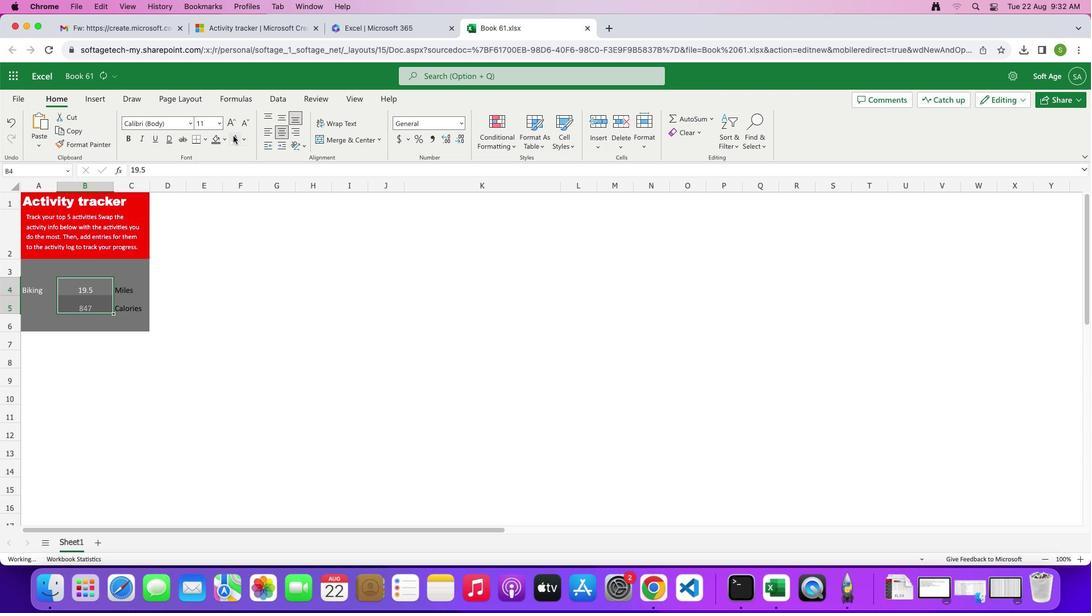 
Action: Mouse moved to (135, 145)
Screenshot: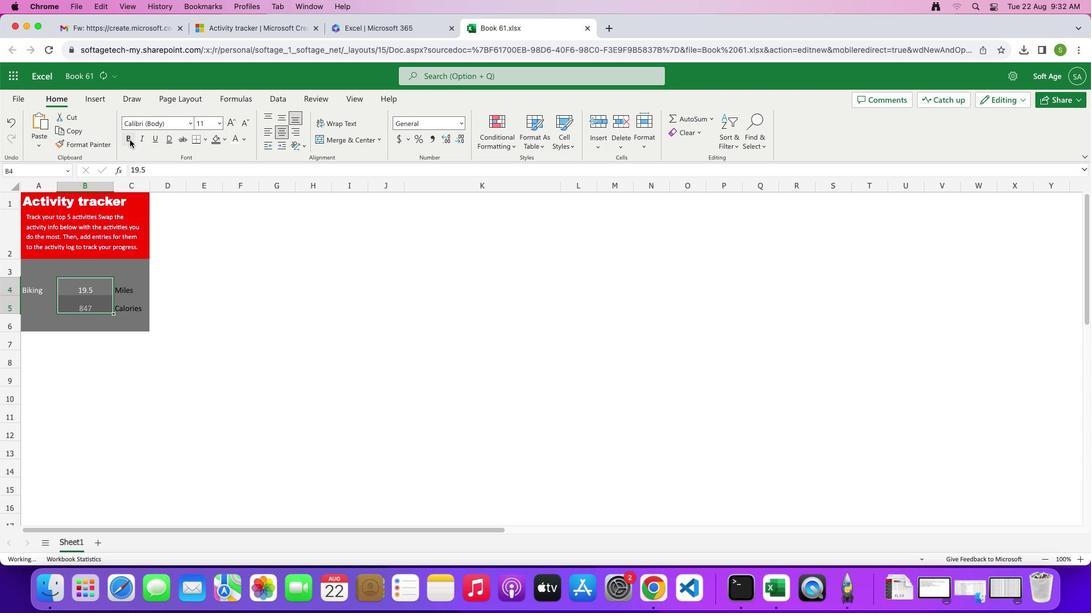 
Action: Mouse pressed left at (135, 145)
Screenshot: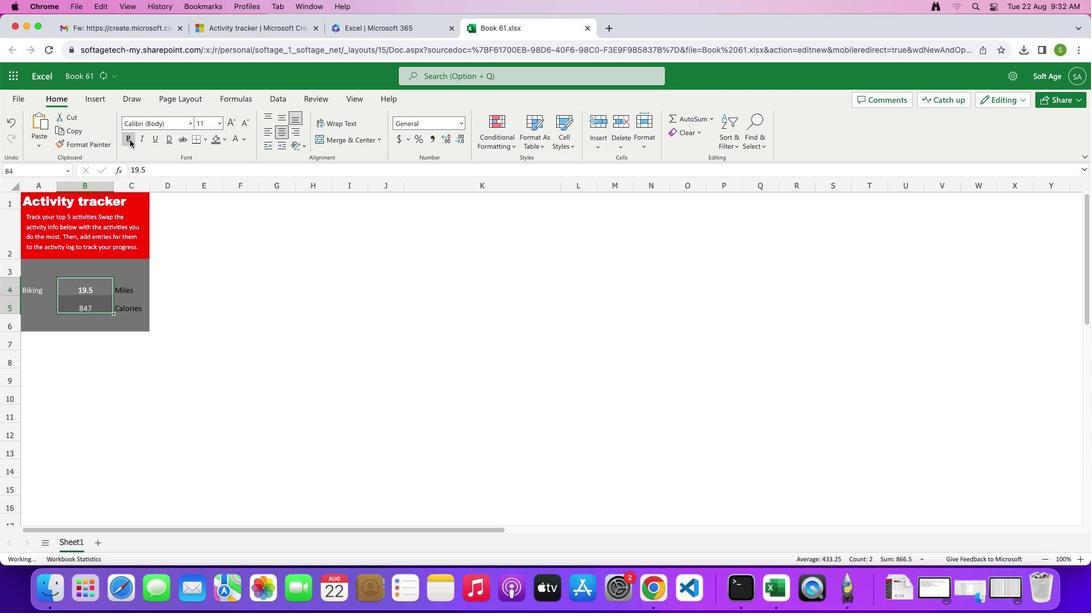 
Action: Mouse moved to (284, 122)
Screenshot: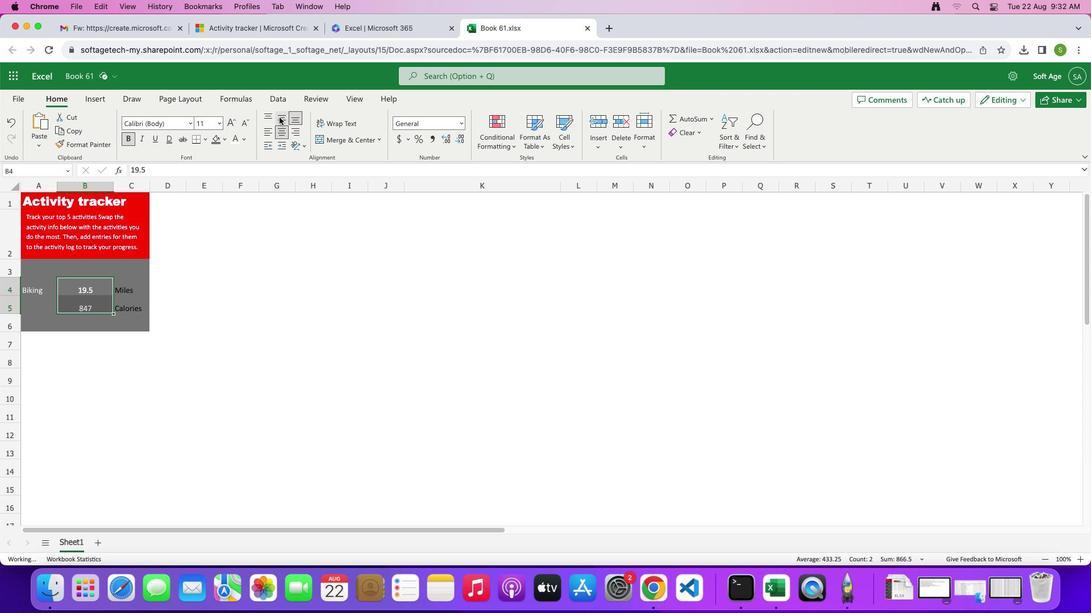 
Action: Mouse pressed left at (284, 122)
Screenshot: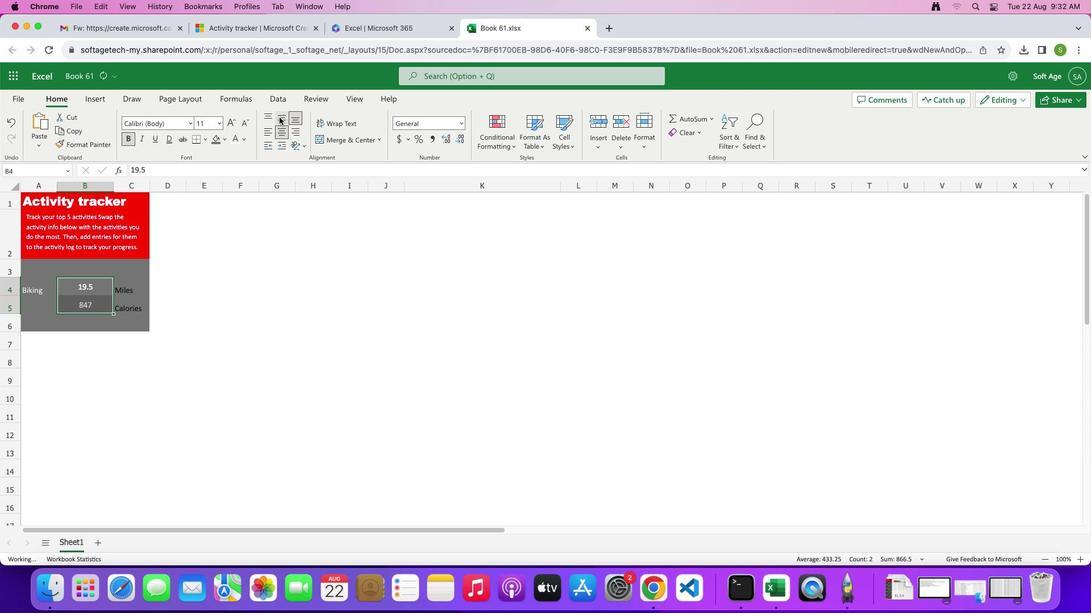 
Action: Mouse moved to (236, 130)
Screenshot: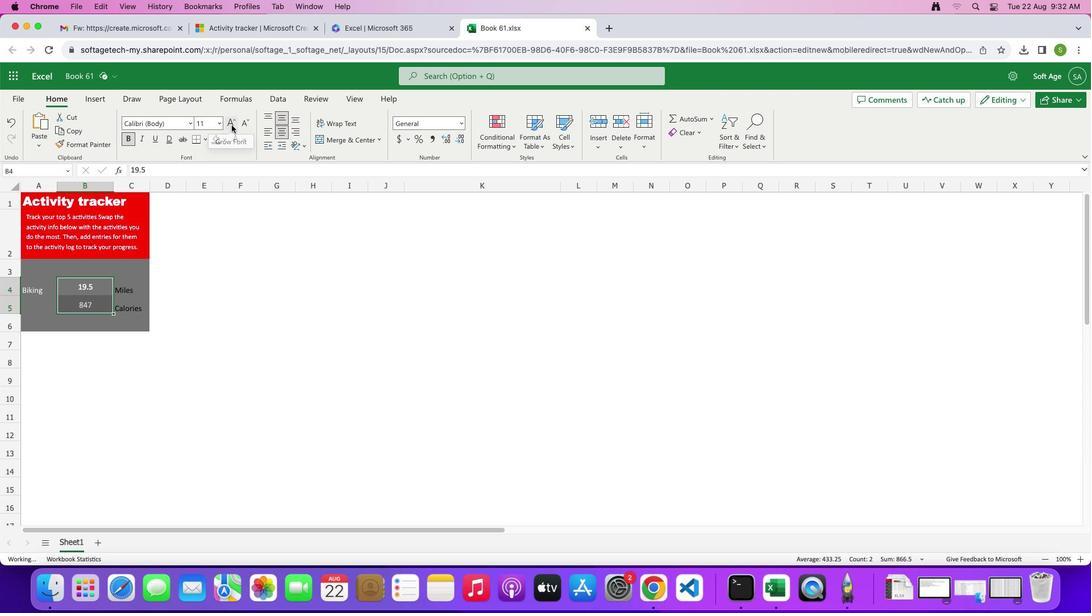 
Action: Mouse pressed left at (236, 130)
Screenshot: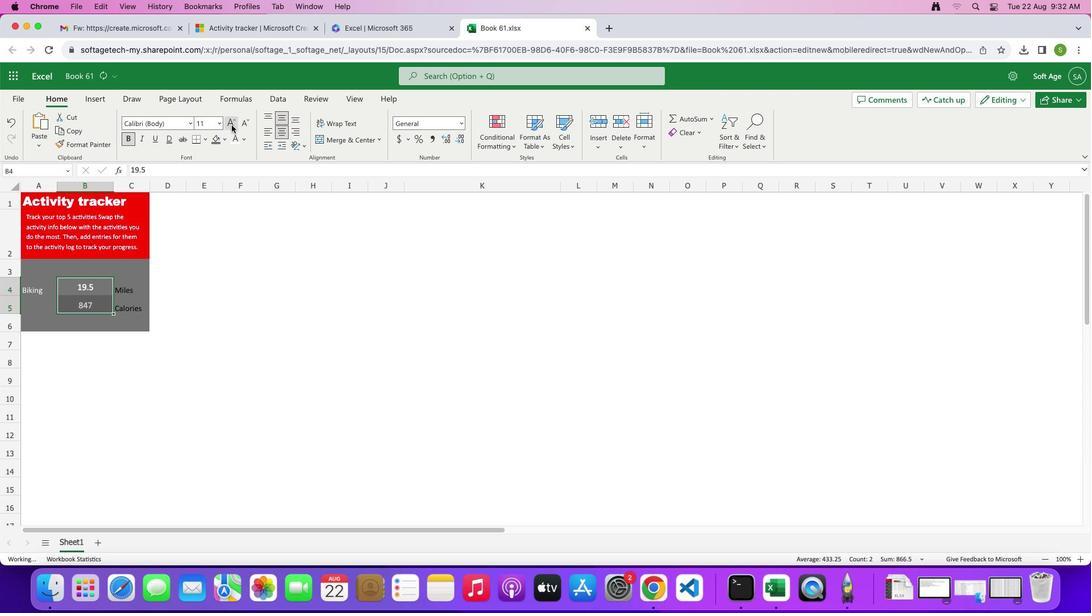 
Action: Mouse pressed left at (236, 130)
Screenshot: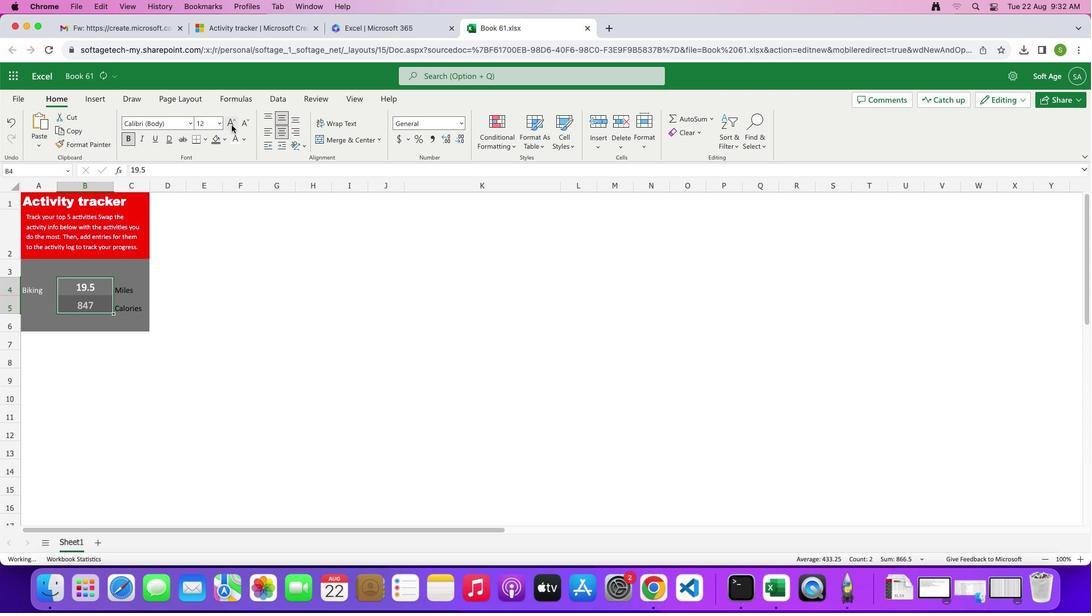 
Action: Mouse pressed left at (236, 130)
Screenshot: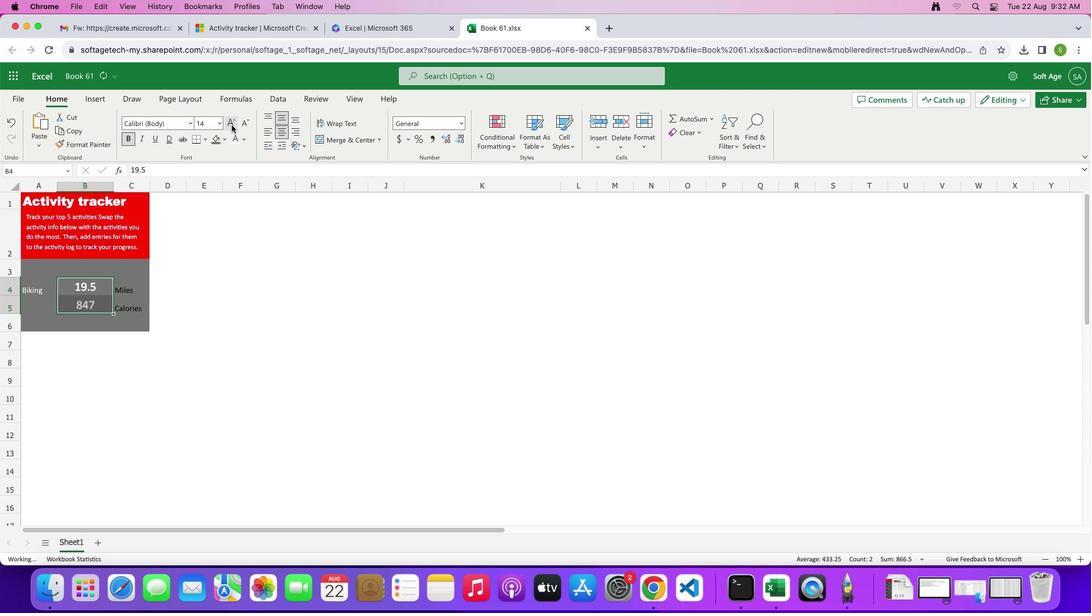 
Action: Mouse pressed left at (236, 130)
Screenshot: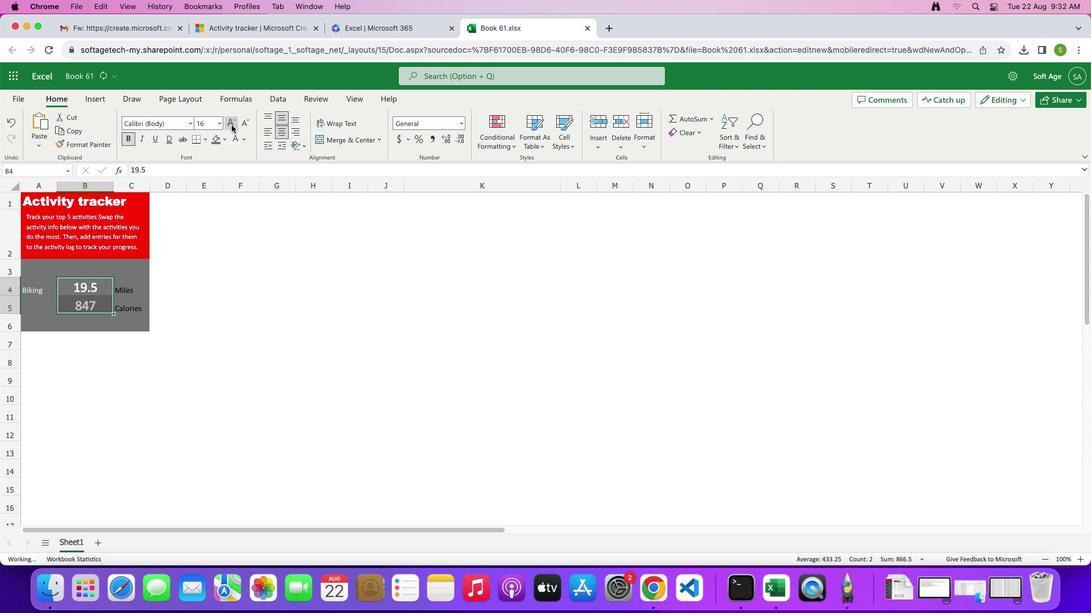 
Action: Mouse pressed left at (236, 130)
Screenshot: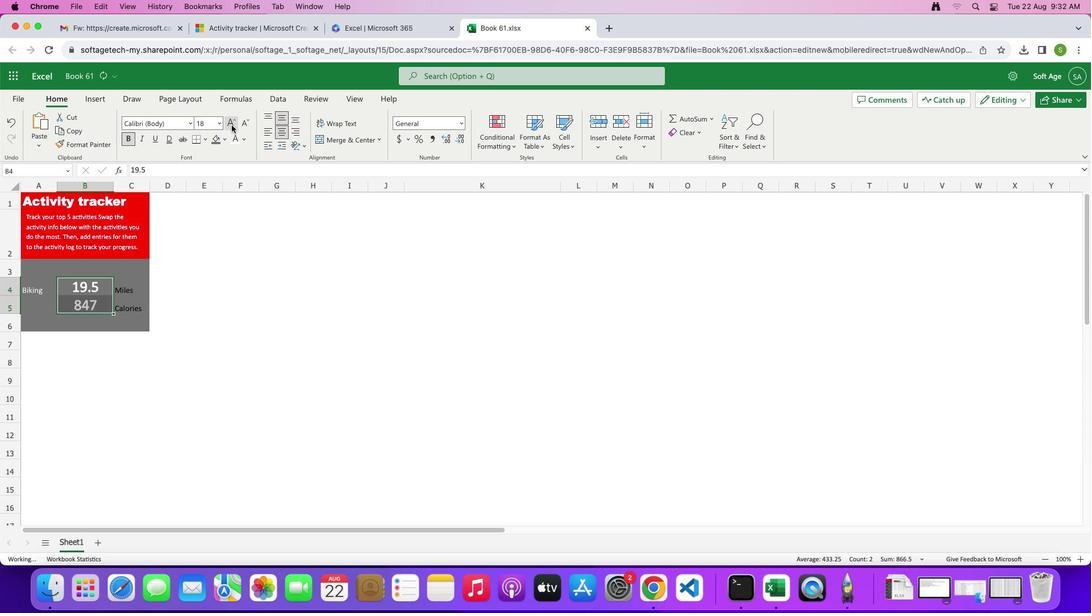 
Action: Mouse moved to (134, 294)
Screenshot: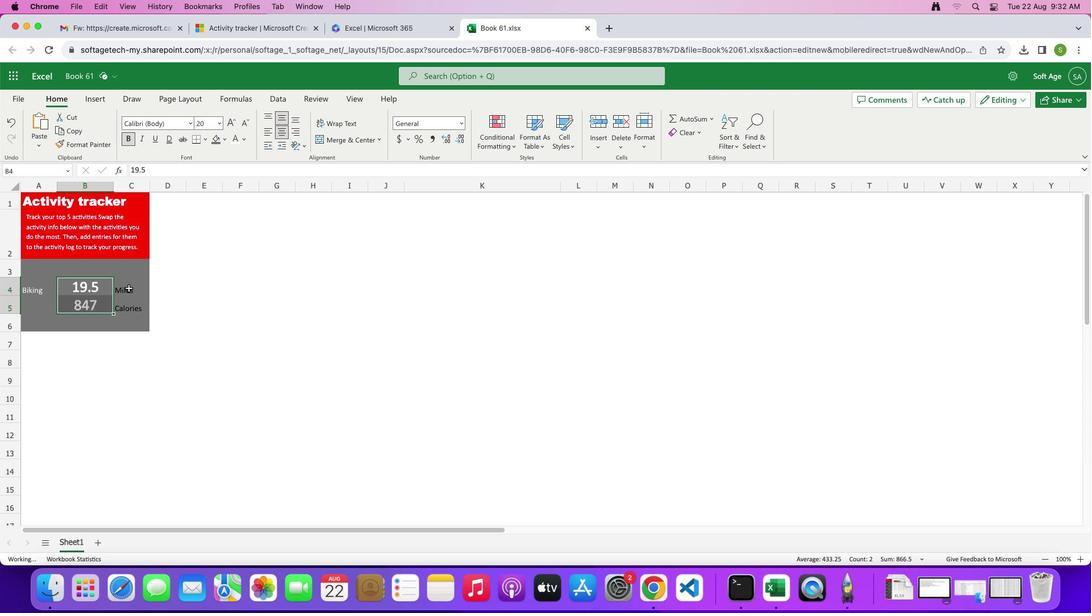 
Action: Mouse pressed left at (134, 294)
Screenshot: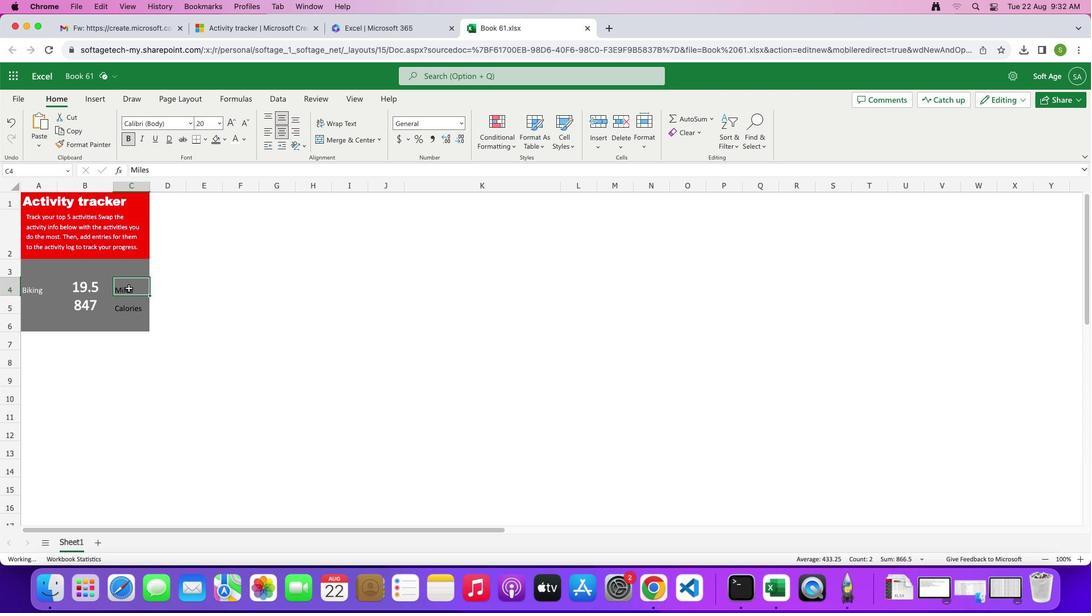 
Action: Mouse moved to (133, 290)
Screenshot: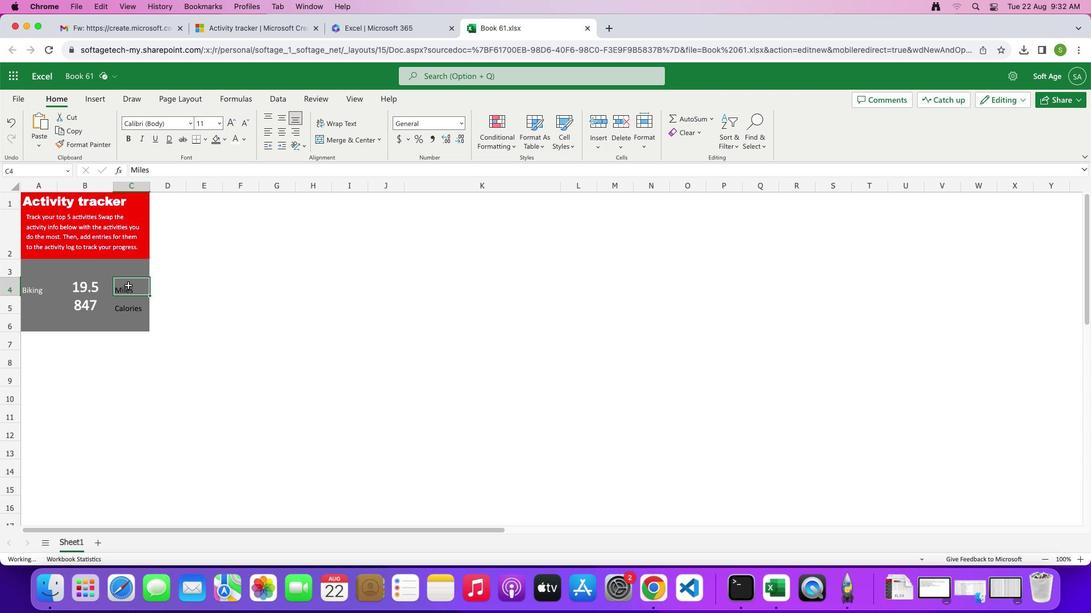
Action: Mouse pressed left at (133, 290)
Screenshot: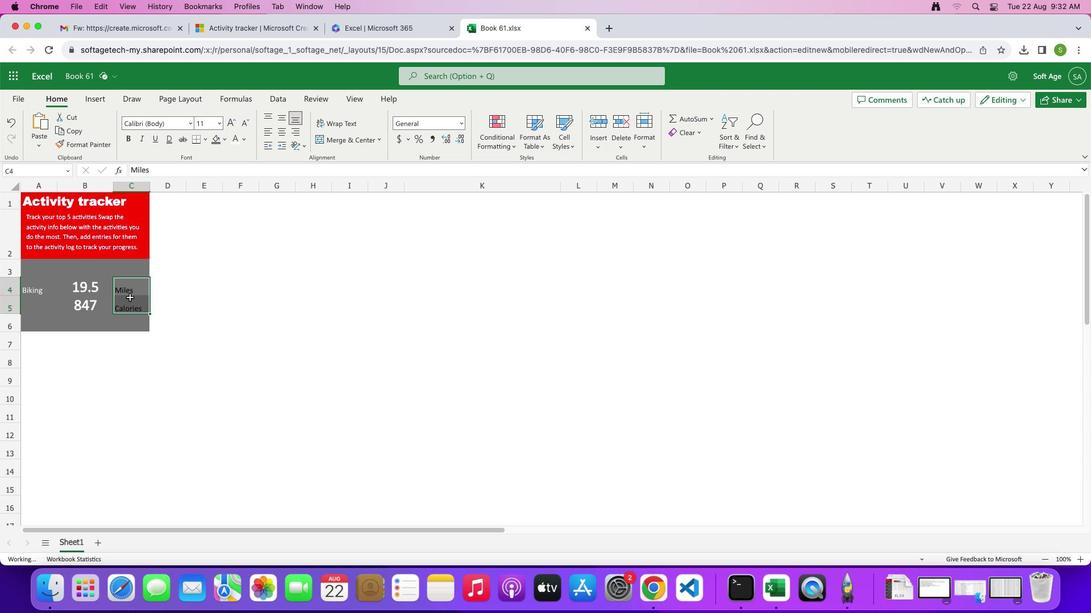 
Action: Mouse moved to (301, 137)
Screenshot: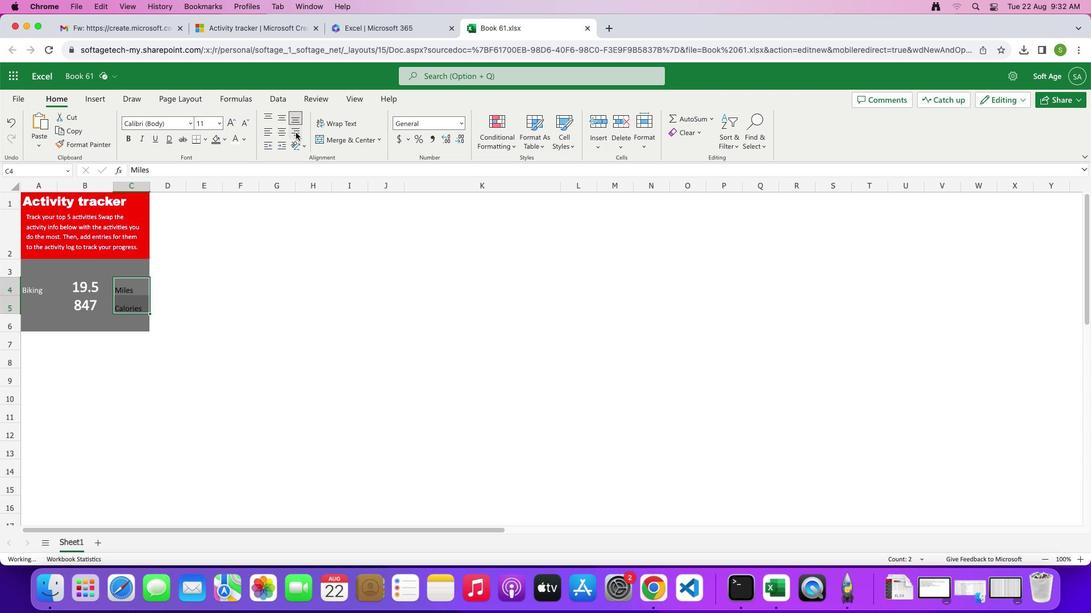 
Action: Mouse pressed left at (301, 137)
Screenshot: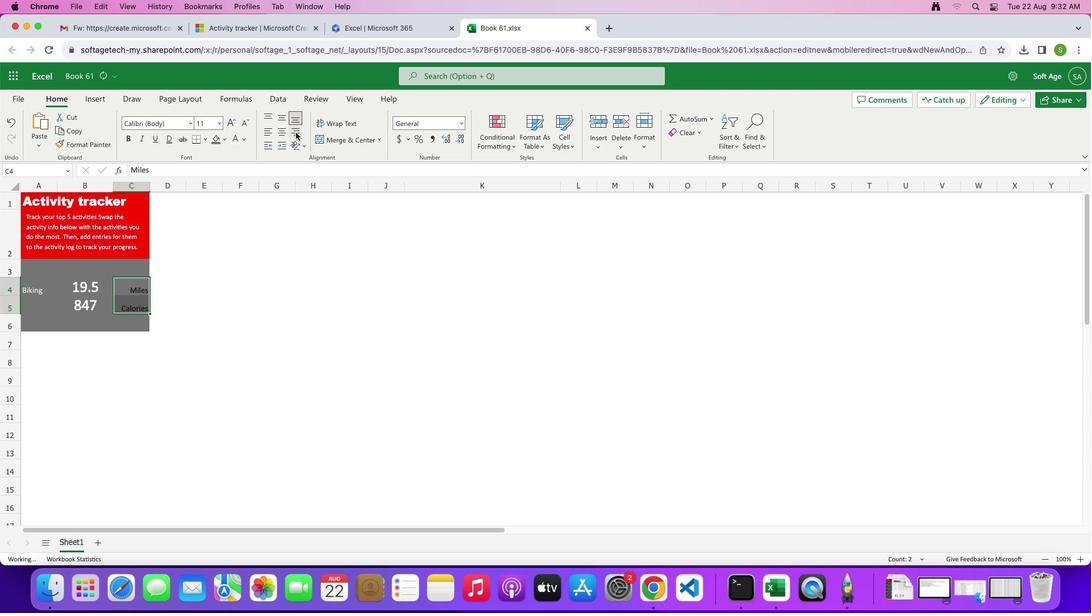 
Action: Mouse moved to (242, 147)
Screenshot: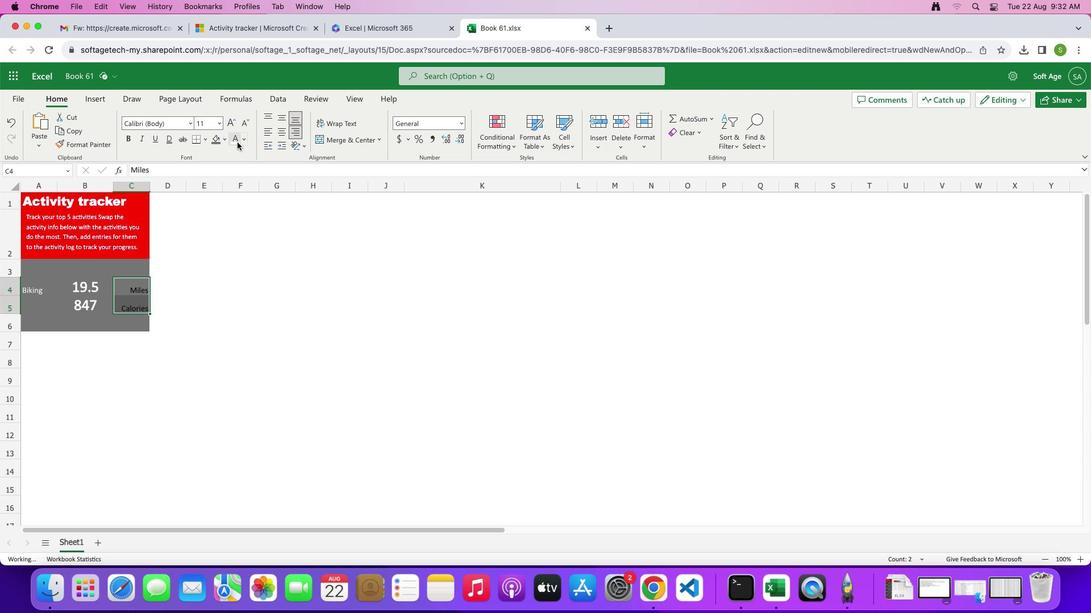 
Action: Mouse pressed left at (242, 147)
Screenshot: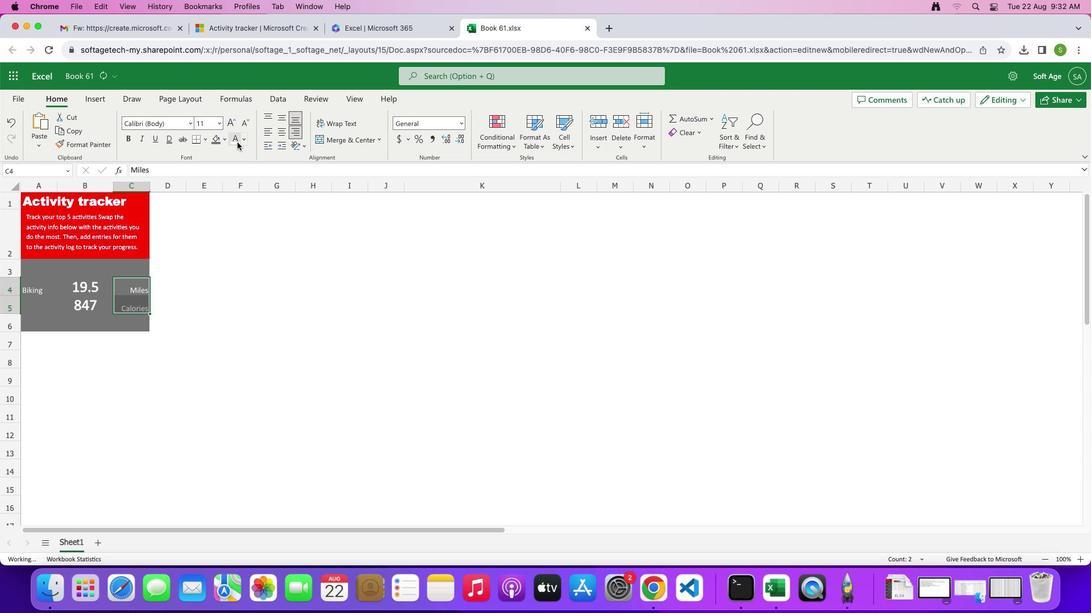 
Action: Mouse moved to (238, 129)
Screenshot: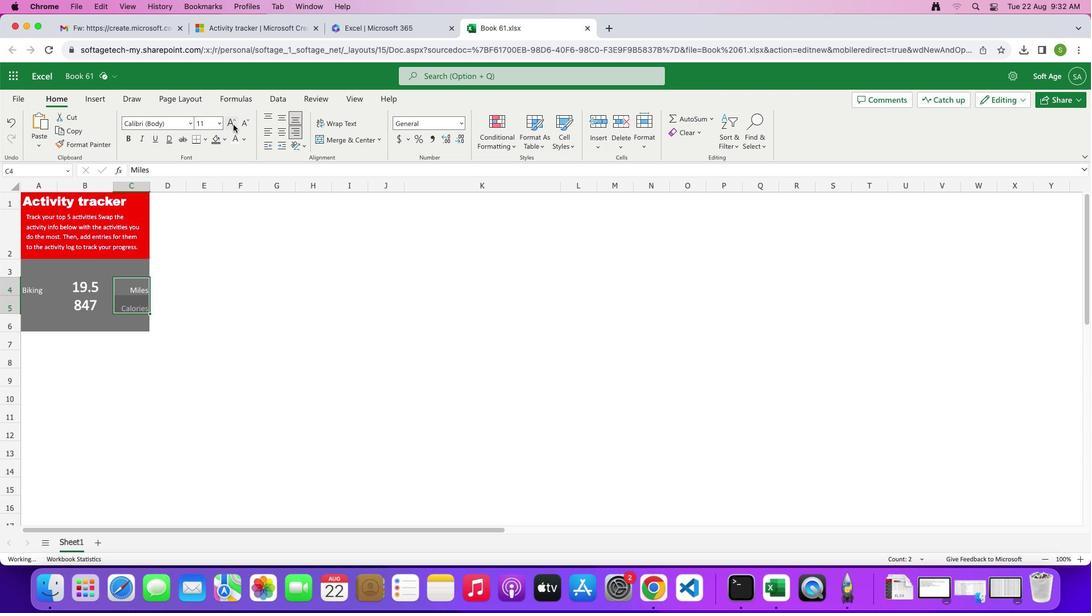 
Action: Mouse pressed left at (238, 129)
Screenshot: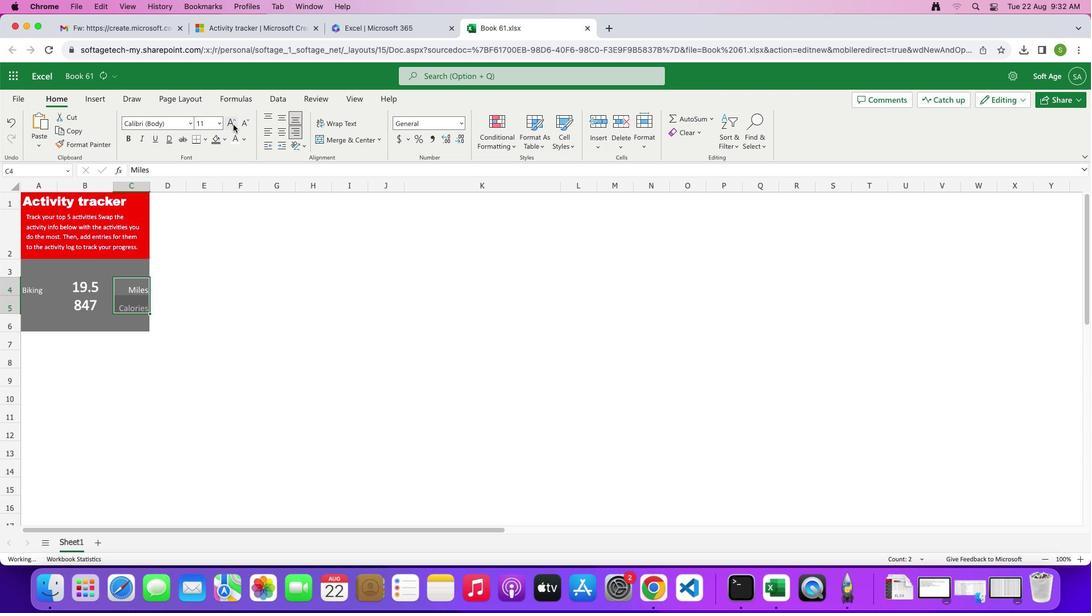 
Action: Mouse moved to (200, 279)
Screenshot: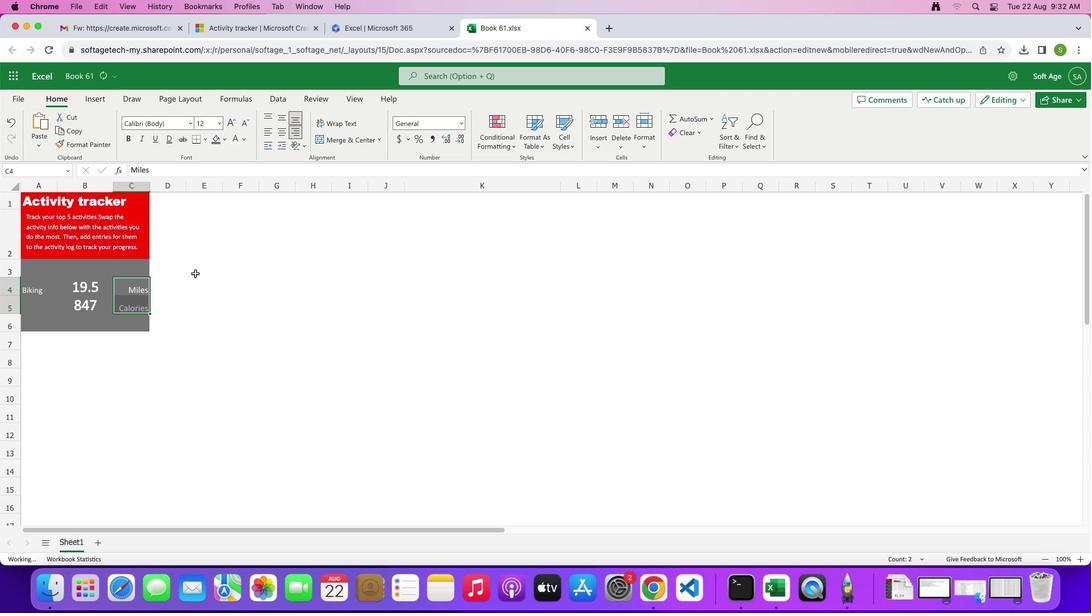 
Action: Mouse pressed left at (200, 279)
Screenshot: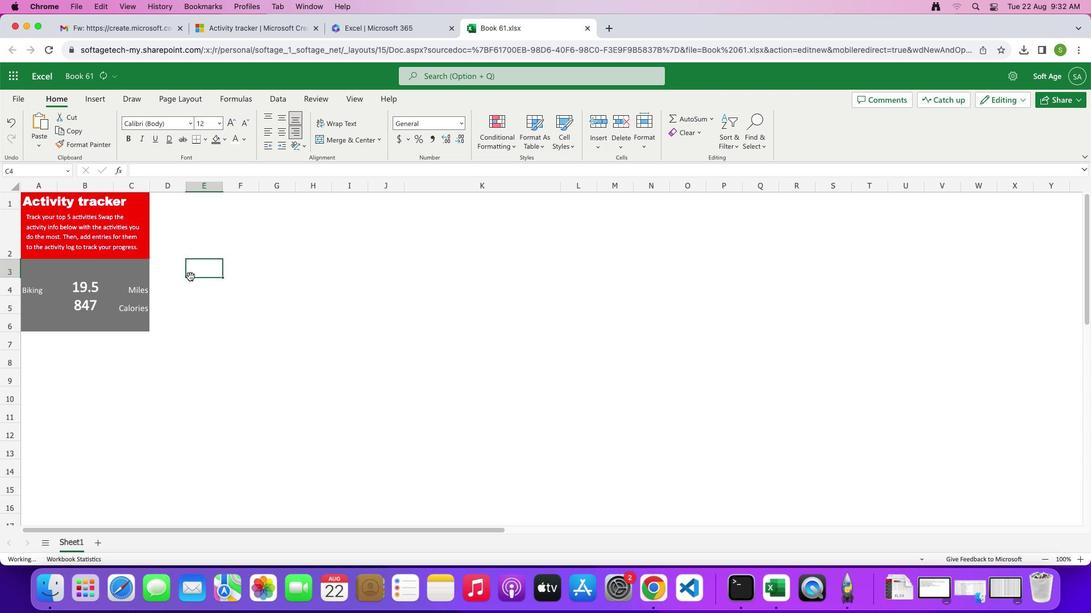 
Action: Mouse moved to (38, 299)
Screenshot: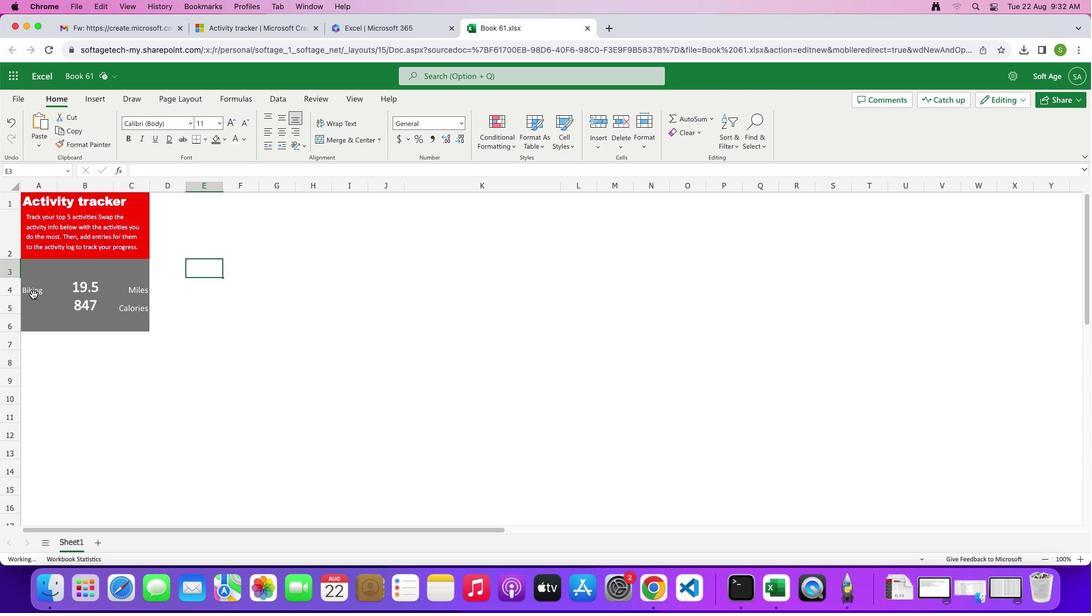 
Action: Mouse pressed left at (38, 299)
Screenshot: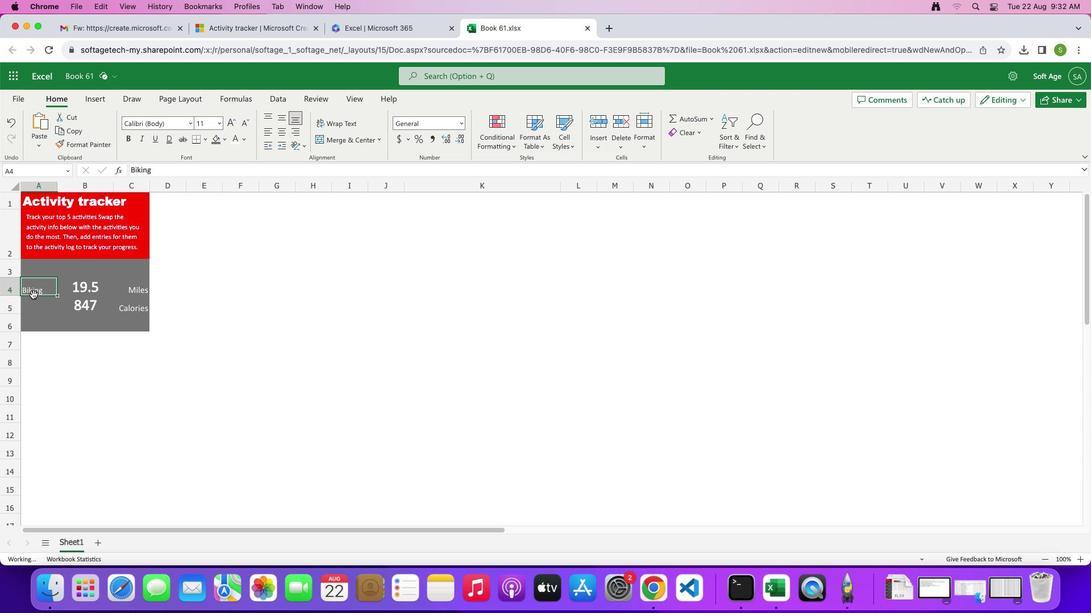 
Action: Mouse moved to (138, 142)
Screenshot: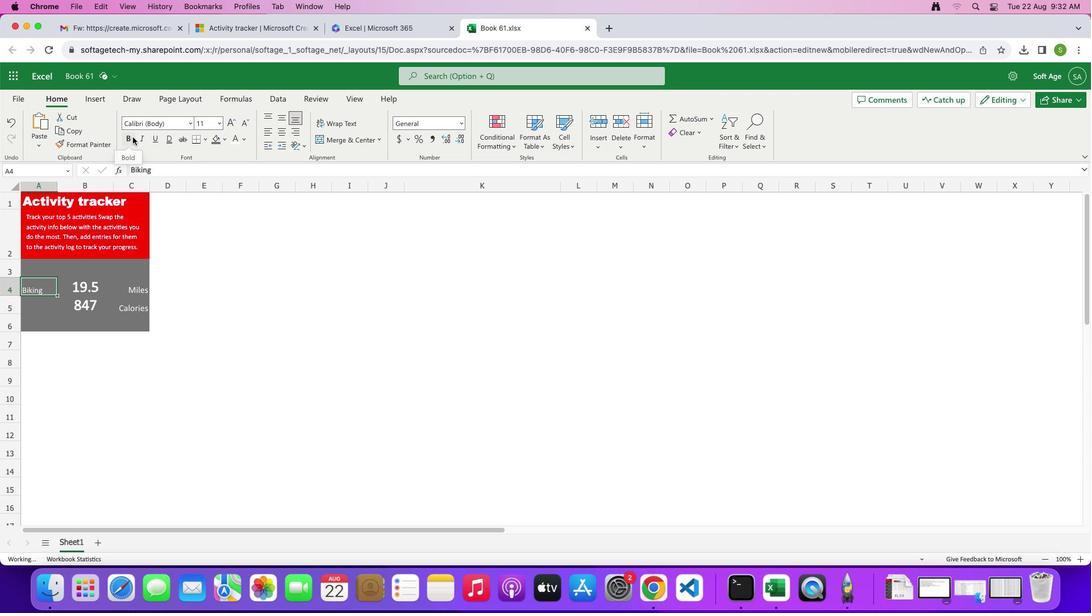 
Action: Mouse pressed left at (138, 142)
Screenshot: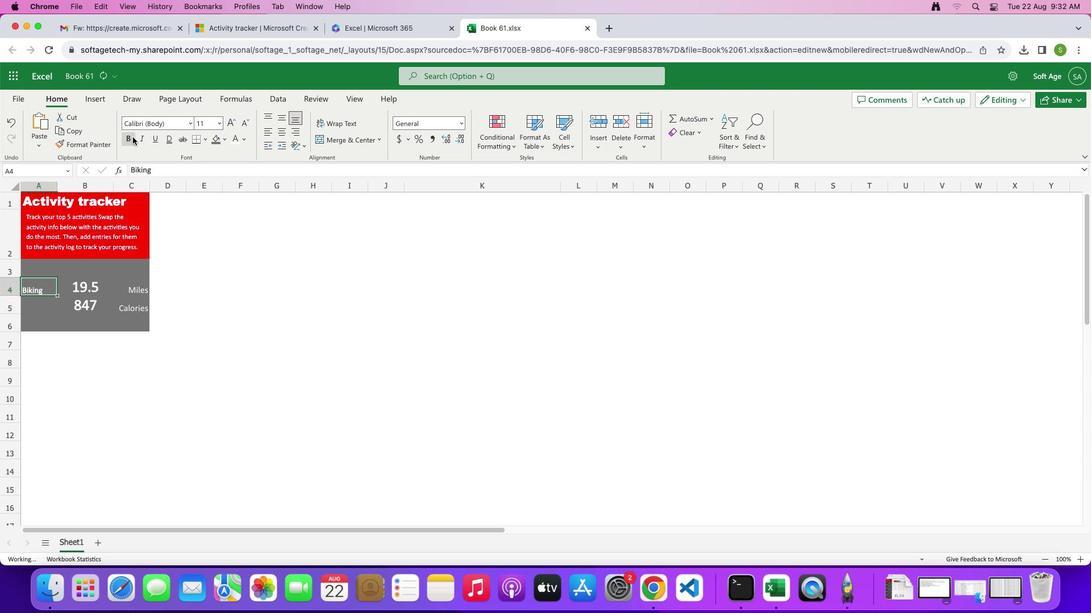 
Action: Mouse moved to (234, 285)
Screenshot: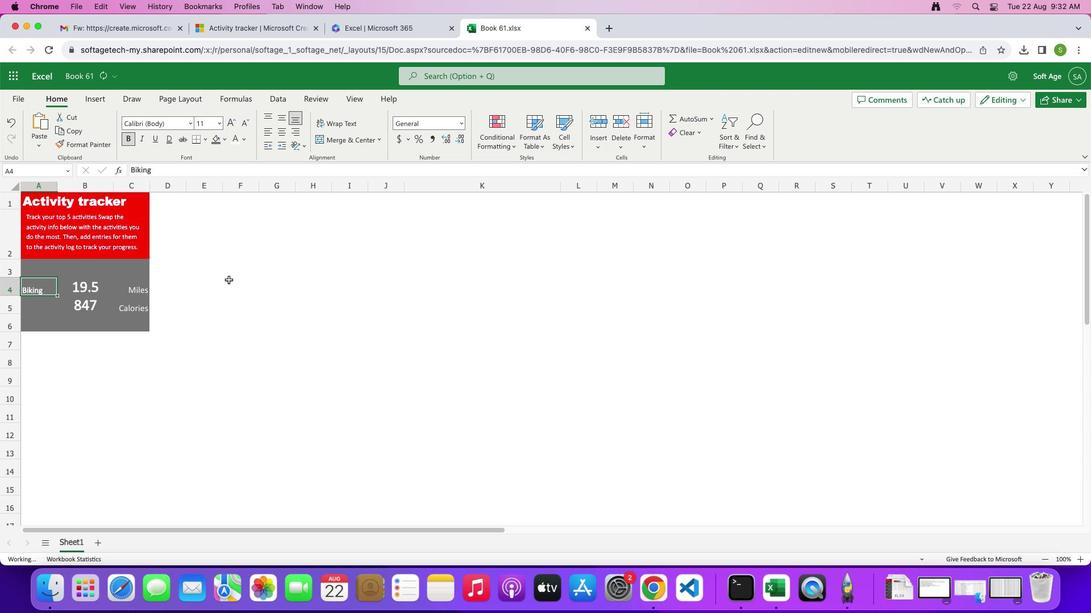 
Action: Mouse pressed left at (234, 285)
Screenshot: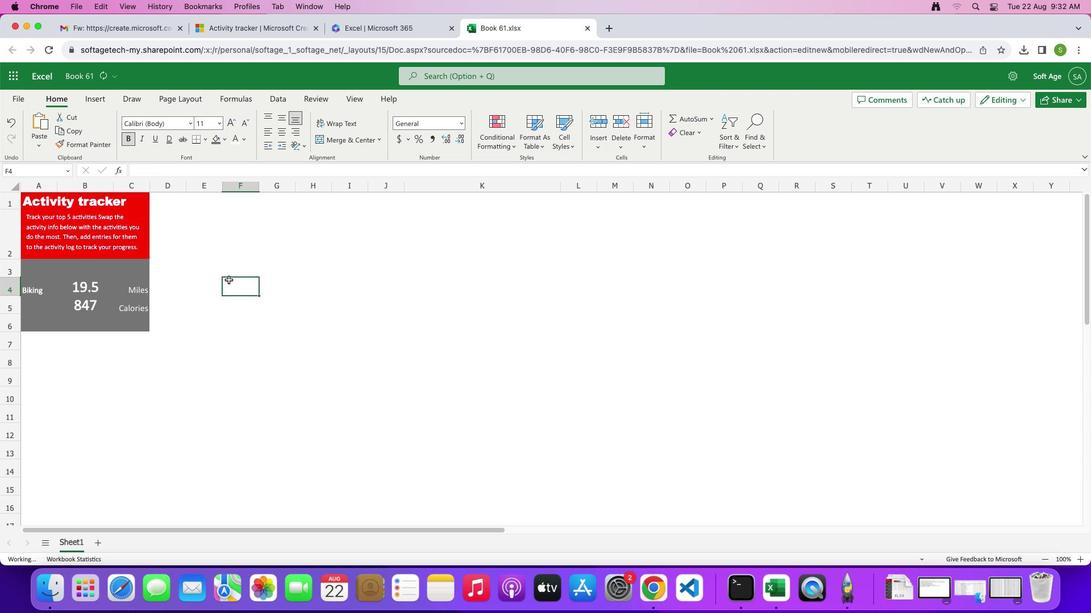 
Action: Mouse moved to (39, 349)
Screenshot: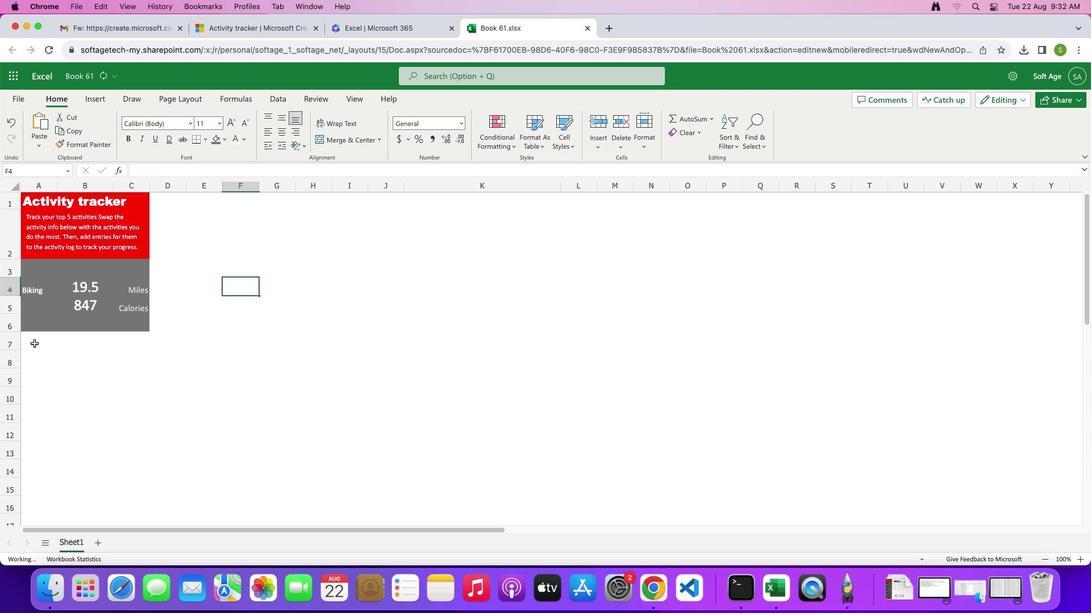 
Action: Mouse pressed left at (39, 349)
Screenshot: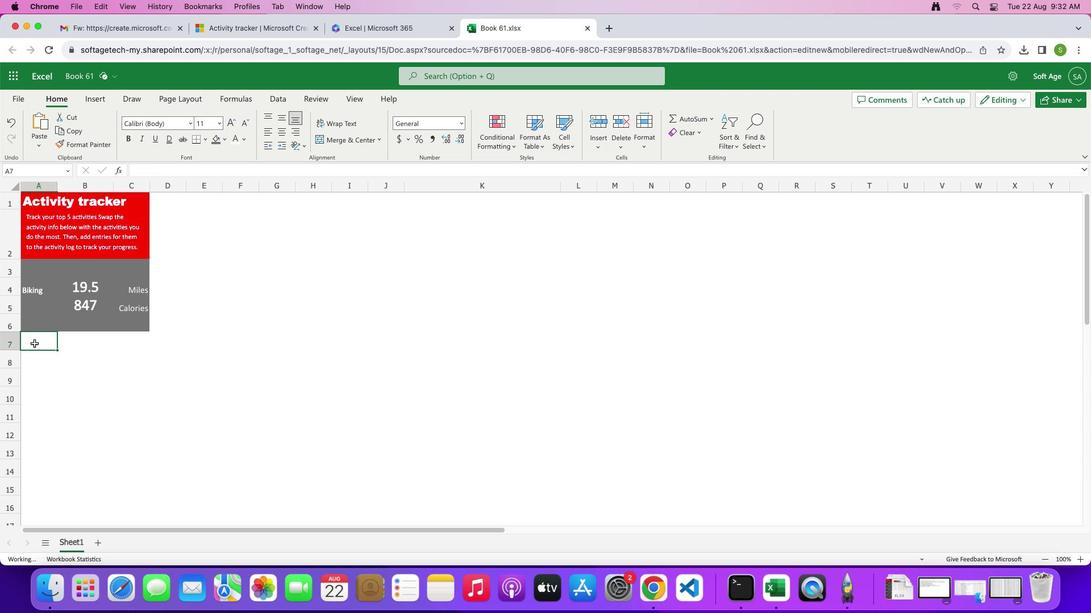 
Action: Mouse moved to (110, 351)
Screenshot: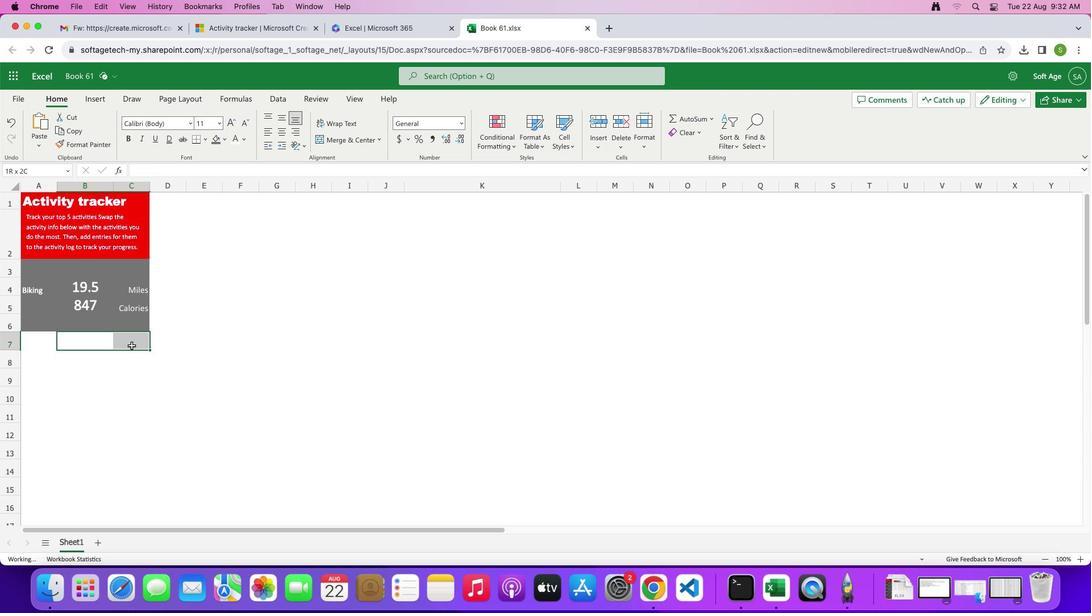 
Action: Mouse pressed left at (110, 351)
Screenshot: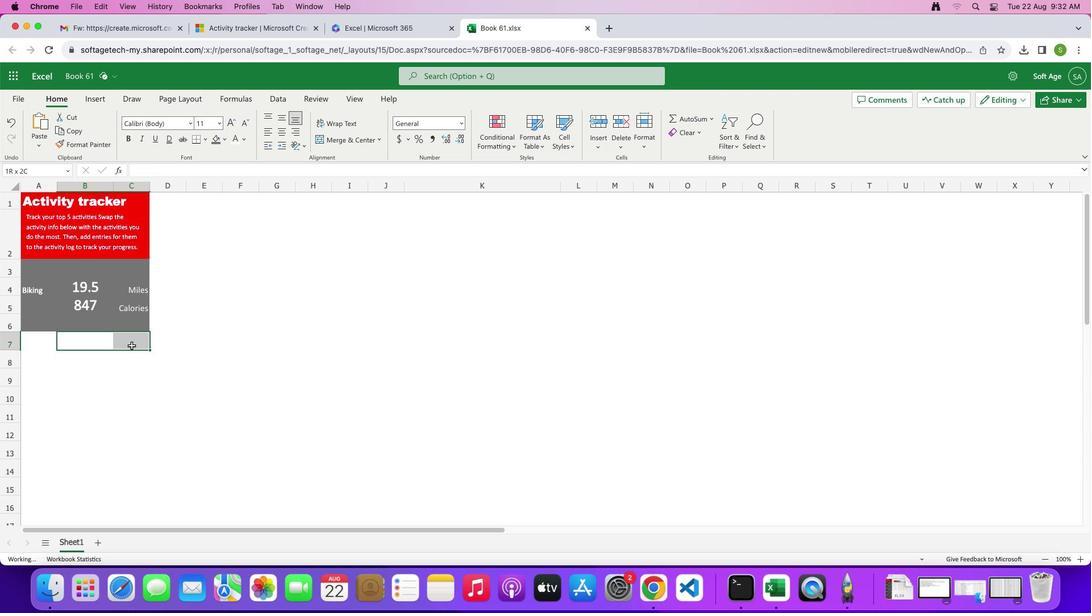
Action: Mouse moved to (38, 350)
Screenshot: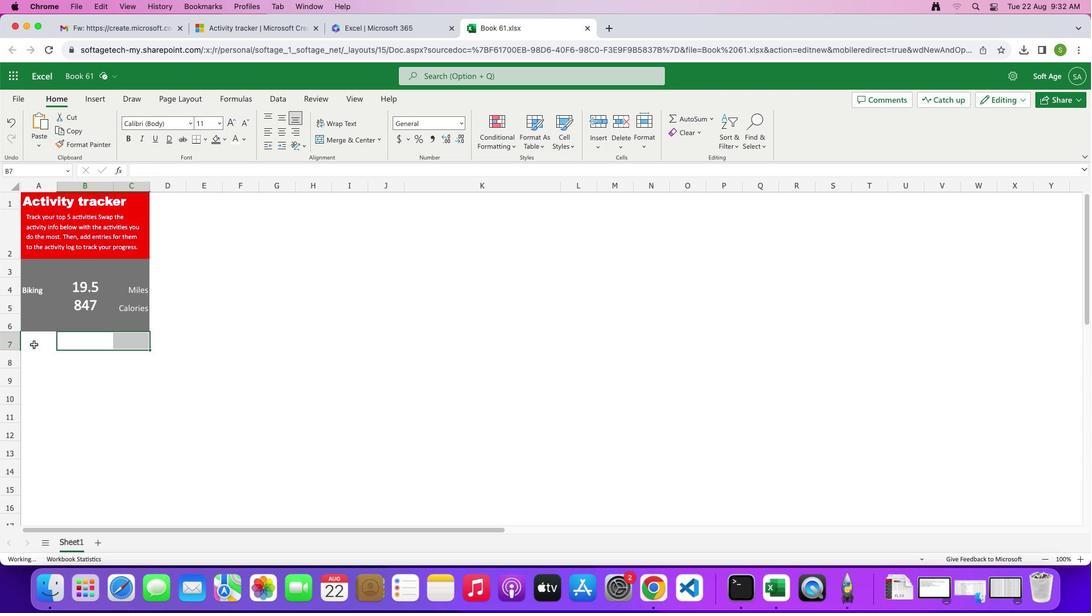 
Action: Mouse pressed left at (38, 350)
Screenshot: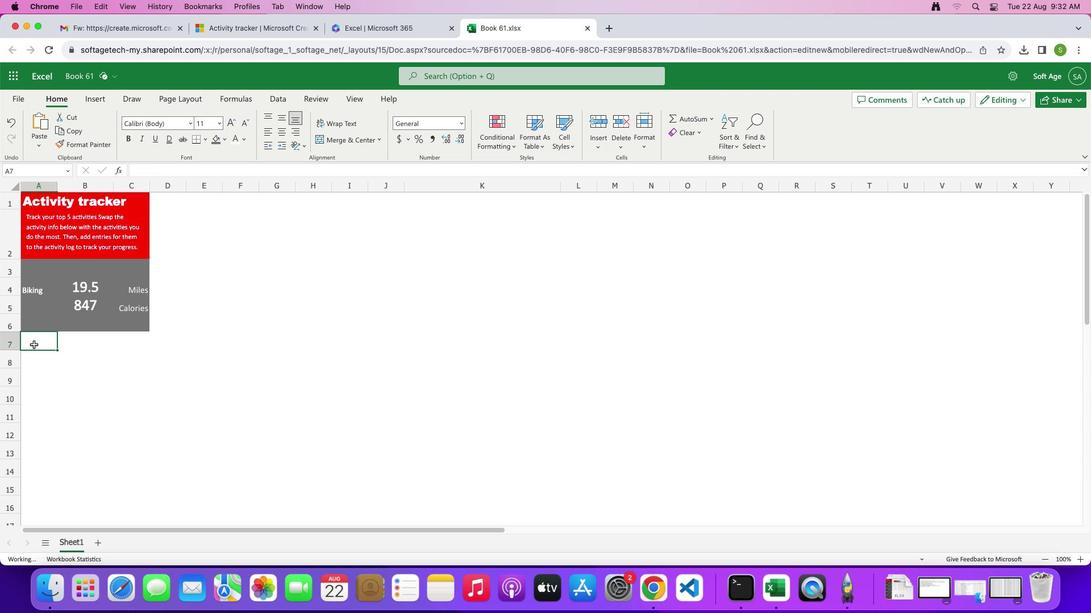 
Action: Mouse moved to (37, 348)
Screenshot: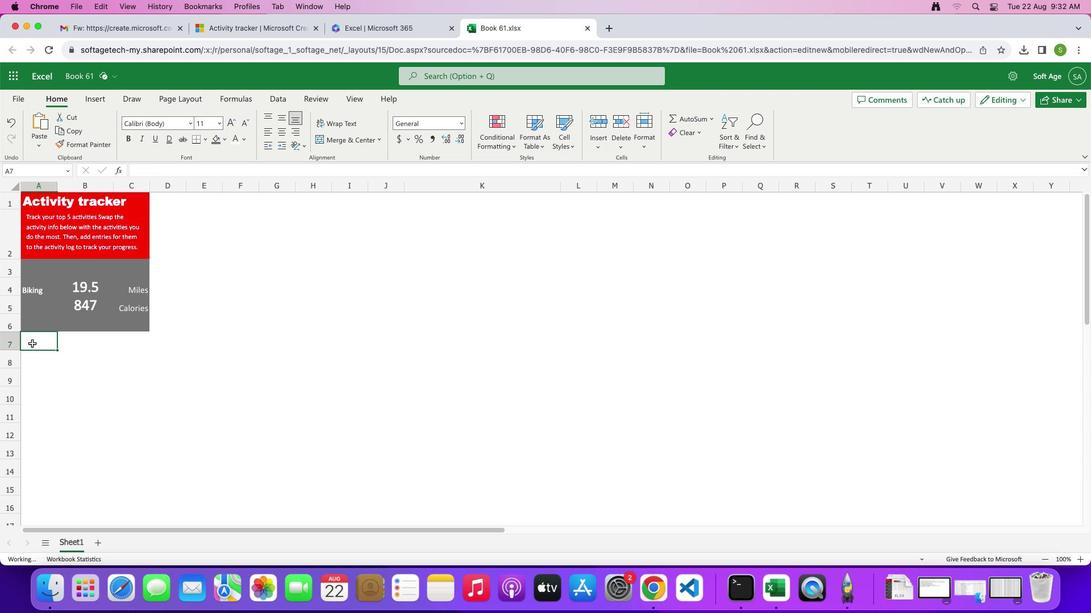 
Action: Mouse pressed left at (37, 348)
Screenshot: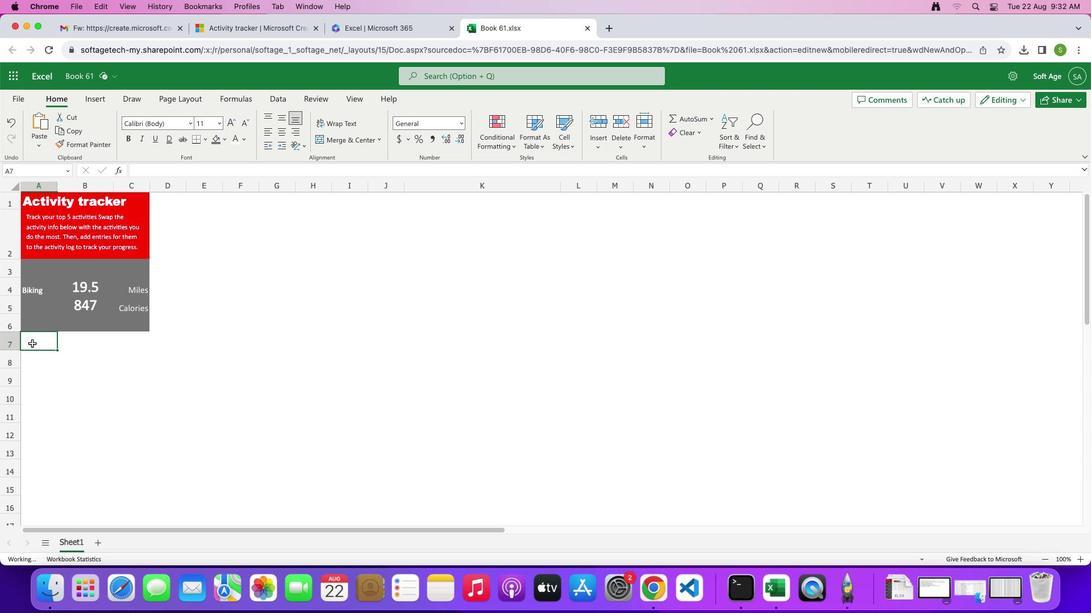 
Action: Mouse moved to (216, 144)
Screenshot: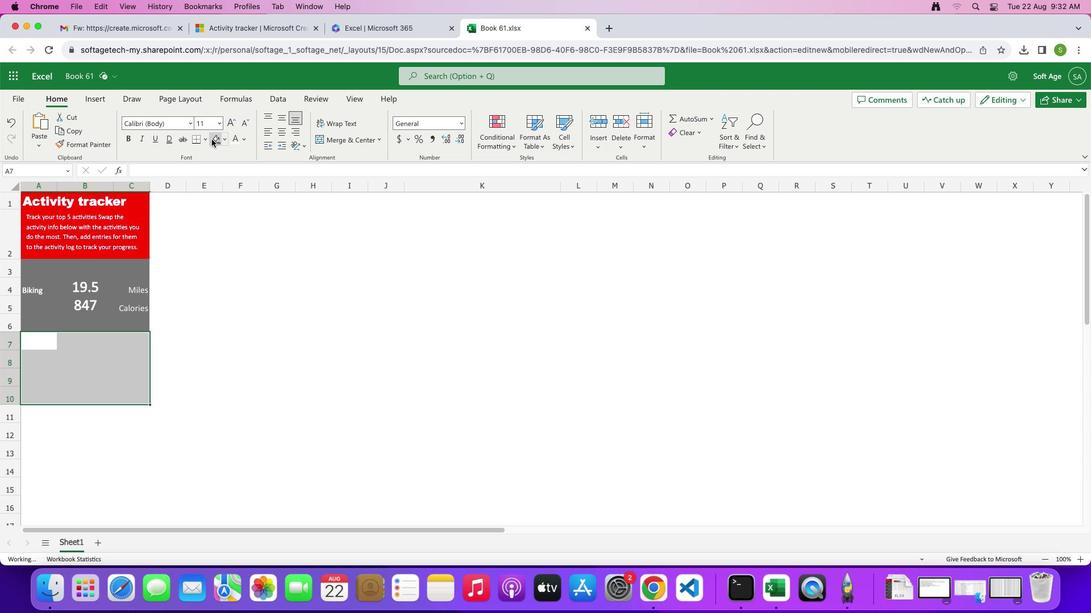 
Action: Mouse pressed left at (216, 144)
Screenshot: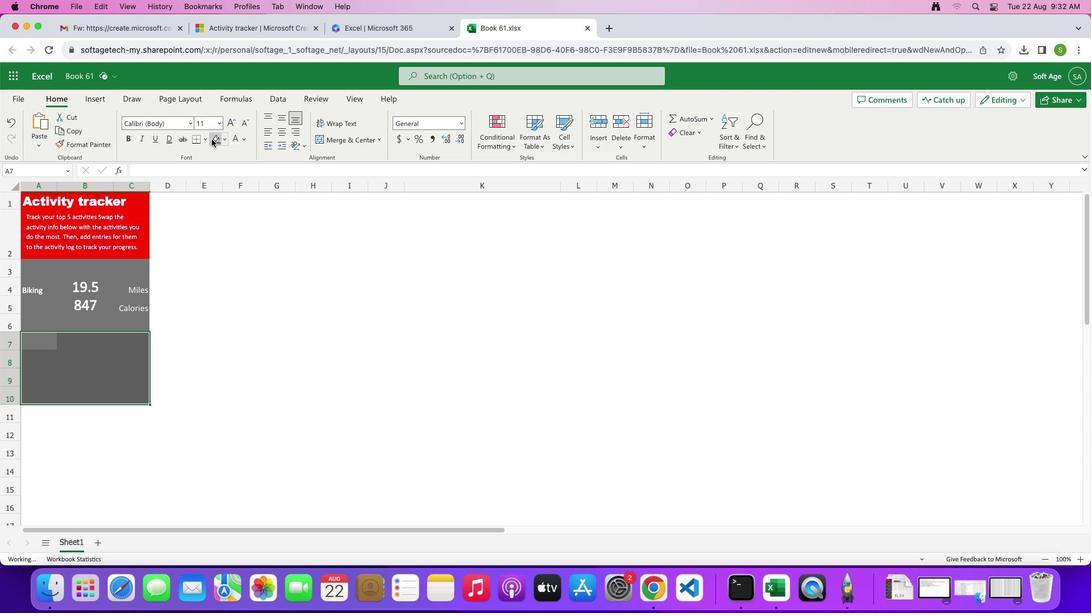 
Action: Mouse moved to (188, 314)
Screenshot: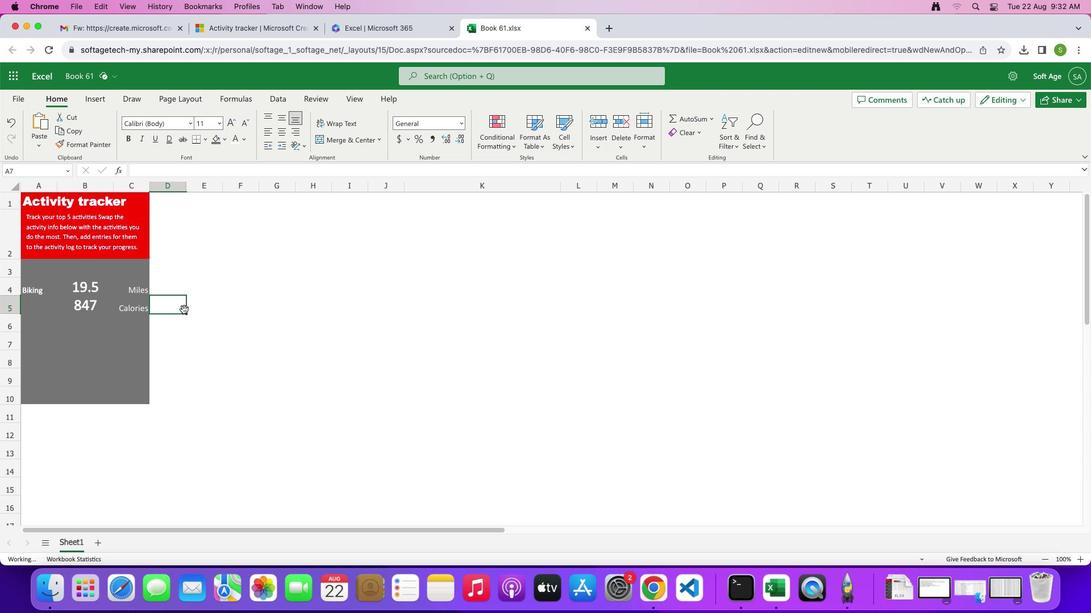 
Action: Mouse pressed left at (188, 314)
Screenshot: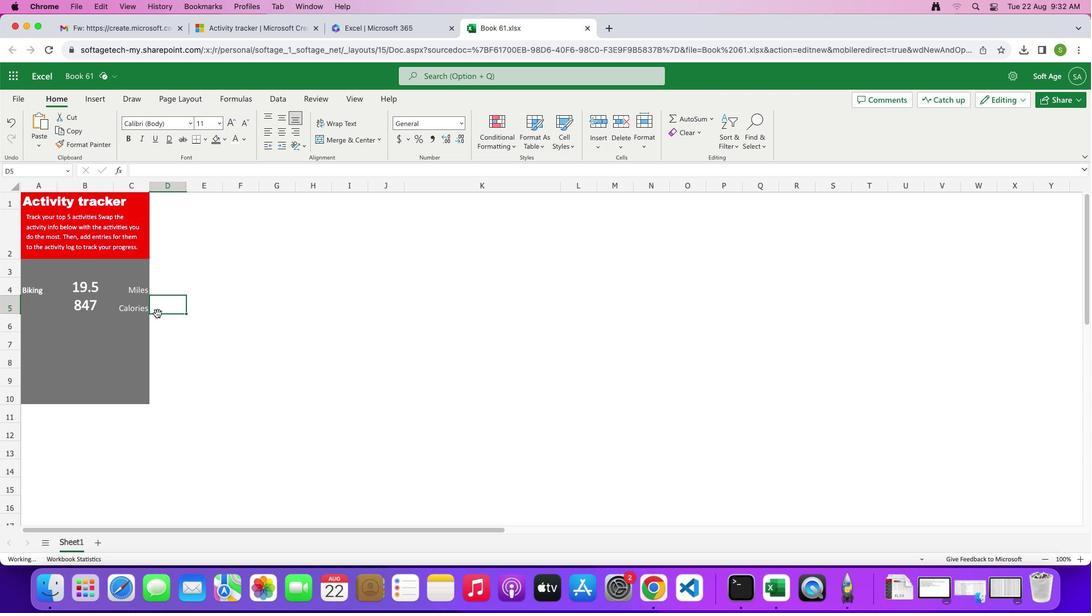 
Action: Mouse moved to (30, 336)
